 Task: Teacher's grade book (based on averages) red modern simple.
Action: Mouse moved to (183, 234)
Screenshot: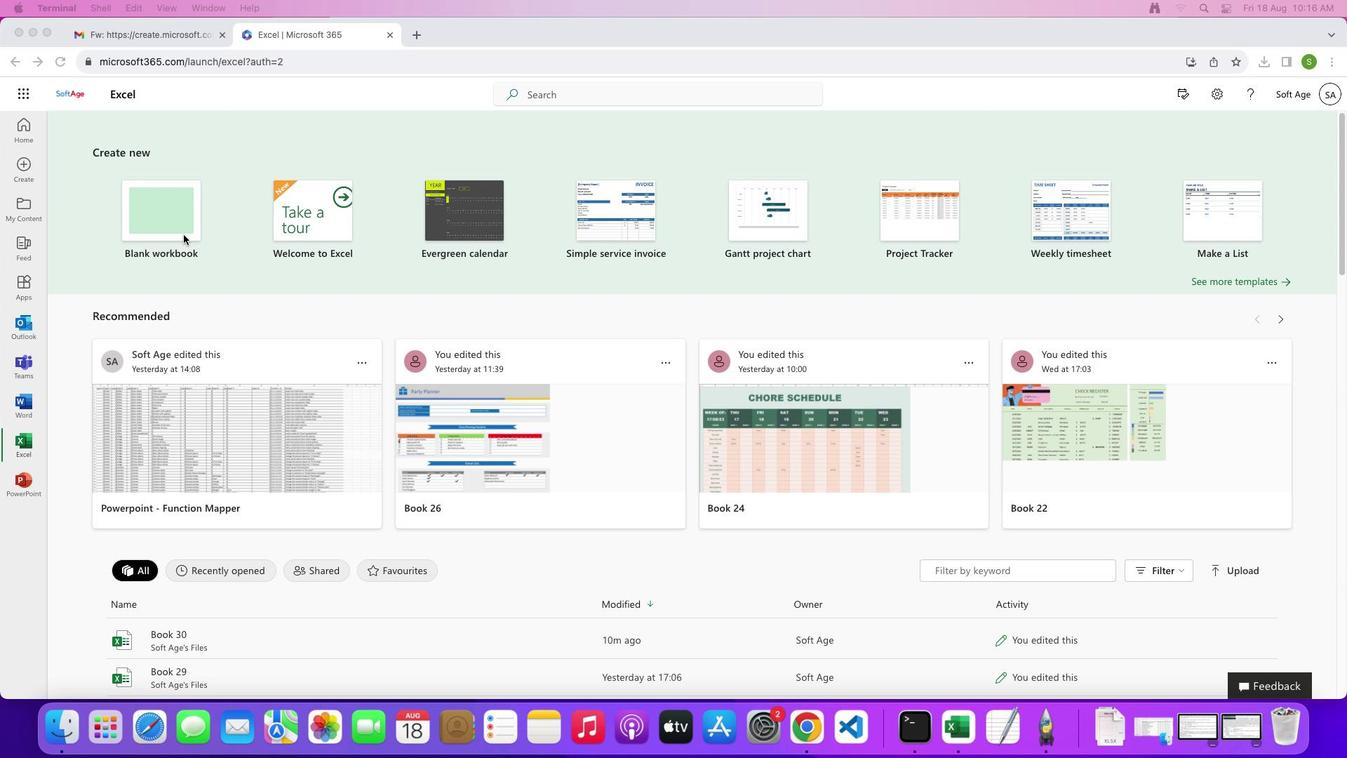 
Action: Mouse pressed left at (183, 234)
Screenshot: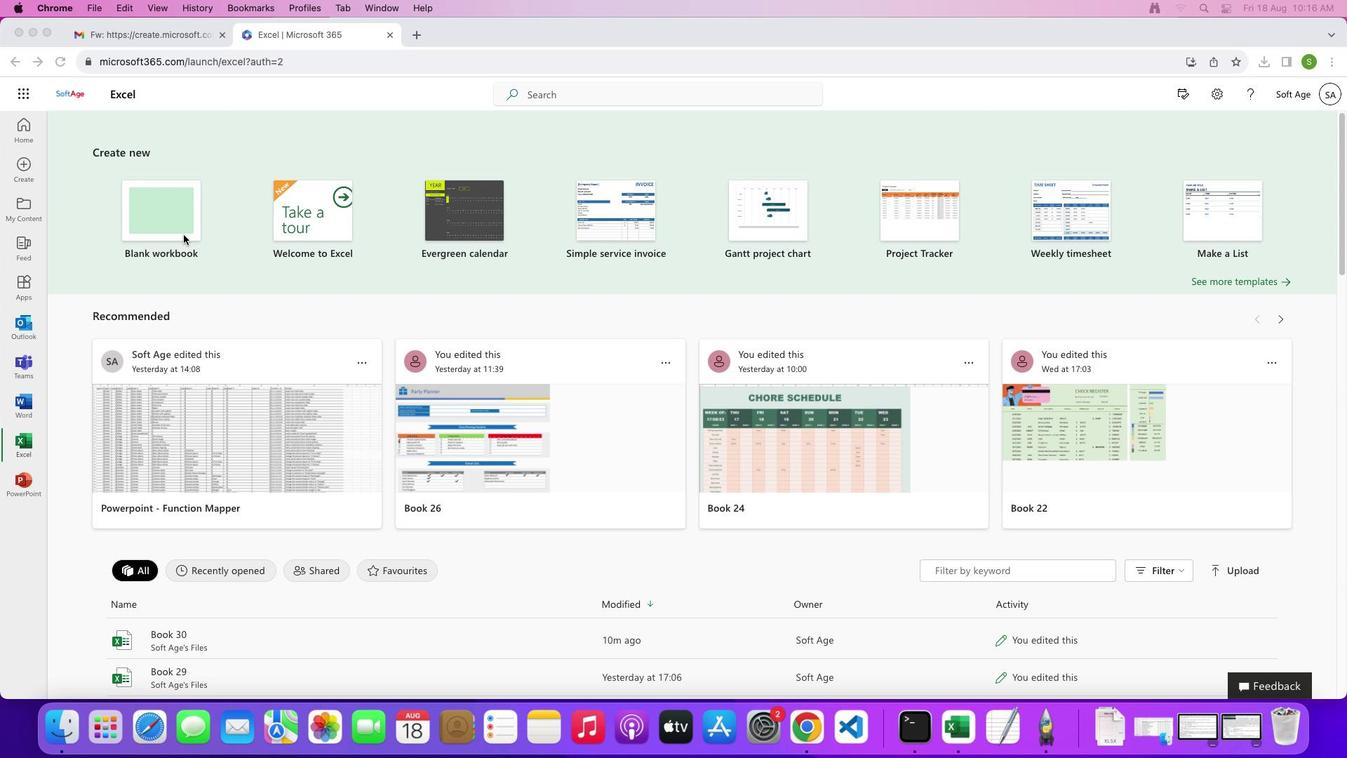 
Action: Mouse pressed left at (183, 234)
Screenshot: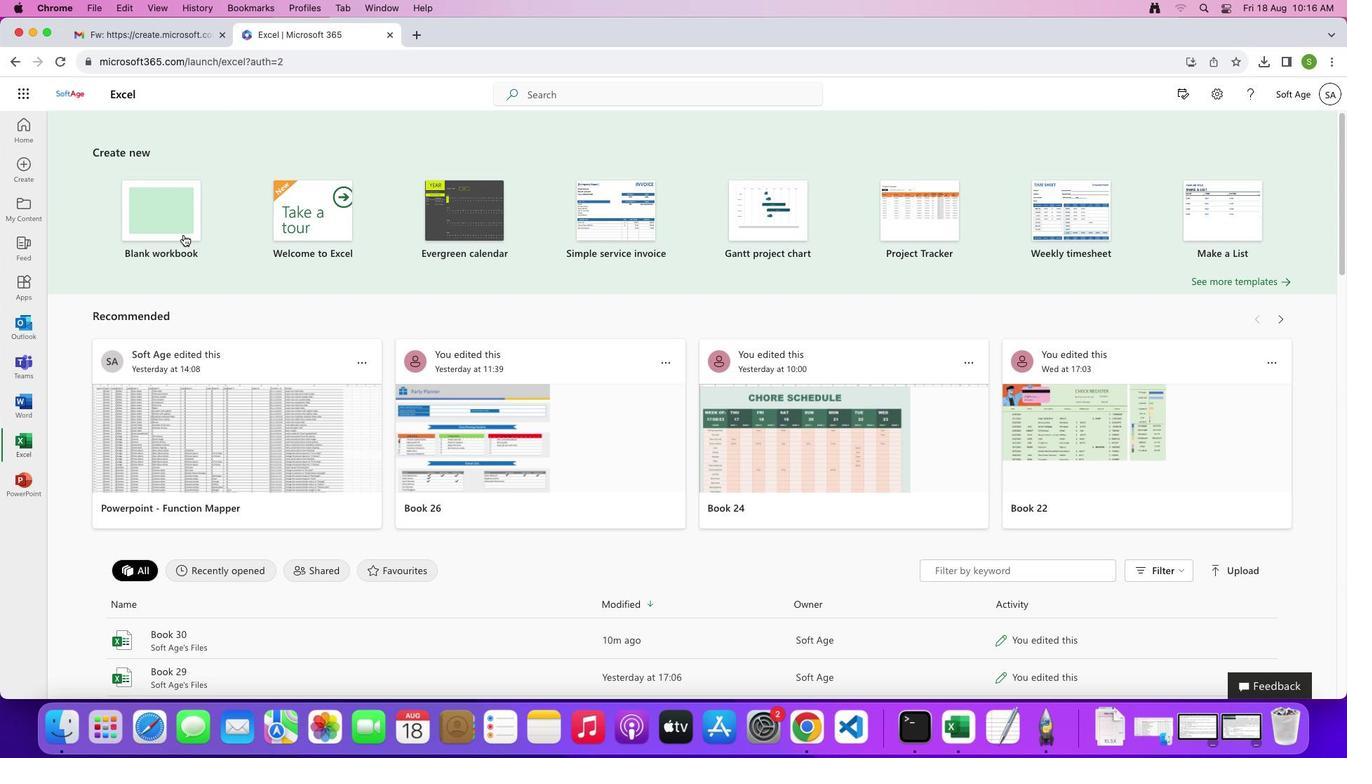 
Action: Mouse moved to (13, 229)
Screenshot: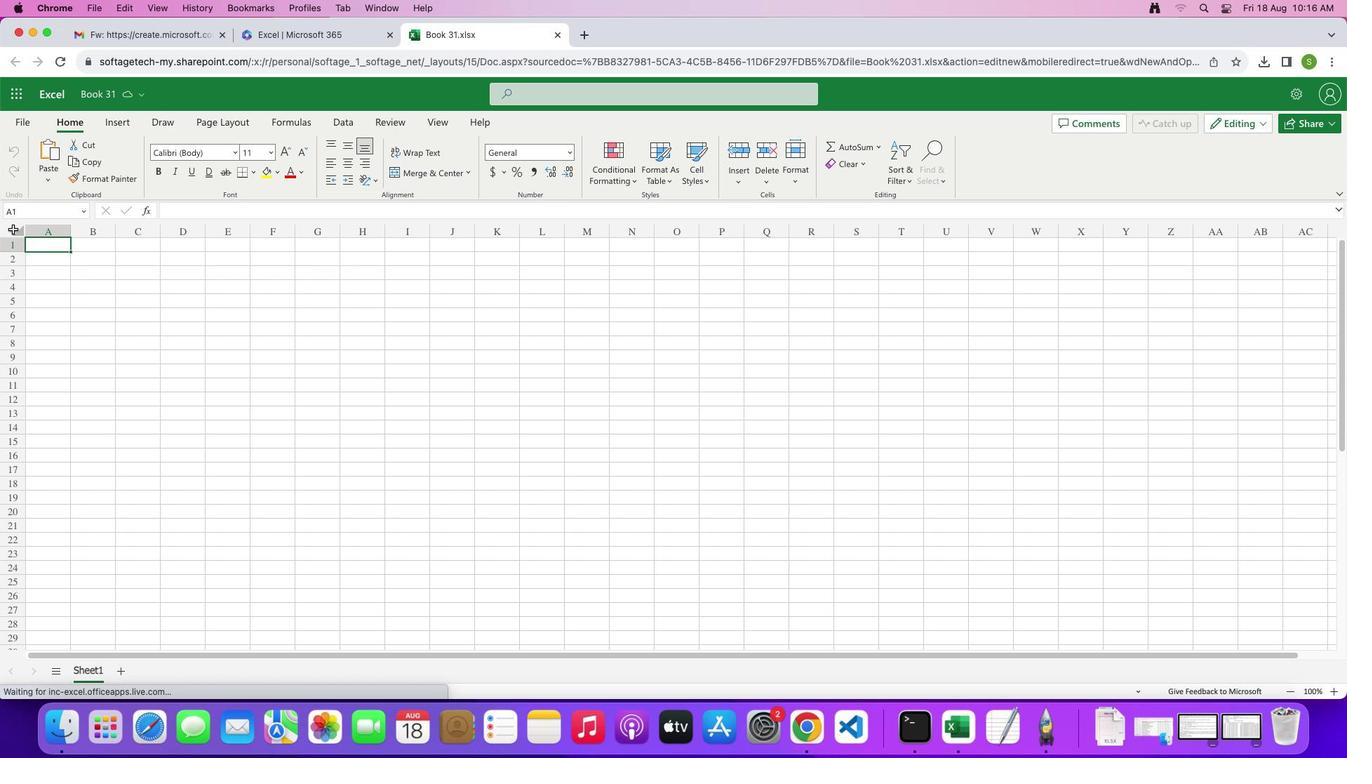 
Action: Mouse pressed left at (13, 229)
Screenshot: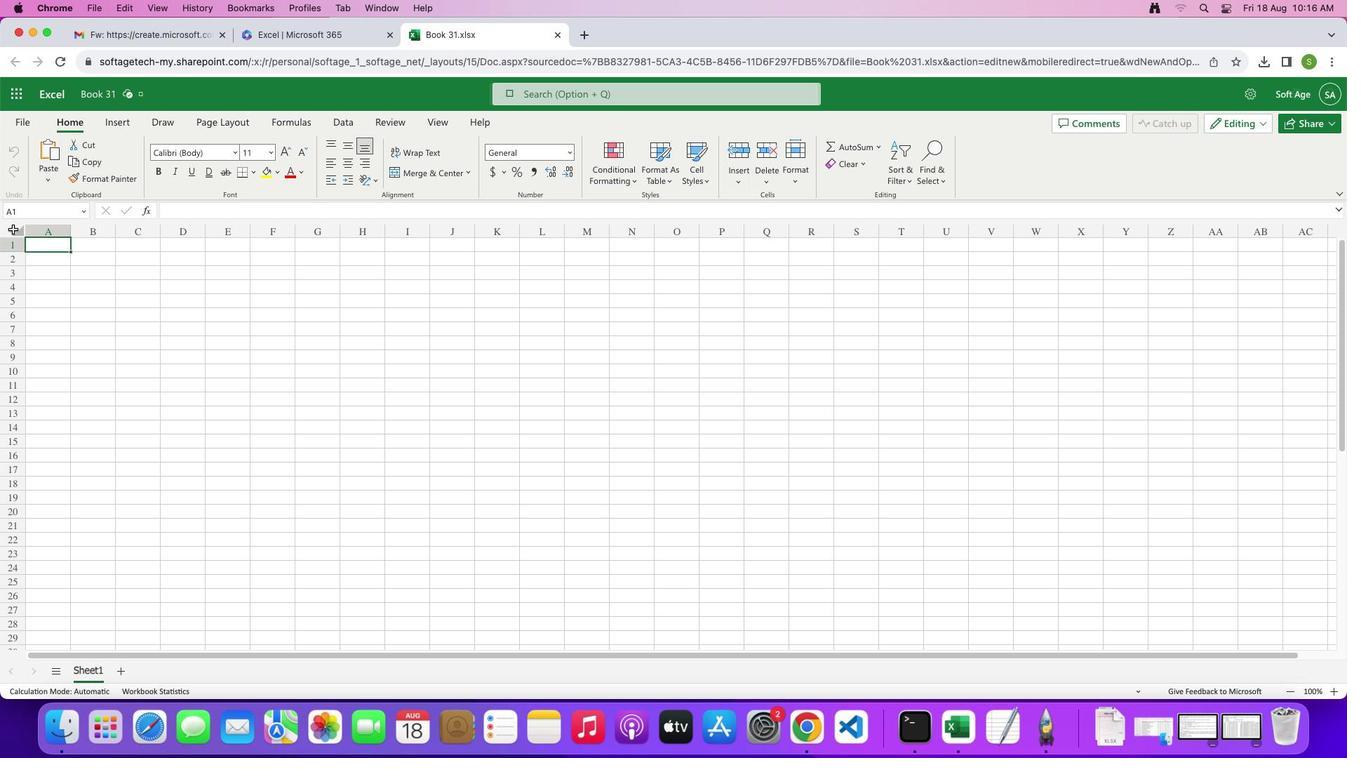 
Action: Mouse moved to (299, 170)
Screenshot: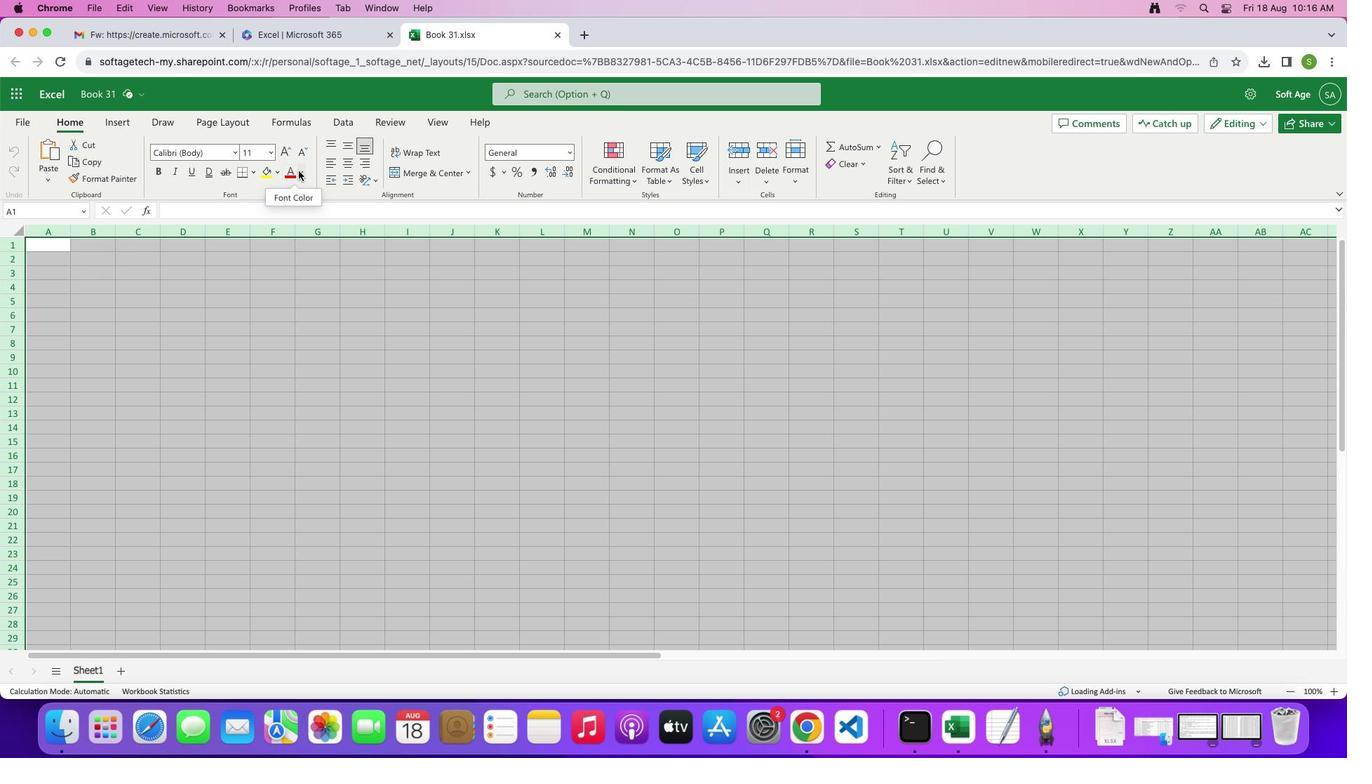 
Action: Mouse pressed left at (299, 170)
Screenshot: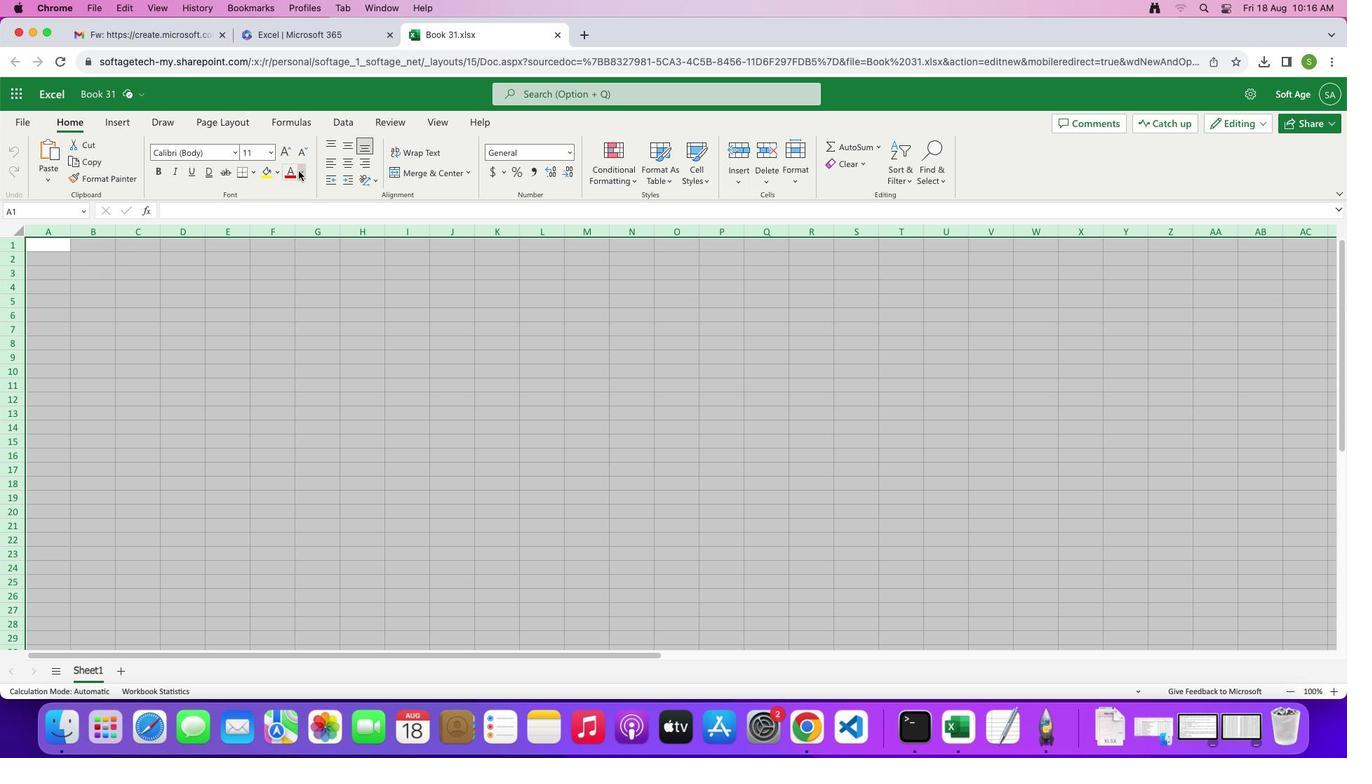 
Action: Mouse moved to (383, 260)
Screenshot: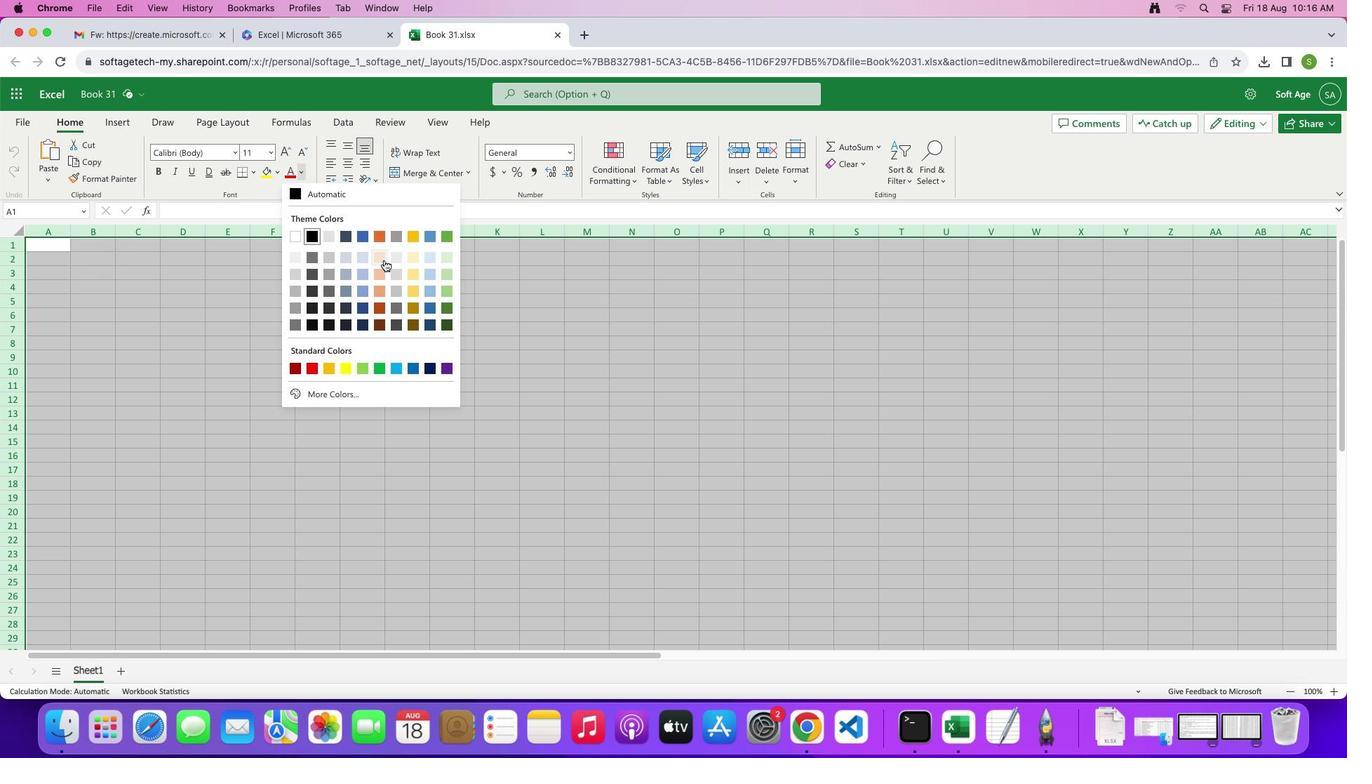 
Action: Mouse pressed left at (383, 260)
Screenshot: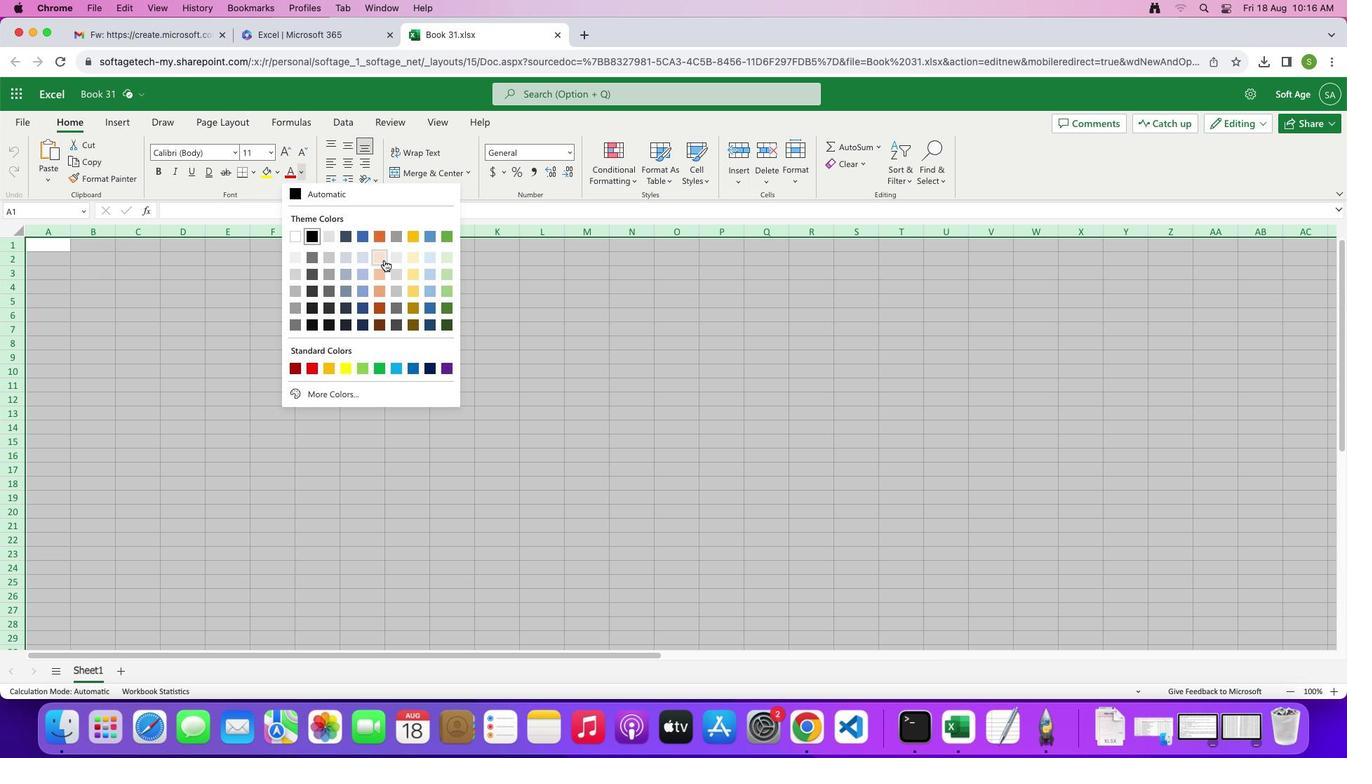 
Action: Mouse moved to (276, 168)
Screenshot: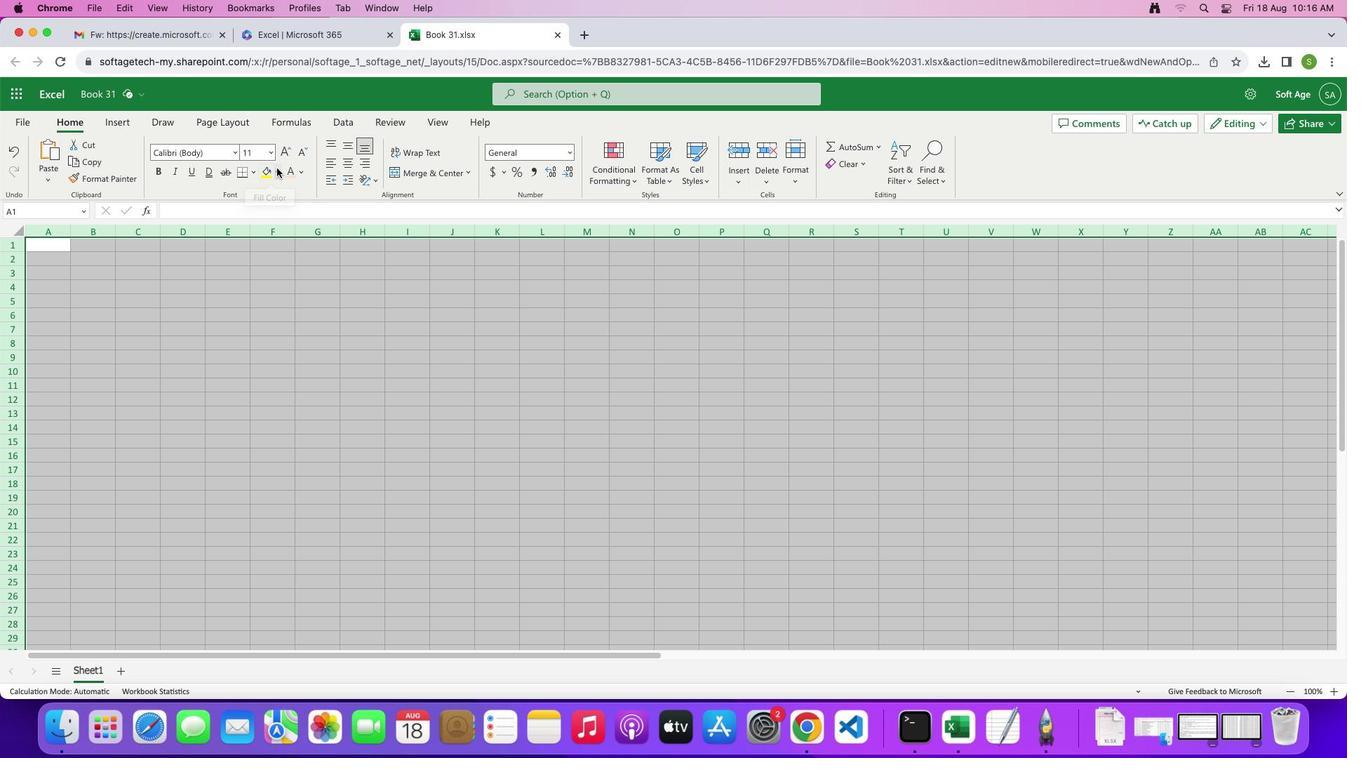 
Action: Mouse pressed left at (276, 168)
Screenshot: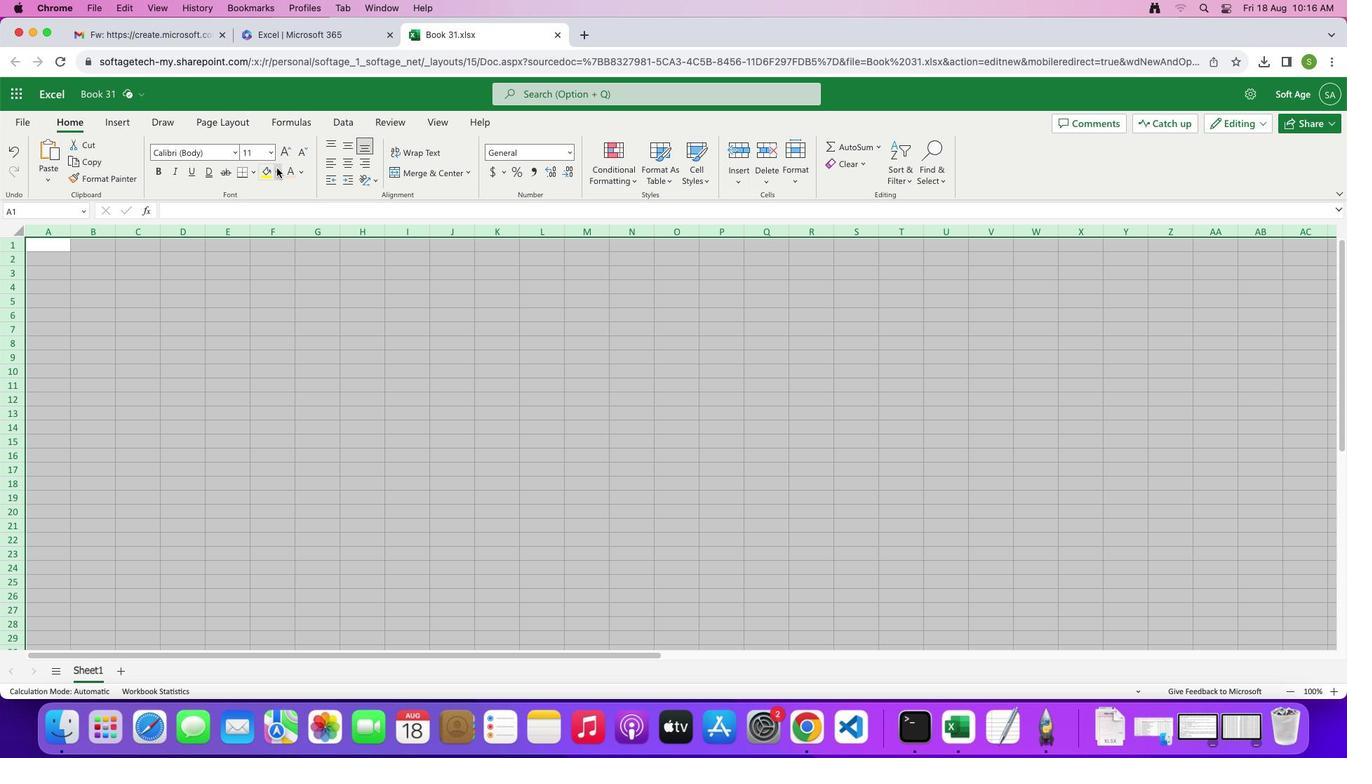 
Action: Mouse moved to (294, 393)
Screenshot: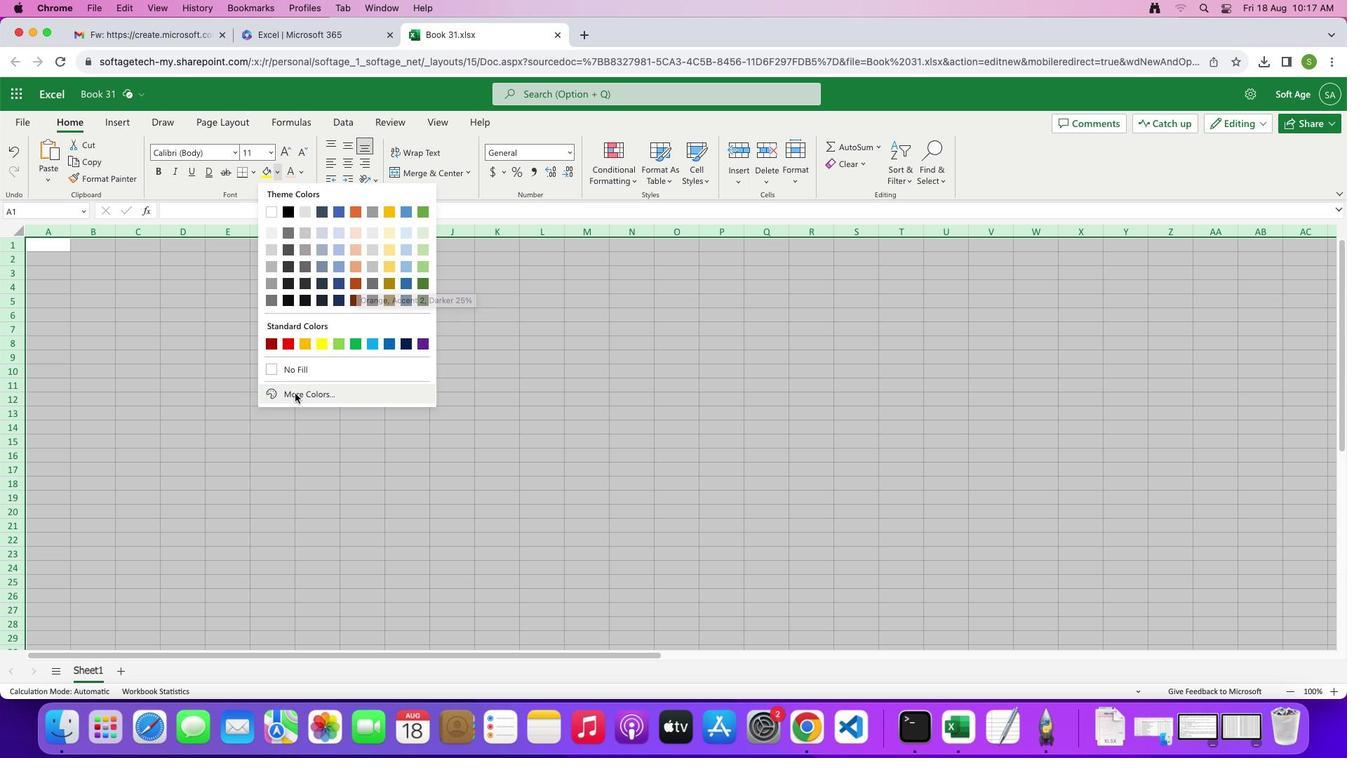 
Action: Mouse pressed left at (294, 393)
Screenshot: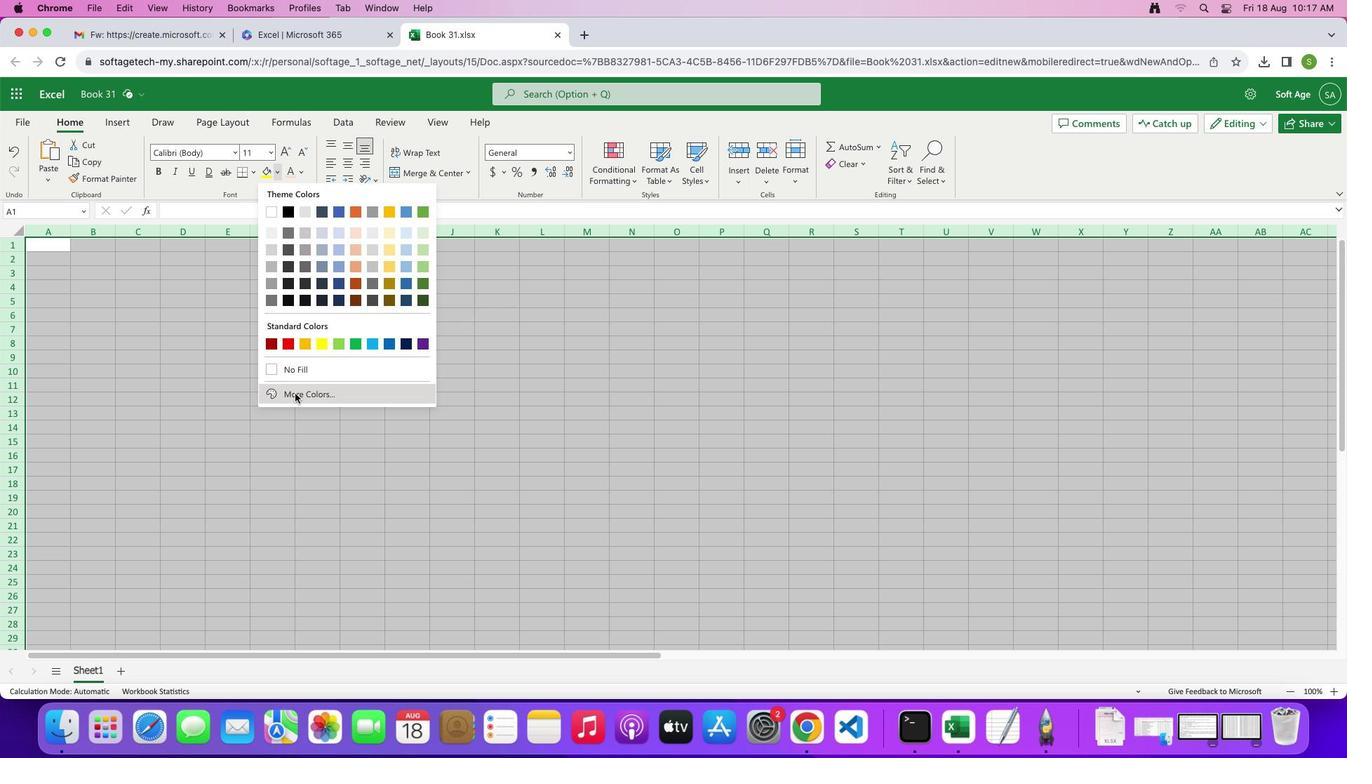 
Action: Mouse moved to (600, 252)
Screenshot: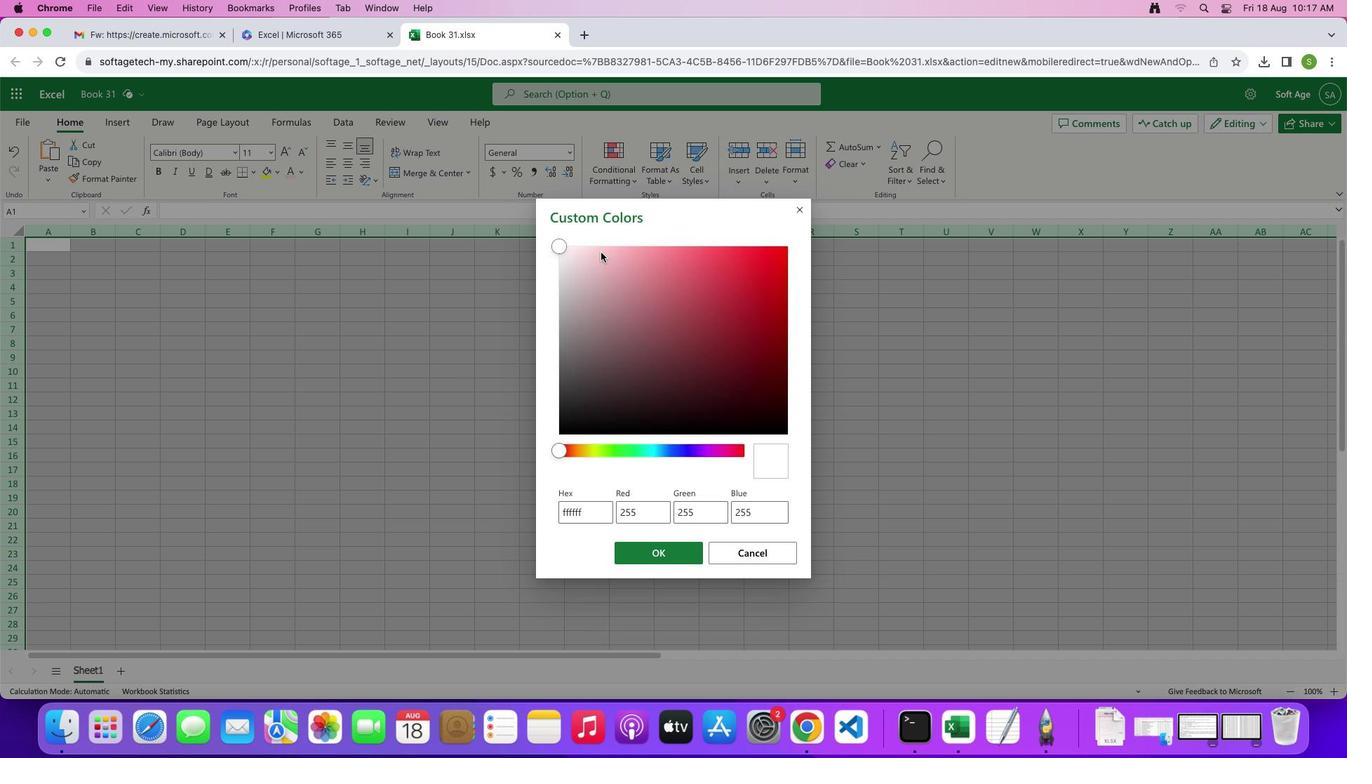 
Action: Mouse pressed left at (600, 252)
Screenshot: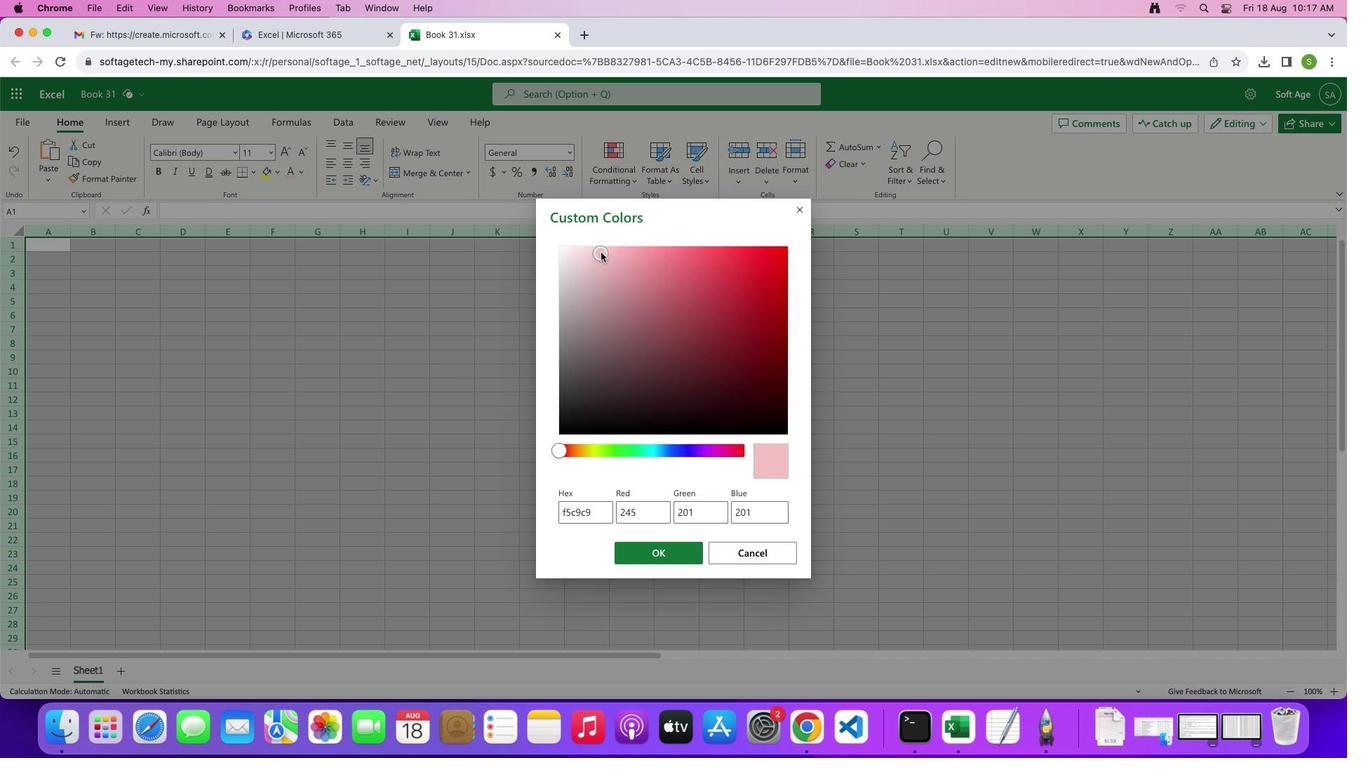 
Action: Mouse moved to (584, 250)
Screenshot: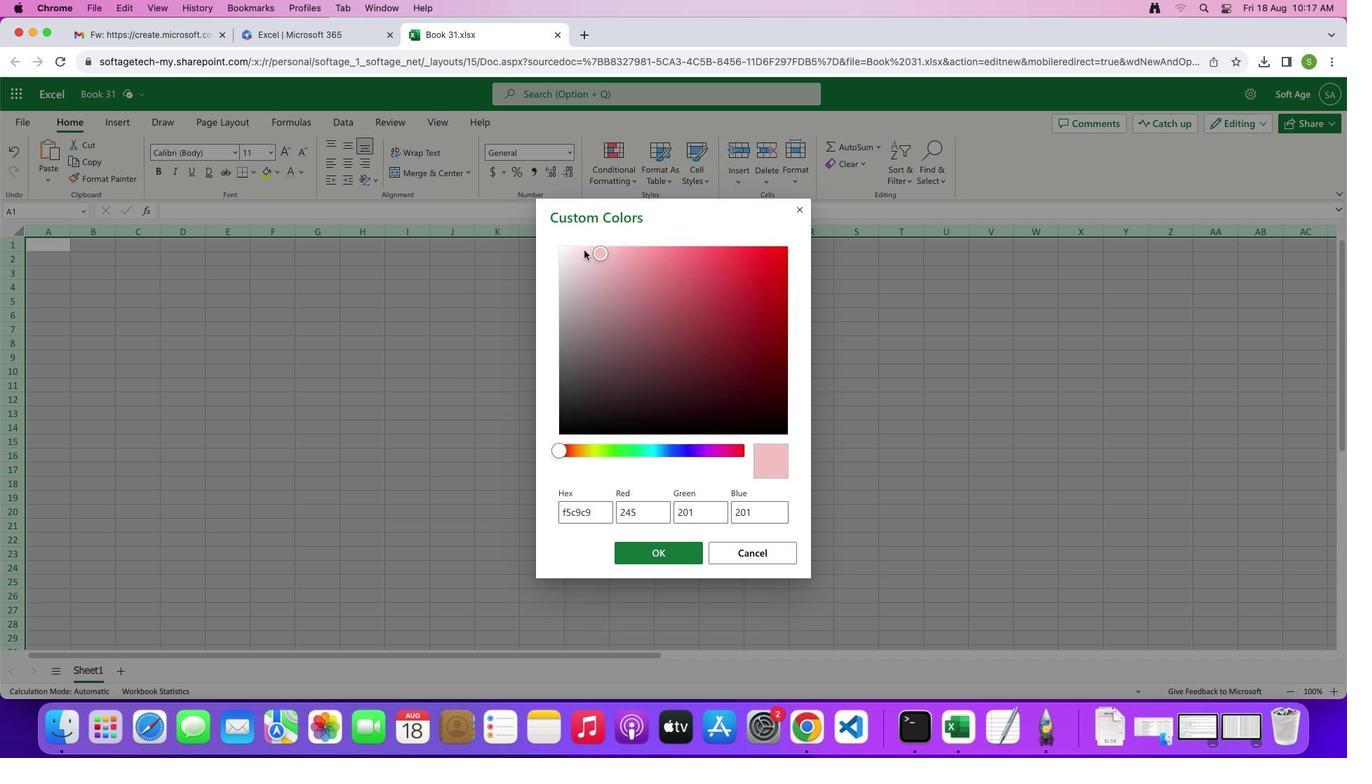 
Action: Mouse pressed left at (584, 250)
Screenshot: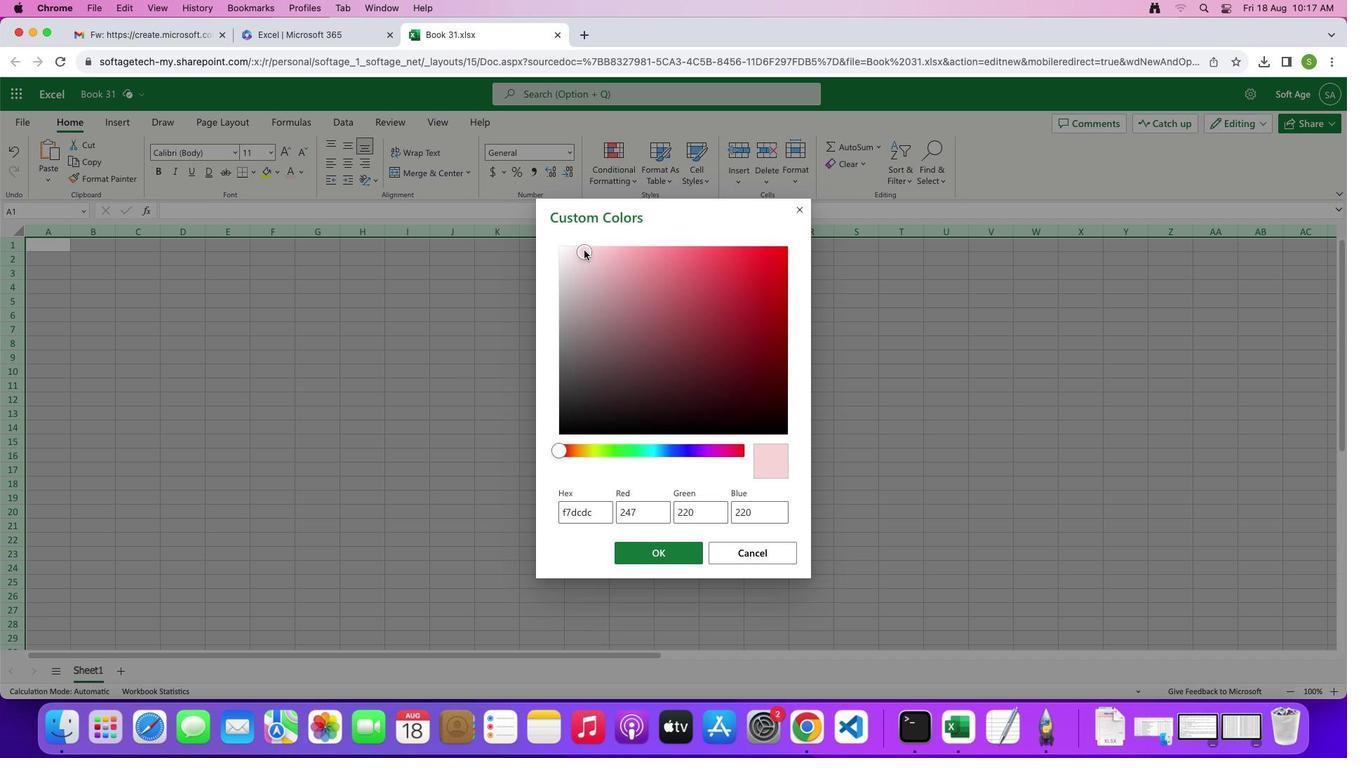 
Action: Mouse moved to (638, 254)
Screenshot: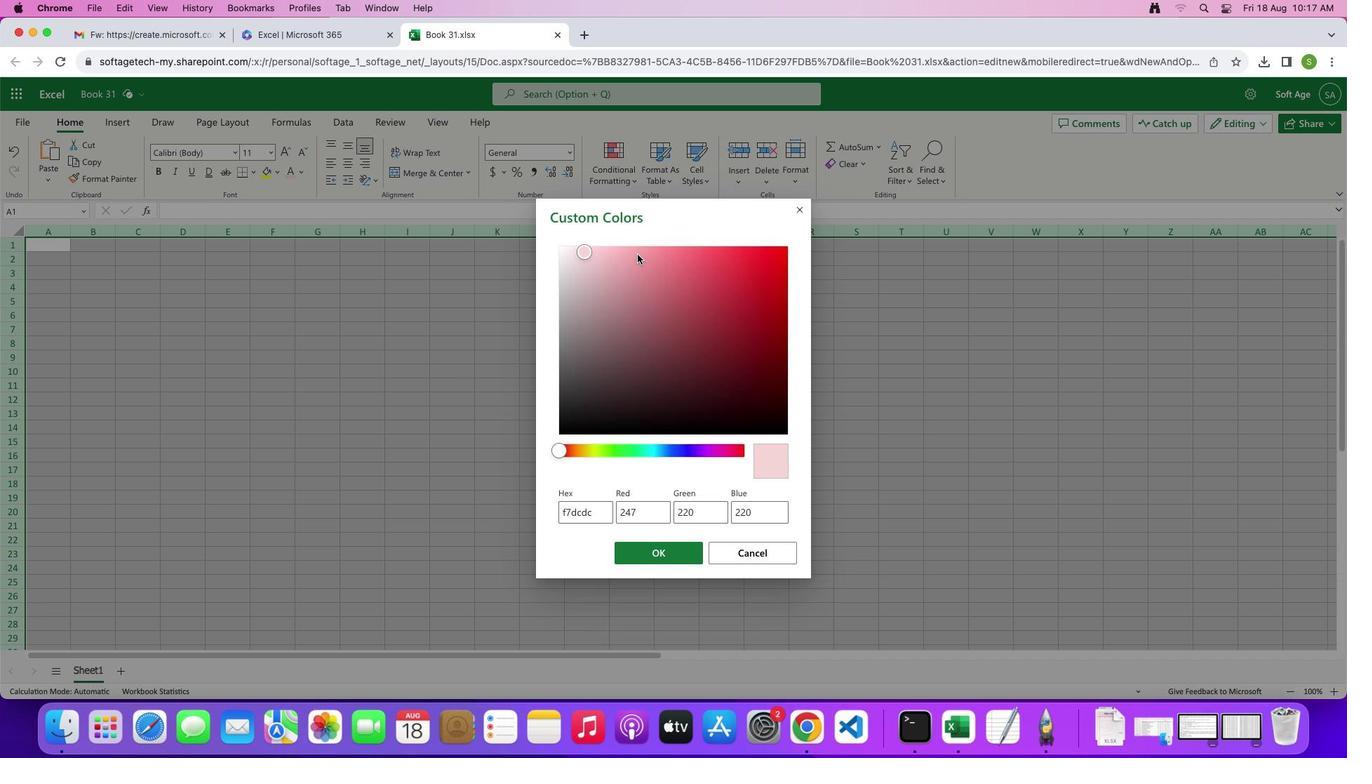 
Action: Mouse pressed left at (638, 254)
Screenshot: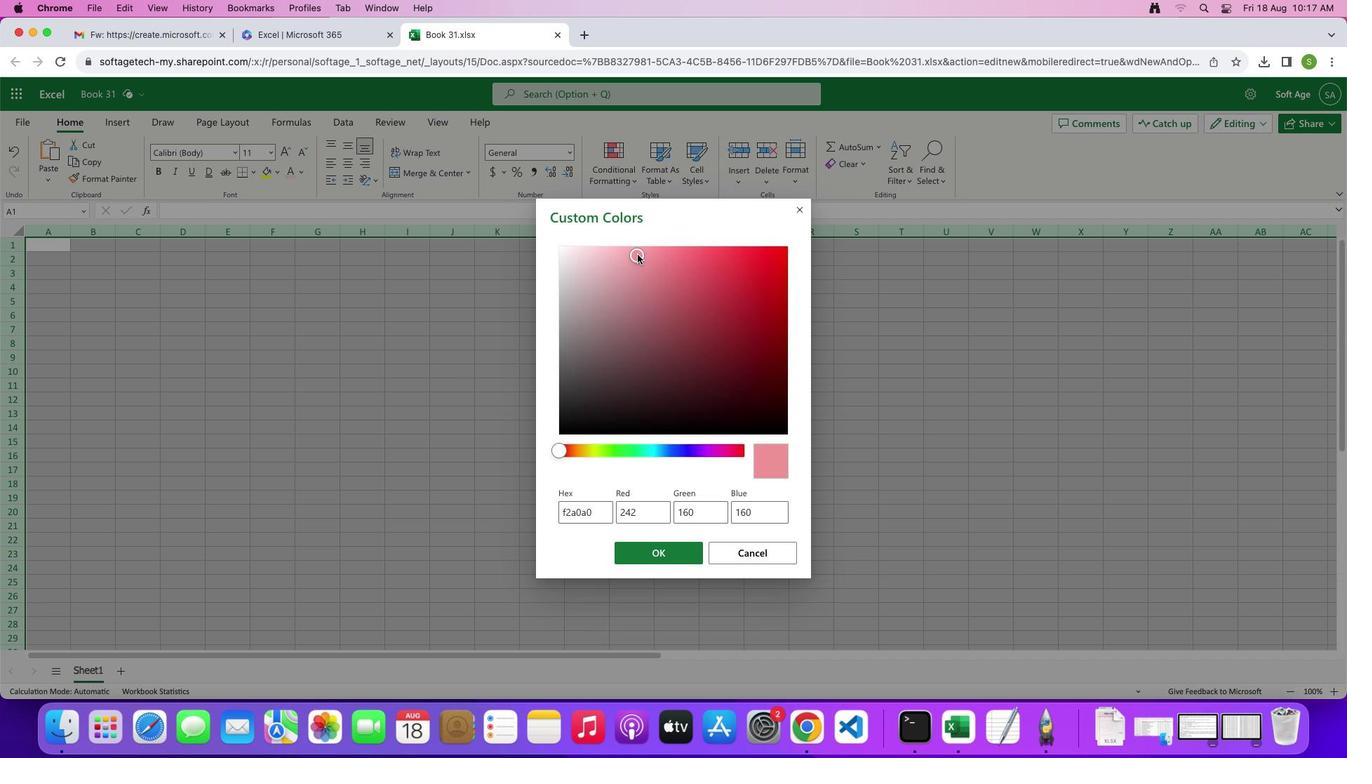 
Action: Mouse moved to (617, 251)
Screenshot: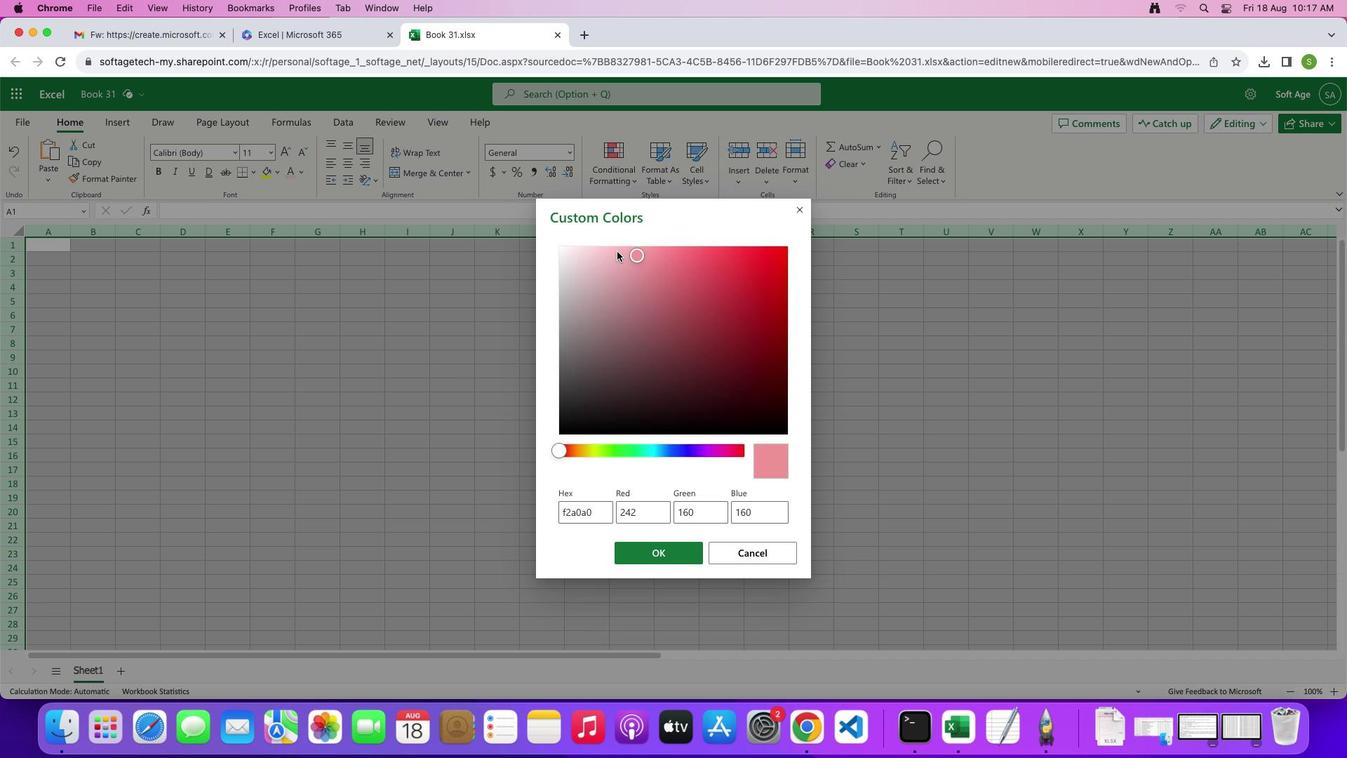 
Action: Mouse pressed left at (617, 251)
Screenshot: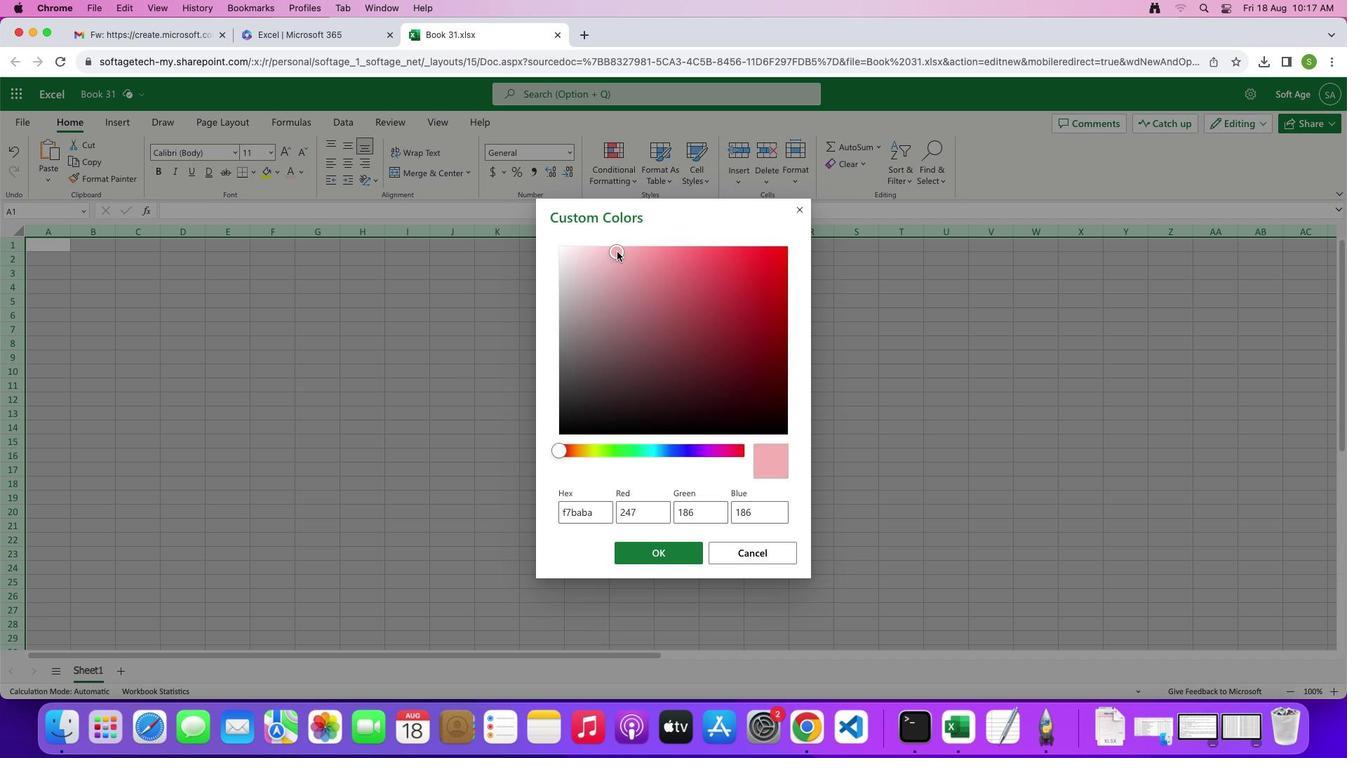 
Action: Mouse moved to (605, 249)
Screenshot: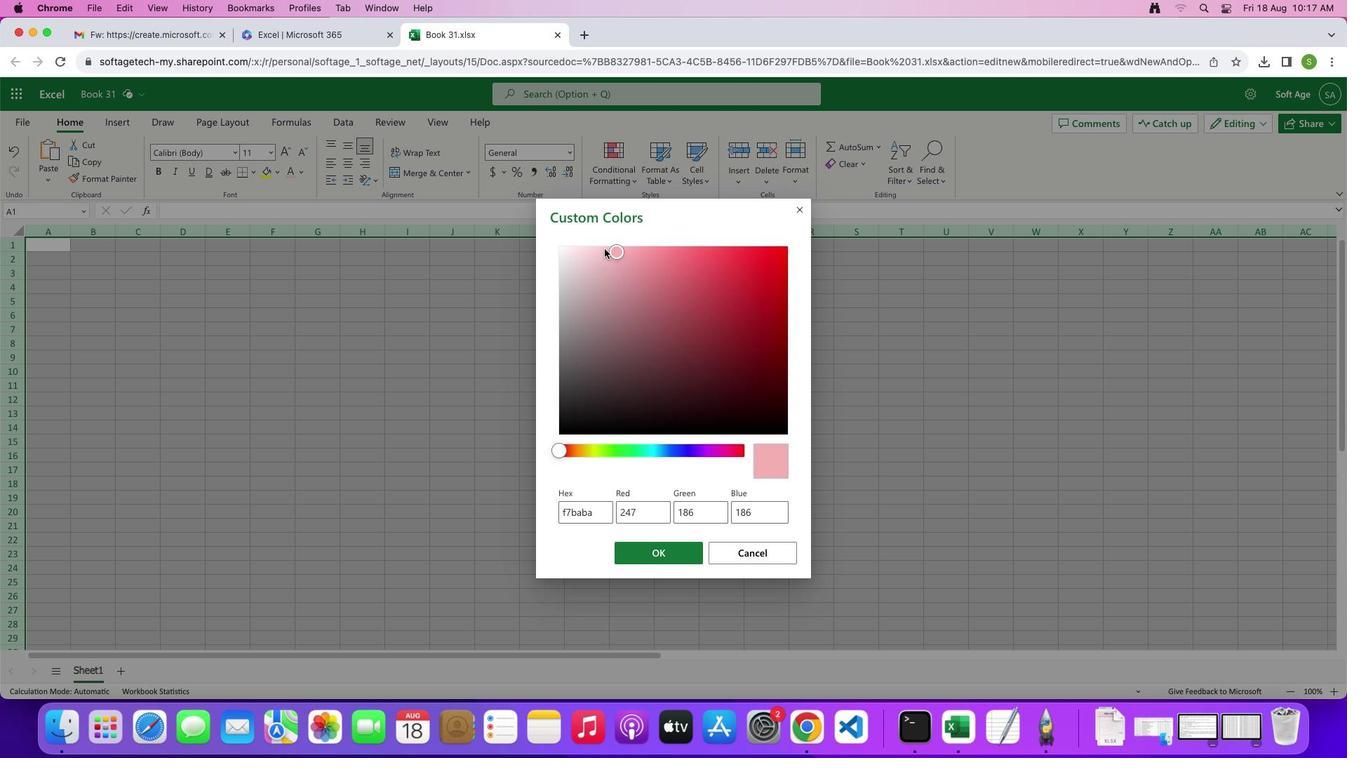 
Action: Mouse pressed left at (605, 249)
Screenshot: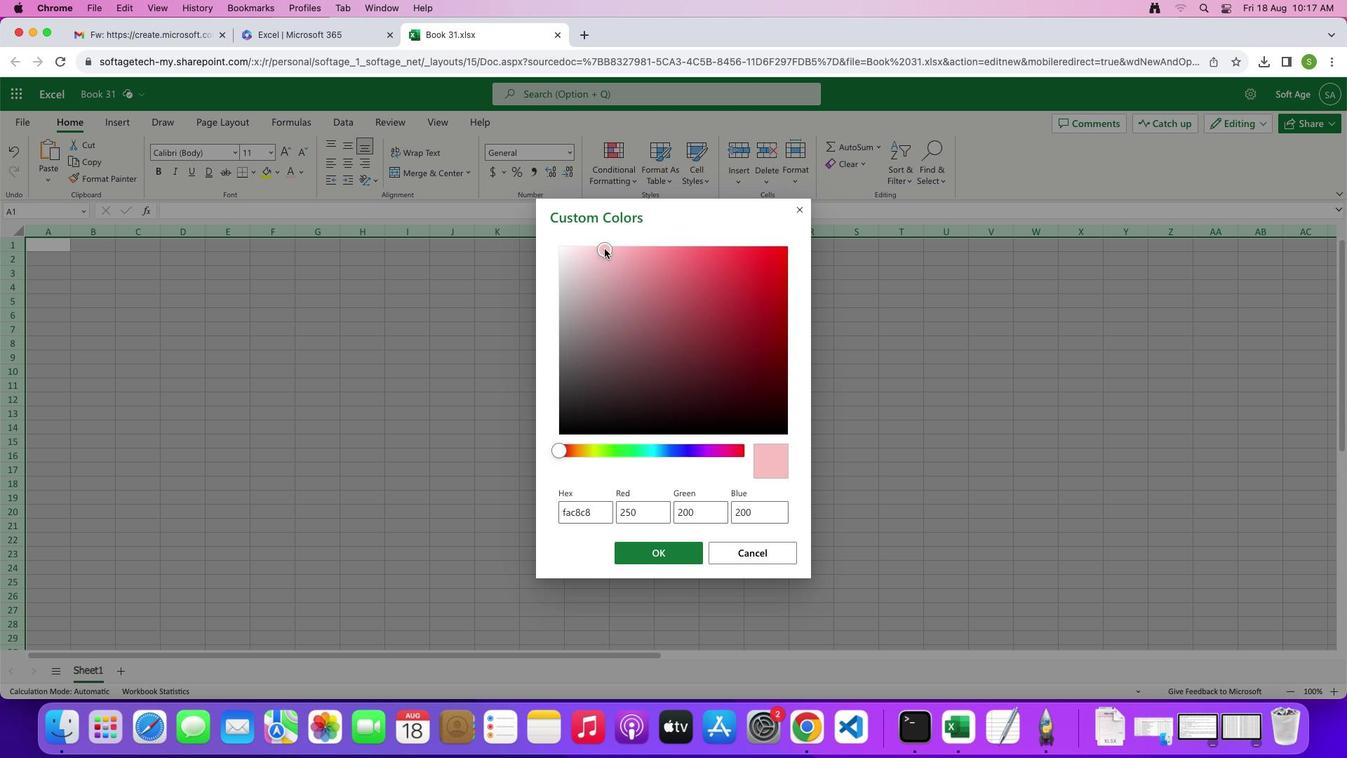 
Action: Mouse moved to (592, 249)
Screenshot: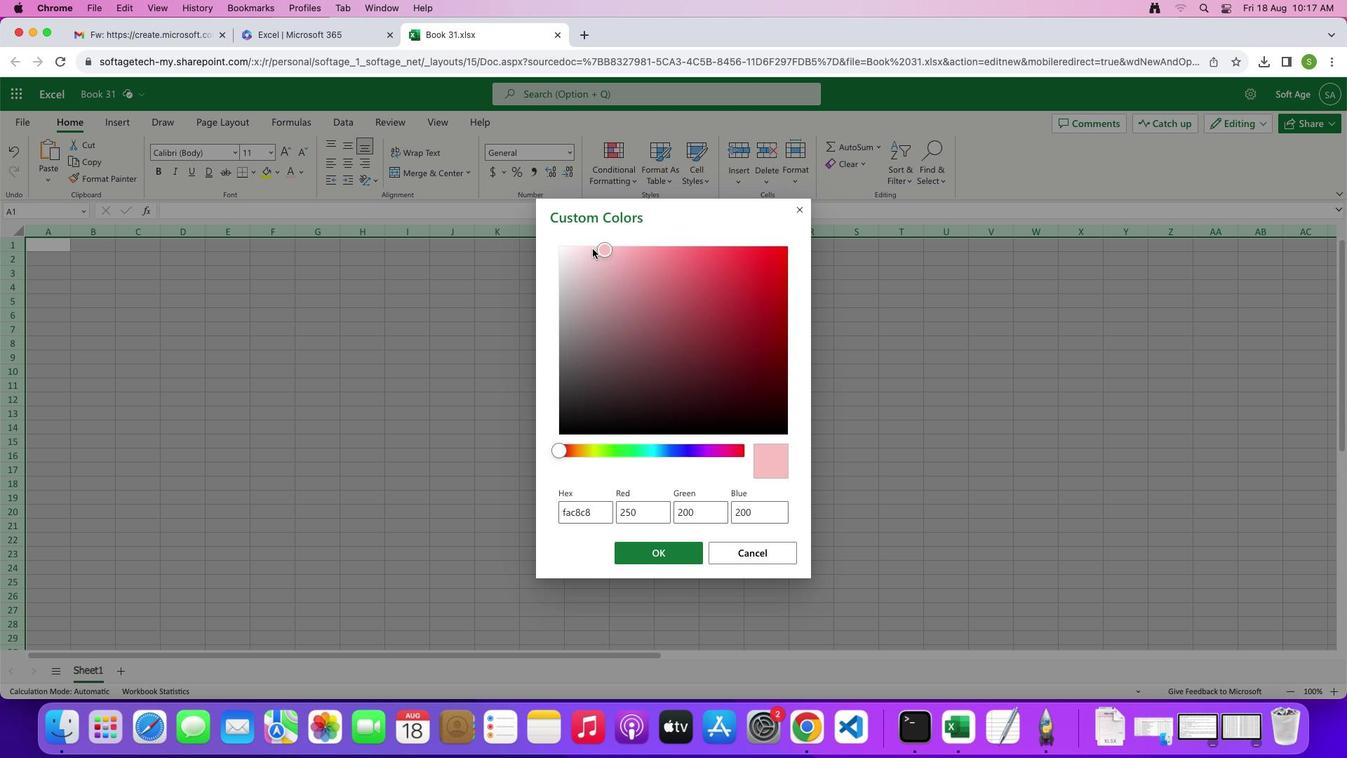 
Action: Mouse pressed left at (592, 249)
Screenshot: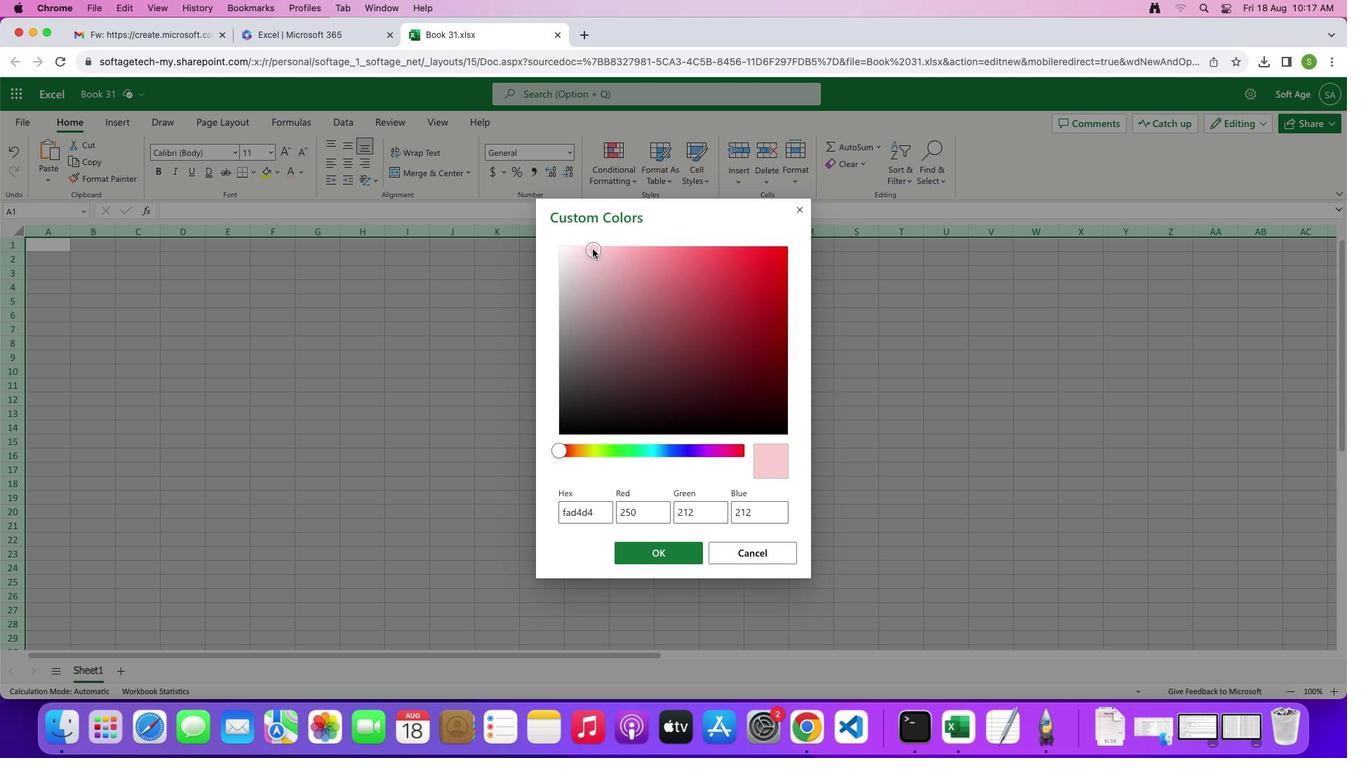 
Action: Mouse moved to (675, 555)
Screenshot: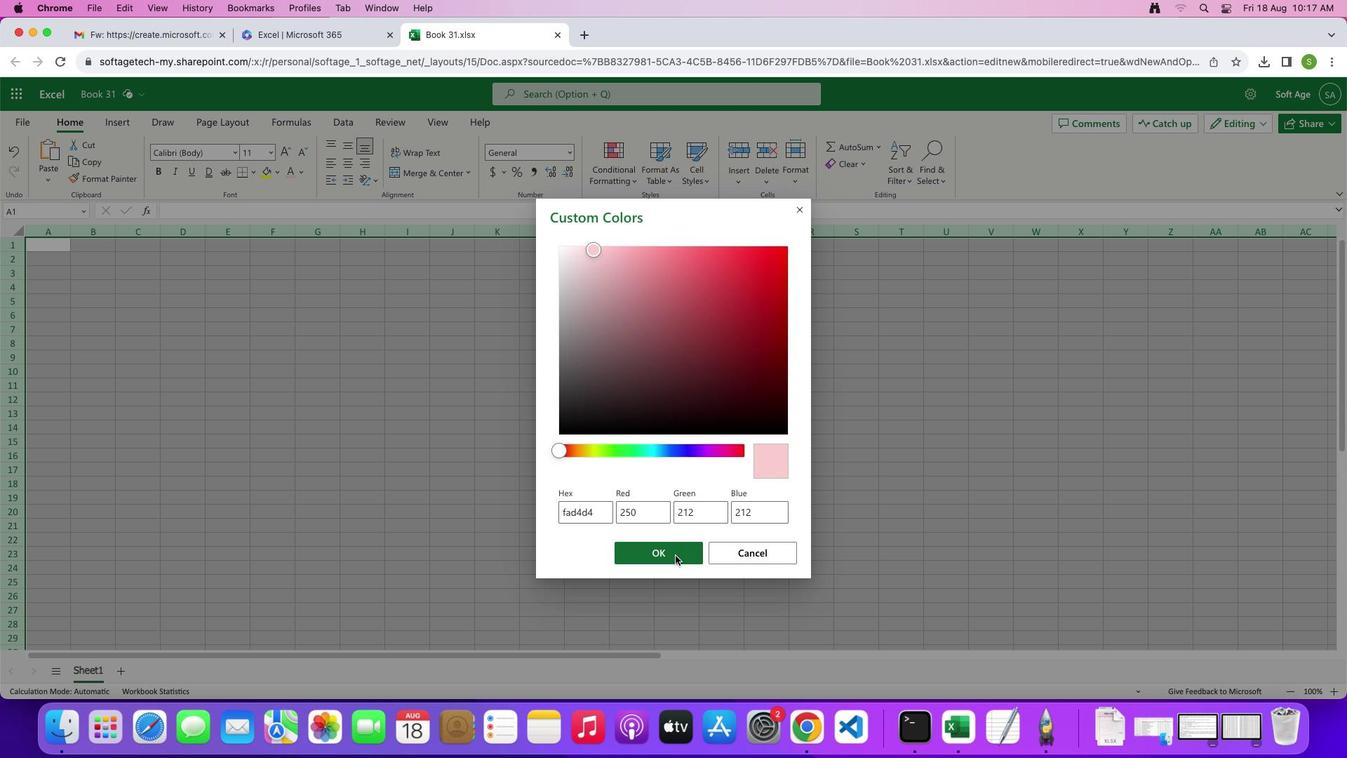 
Action: Mouse pressed left at (675, 555)
Screenshot: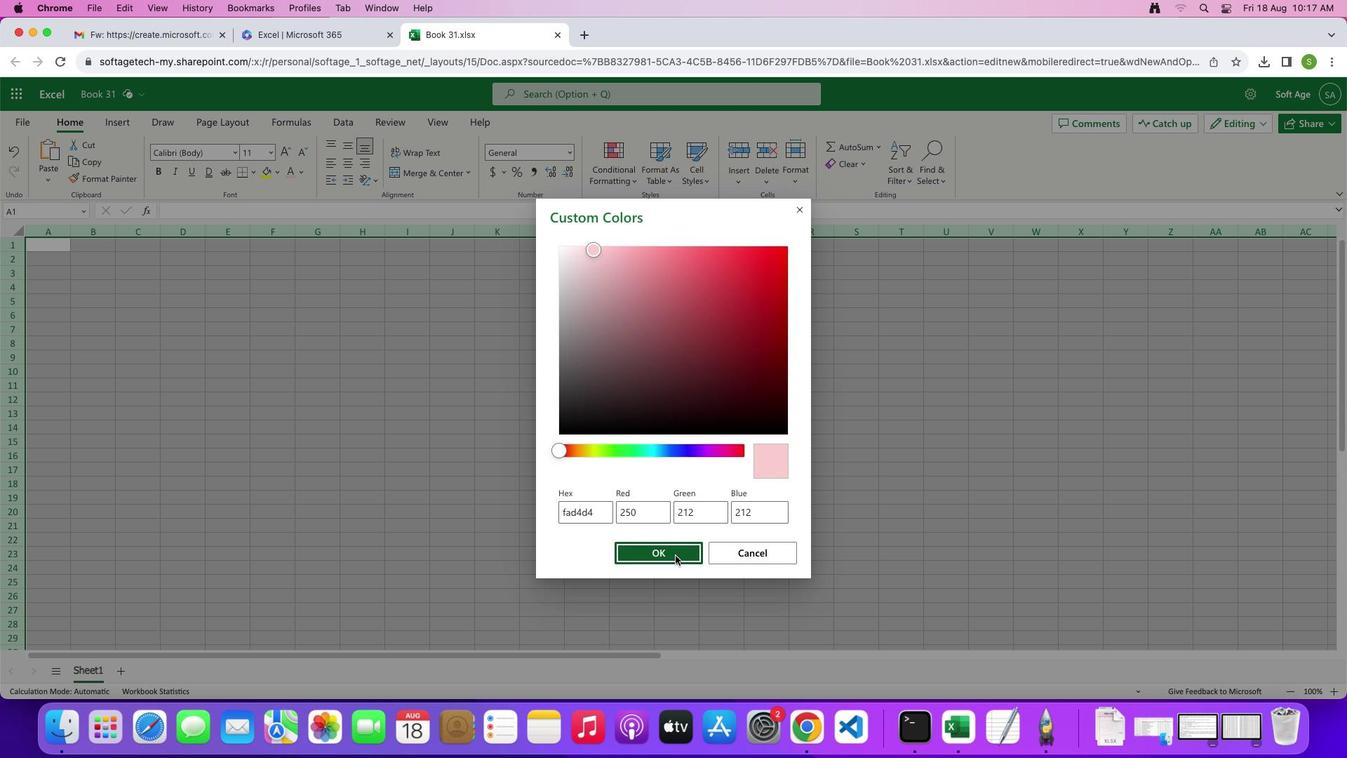 
Action: Mouse moved to (423, 454)
Screenshot: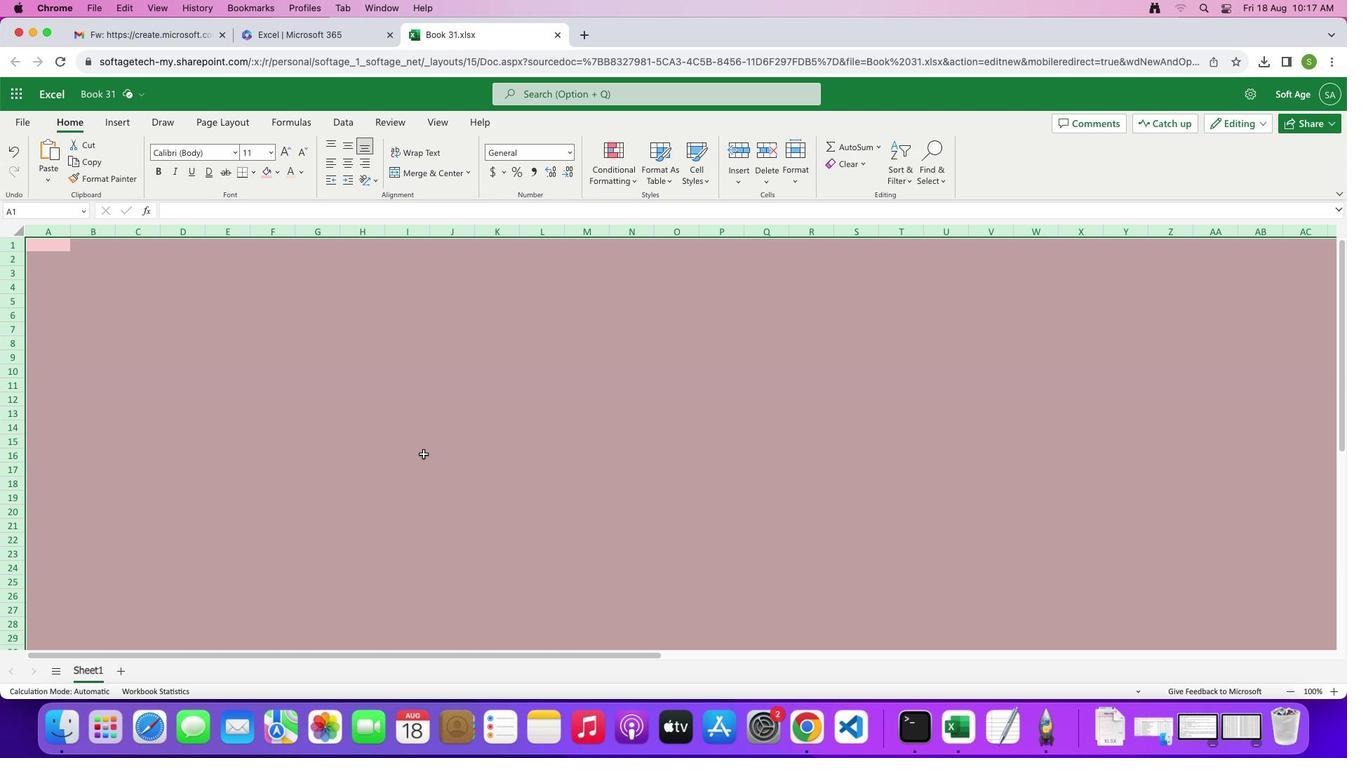 
Action: Mouse pressed left at (423, 454)
Screenshot: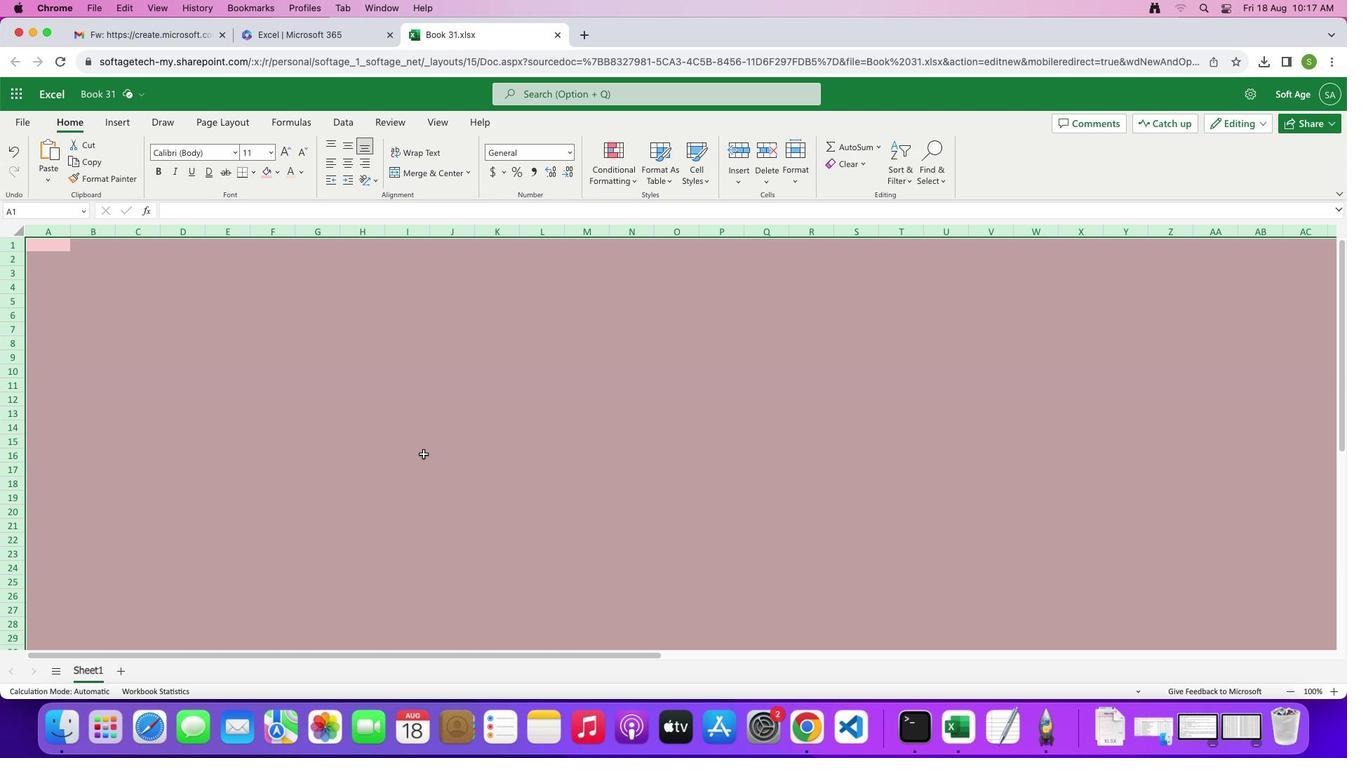 
Action: Mouse moved to (69, 233)
Screenshot: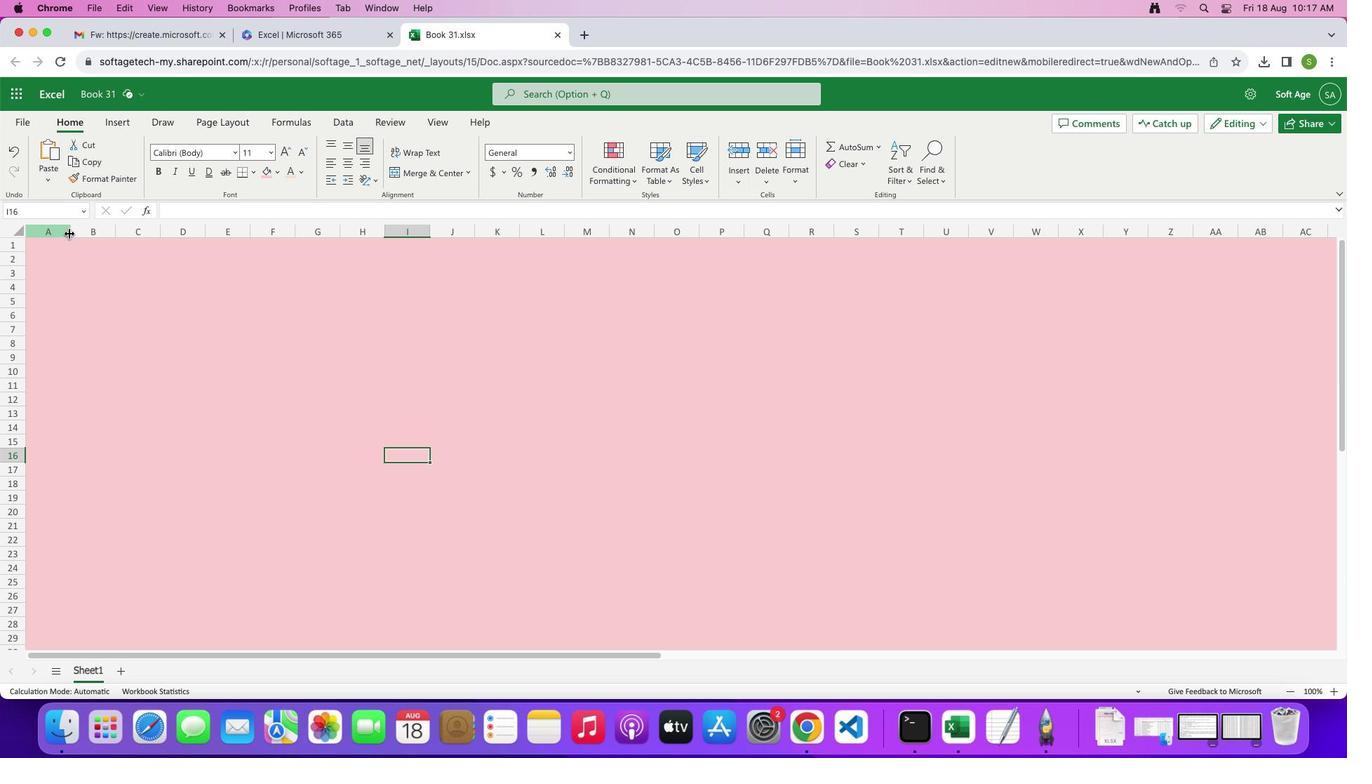 
Action: Mouse pressed left at (69, 233)
Screenshot: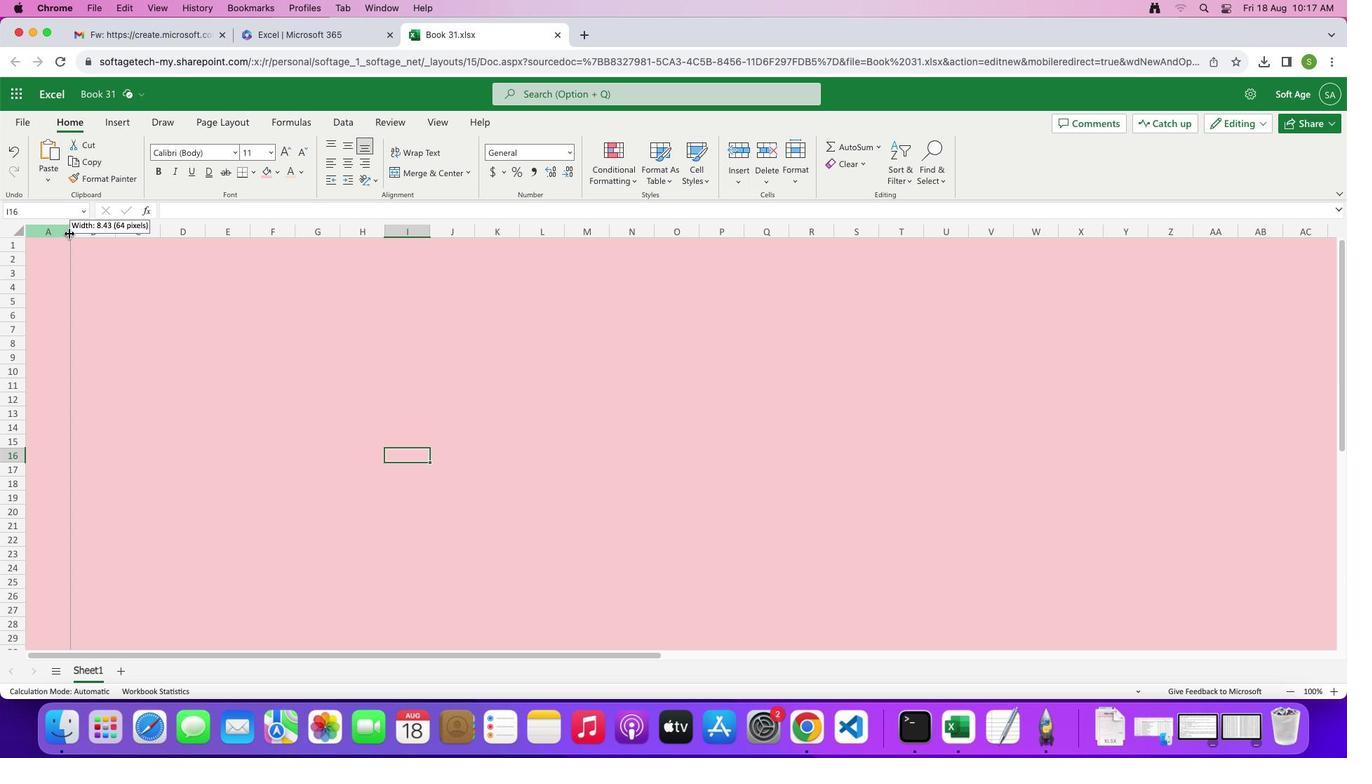 
Action: Mouse moved to (61, 258)
Screenshot: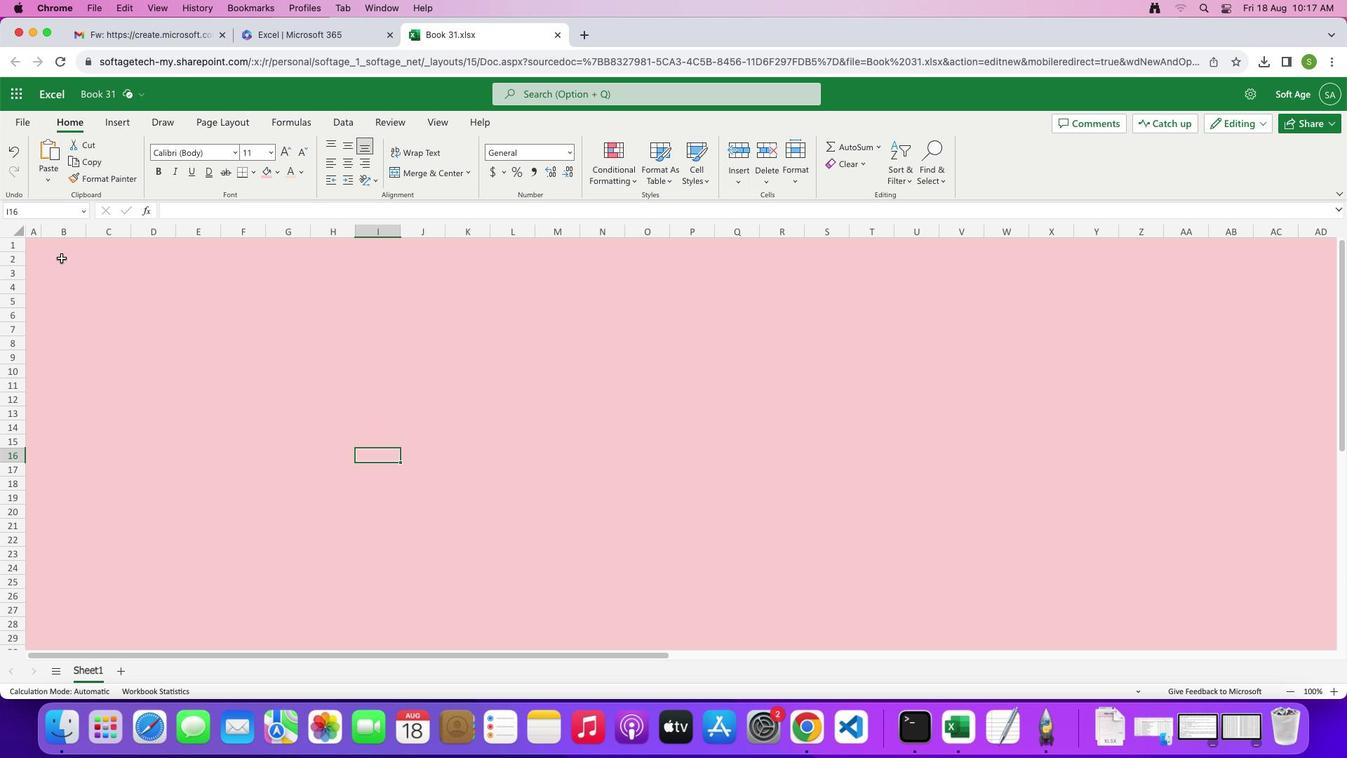 
Action: Mouse pressed left at (61, 258)
Screenshot: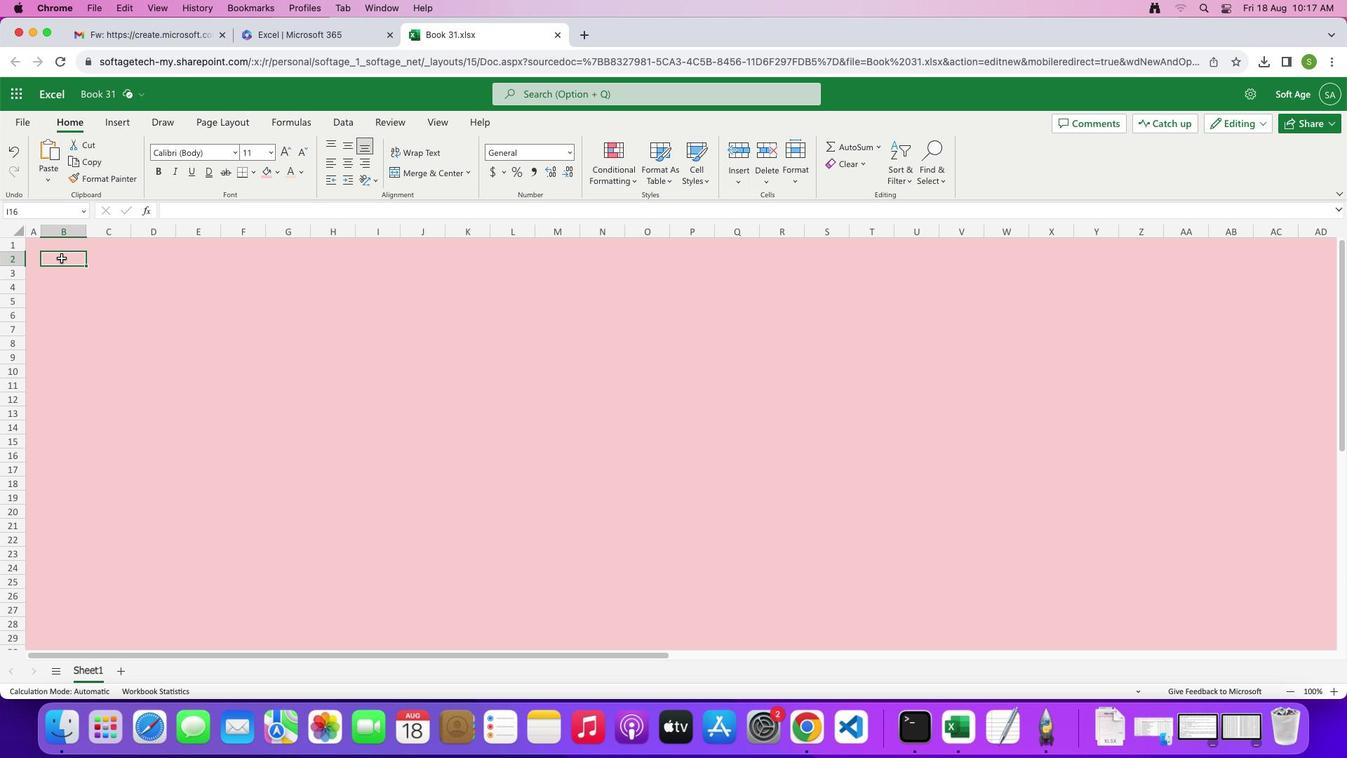 
Action: Mouse moved to (348, 402)
Screenshot: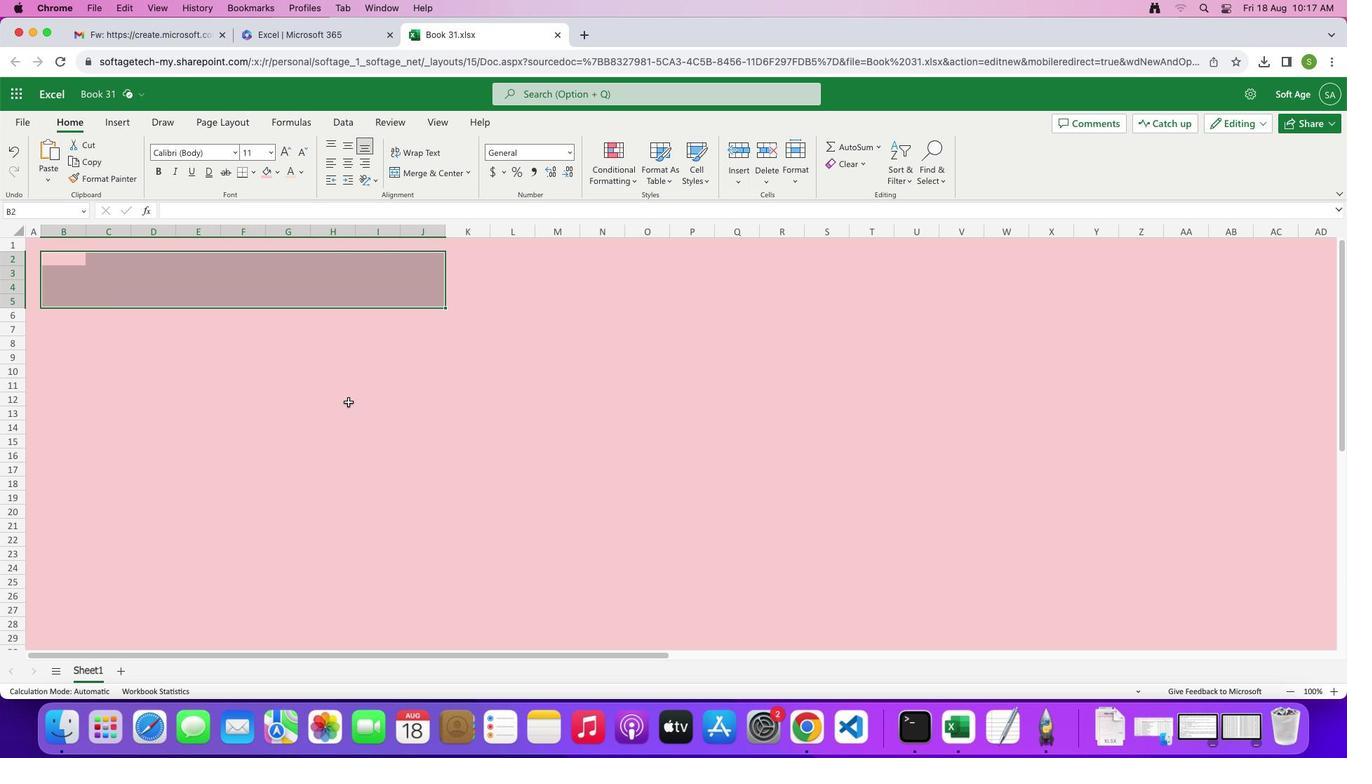 
Action: Mouse pressed left at (348, 402)
Screenshot: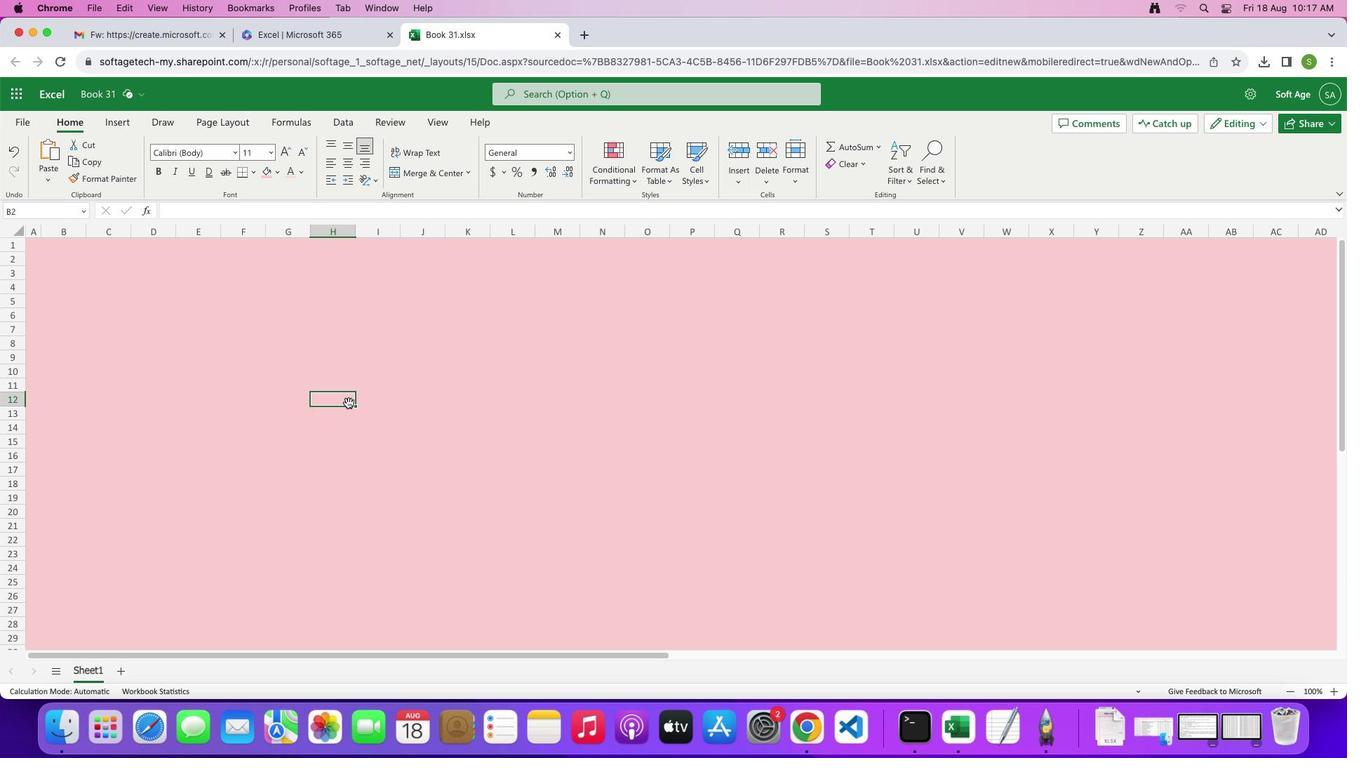 
Action: Mouse moved to (54, 230)
Screenshot: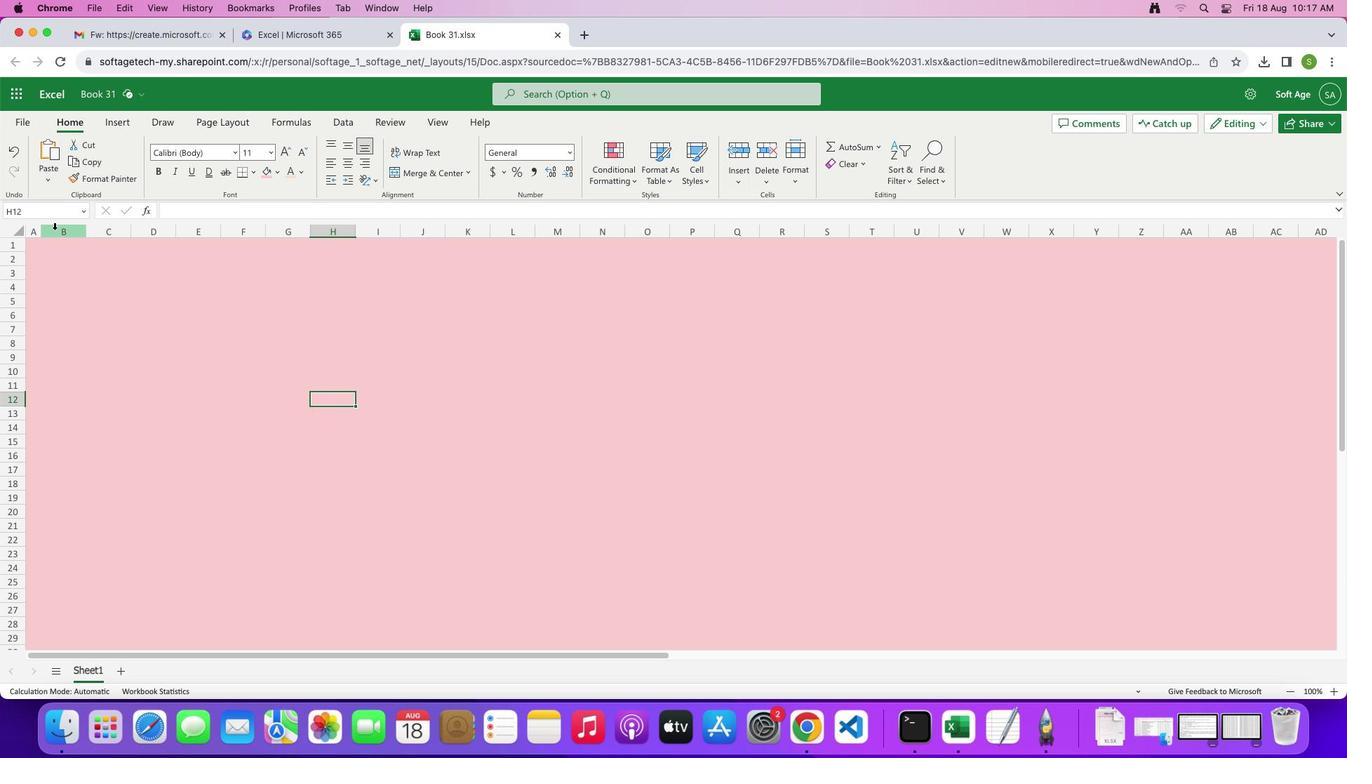
Action: Mouse pressed left at (54, 230)
Screenshot: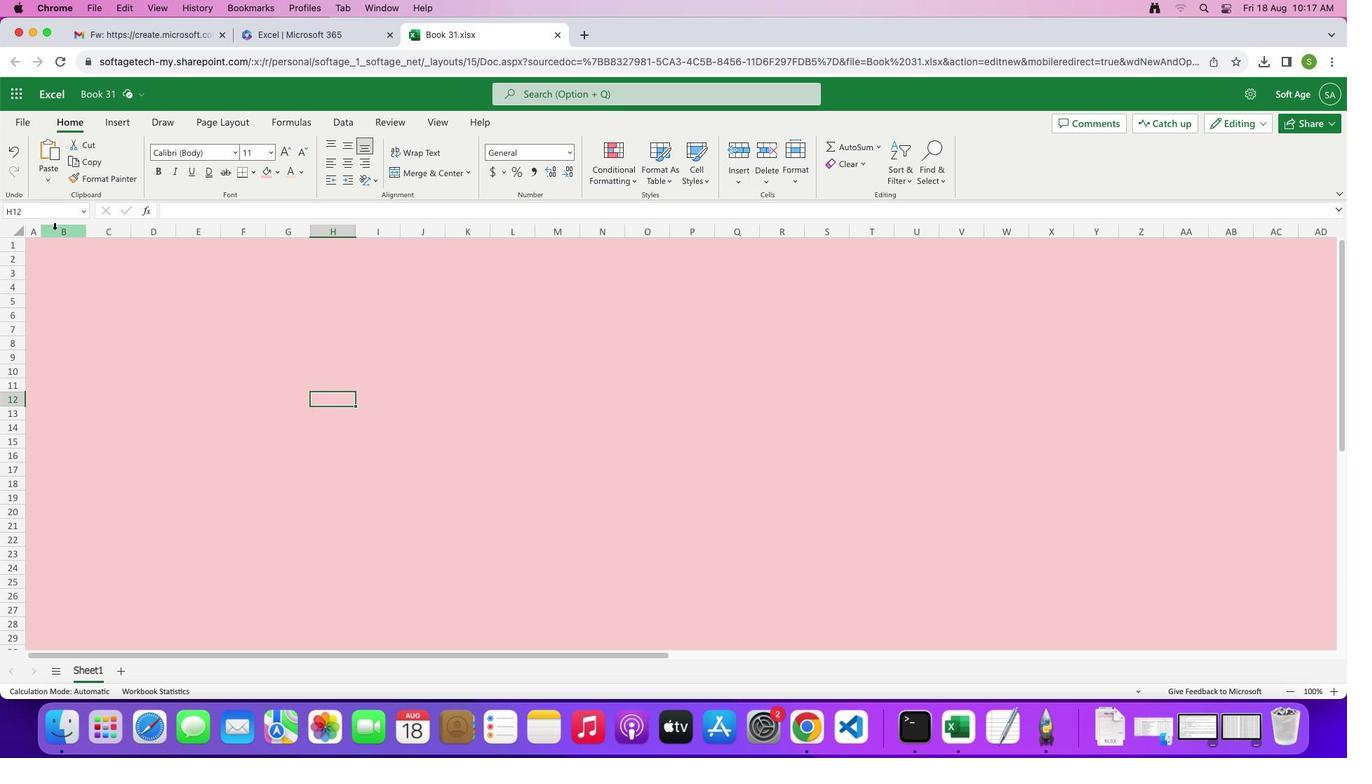 
Action: Mouse moved to (129, 227)
Screenshot: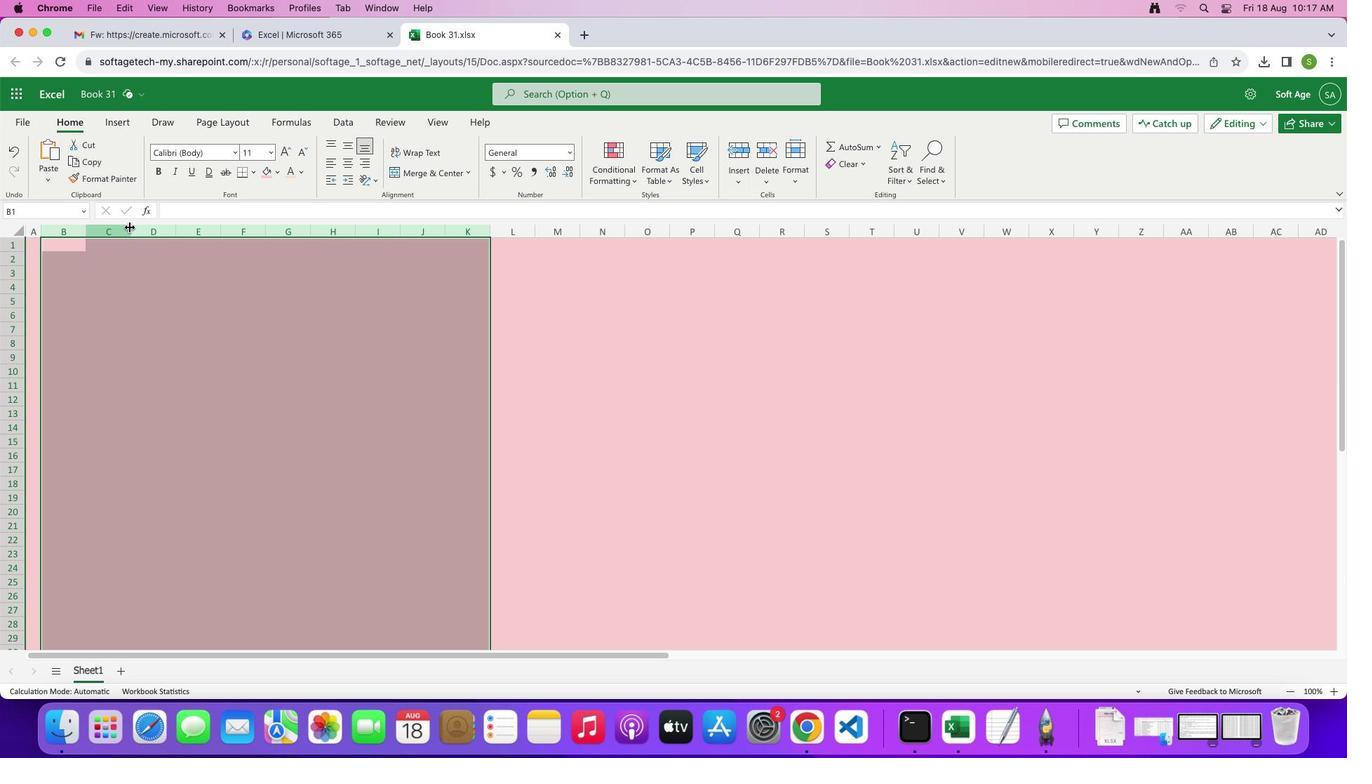 
Action: Mouse pressed left at (129, 227)
Screenshot: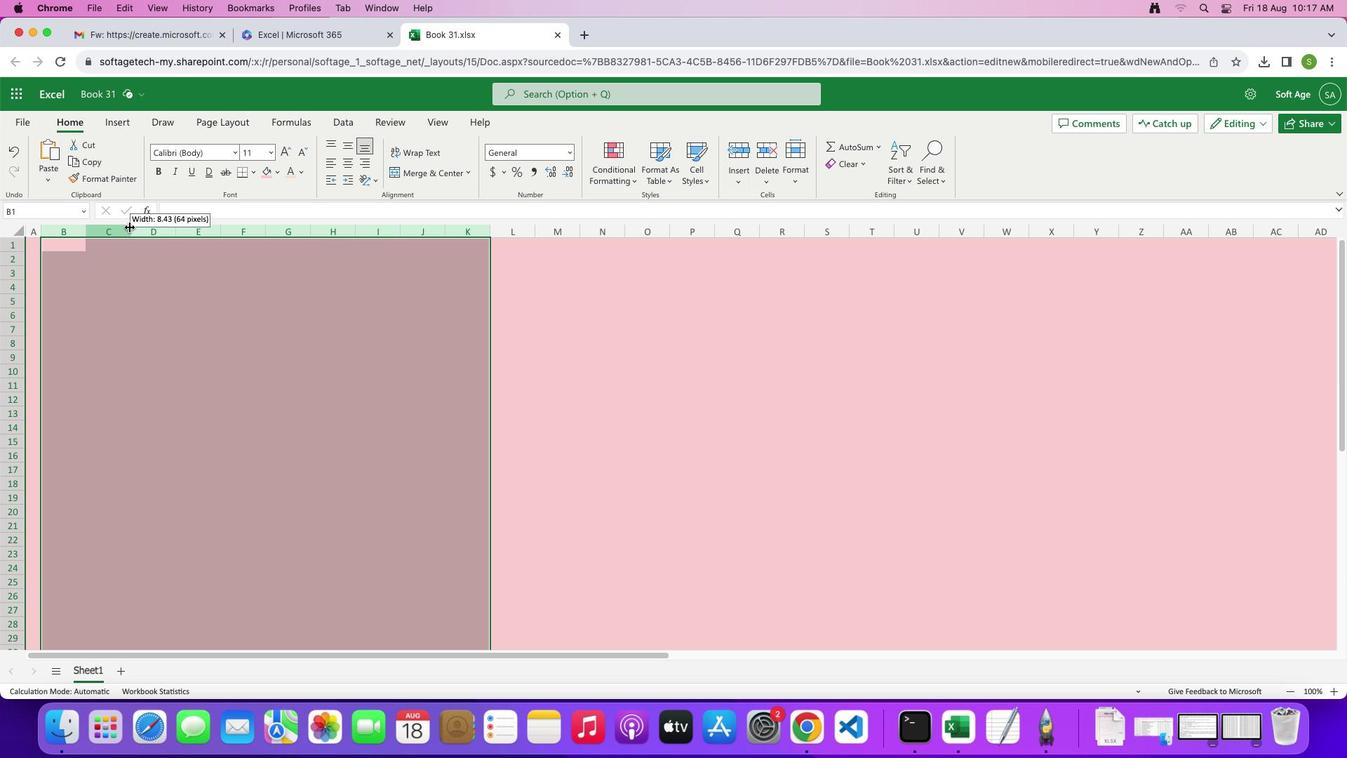 
Action: Mouse moved to (398, 335)
Screenshot: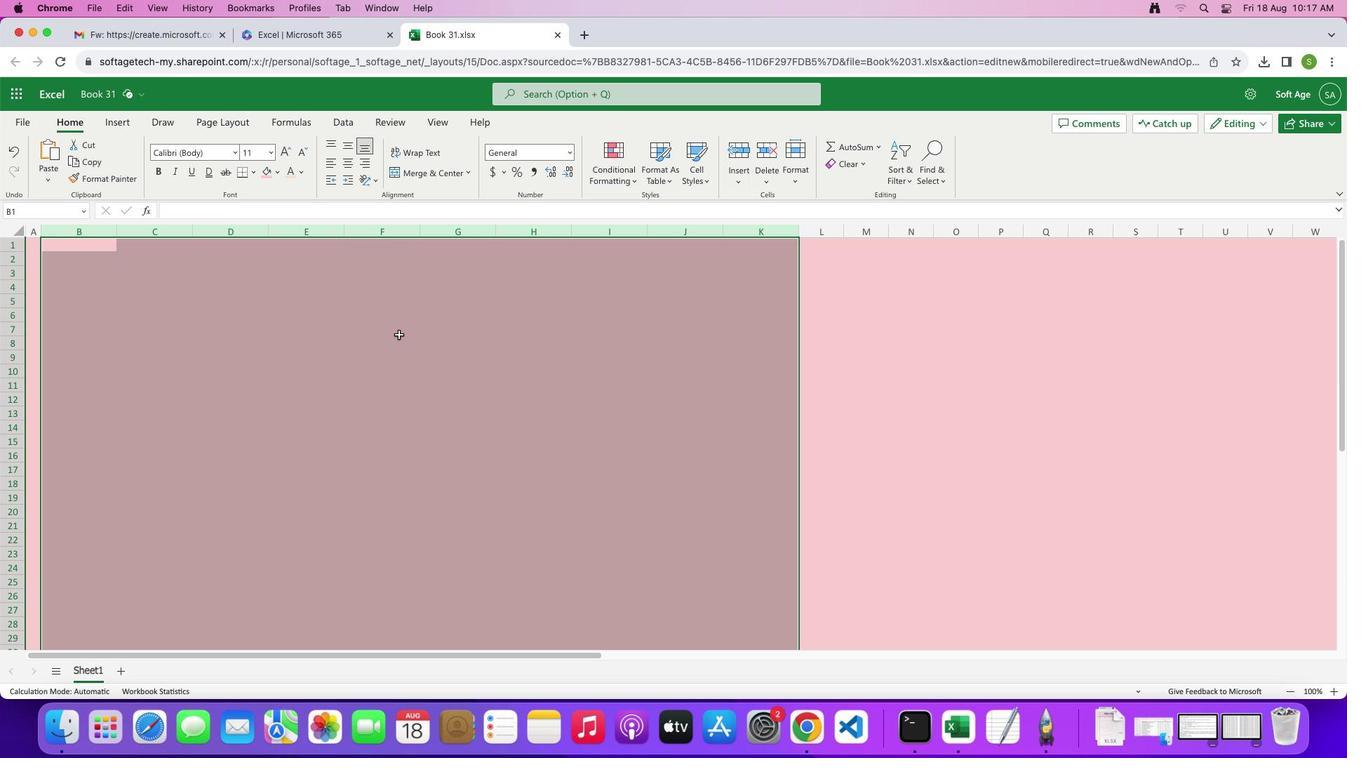 
Action: Mouse pressed left at (398, 335)
Screenshot: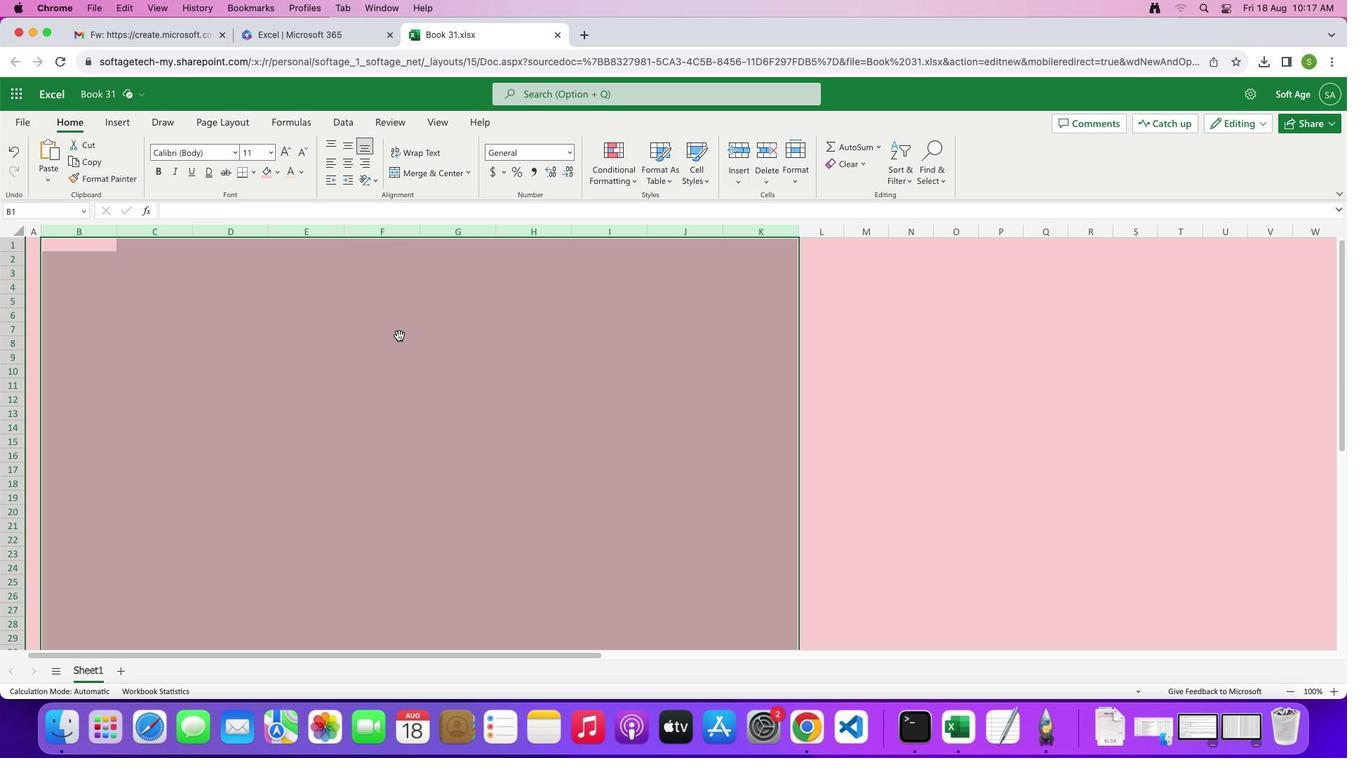 
Action: Mouse moved to (15, 265)
Screenshot: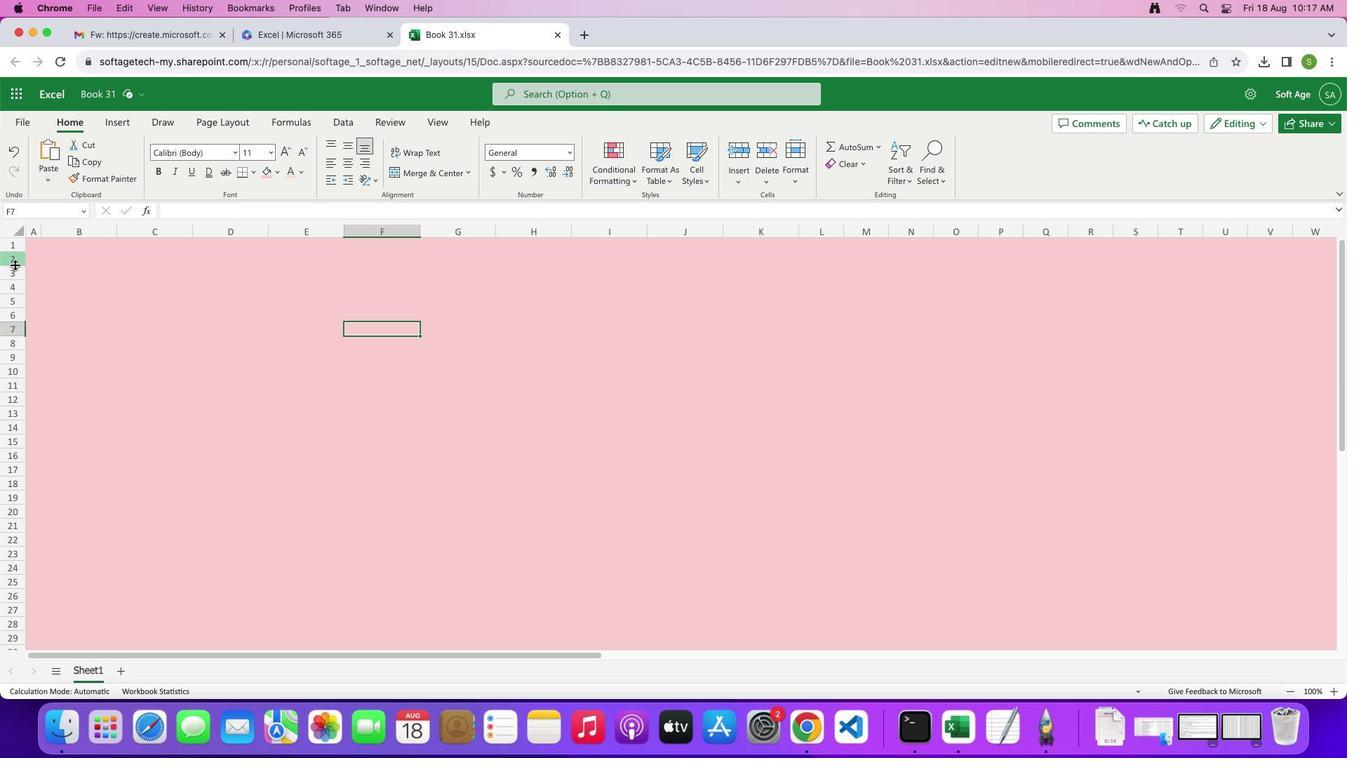 
Action: Mouse pressed left at (15, 265)
Screenshot: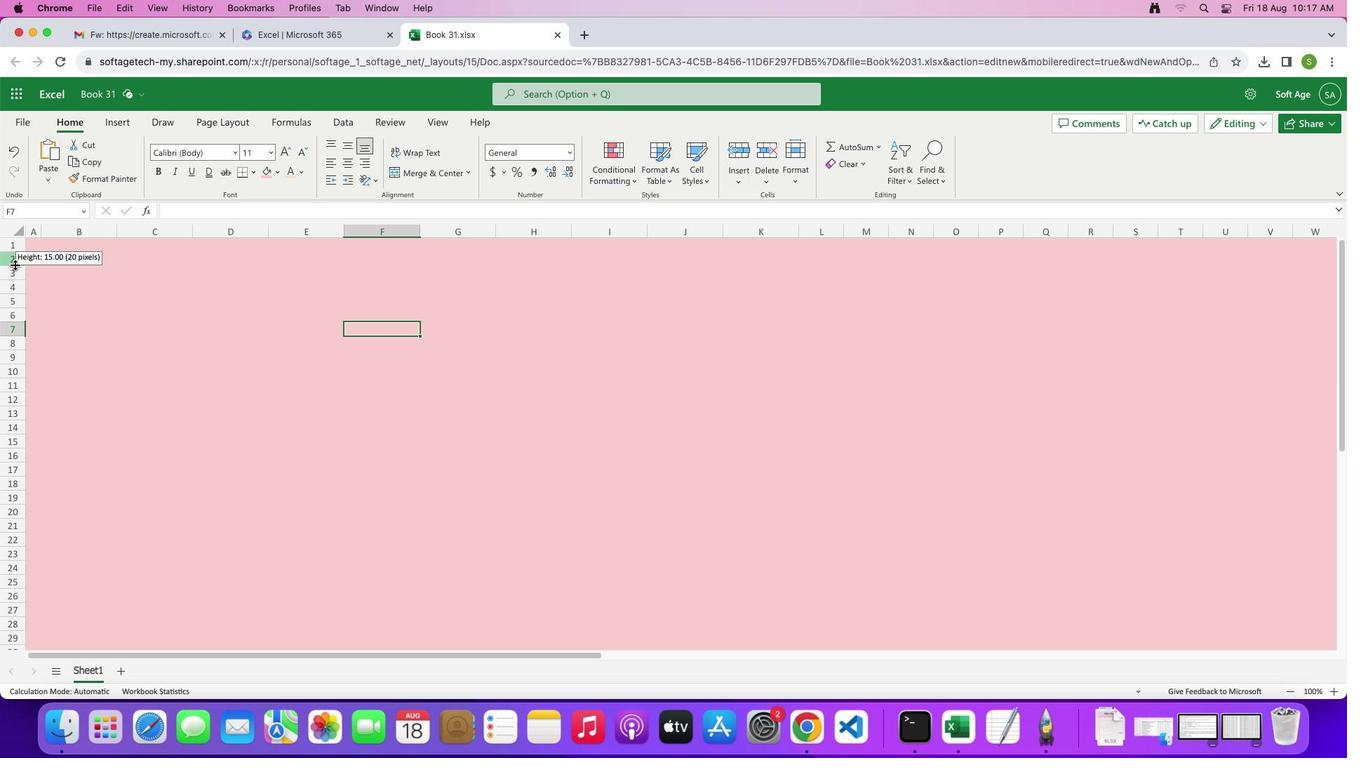 
Action: Mouse moved to (69, 278)
Screenshot: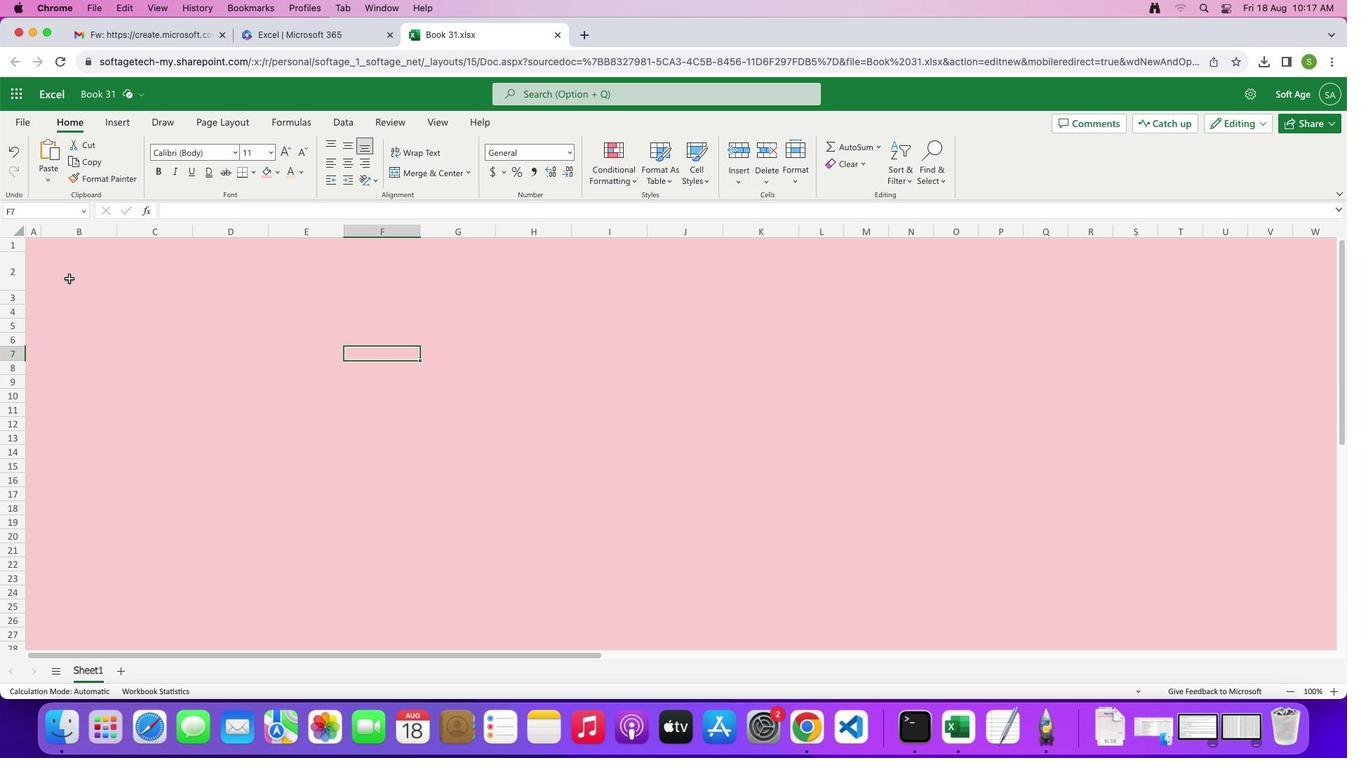 
Action: Mouse pressed left at (69, 278)
Screenshot: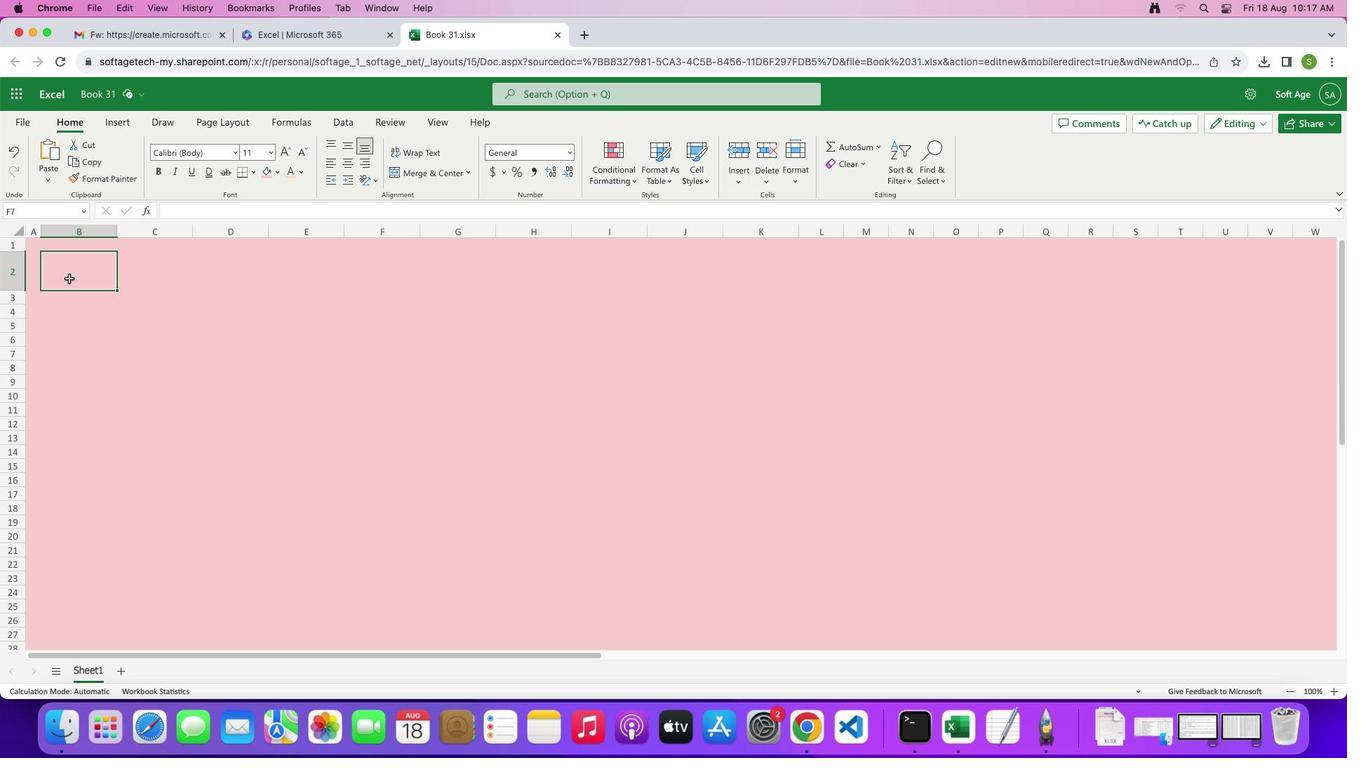
Action: Mouse moved to (255, 173)
Screenshot: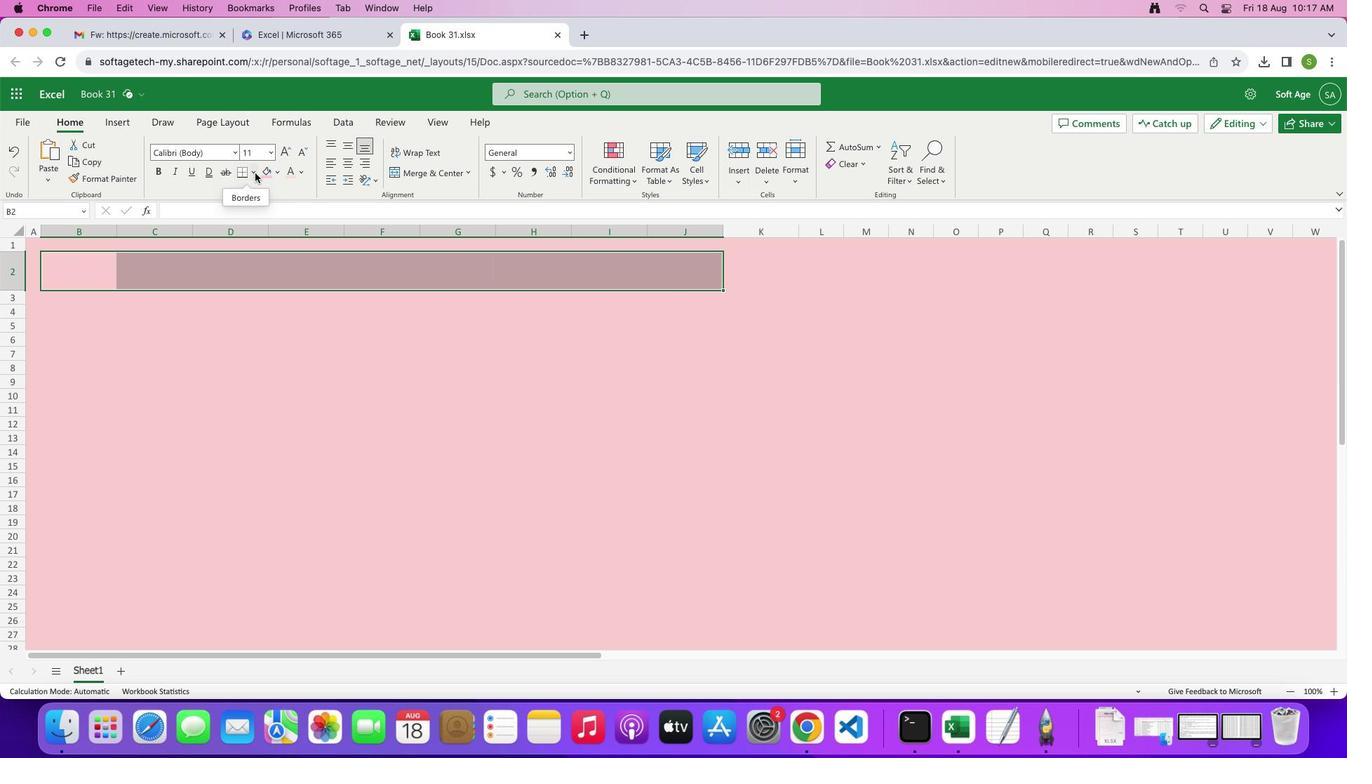 
Action: Mouse pressed left at (255, 173)
Screenshot: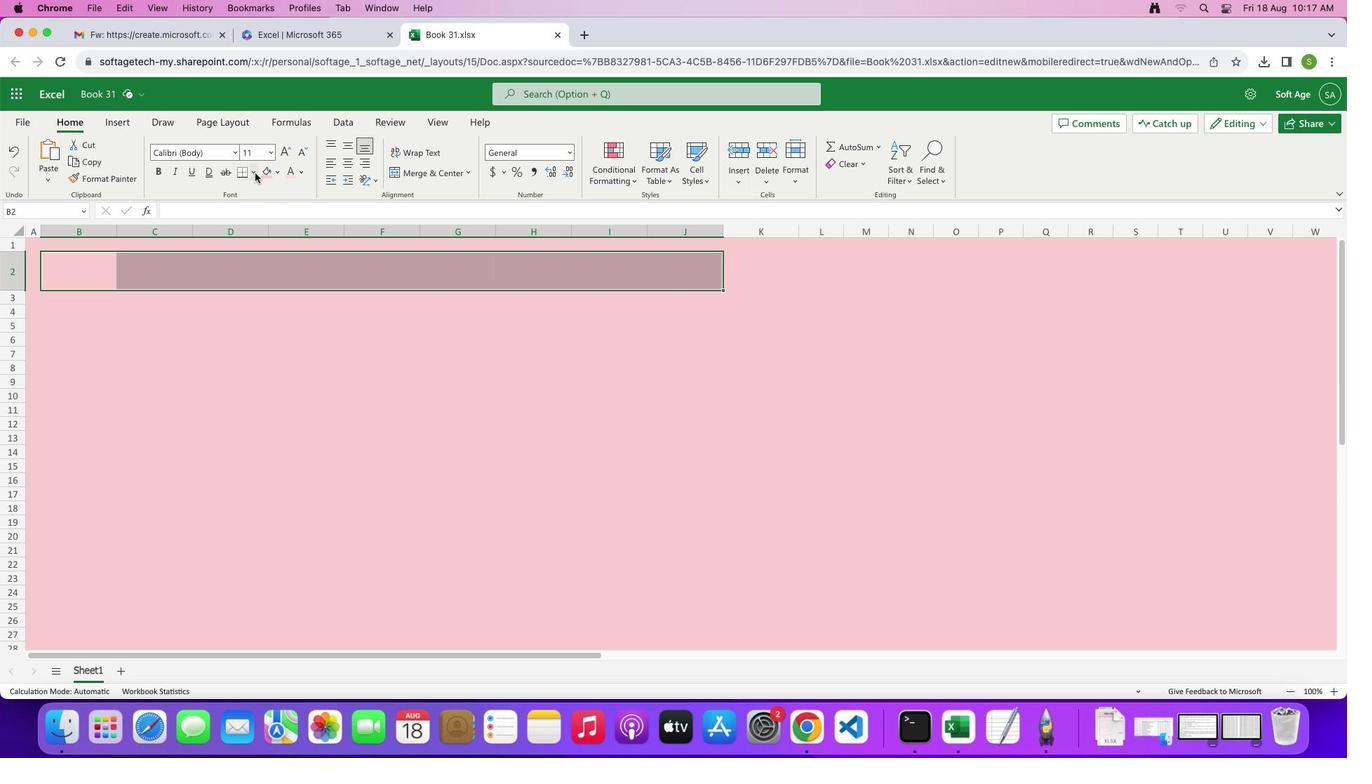 
Action: Mouse moved to (290, 385)
Screenshot: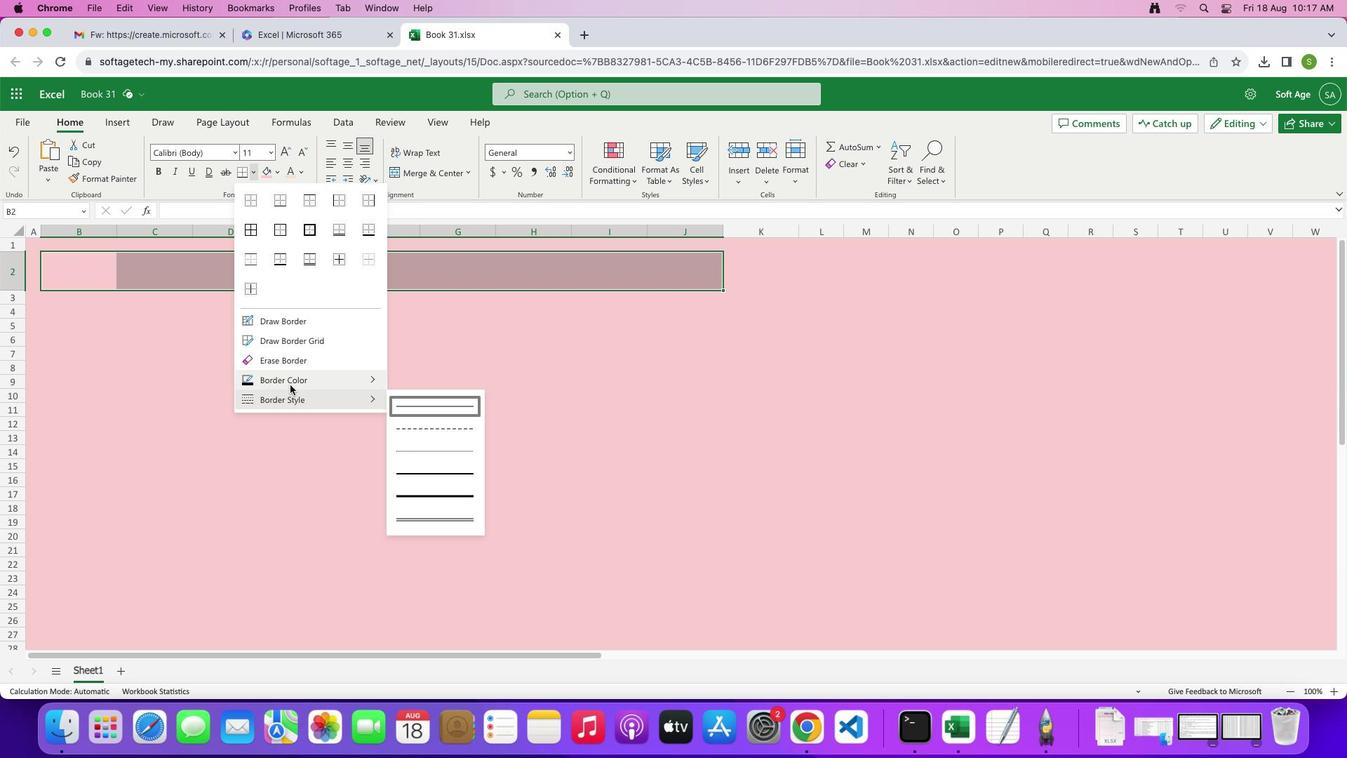 
Action: Mouse pressed left at (290, 385)
Screenshot: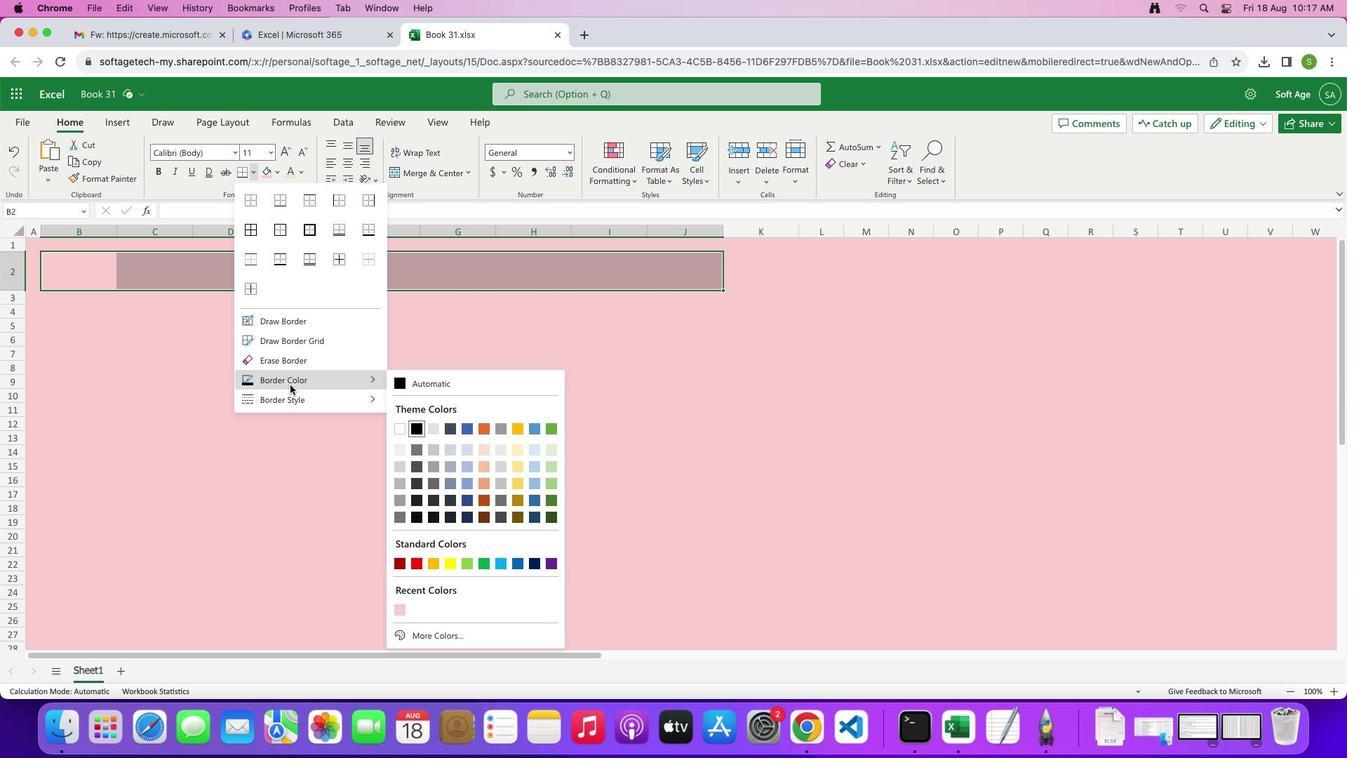 
Action: Mouse moved to (419, 558)
Screenshot: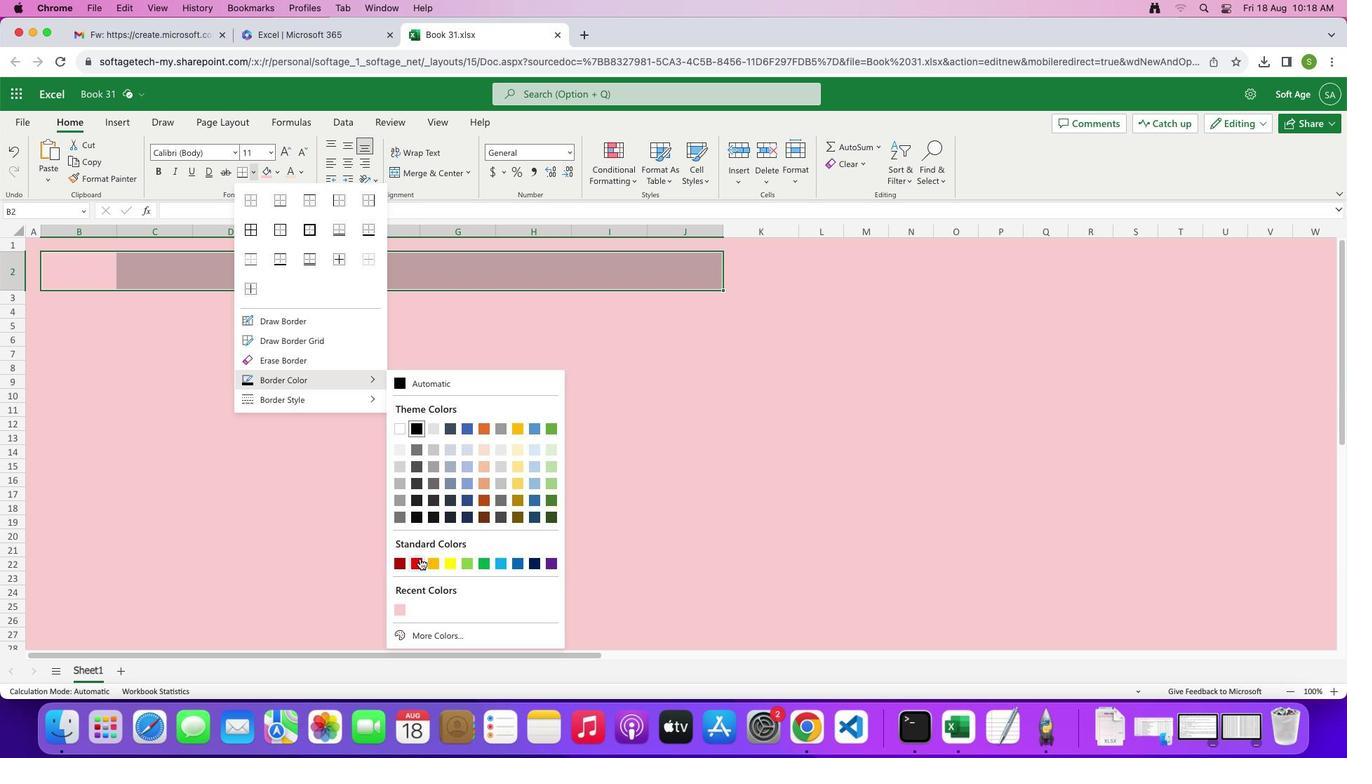 
Action: Mouse pressed left at (419, 558)
Screenshot: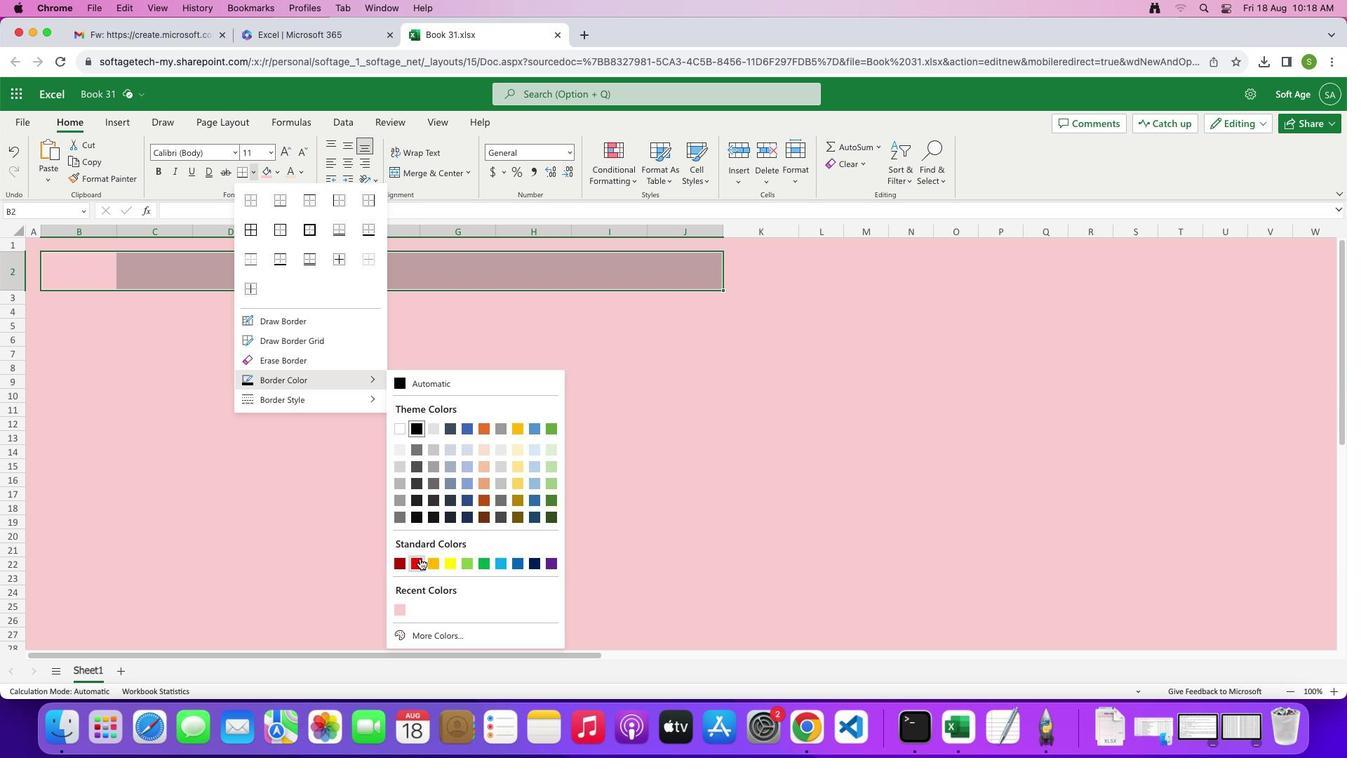 
Action: Mouse pressed left at (419, 558)
Screenshot: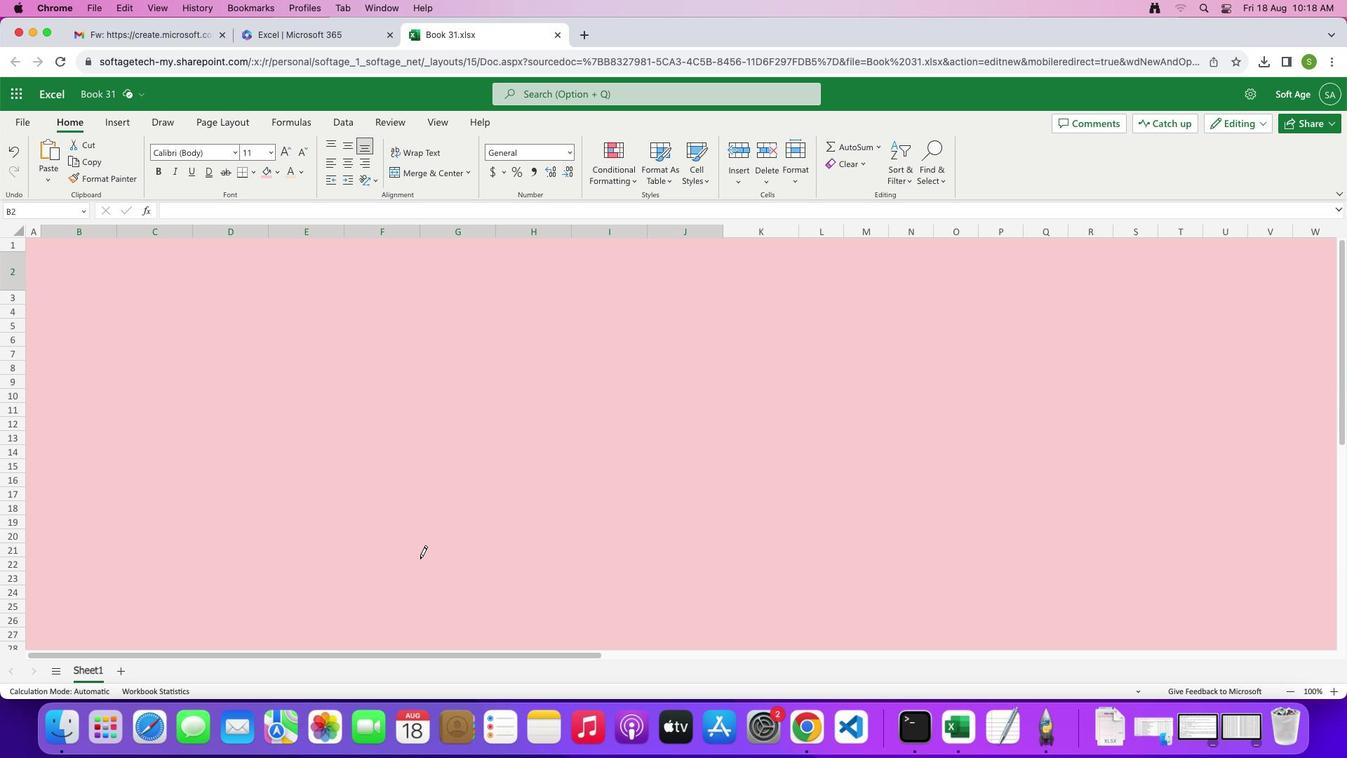 
Action: Mouse moved to (90, 279)
Screenshot: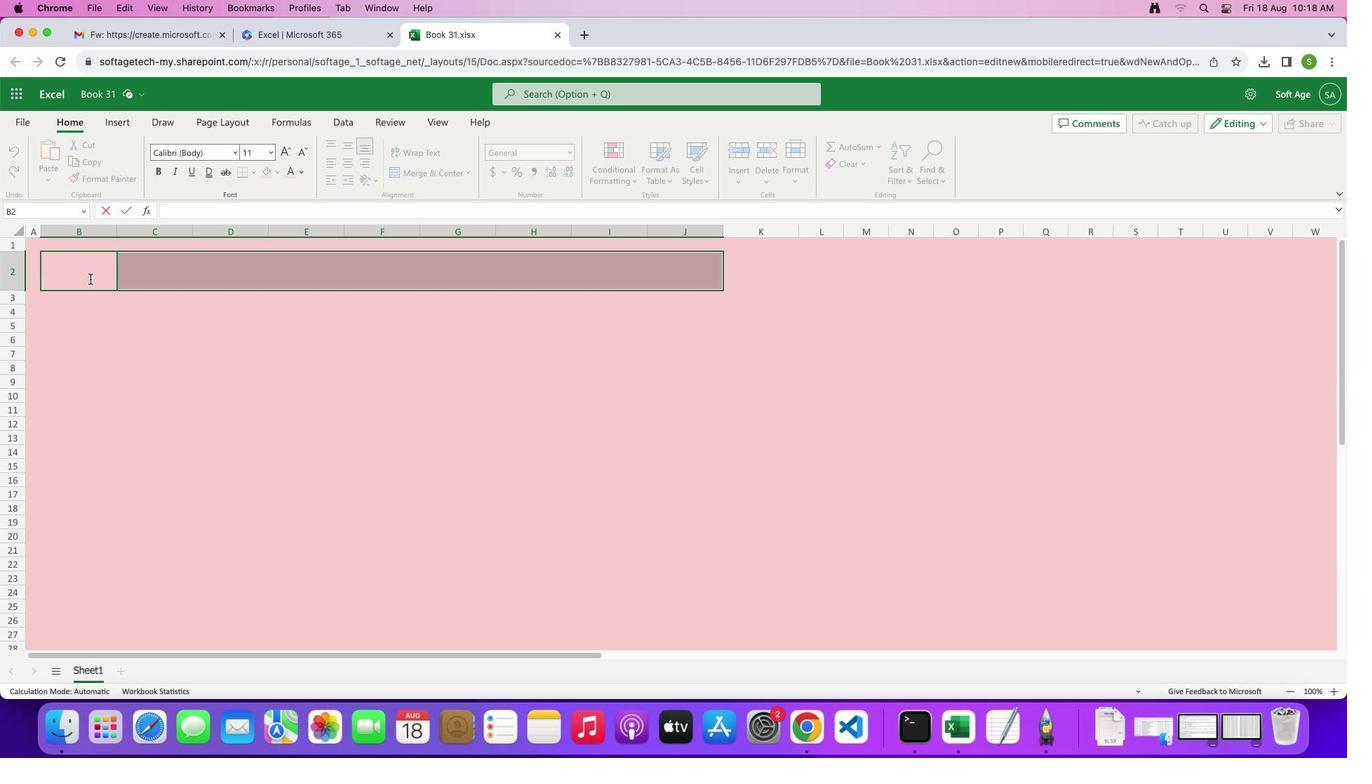 
Action: Mouse pressed left at (90, 279)
Screenshot: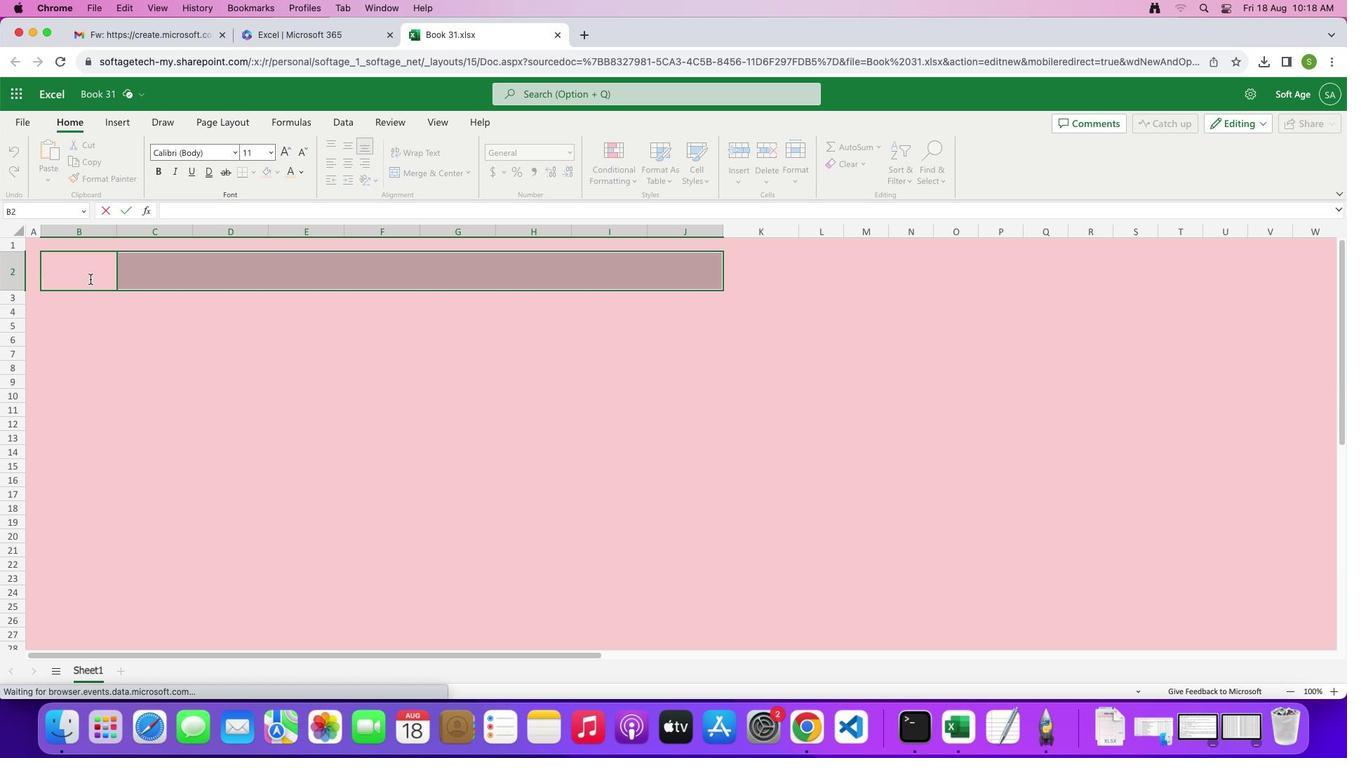 
Action: Mouse moved to (210, 351)
Screenshot: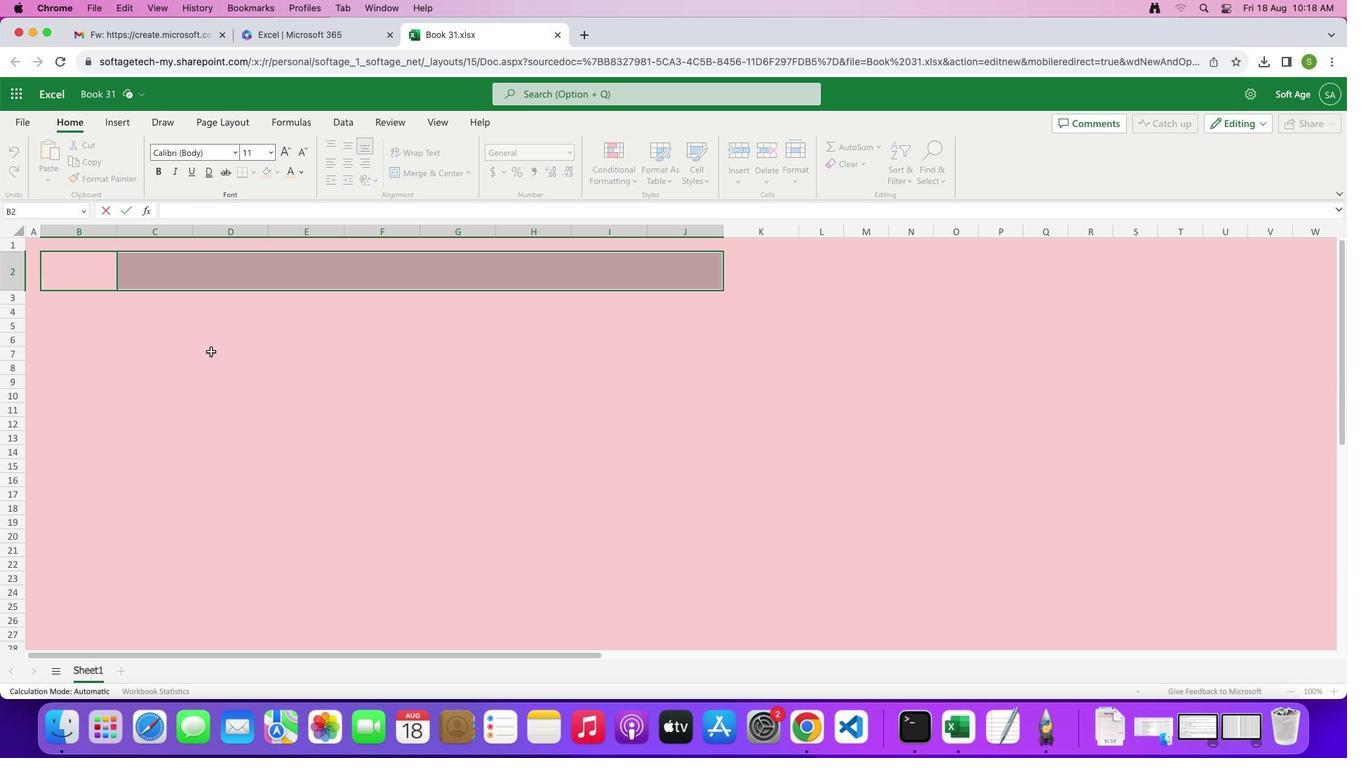 
Action: Mouse pressed left at (210, 351)
Screenshot: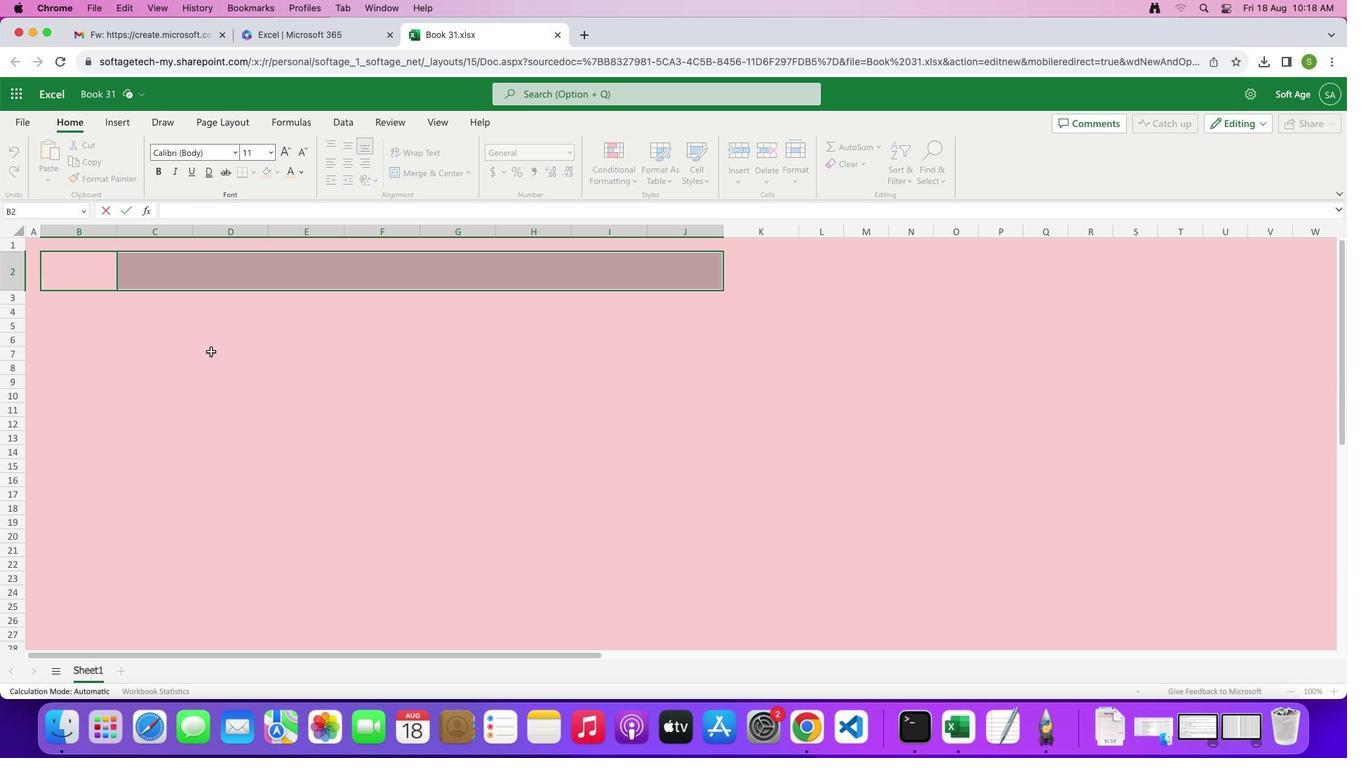 
Action: Mouse moved to (82, 275)
Screenshot: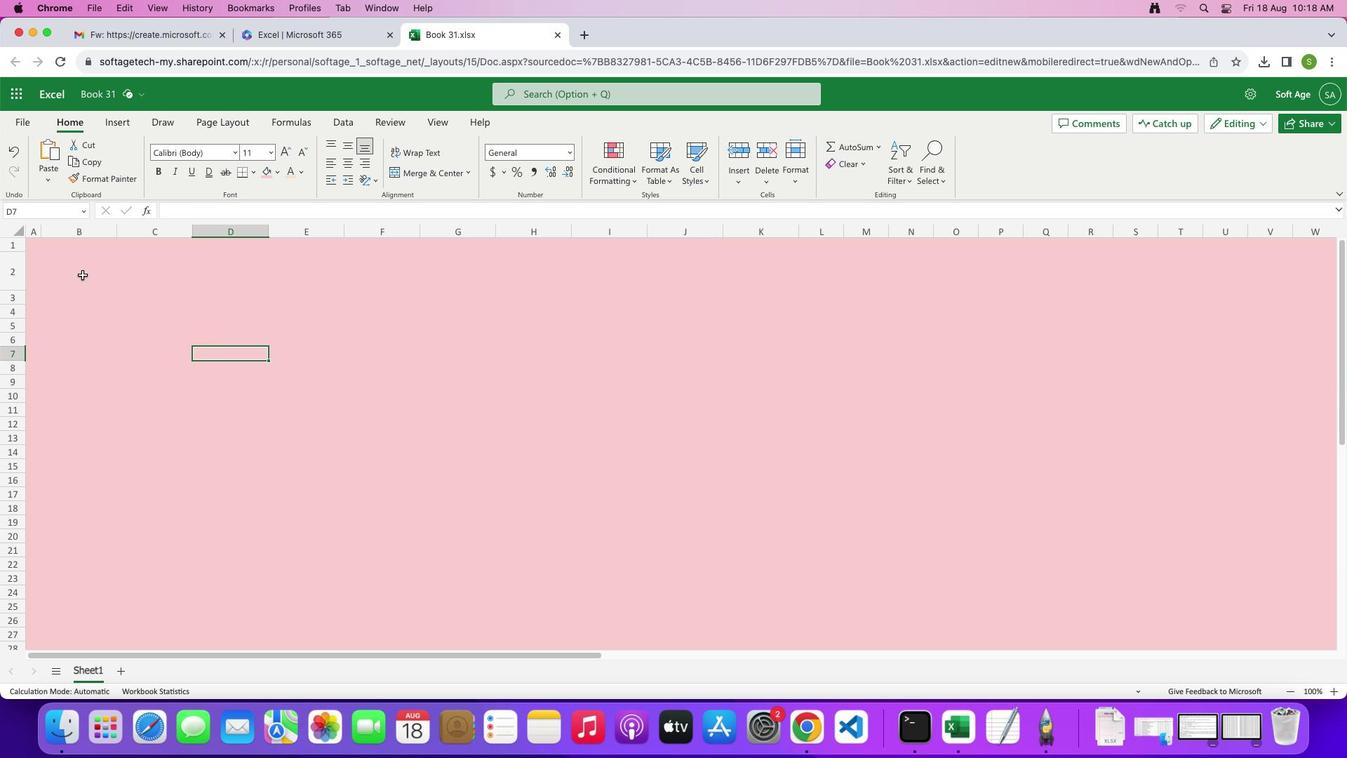 
Action: Mouse pressed left at (82, 275)
Screenshot: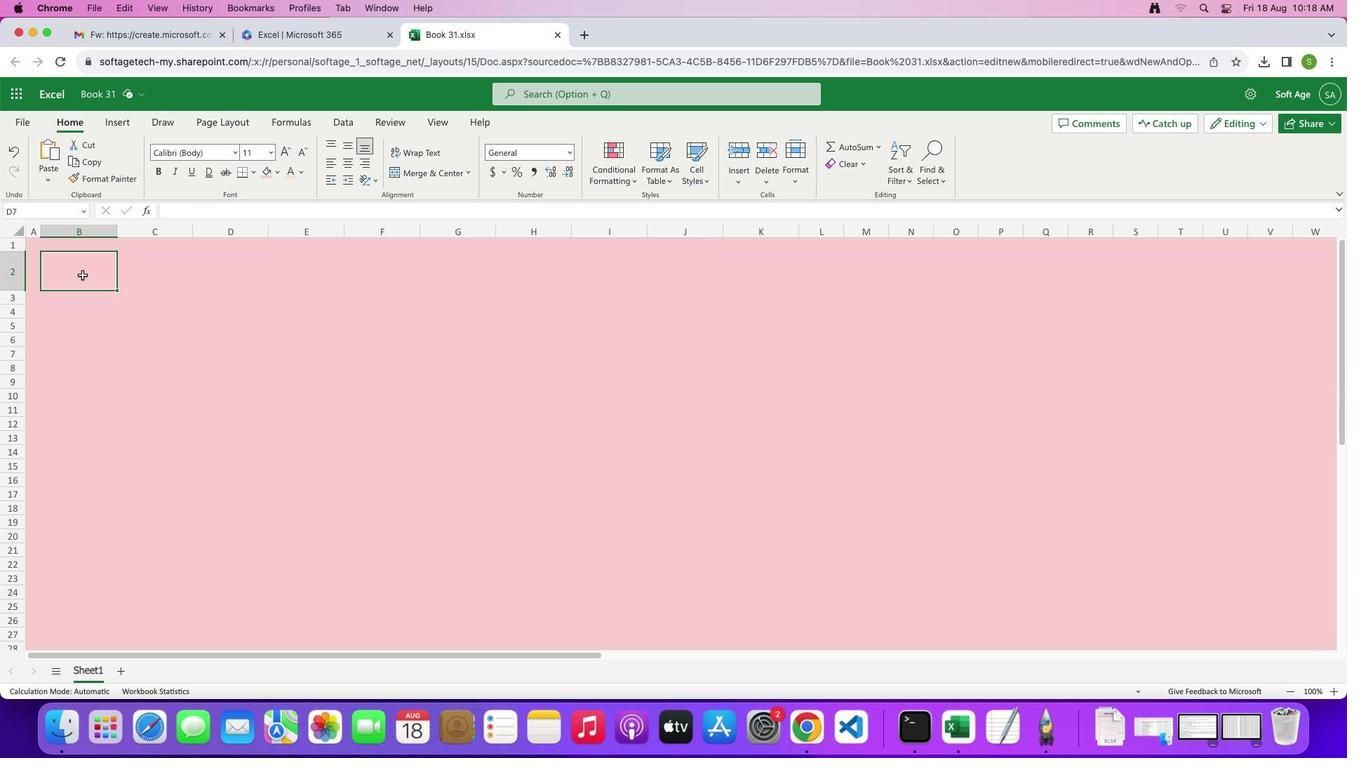 
Action: Mouse moved to (247, 171)
Screenshot: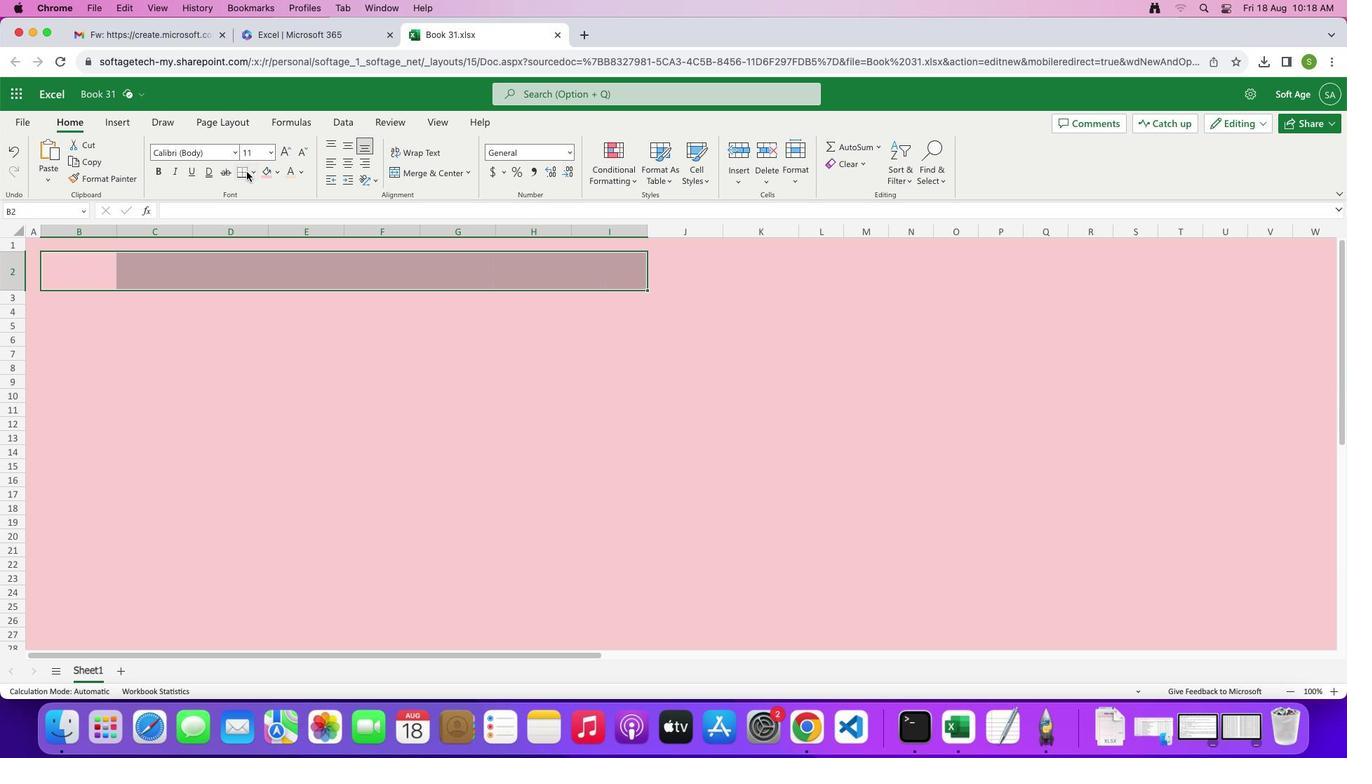 
Action: Mouse pressed left at (247, 171)
Screenshot: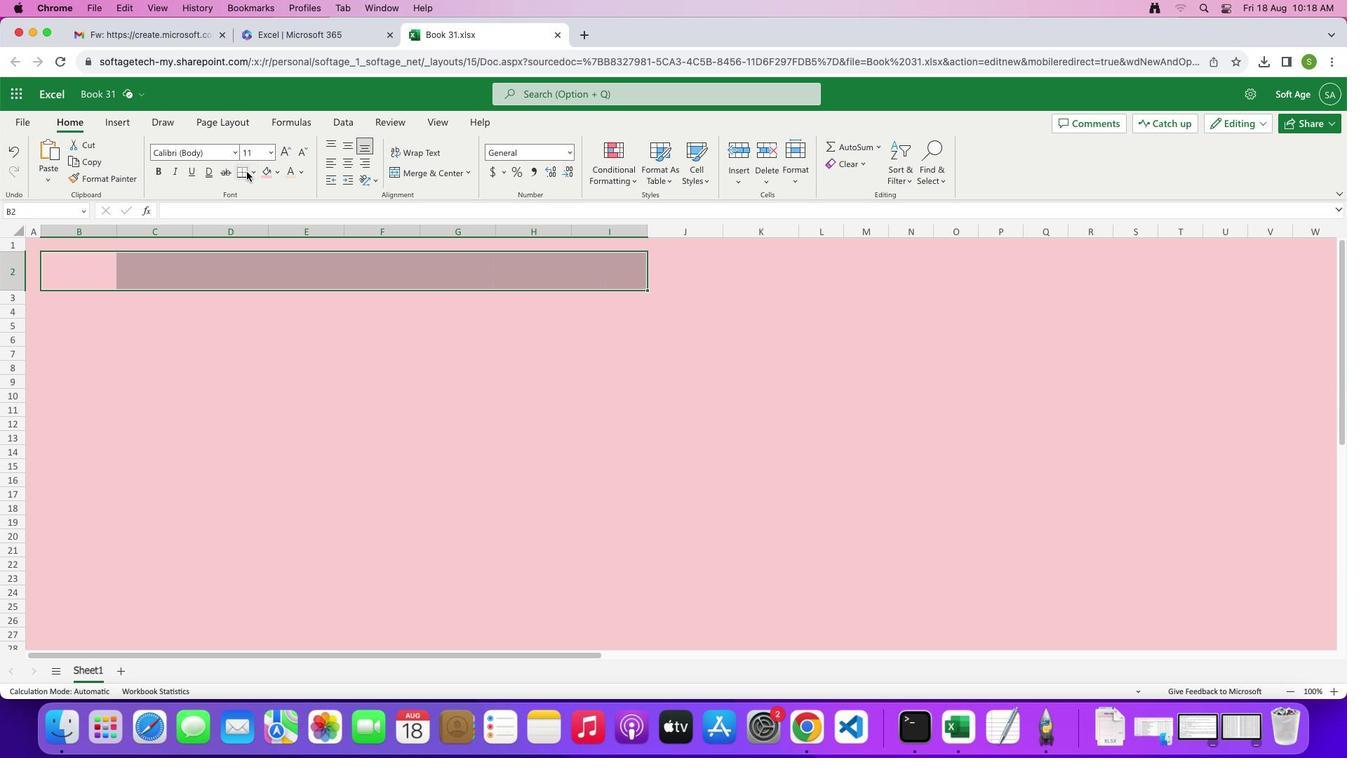
Action: Mouse moved to (188, 325)
Screenshot: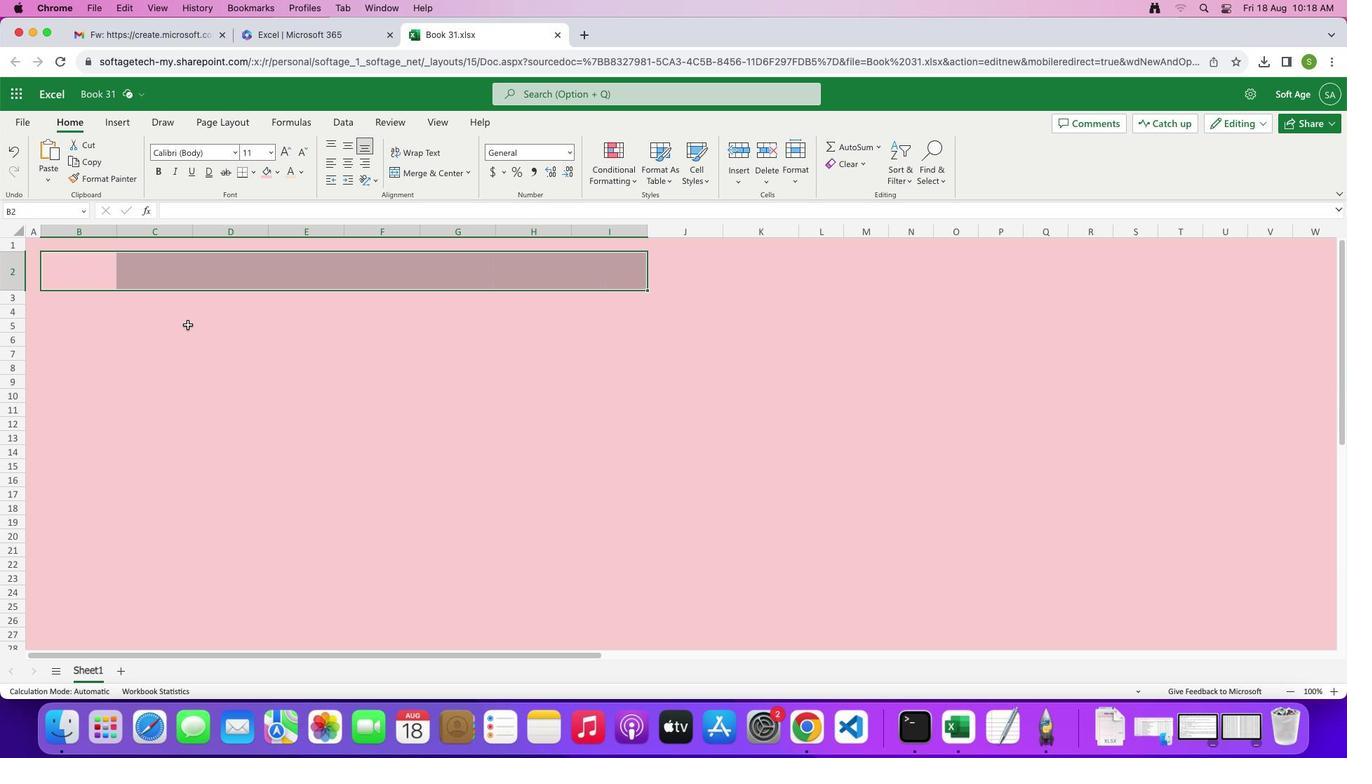 
Action: Mouse pressed left at (188, 325)
Screenshot: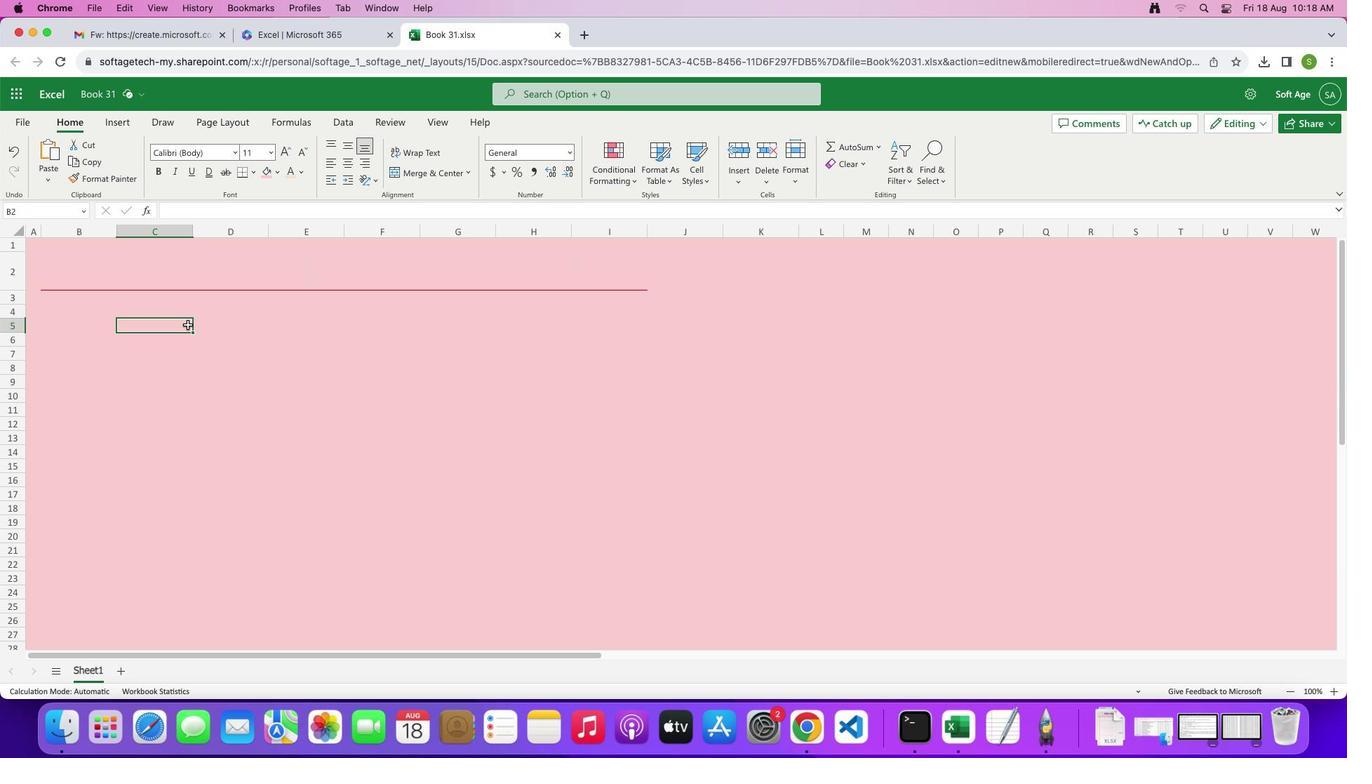 
Action: Mouse moved to (54, 268)
Screenshot: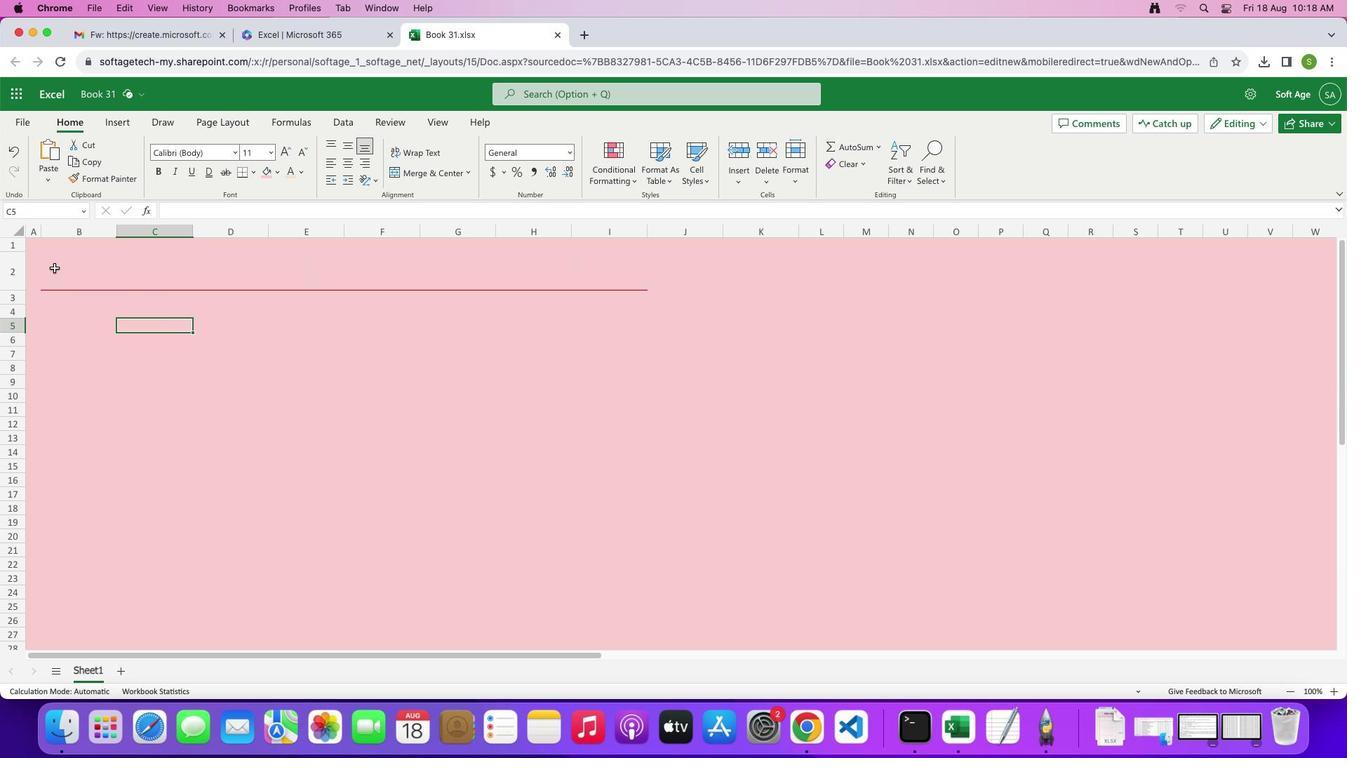
Action: Mouse pressed left at (54, 268)
Screenshot: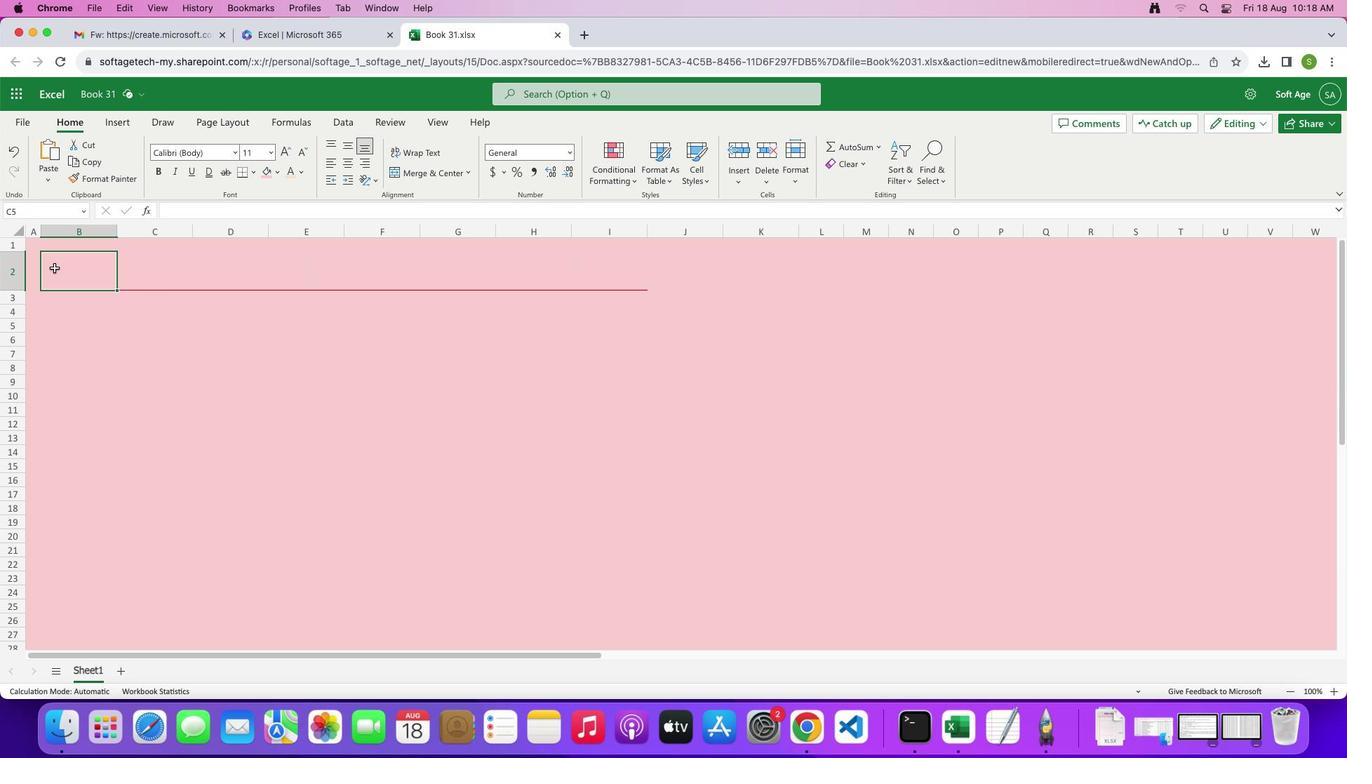 
Action: Mouse moved to (301, 170)
Screenshot: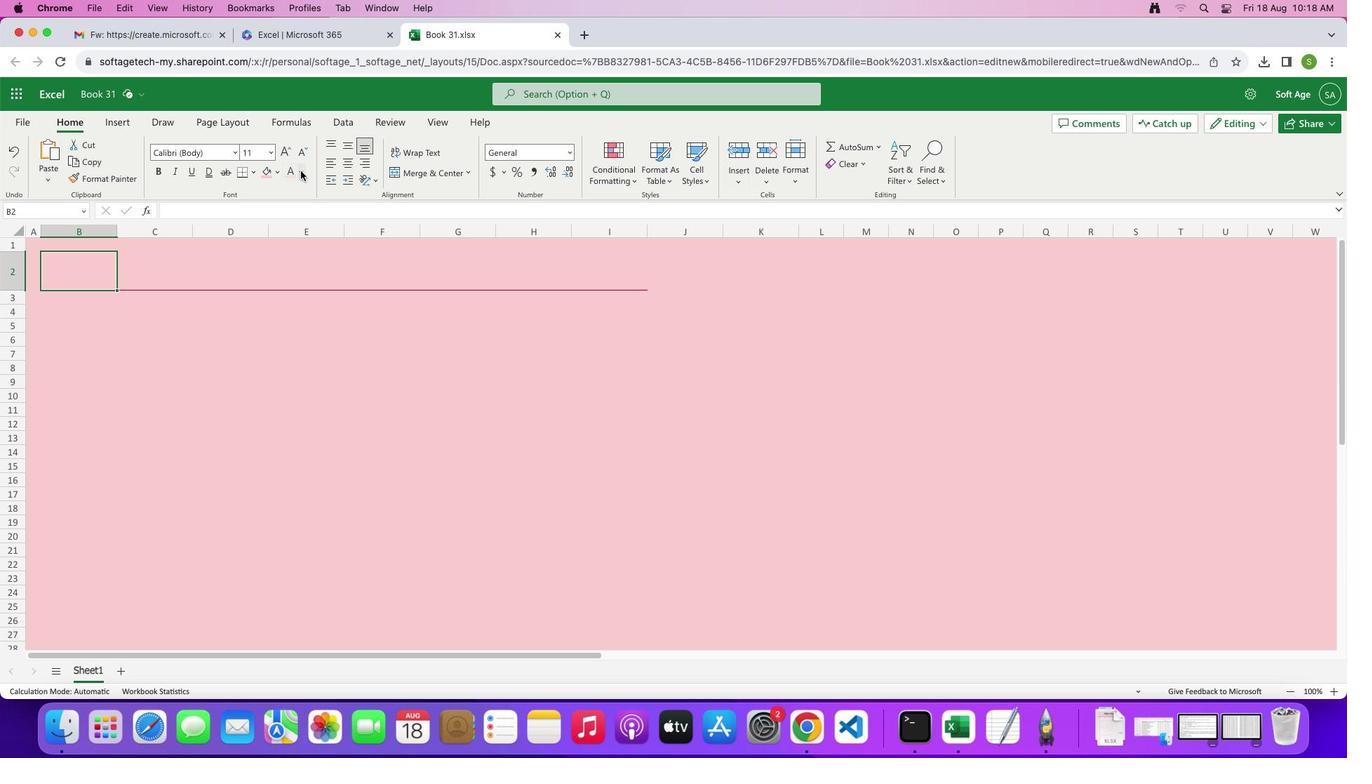 
Action: Mouse pressed left at (301, 170)
Screenshot: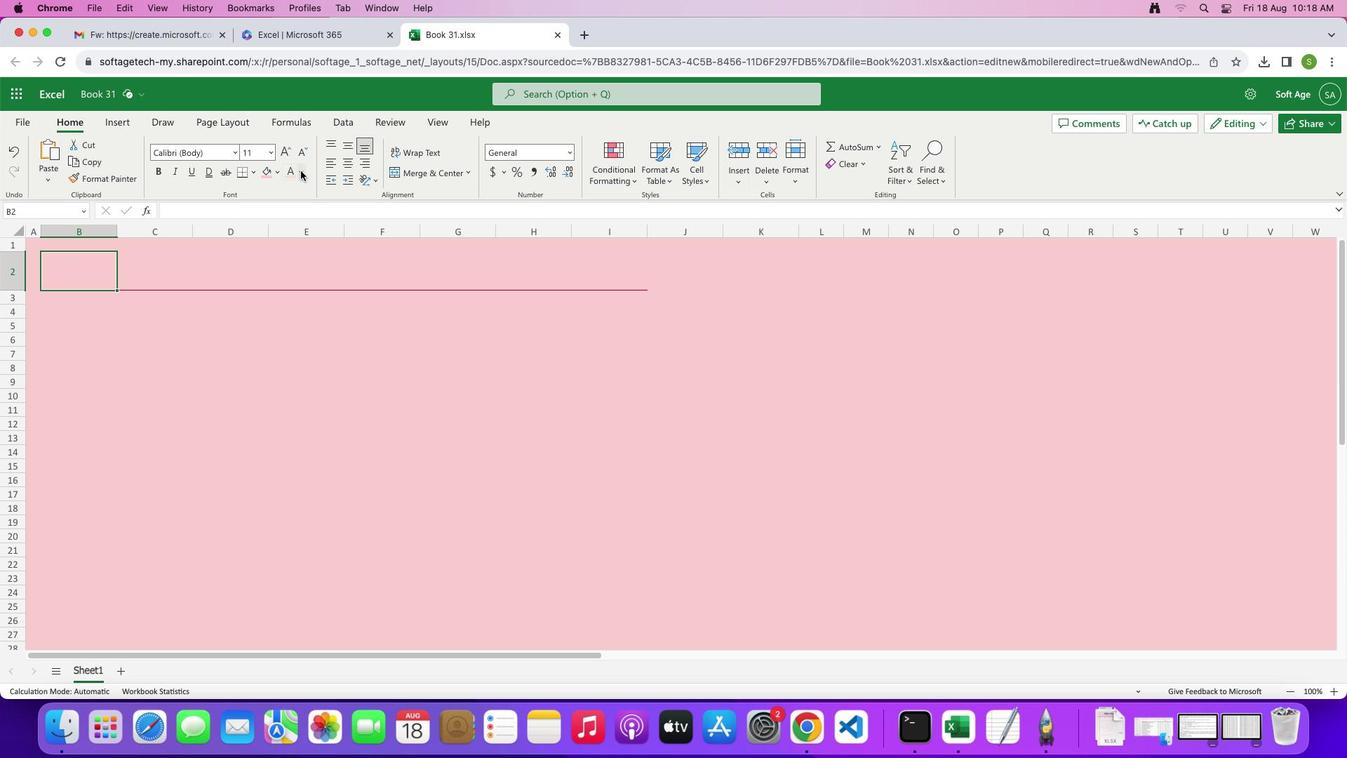 
Action: Mouse moved to (311, 369)
Screenshot: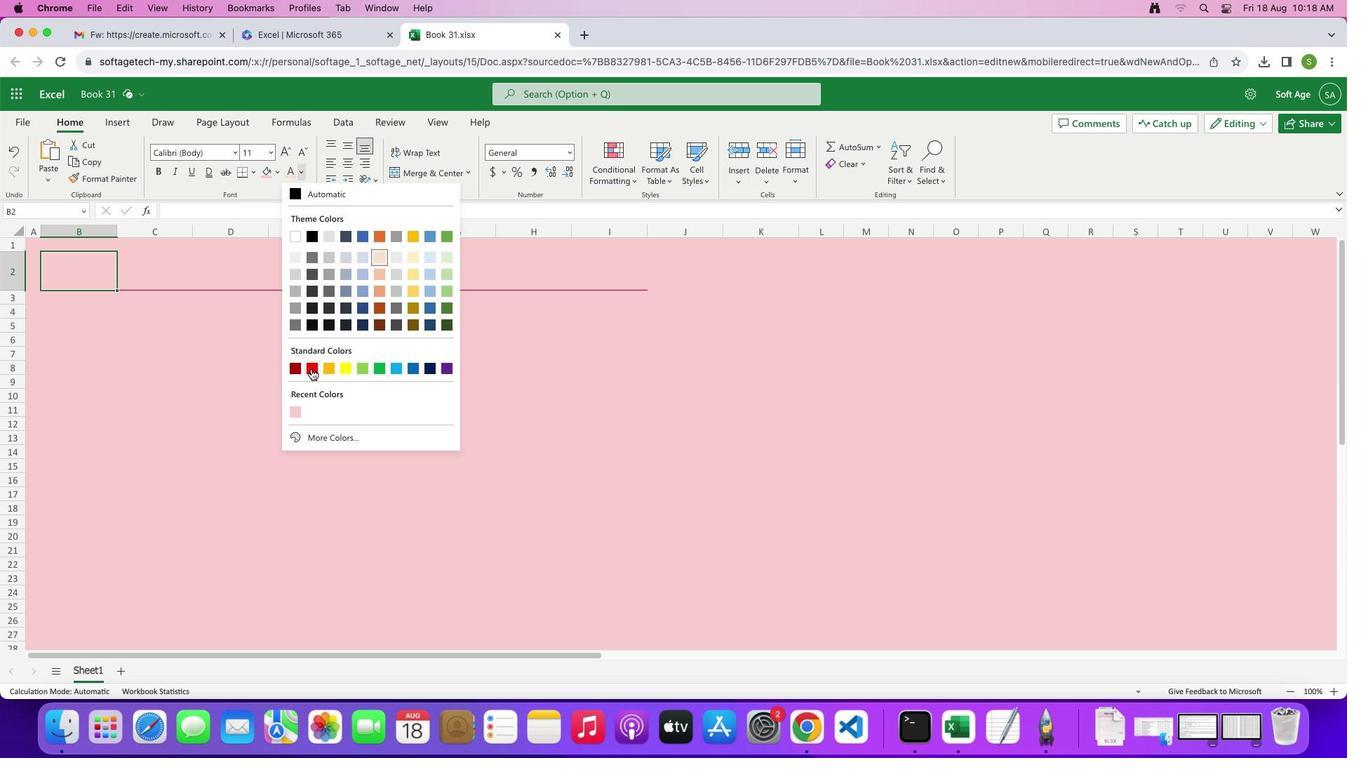 
Action: Mouse pressed left at (311, 369)
Screenshot: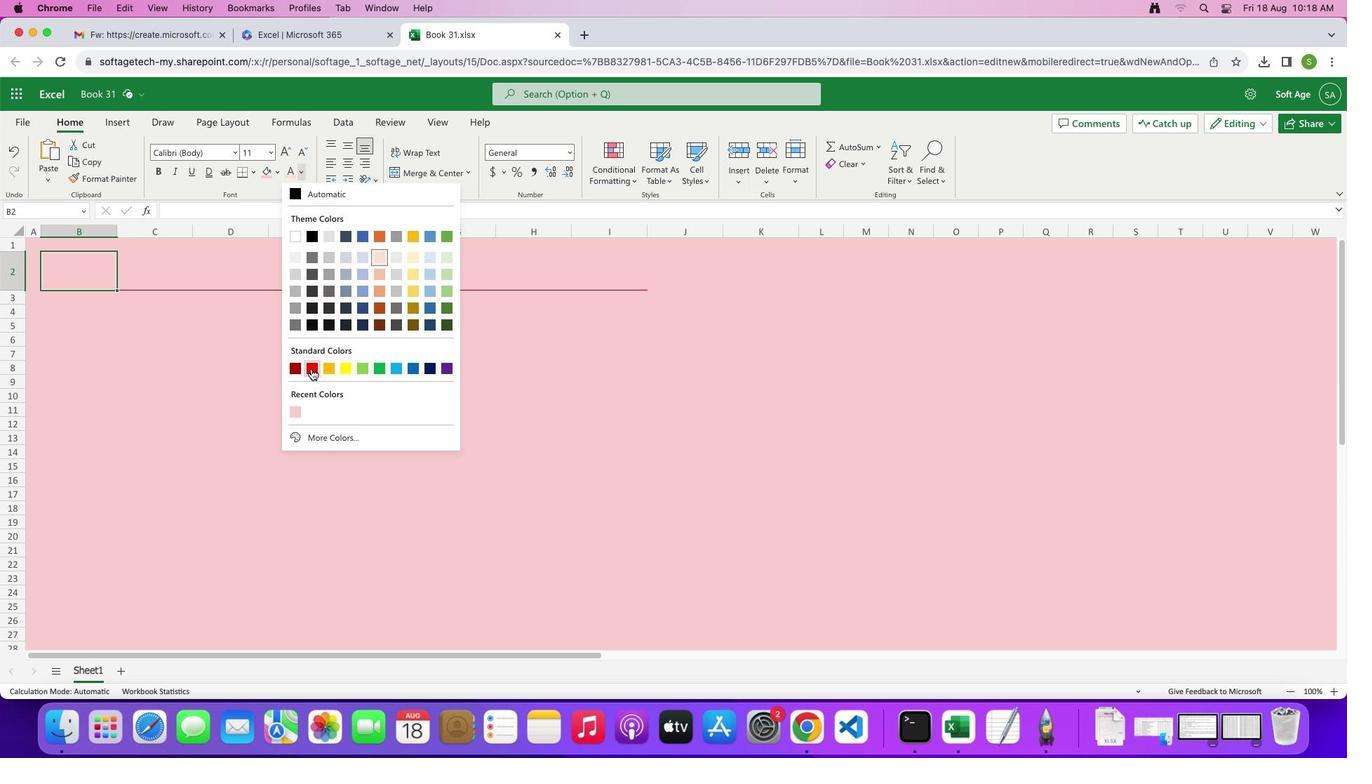 
Action: Mouse moved to (91, 270)
Screenshot: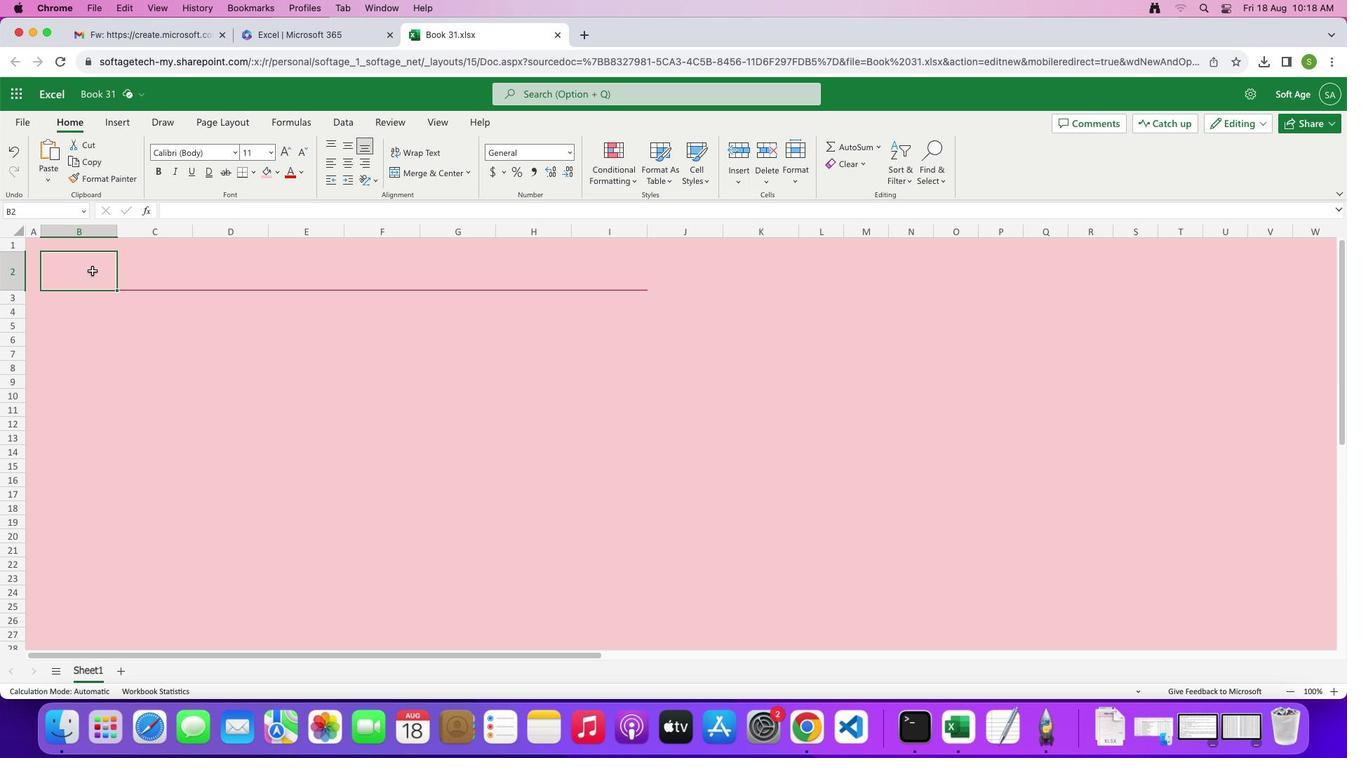 
Action: Mouse pressed left at (91, 270)
Screenshot: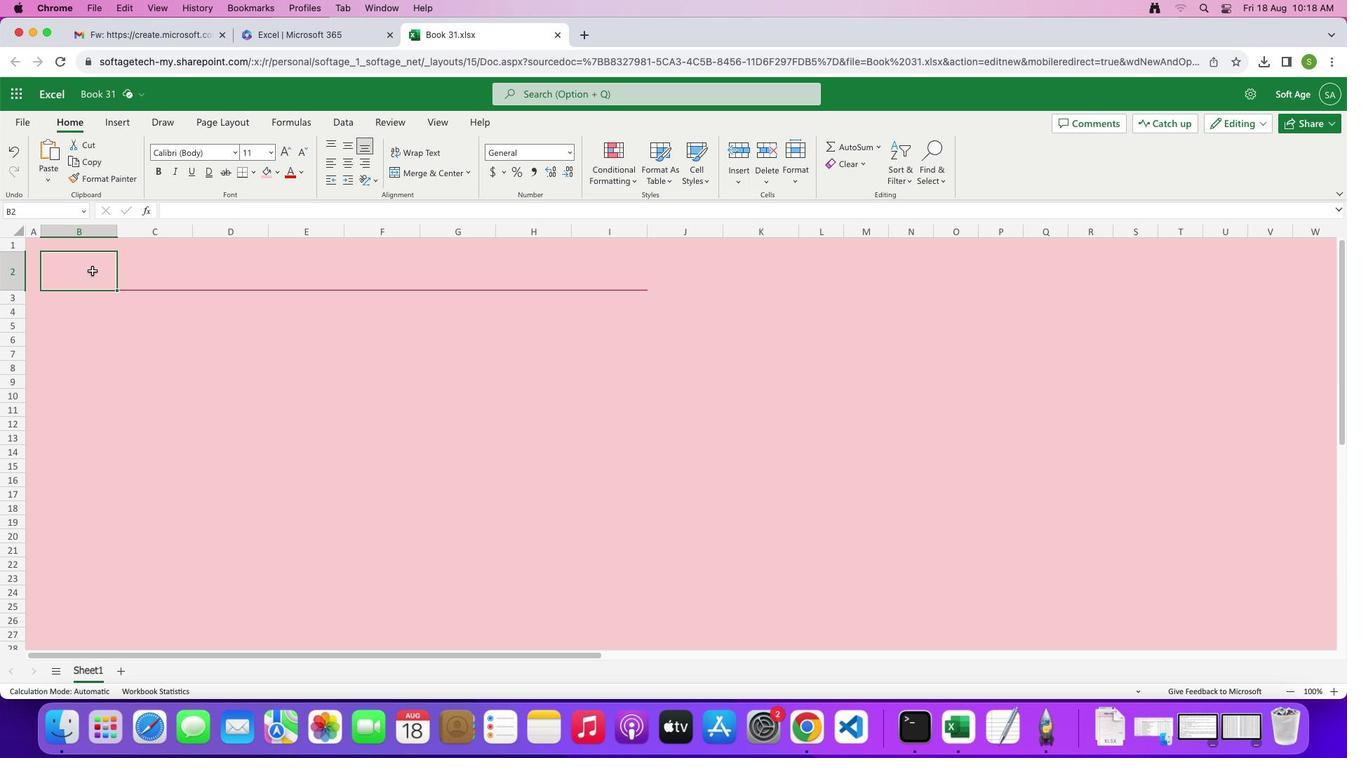 
Action: Mouse moved to (285, 287)
Screenshot: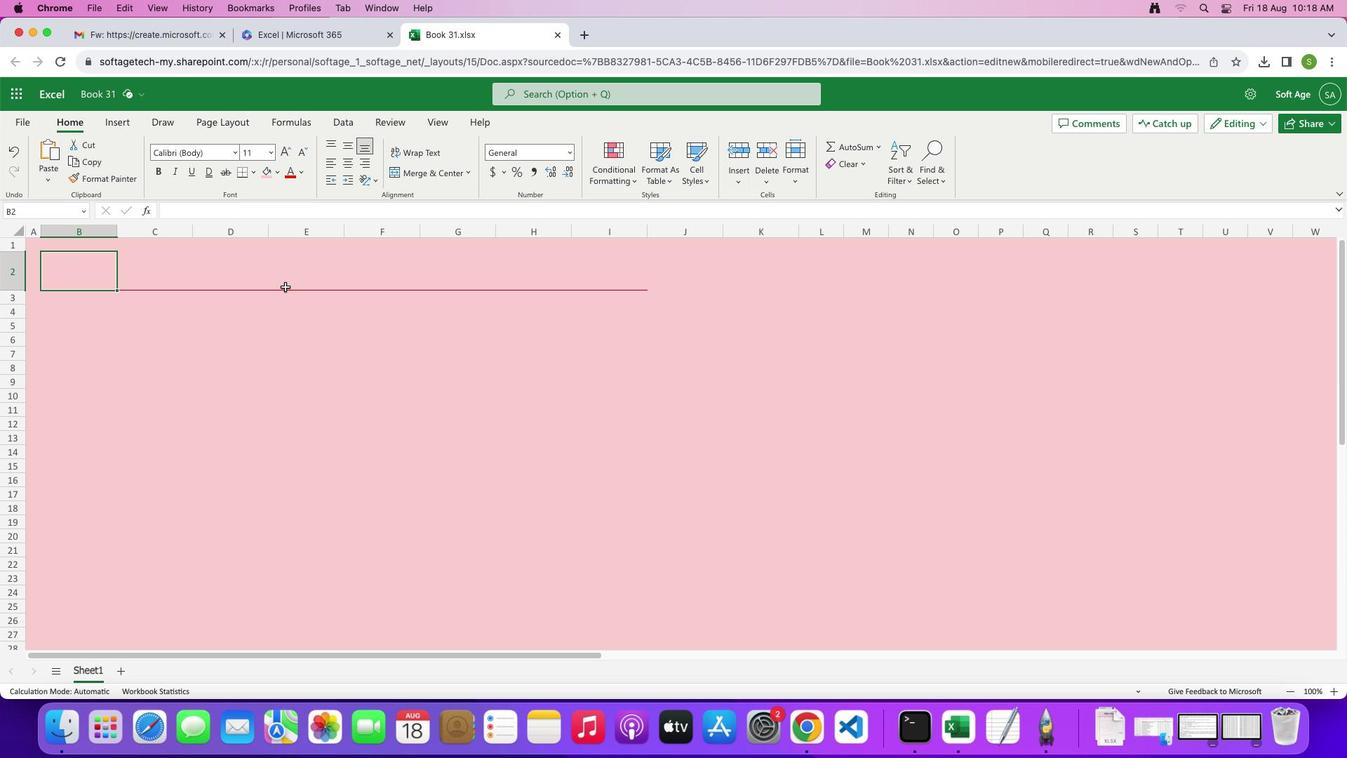 
Action: Key pressed 'Y''O''U''R'Key.space'S''C''H''O''O''L'Key.space'N''A''M''E'
Screenshot: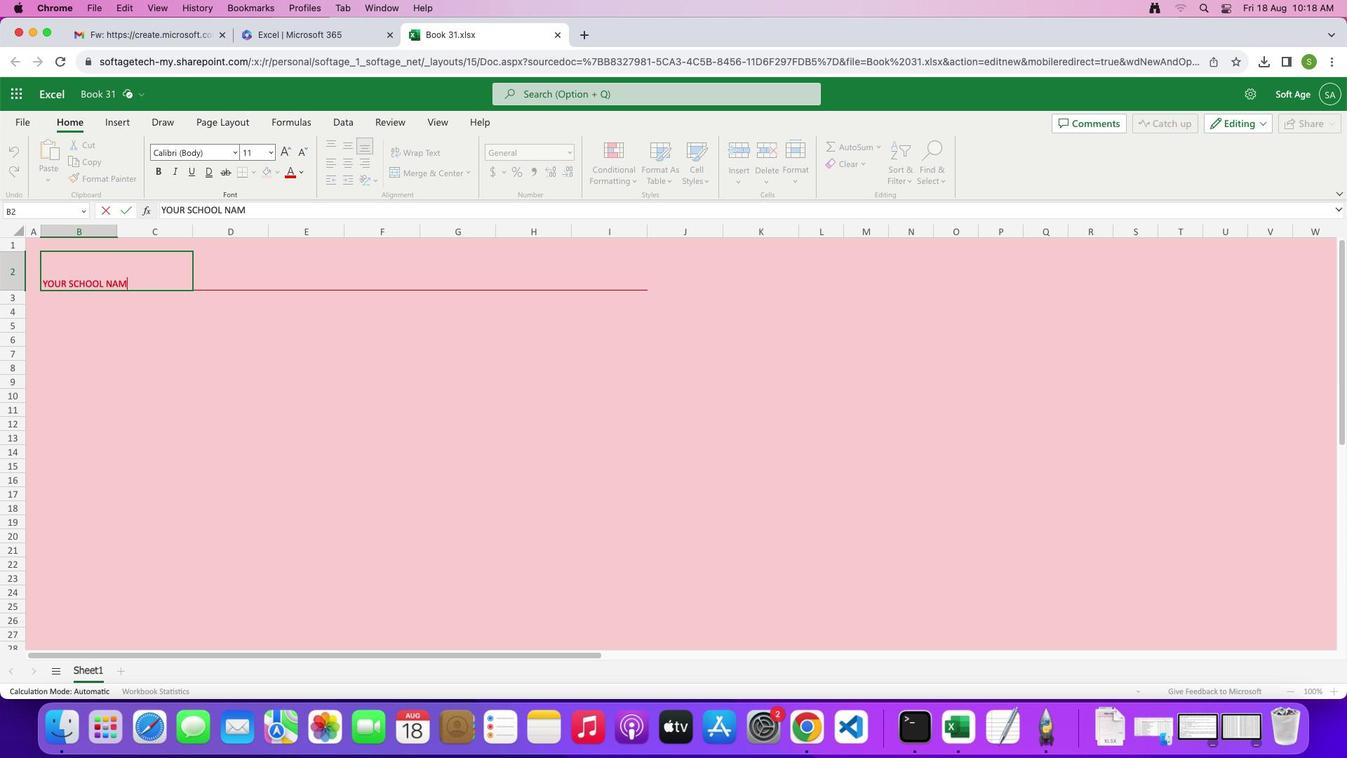 
Action: Mouse moved to (217, 333)
Screenshot: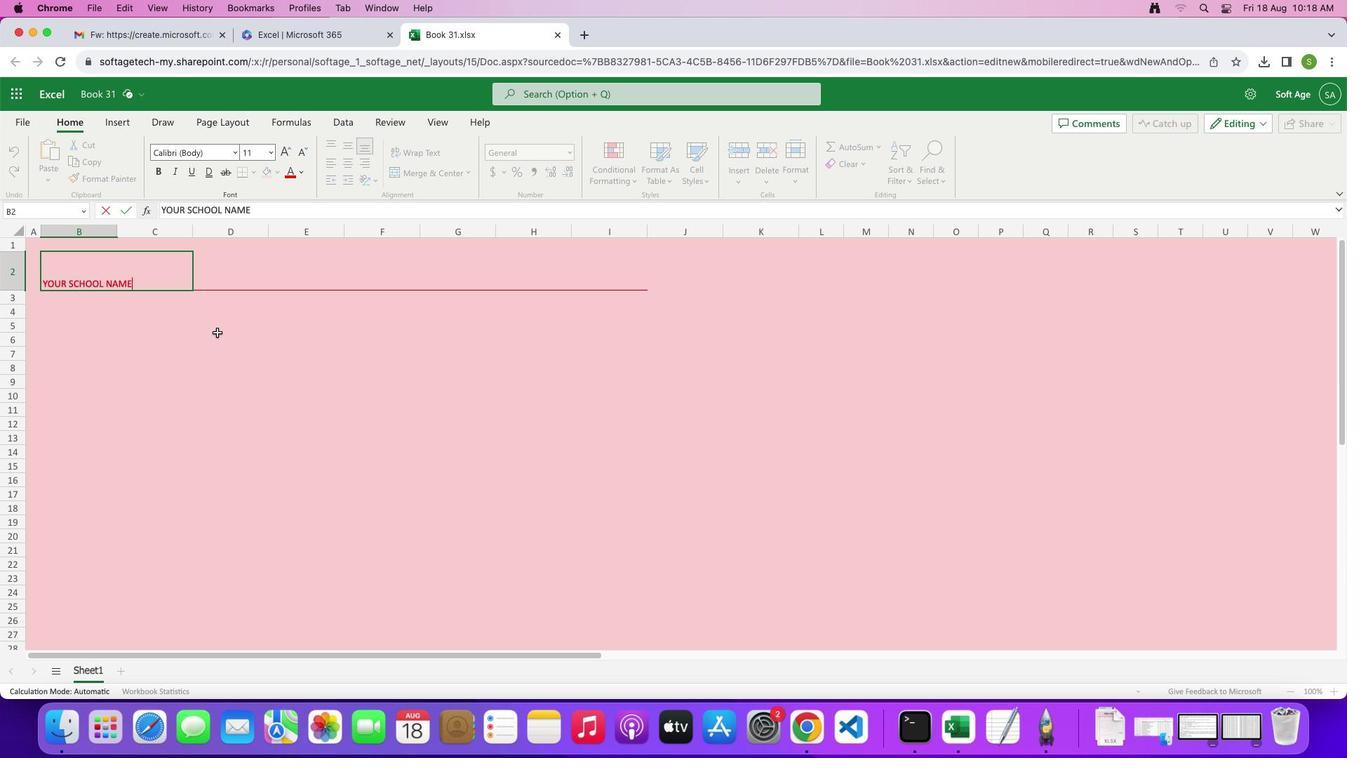 
Action: Mouse pressed left at (217, 333)
Screenshot: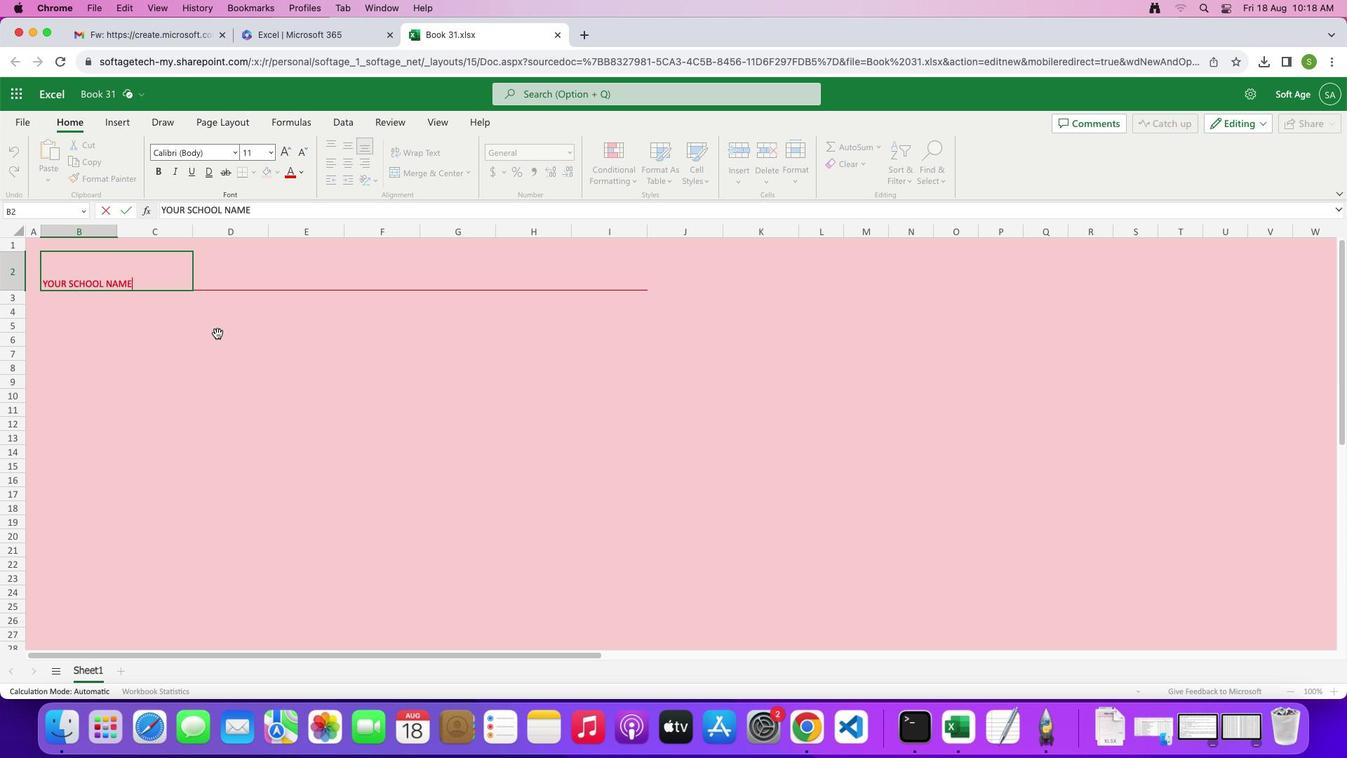 
Action: Mouse moved to (152, 280)
Screenshot: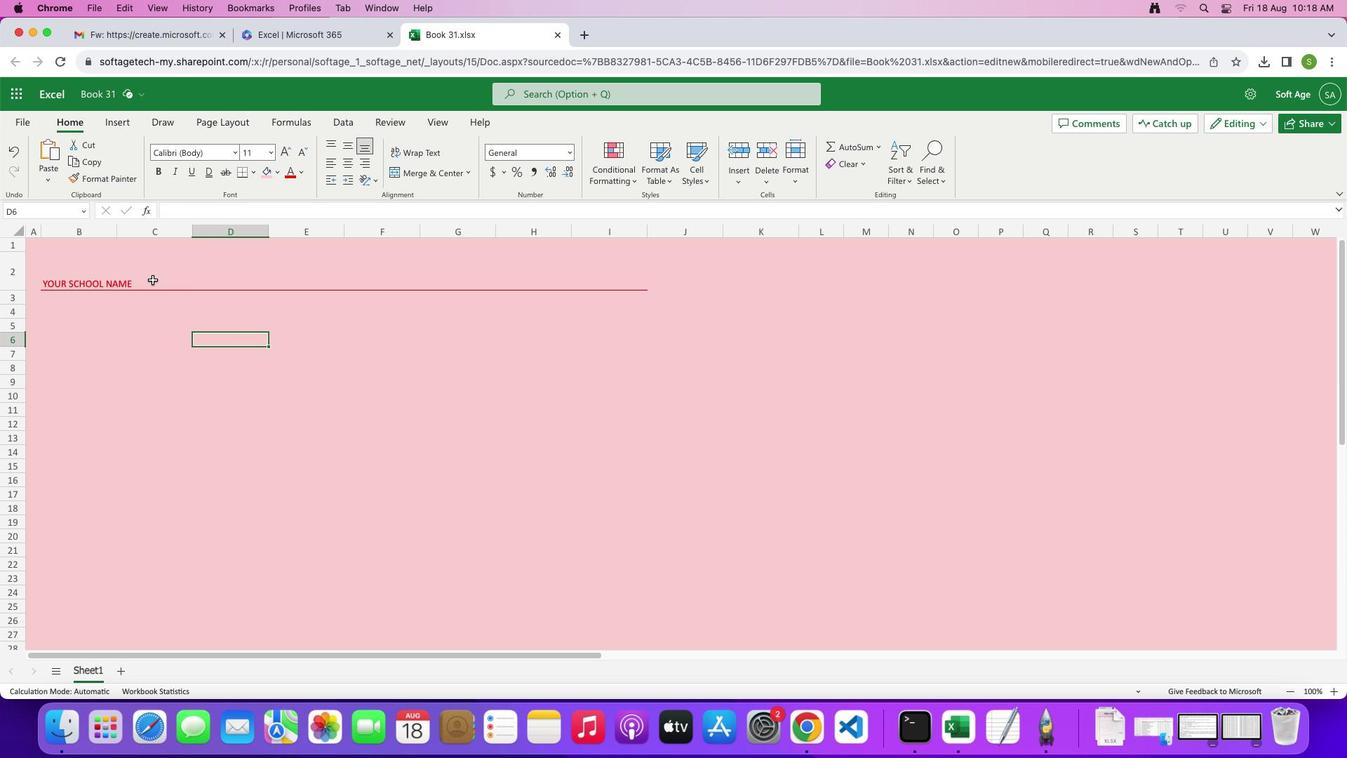 
Action: Mouse pressed left at (152, 280)
Screenshot: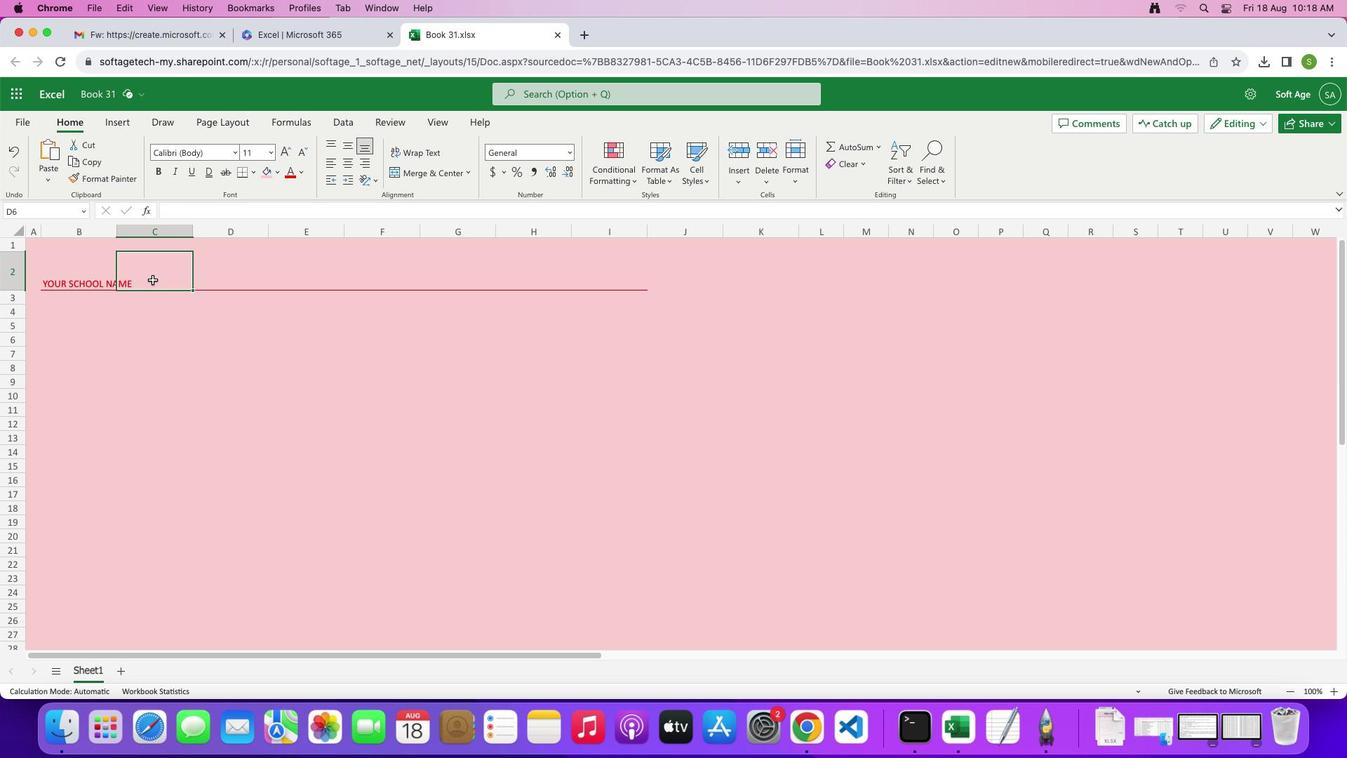 
Action: Mouse moved to (75, 270)
Screenshot: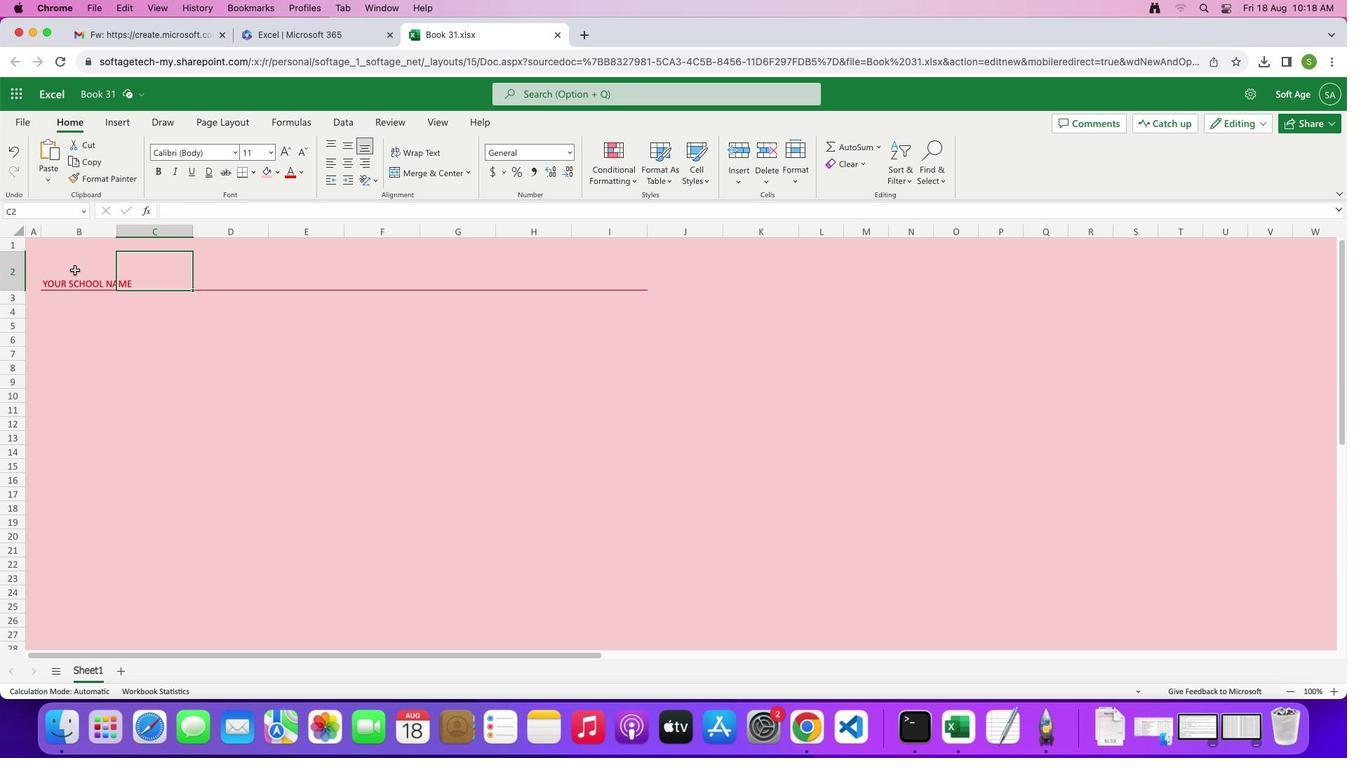 
Action: Mouse pressed left at (75, 270)
Screenshot: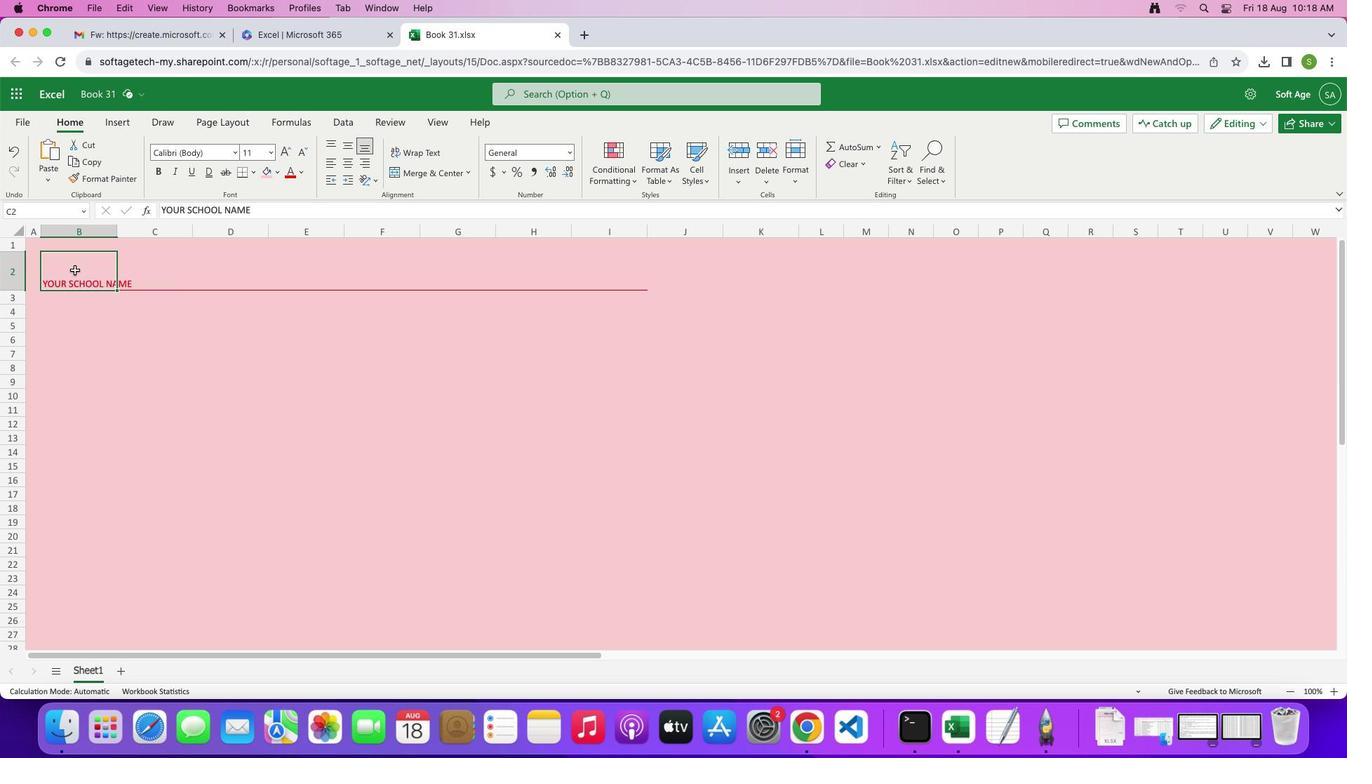 
Action: Mouse moved to (350, 165)
Screenshot: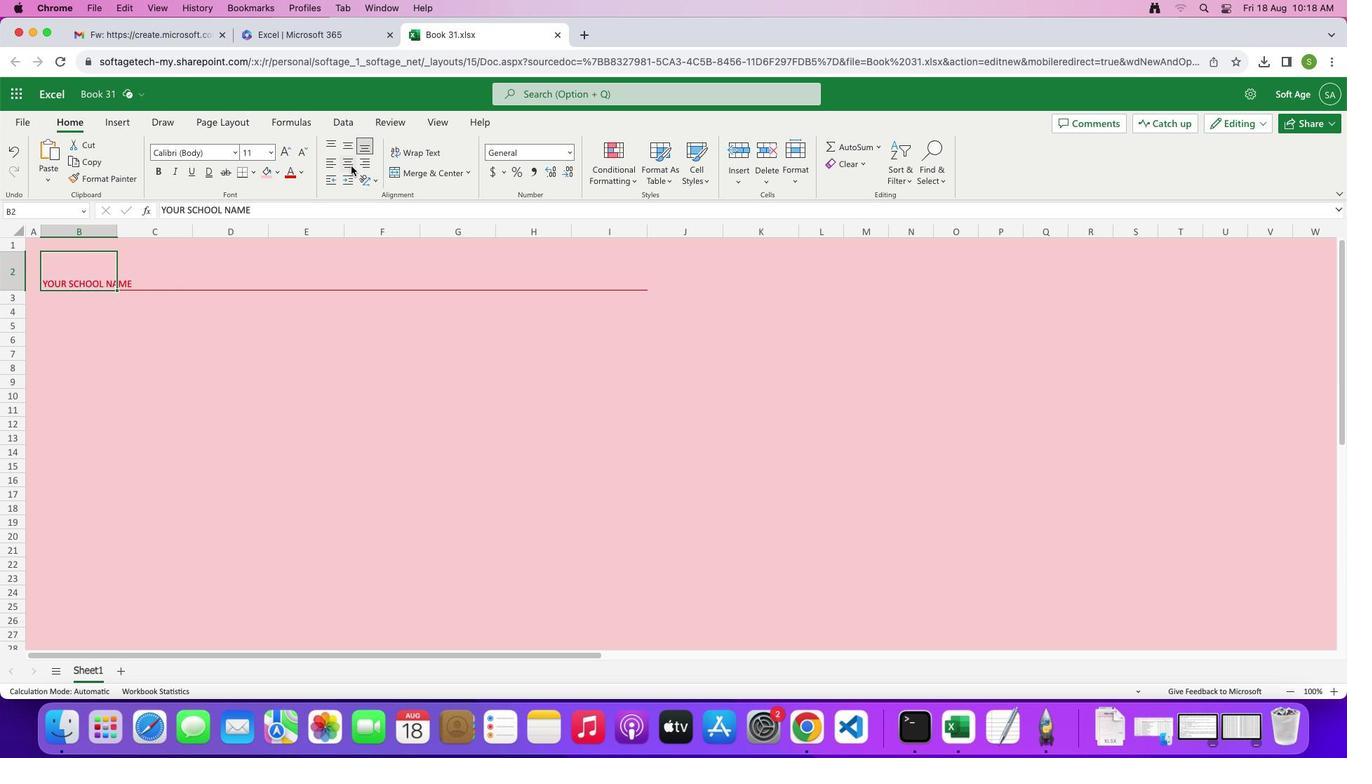 
Action: Mouse pressed left at (350, 165)
Screenshot: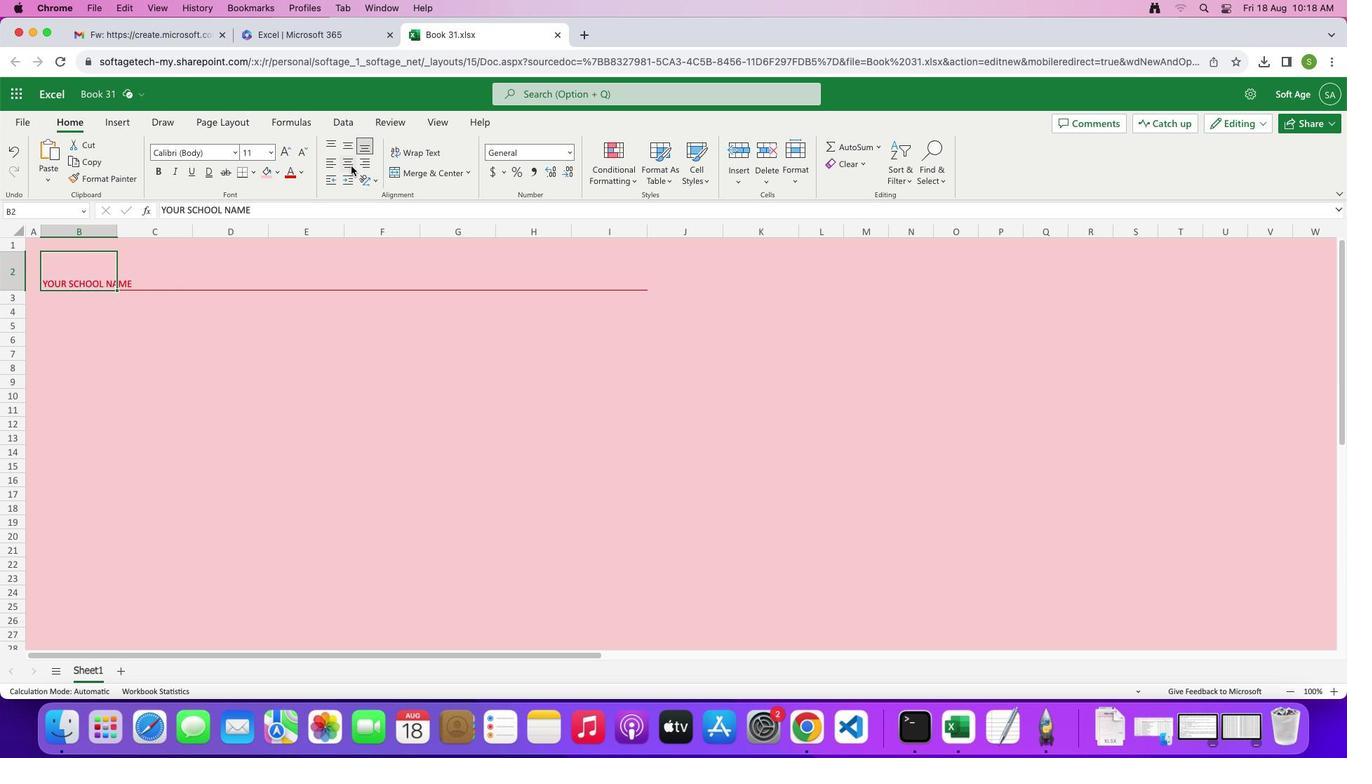 
Action: Mouse moved to (368, 164)
Screenshot: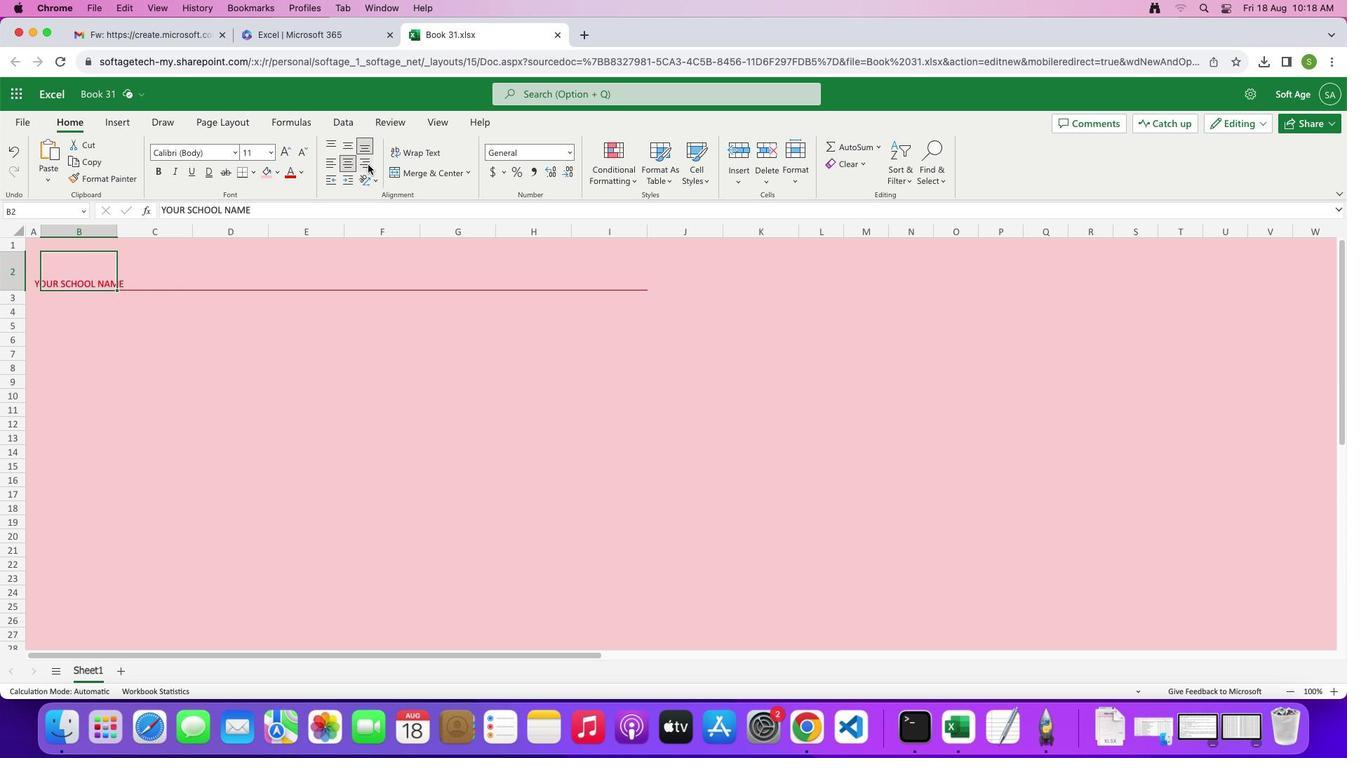
Action: Mouse pressed left at (368, 164)
Screenshot: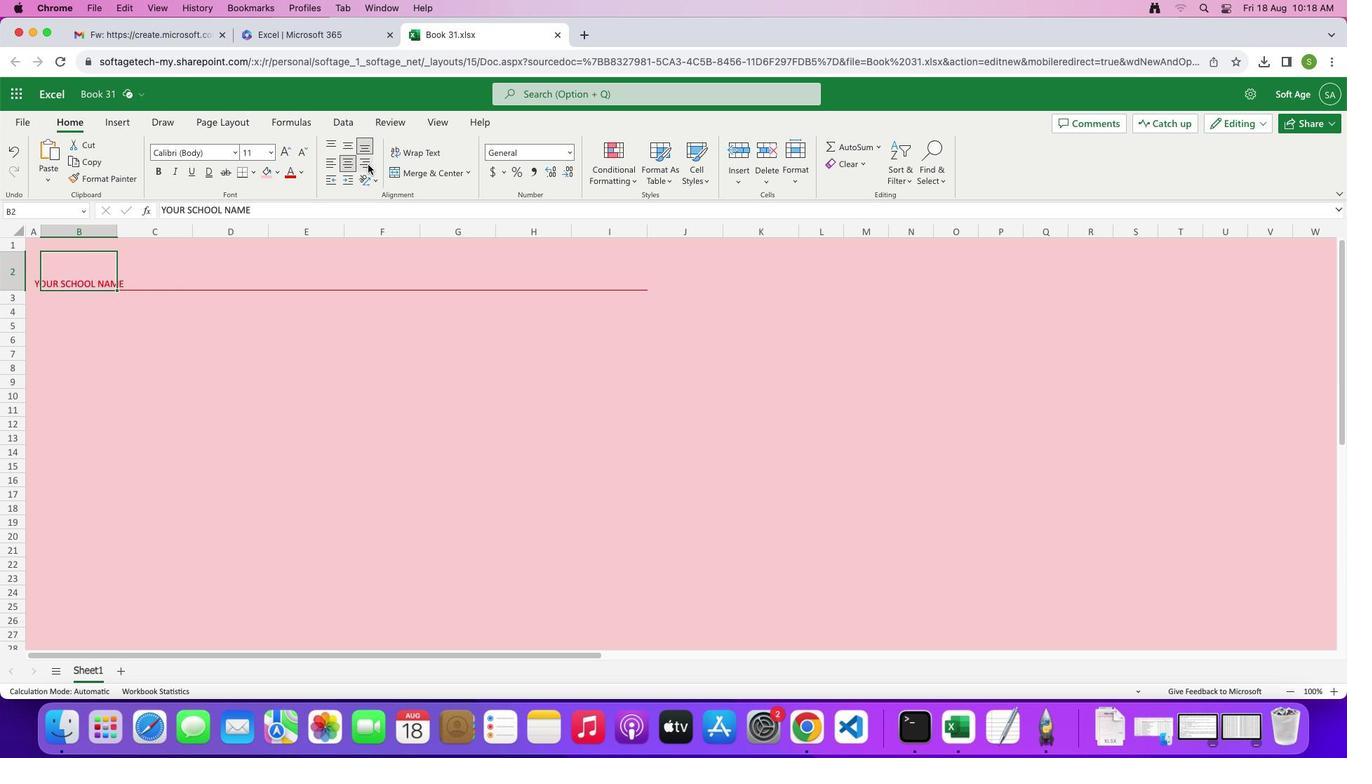 
Action: Mouse moved to (332, 159)
Screenshot: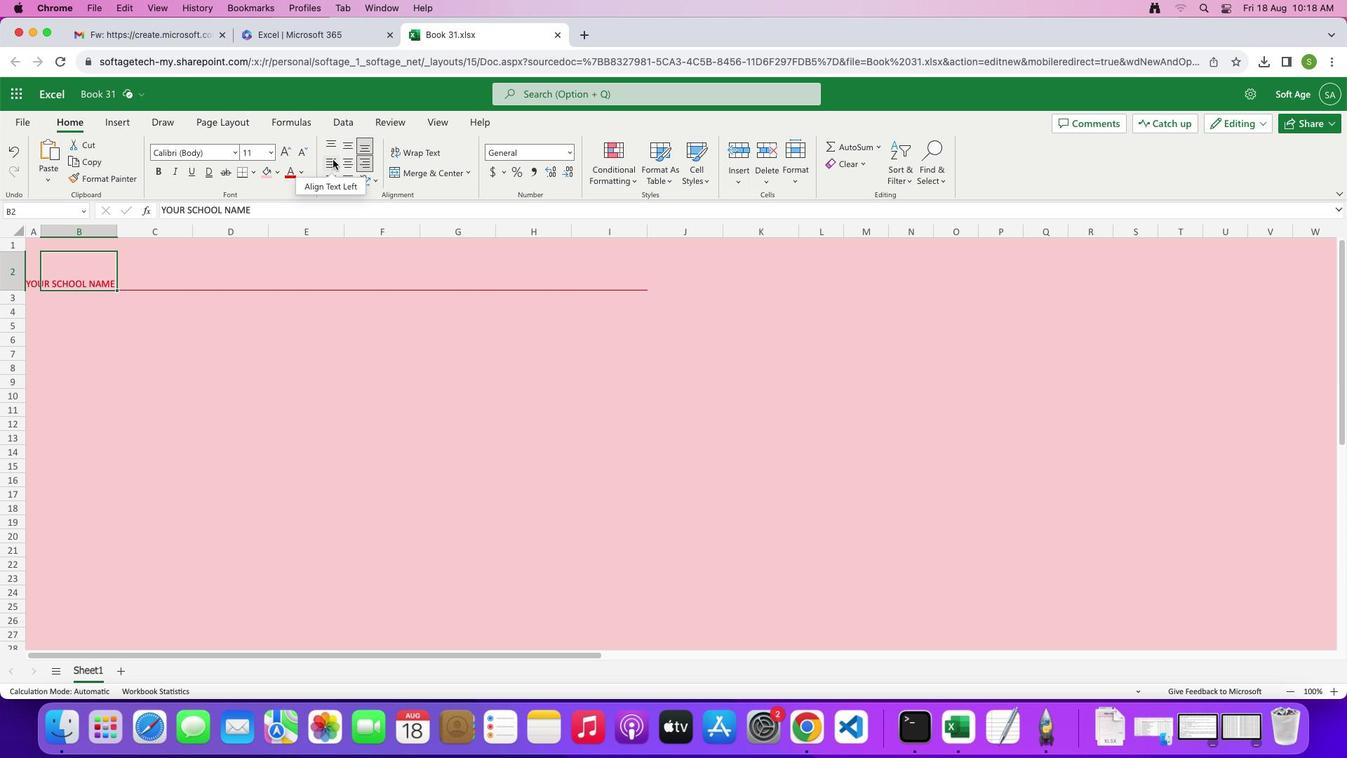 
Action: Mouse pressed left at (332, 159)
Screenshot: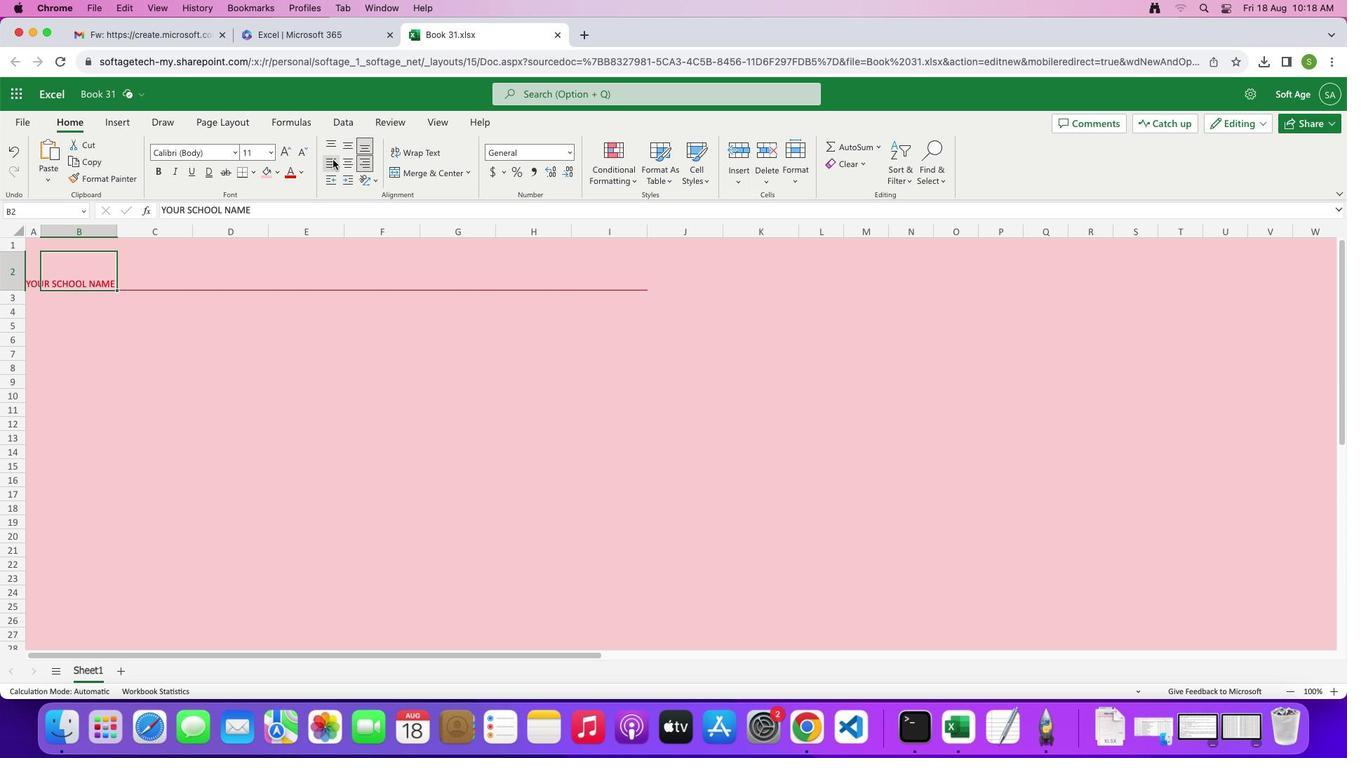 
Action: Mouse moved to (344, 146)
Screenshot: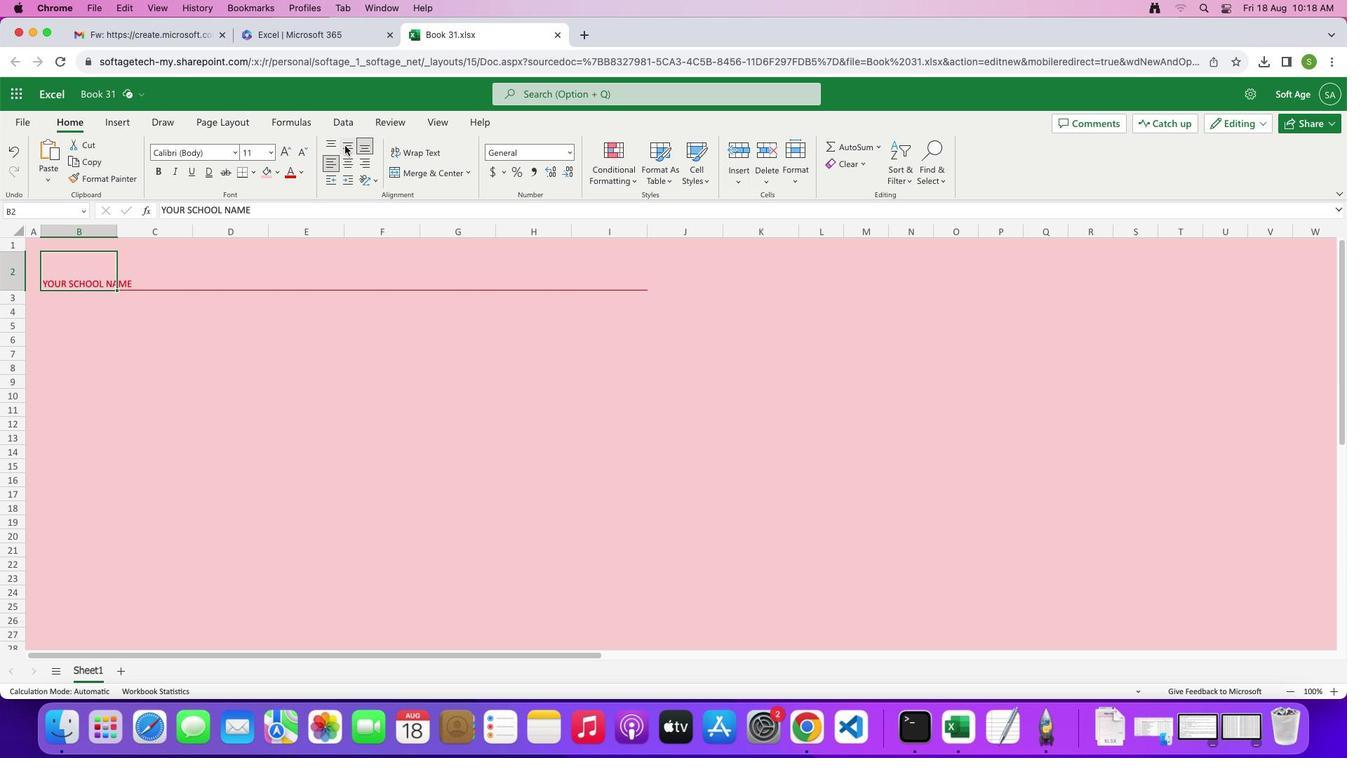 
Action: Mouse pressed left at (344, 146)
Screenshot: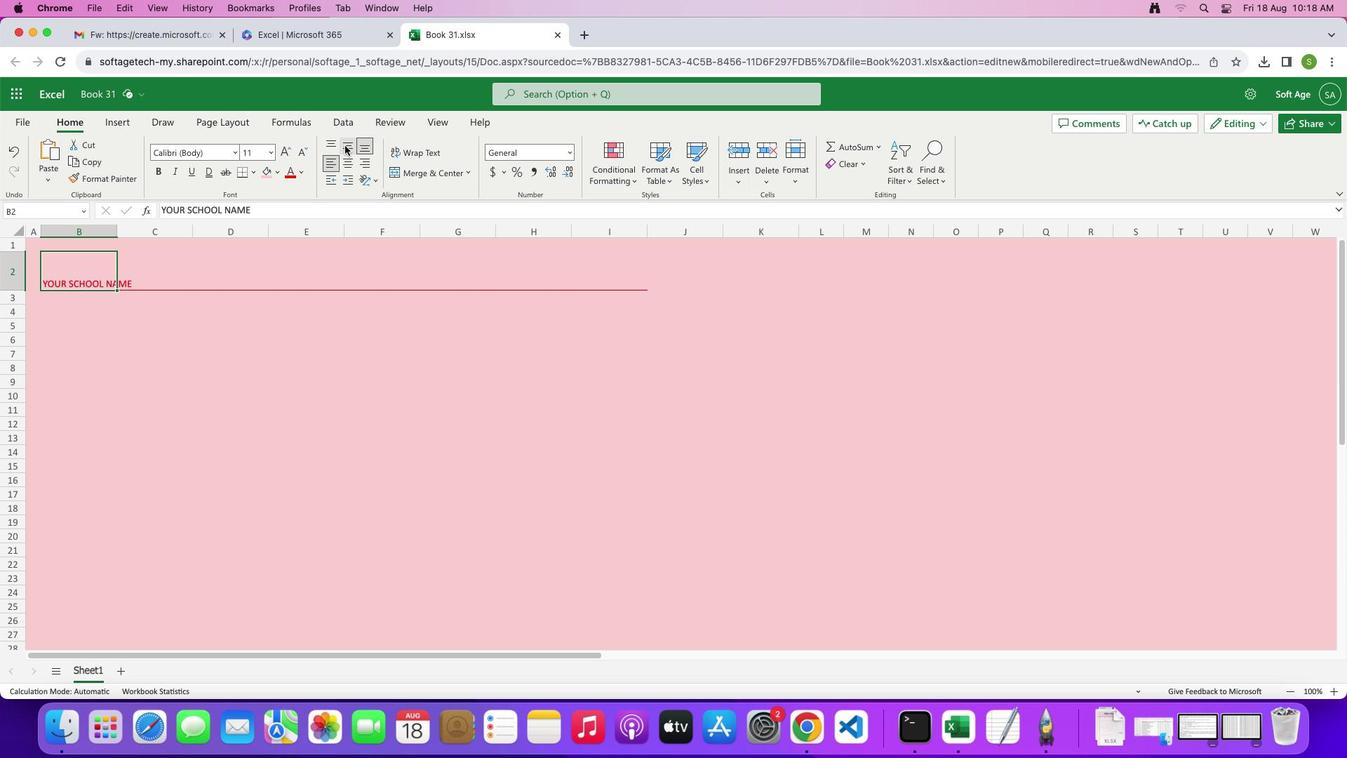 
Action: Mouse moved to (288, 151)
Screenshot: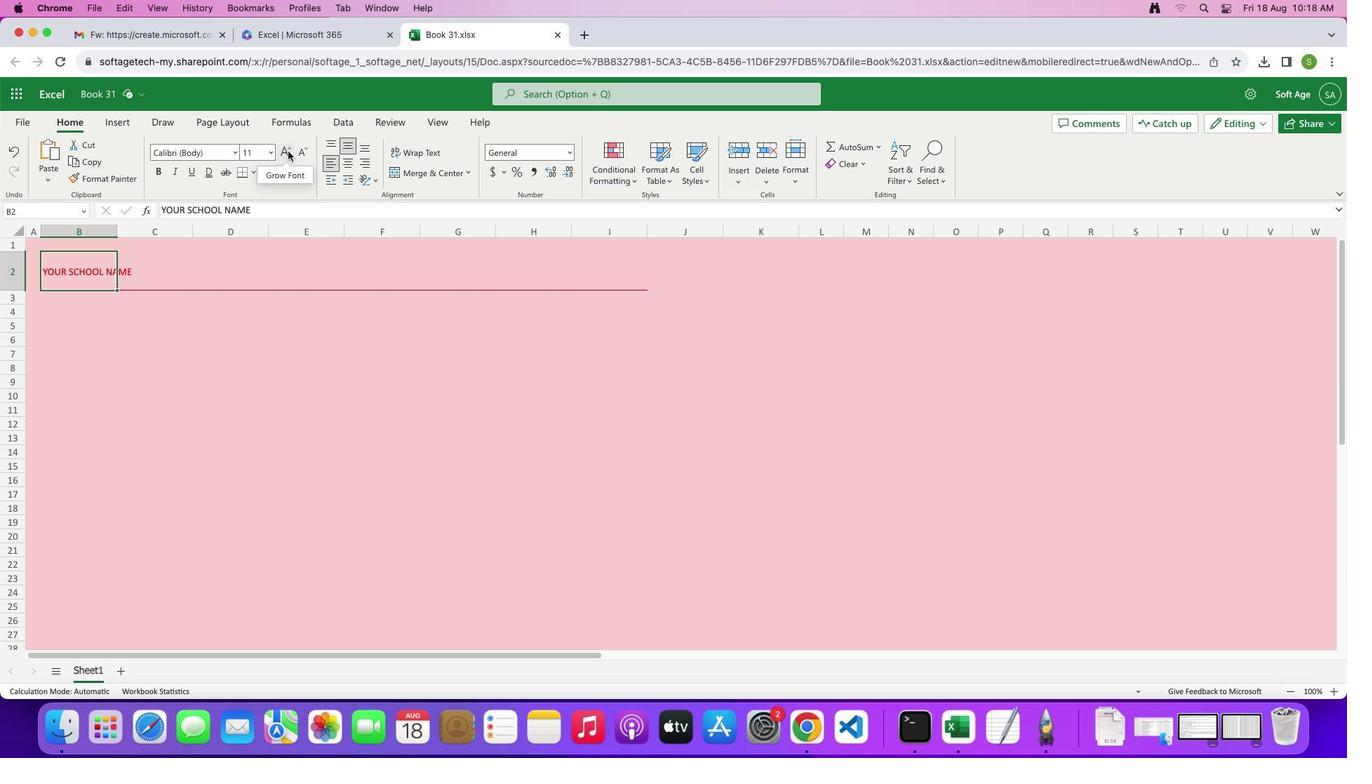 
Action: Mouse pressed left at (288, 151)
Screenshot: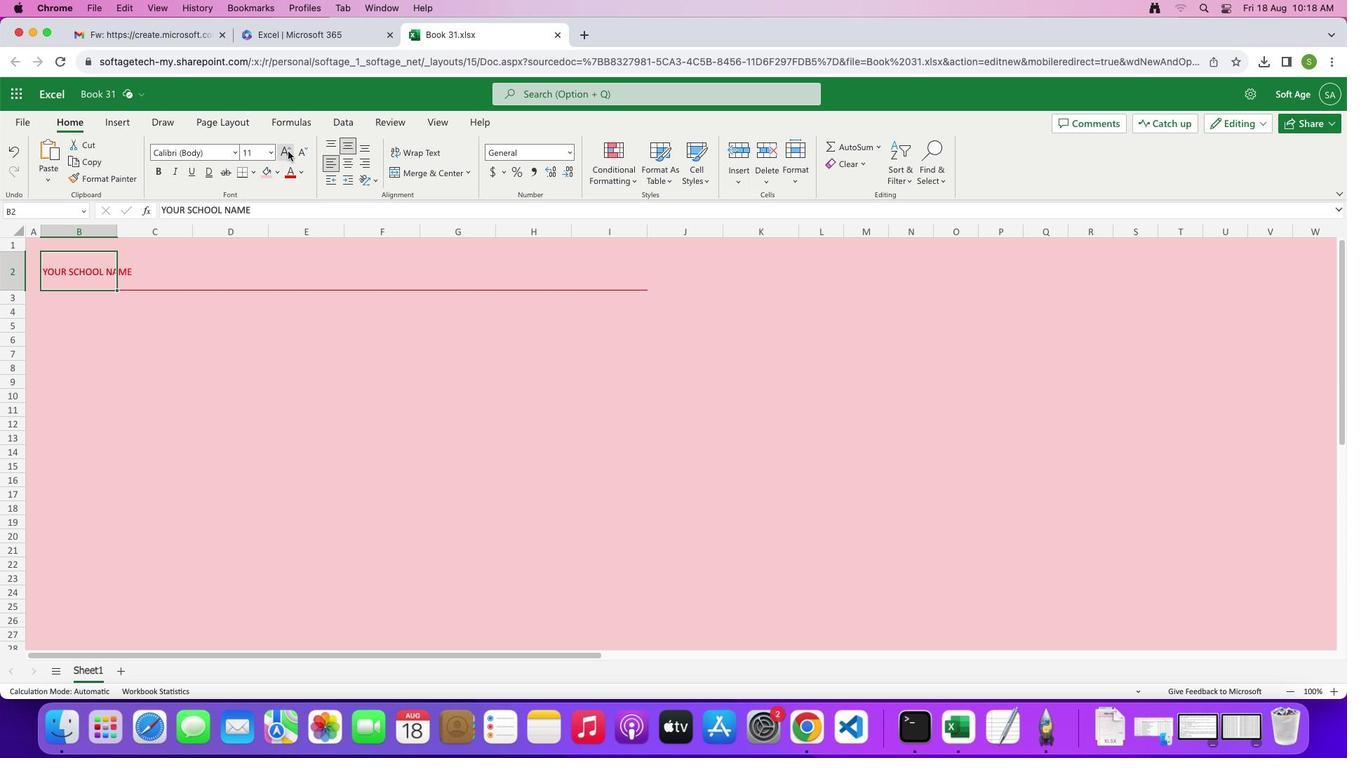 
Action: Mouse pressed left at (288, 151)
Screenshot: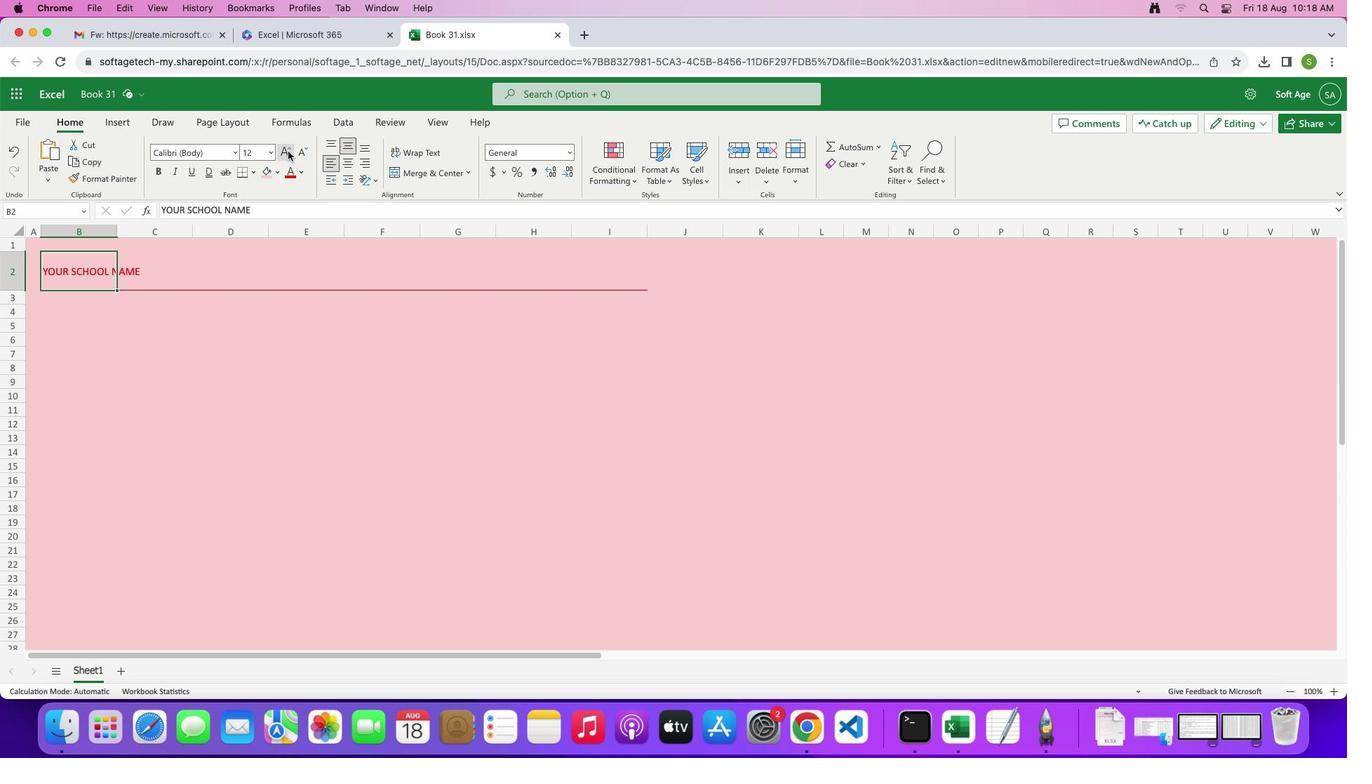 
Action: Mouse moved to (362, 148)
Screenshot: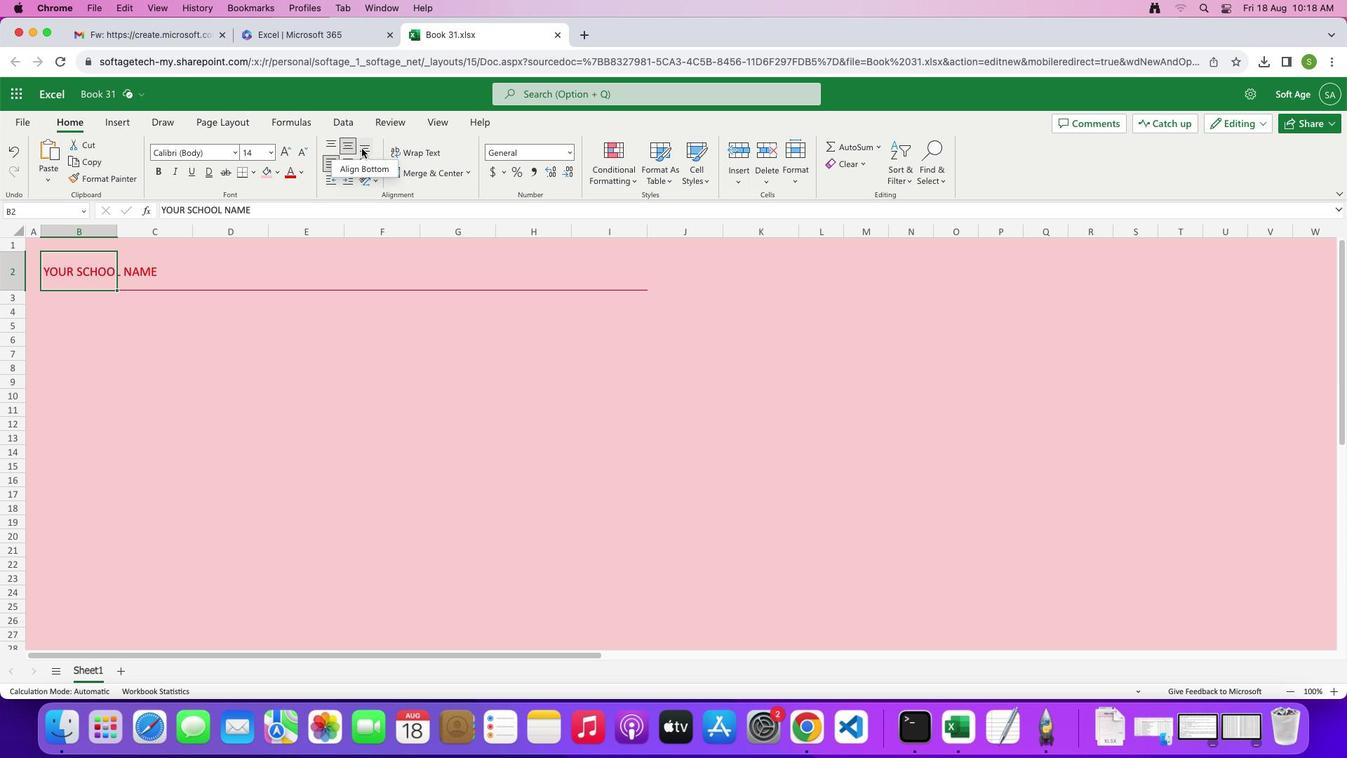 
Action: Mouse pressed left at (362, 148)
Screenshot: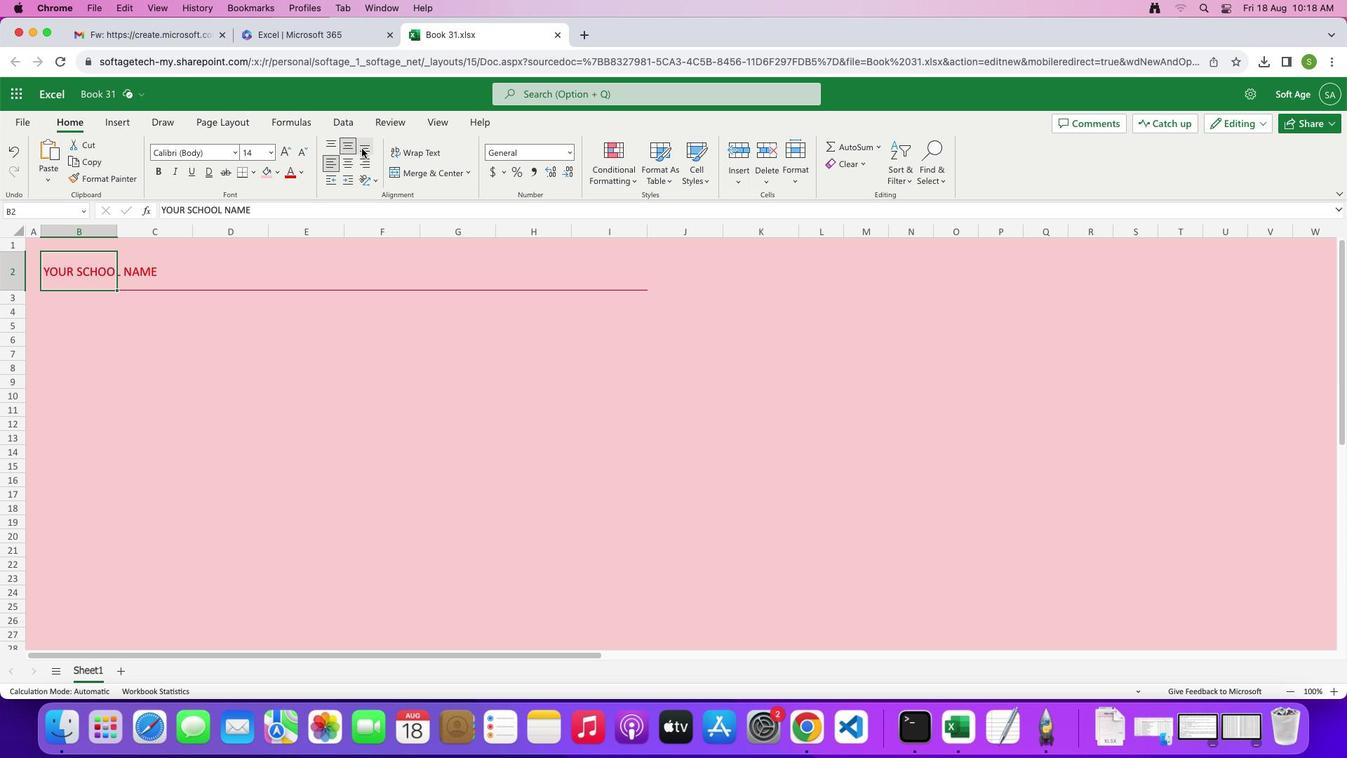 
Action: Mouse moved to (183, 366)
Screenshot: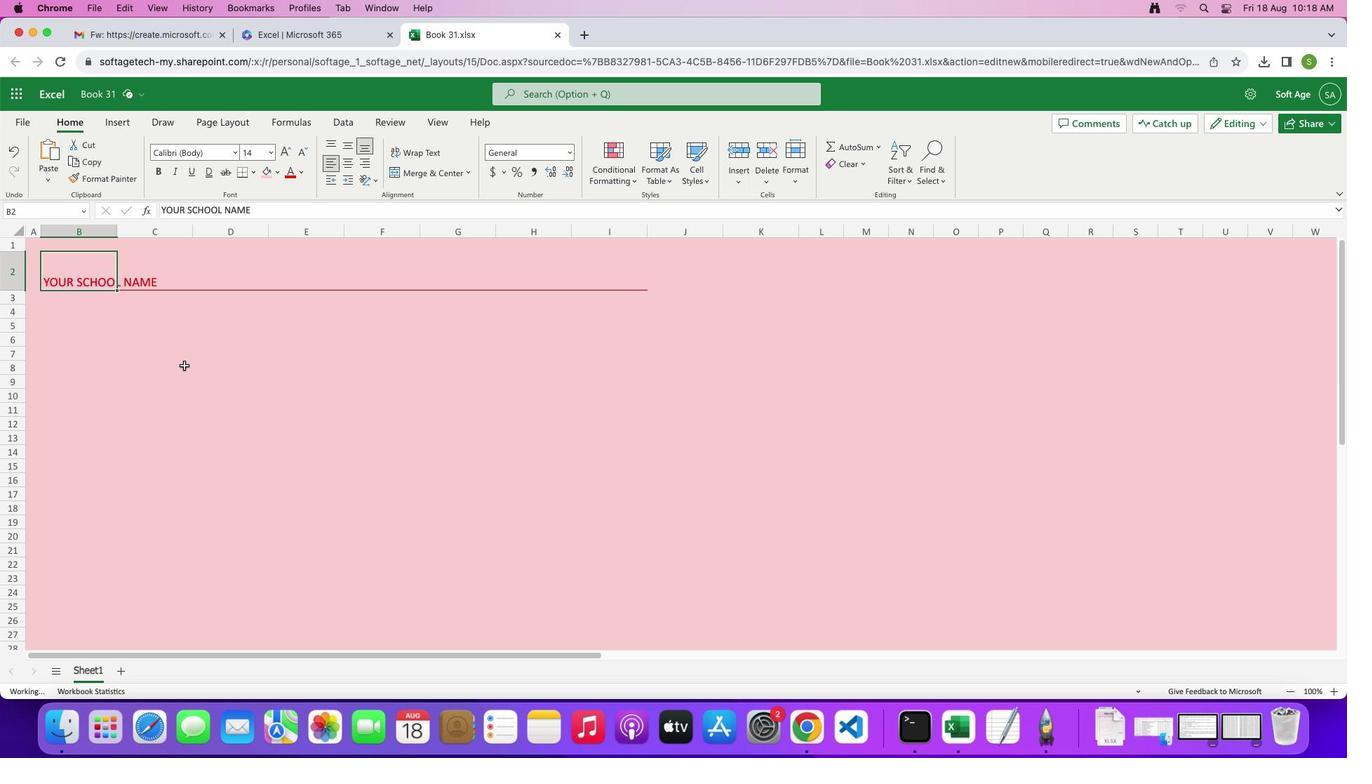 
Action: Mouse pressed left at (183, 366)
Screenshot: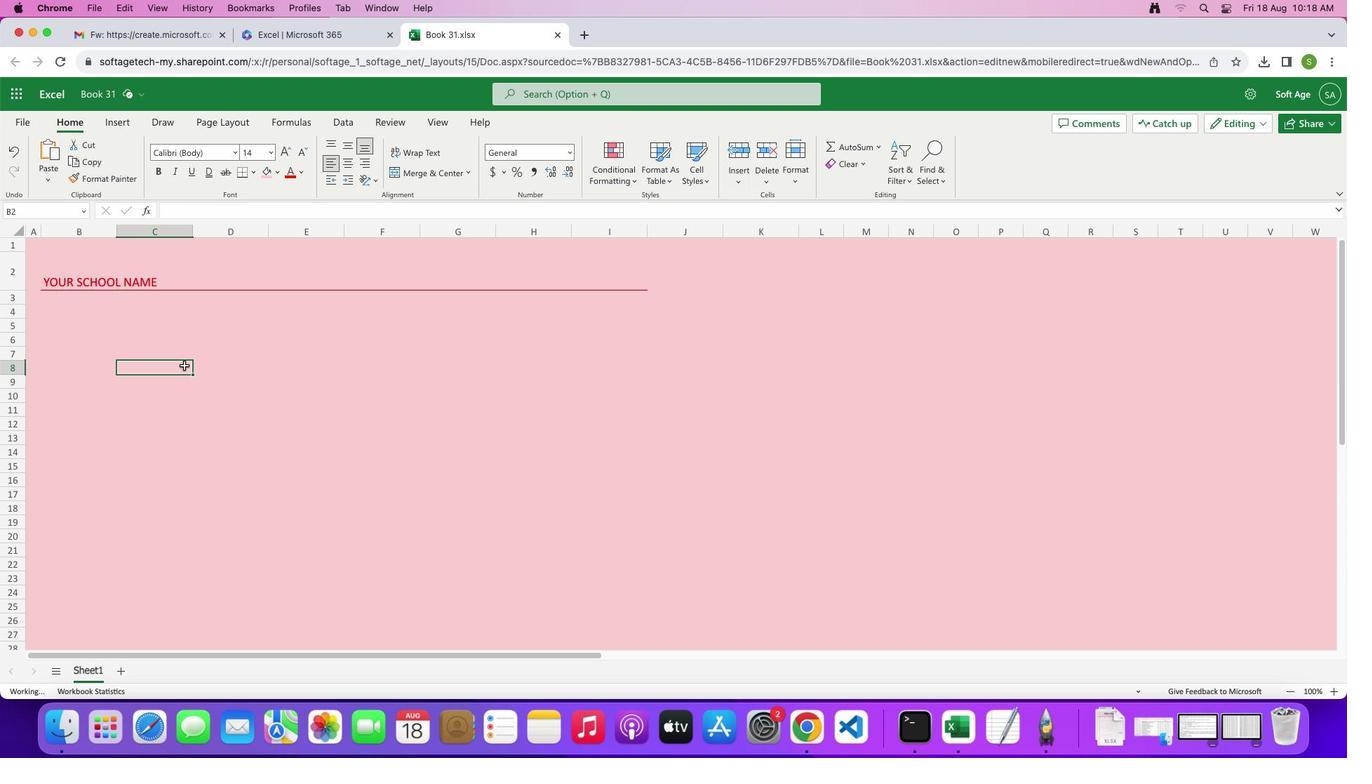 
Action: Mouse moved to (57, 296)
Screenshot: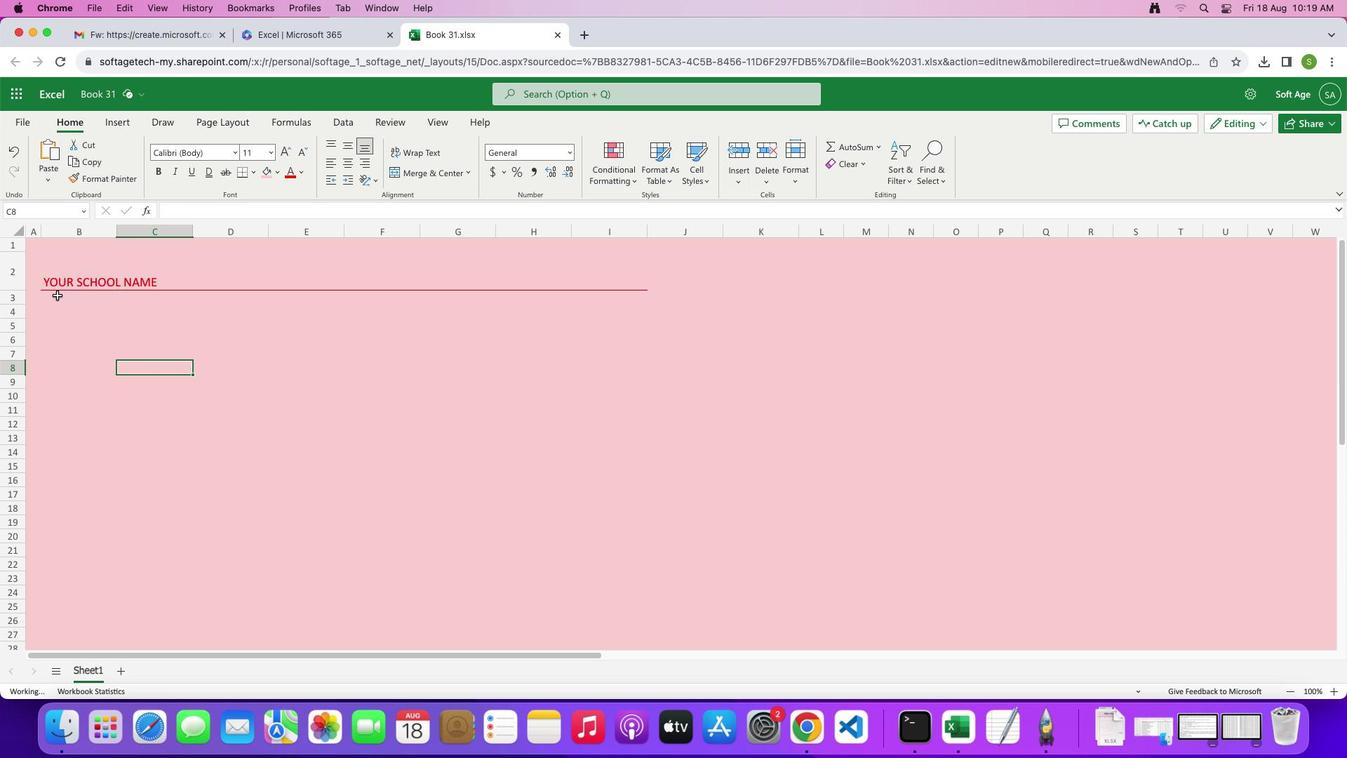 
Action: Mouse pressed left at (57, 296)
Screenshot: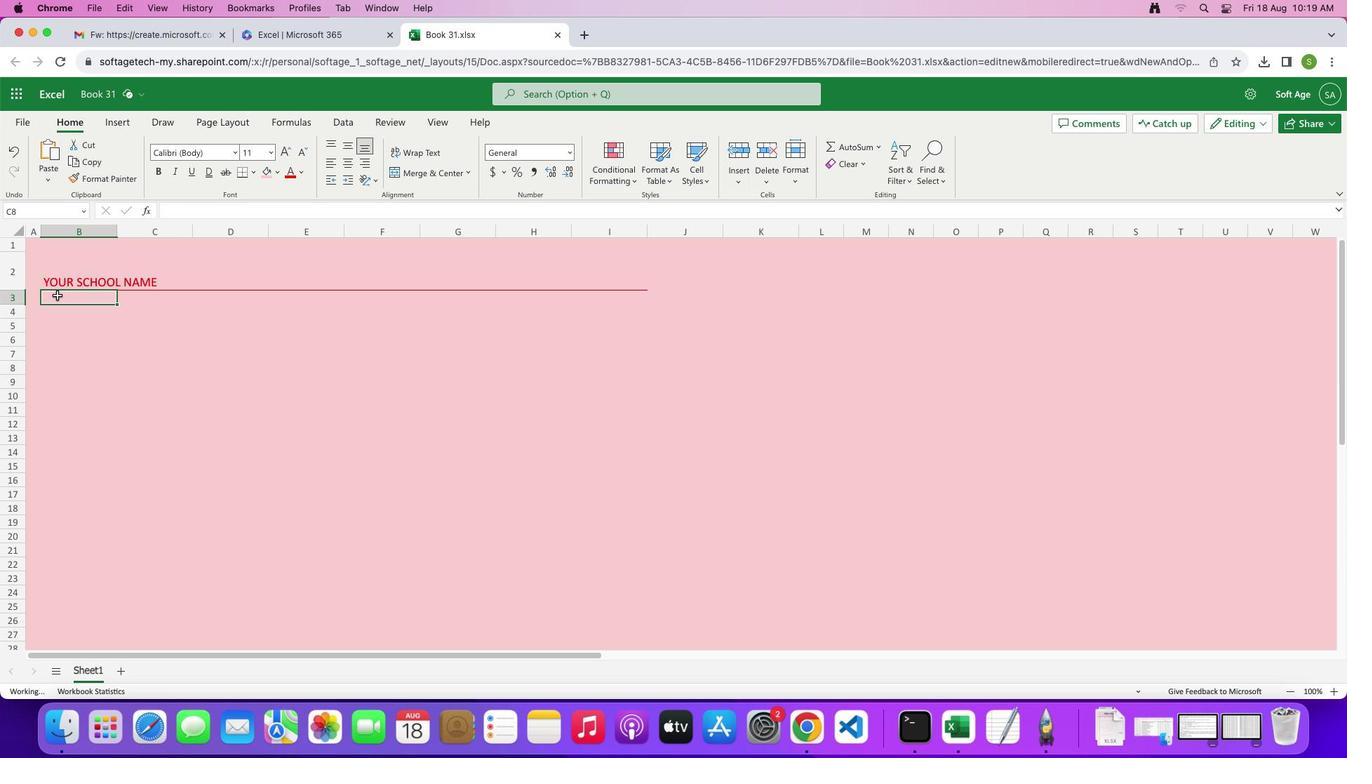 
Action: Mouse moved to (303, 173)
Screenshot: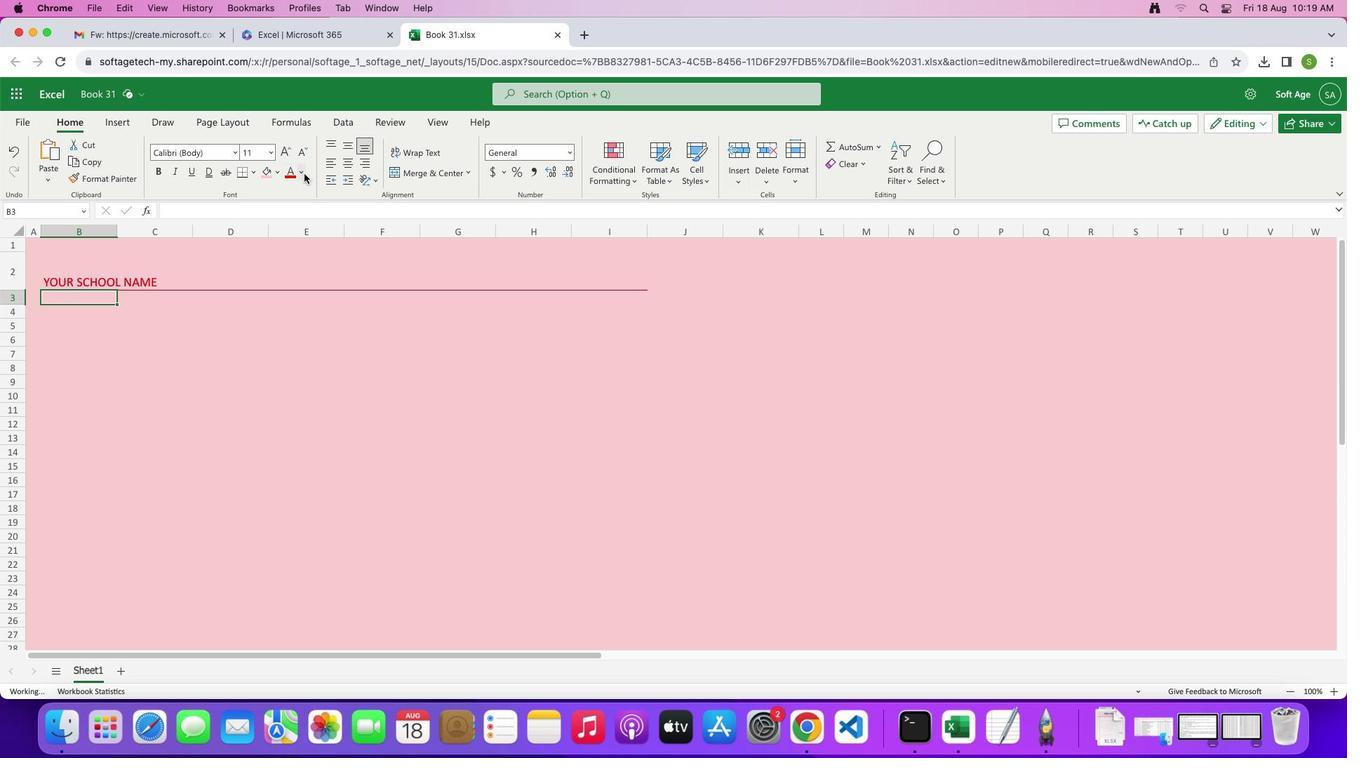 
Action: Mouse pressed left at (303, 173)
Screenshot: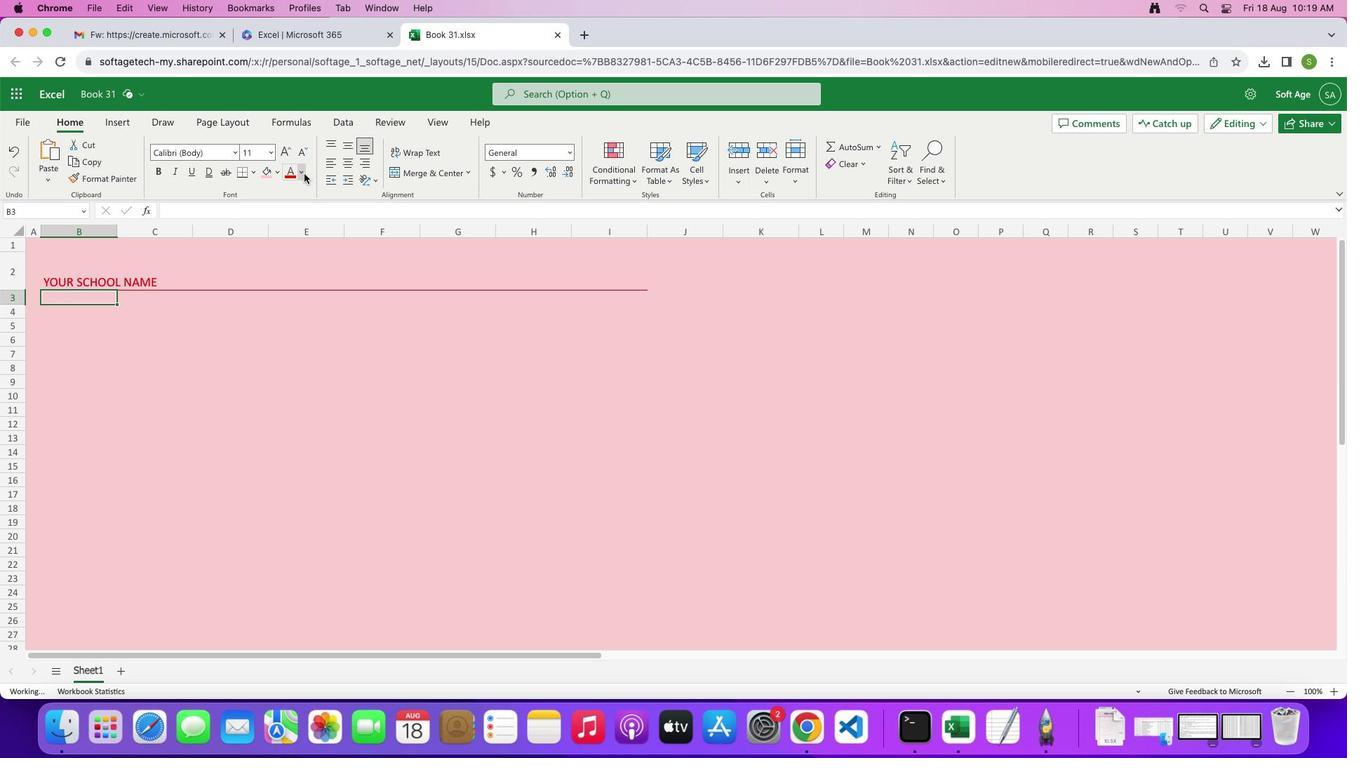 
Action: Mouse moved to (315, 236)
Screenshot: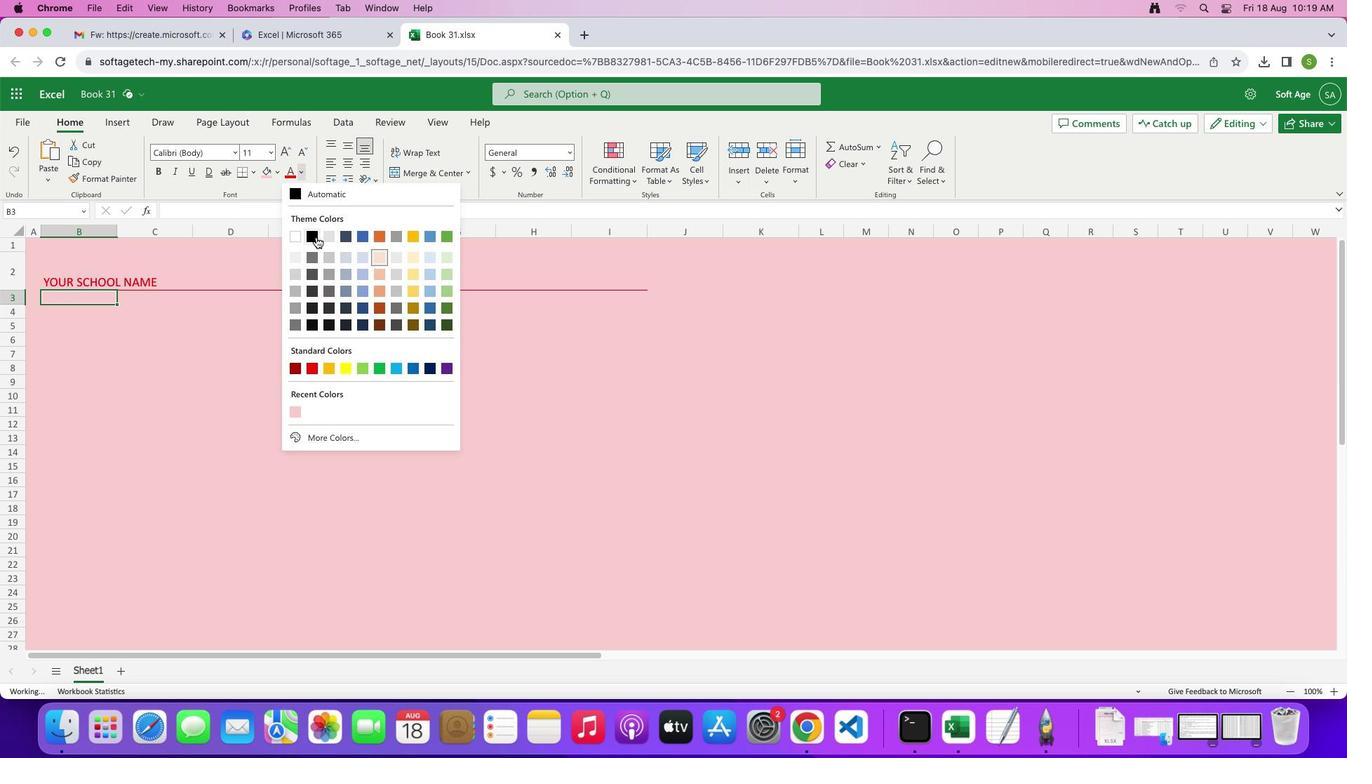 
Action: Mouse pressed left at (315, 236)
Screenshot: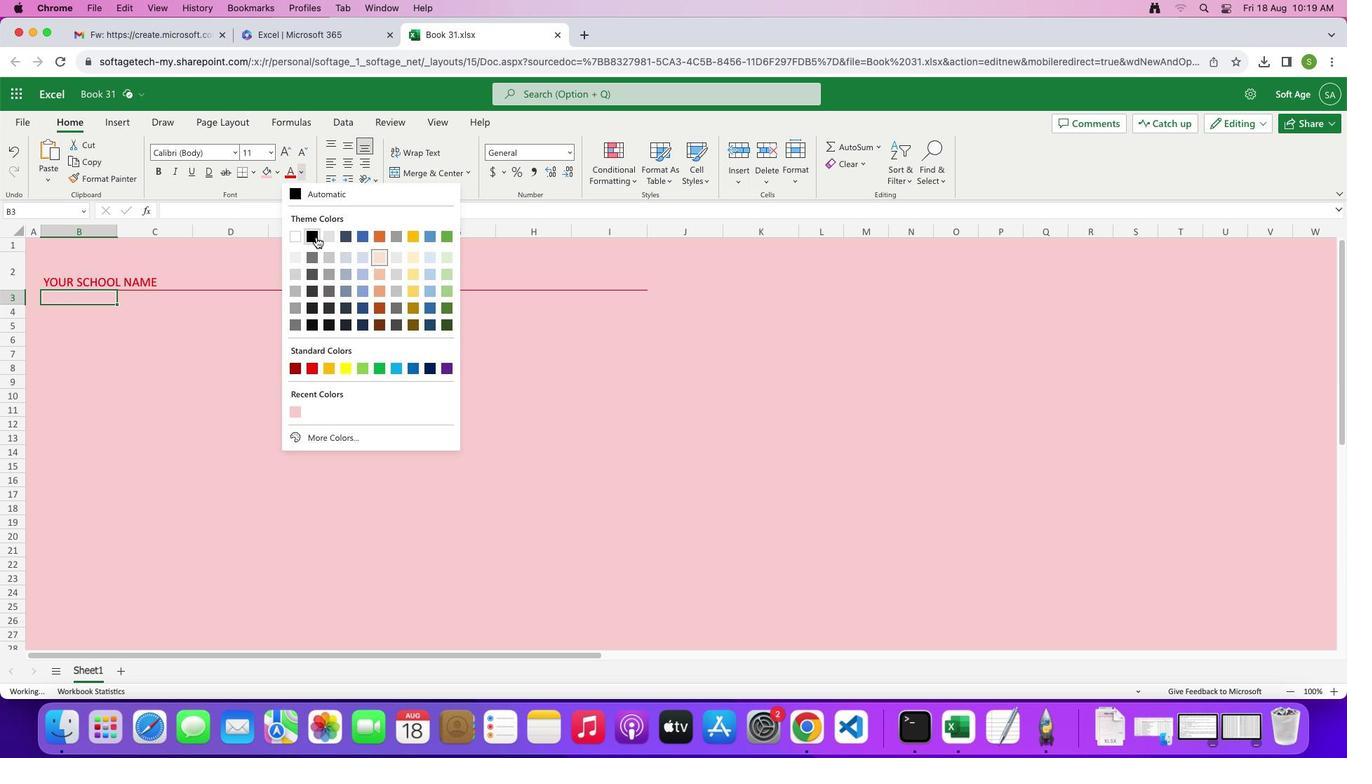 
Action: Mouse moved to (186, 329)
Screenshot: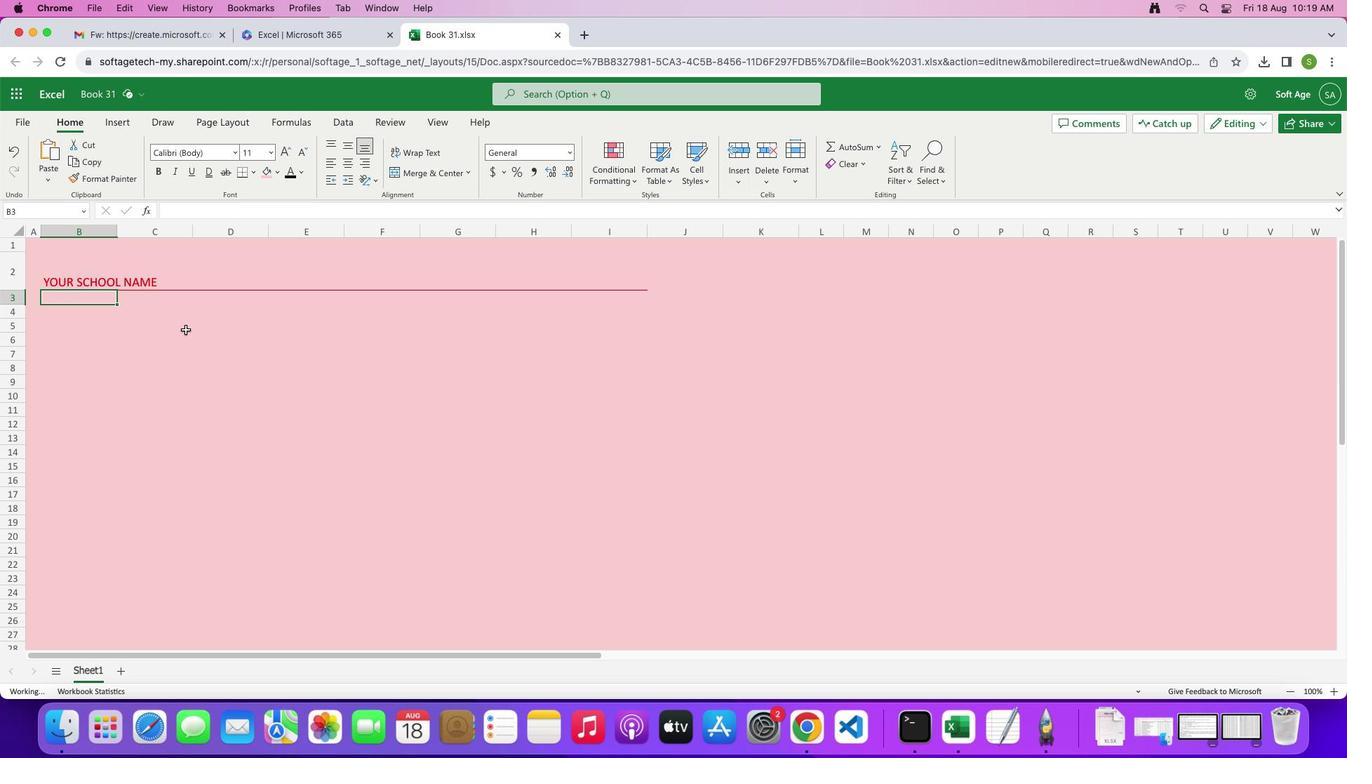 
Action: Key pressed Key.shift'T'Key.caps_lock'e''a''c''h''e''r'Key.spaceKey.caps_lock'N'Key.caps_lock'a''m''e'
Screenshot: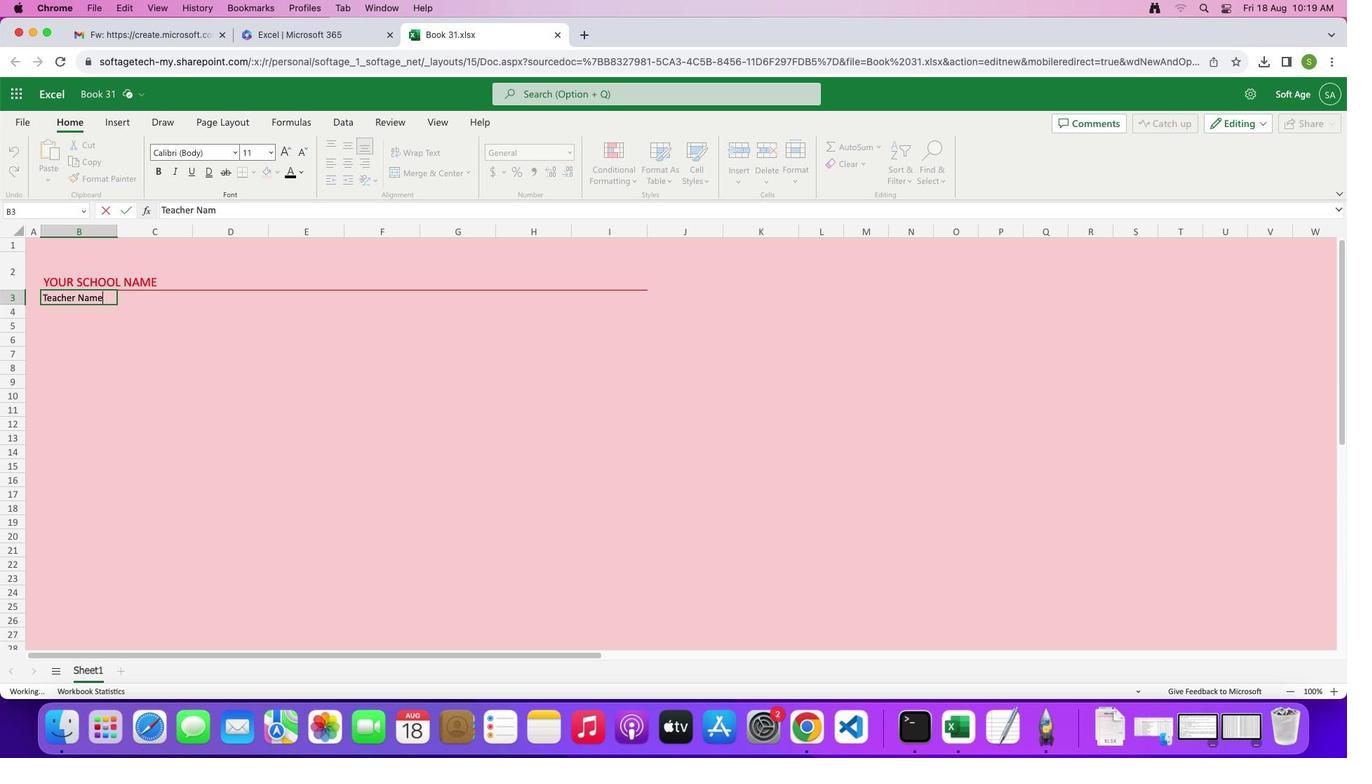 
Action: Mouse moved to (66, 314)
Screenshot: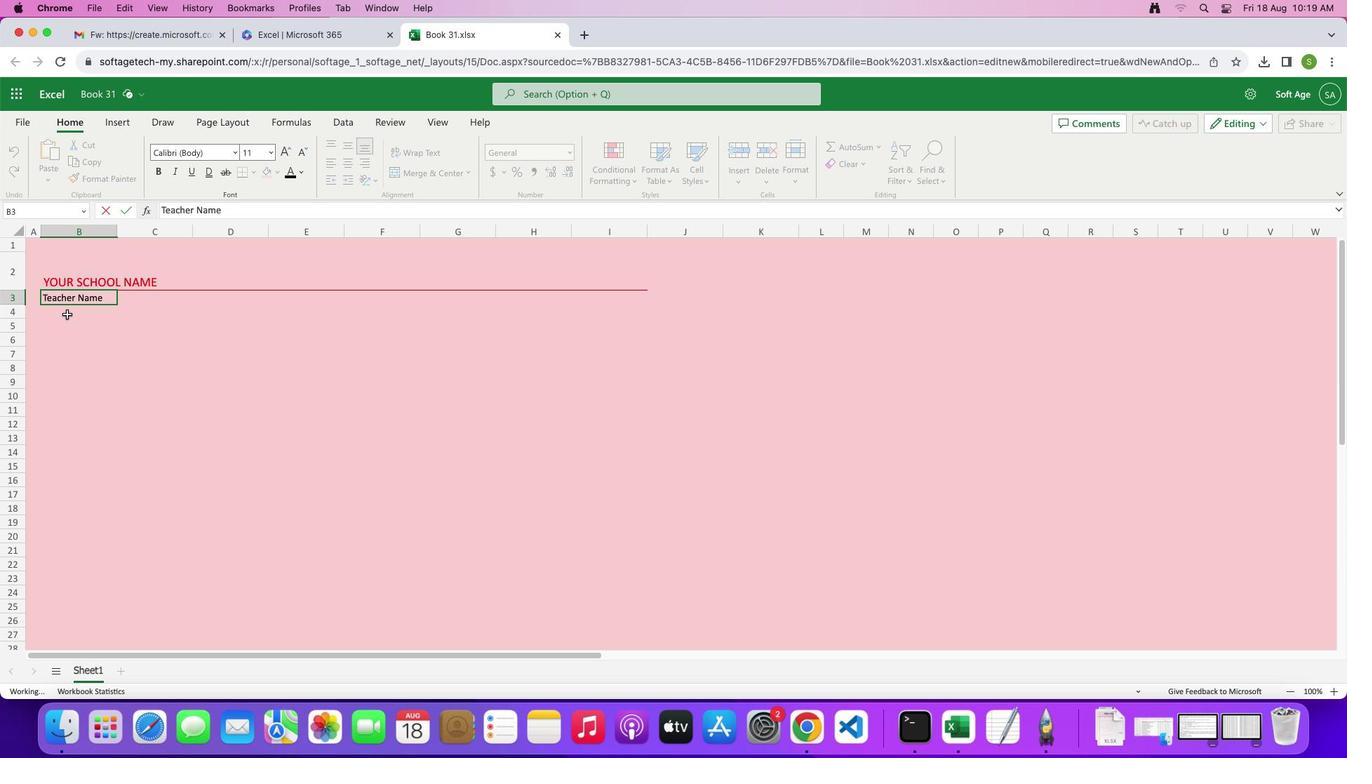 
Action: Mouse pressed left at (66, 314)
Screenshot: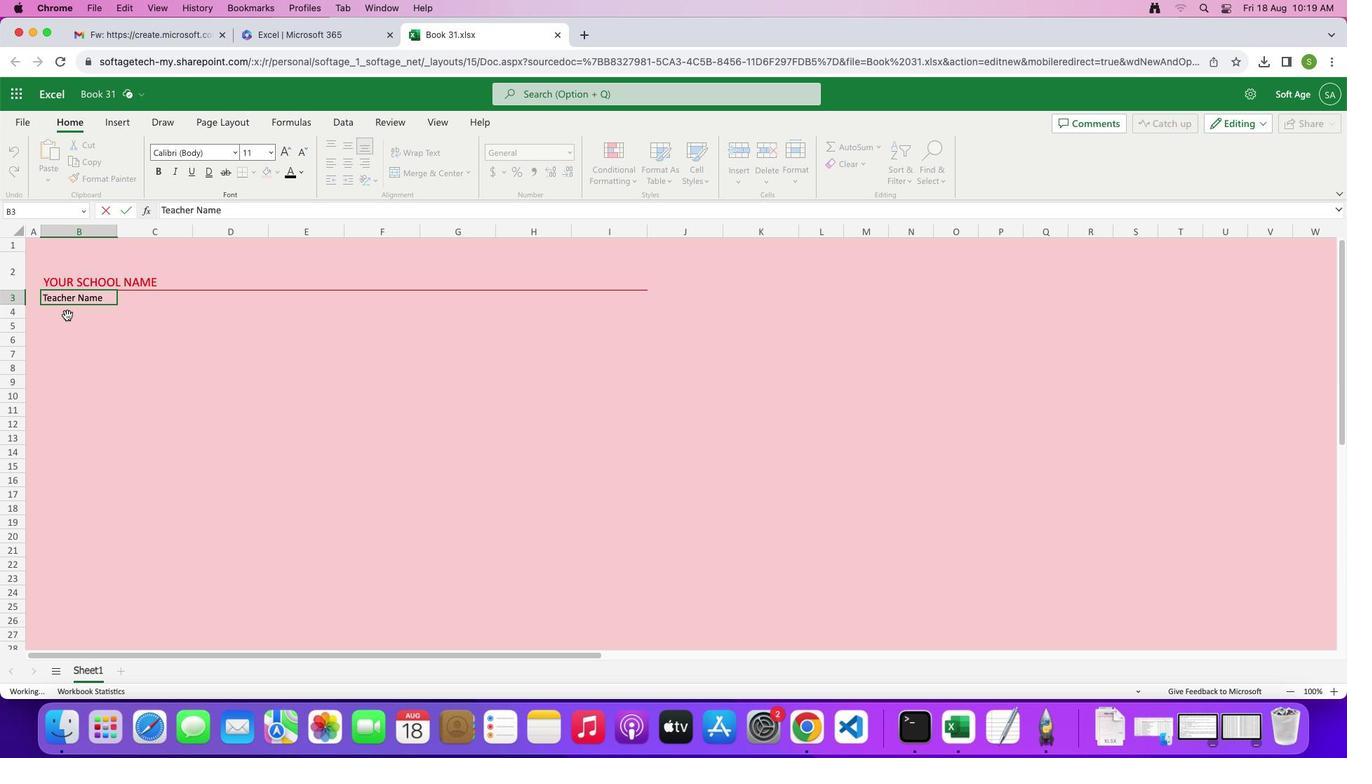 
Action: Mouse moved to (128, 322)
Screenshot: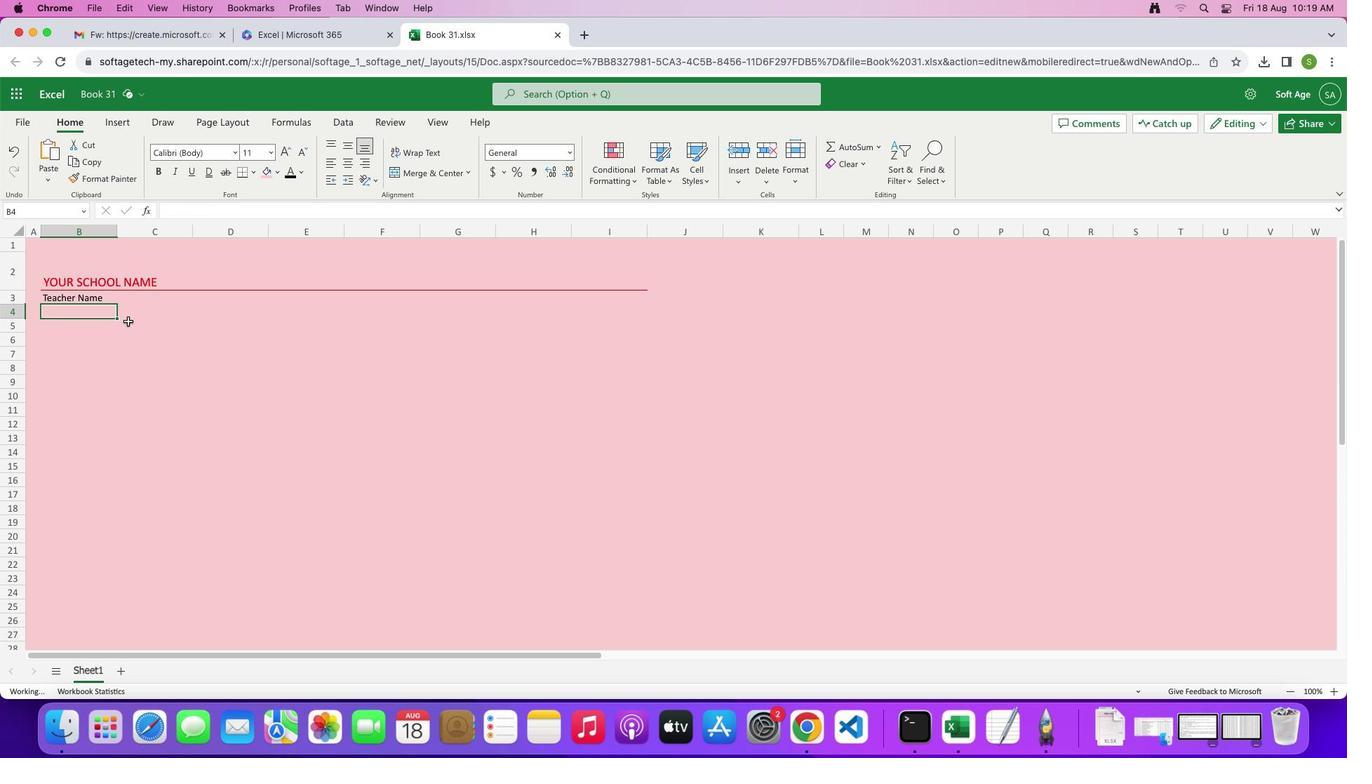 
Action: Key pressed Key.shiftKey.shift'C''l''a''s''s''/'Key.shift'P''r''o''j''e''c''t'
Screenshot: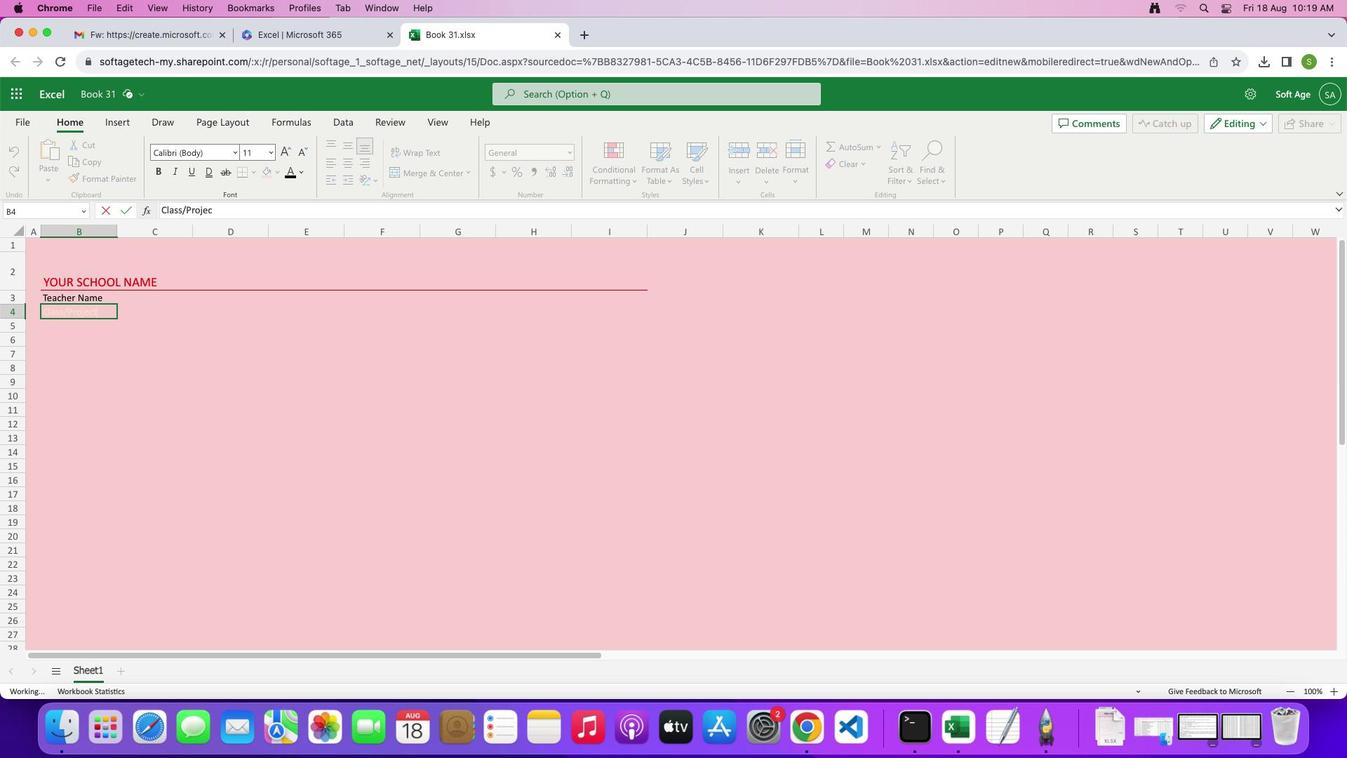 
Action: Mouse moved to (109, 312)
Screenshot: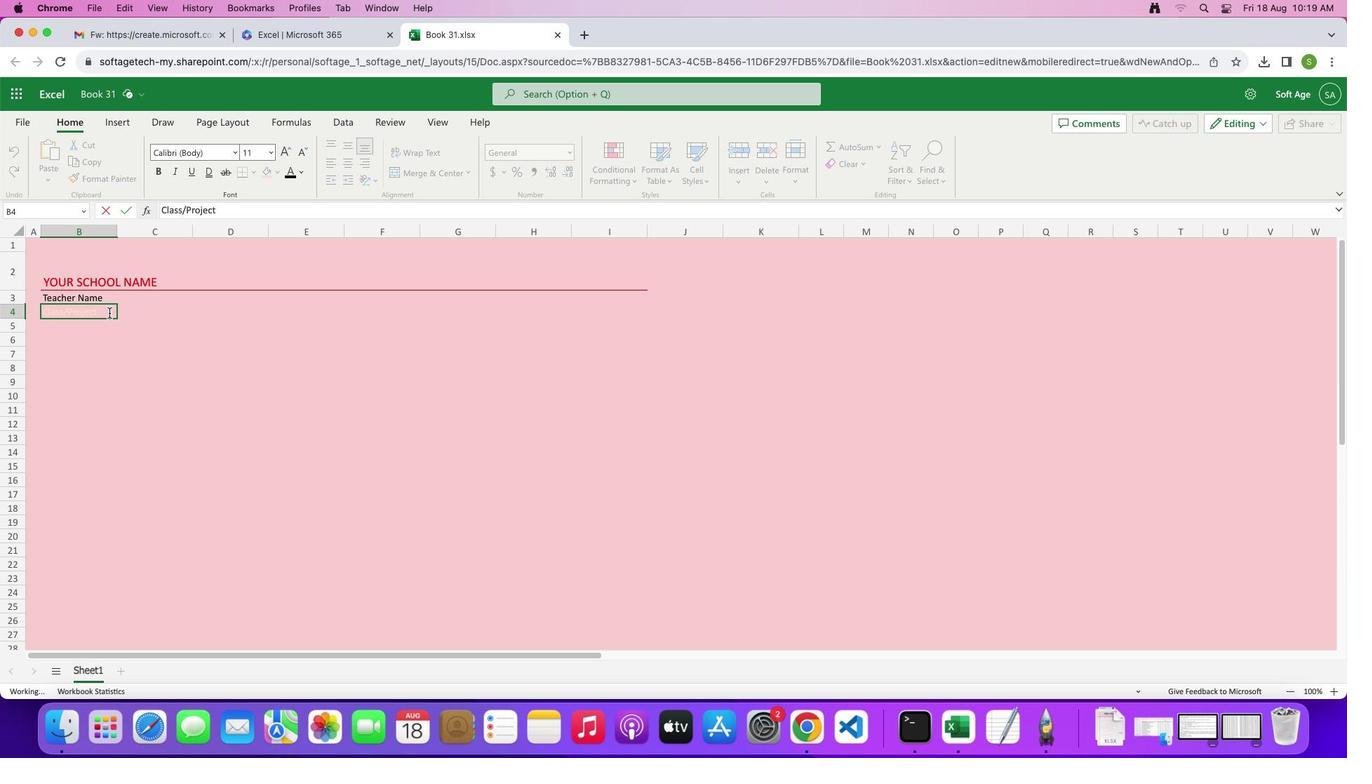 
Action: Mouse pressed left at (109, 312)
Screenshot: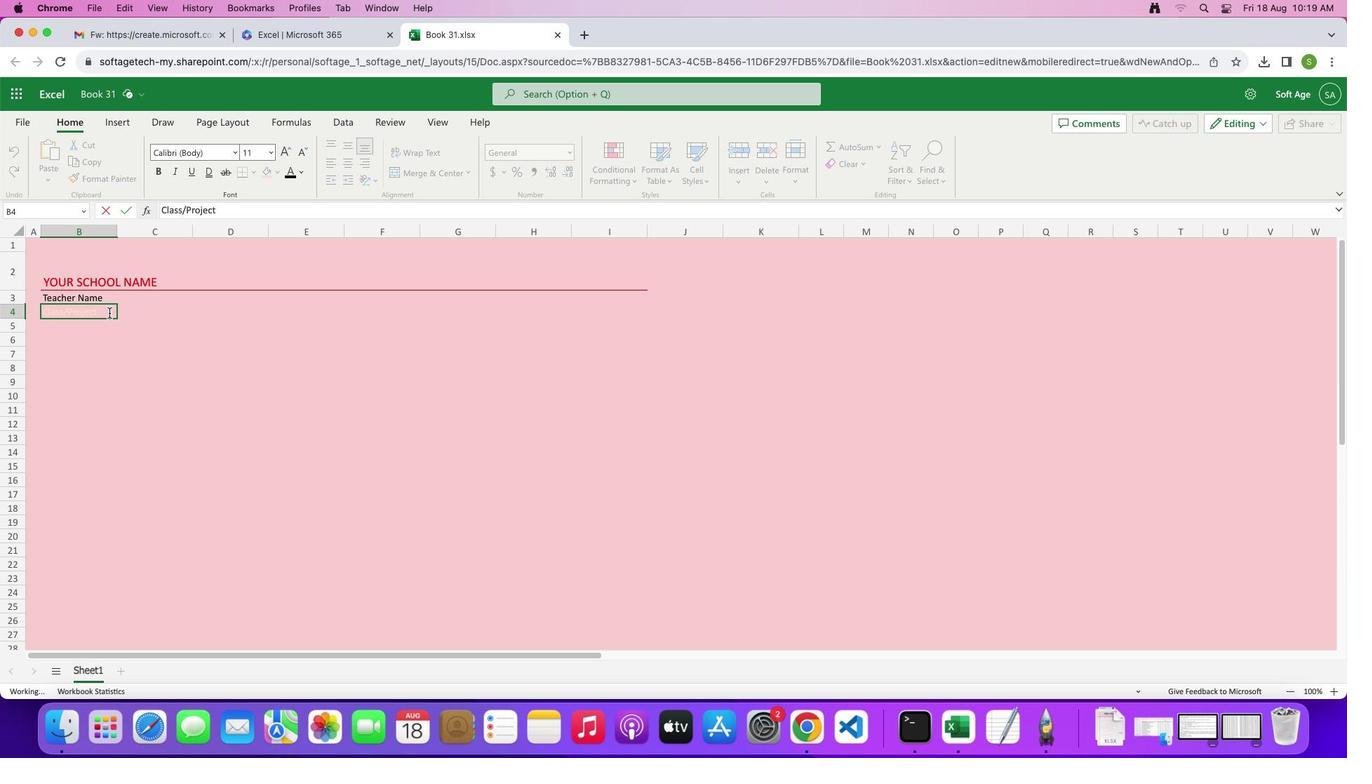 
Action: Mouse moved to (289, 177)
Screenshot: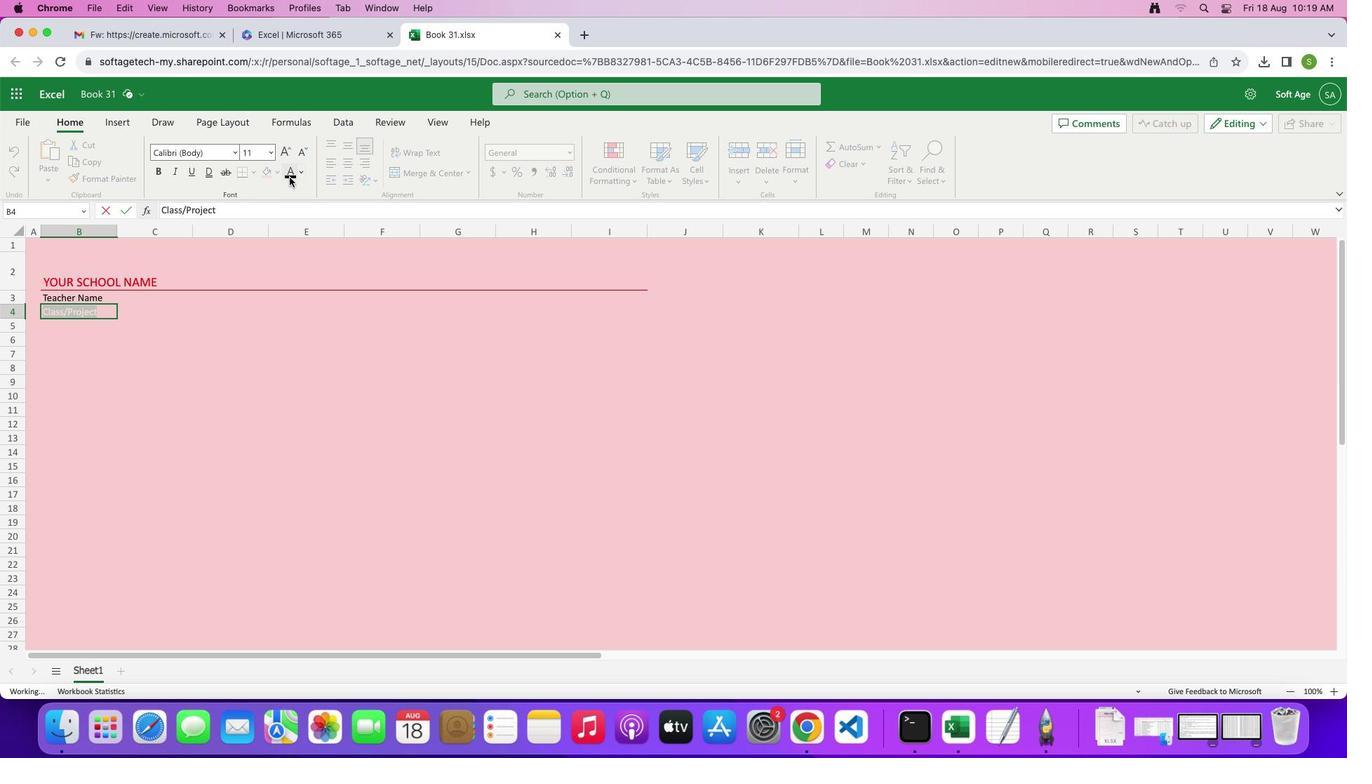 
Action: Mouse pressed left at (289, 177)
Screenshot: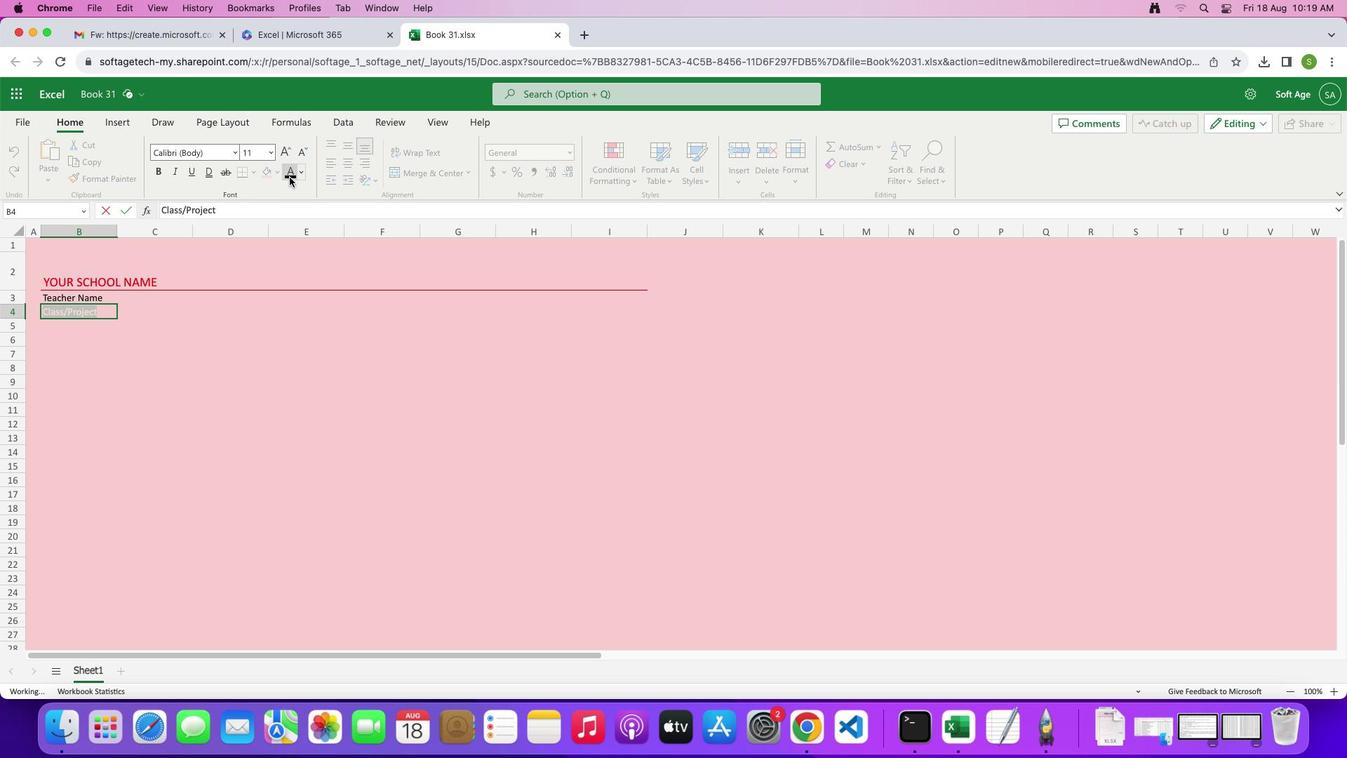 
Action: Mouse moved to (191, 353)
Screenshot: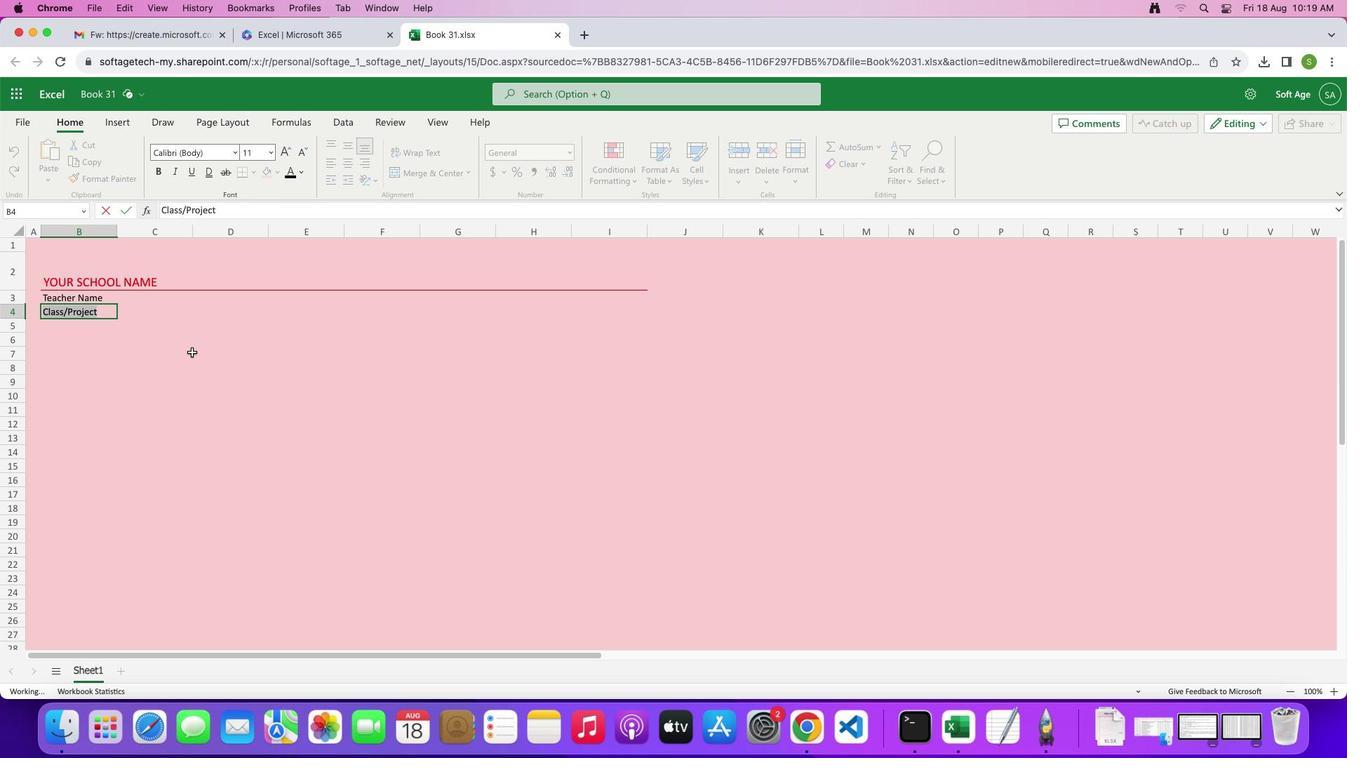 
Action: Mouse pressed left at (191, 353)
Screenshot: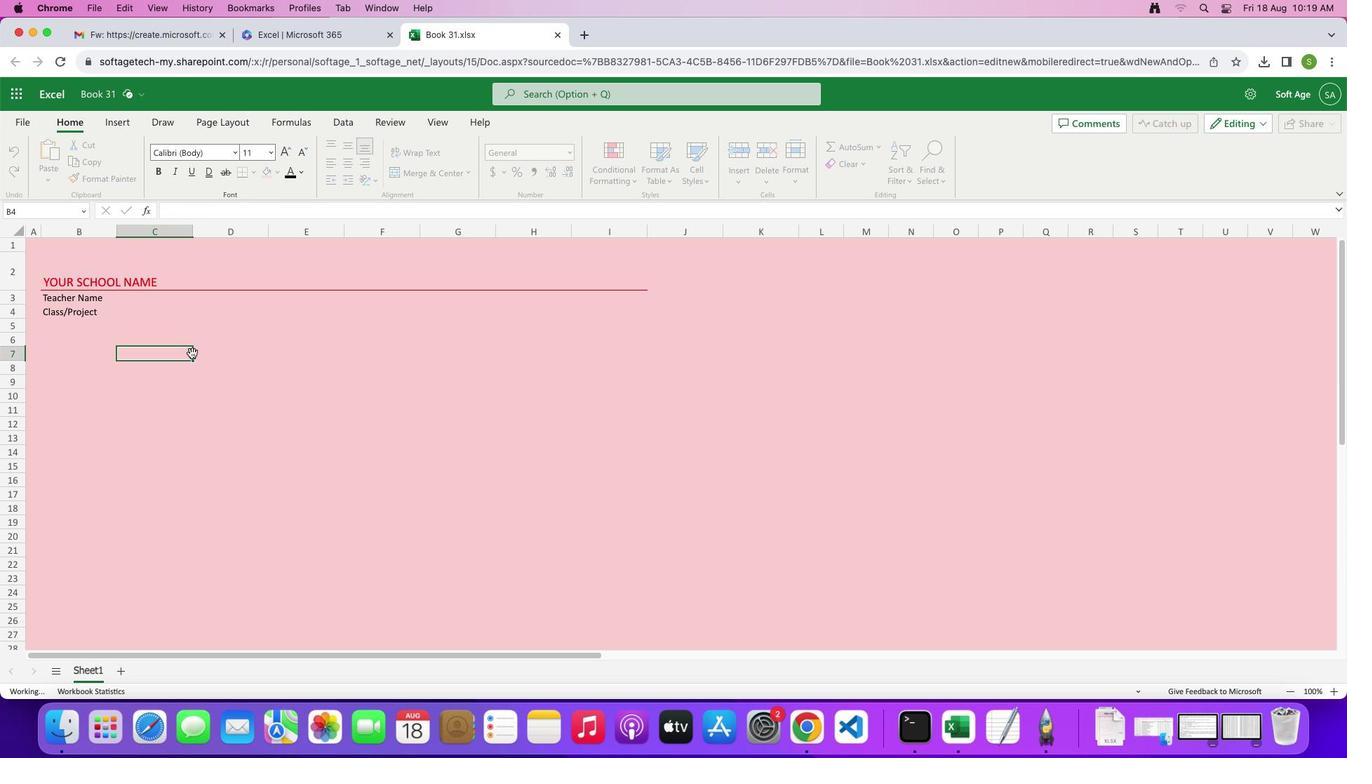
Action: Mouse moved to (56, 321)
Screenshot: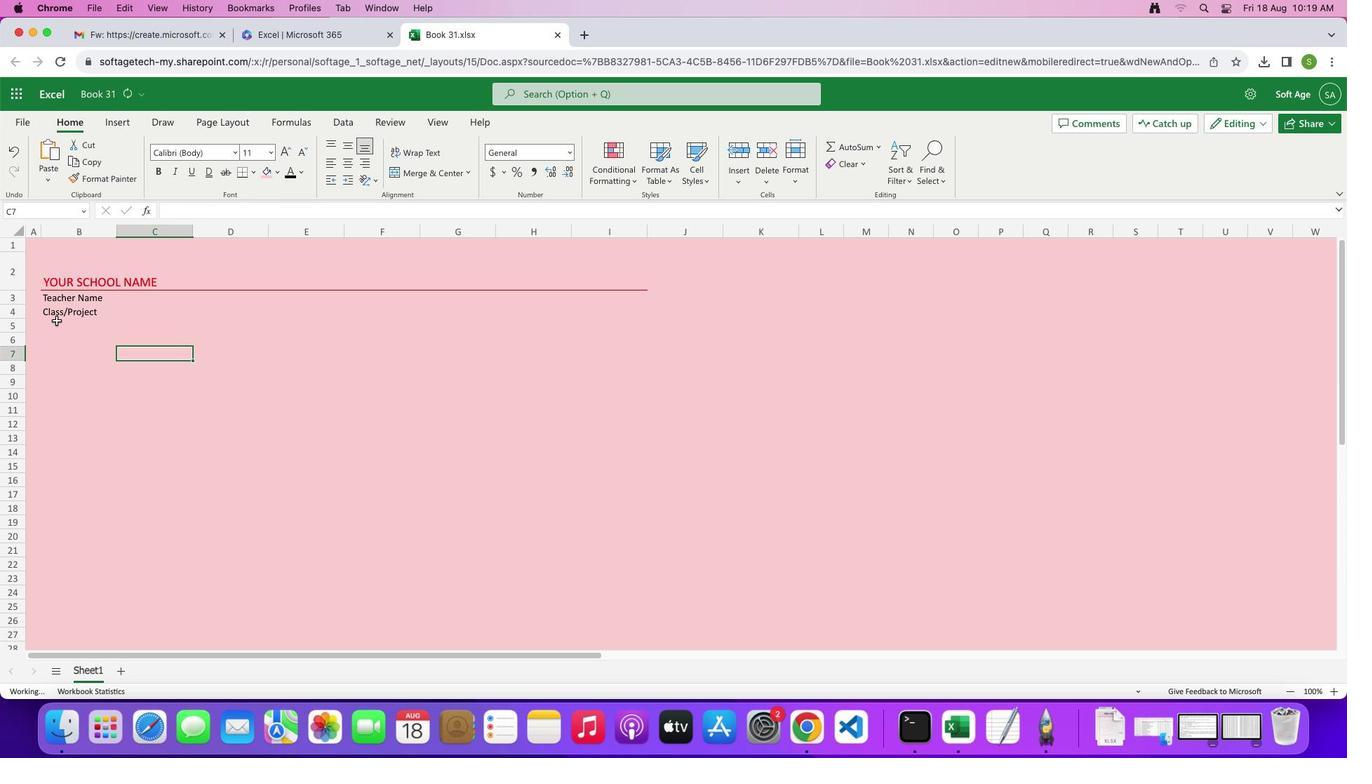 
Action: Mouse pressed left at (56, 321)
Screenshot: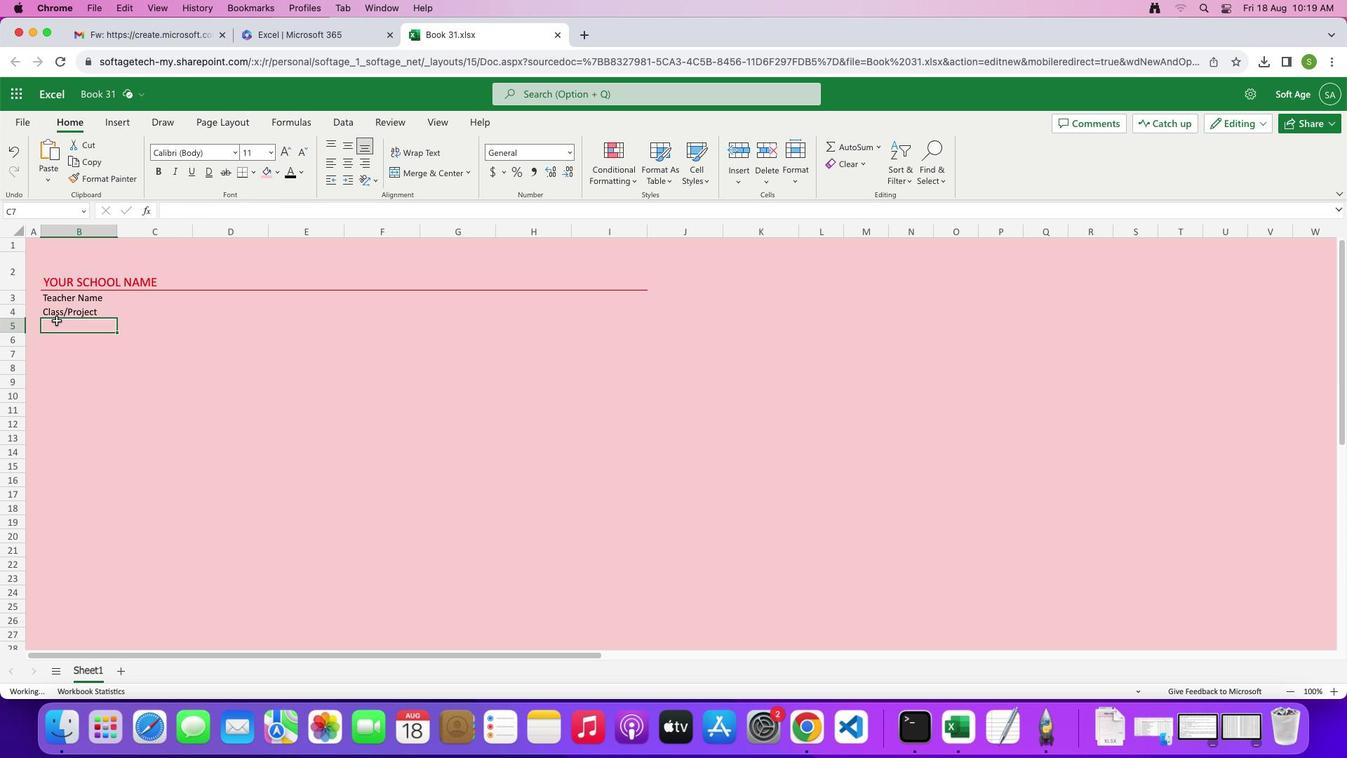 
Action: Mouse moved to (57, 341)
Screenshot: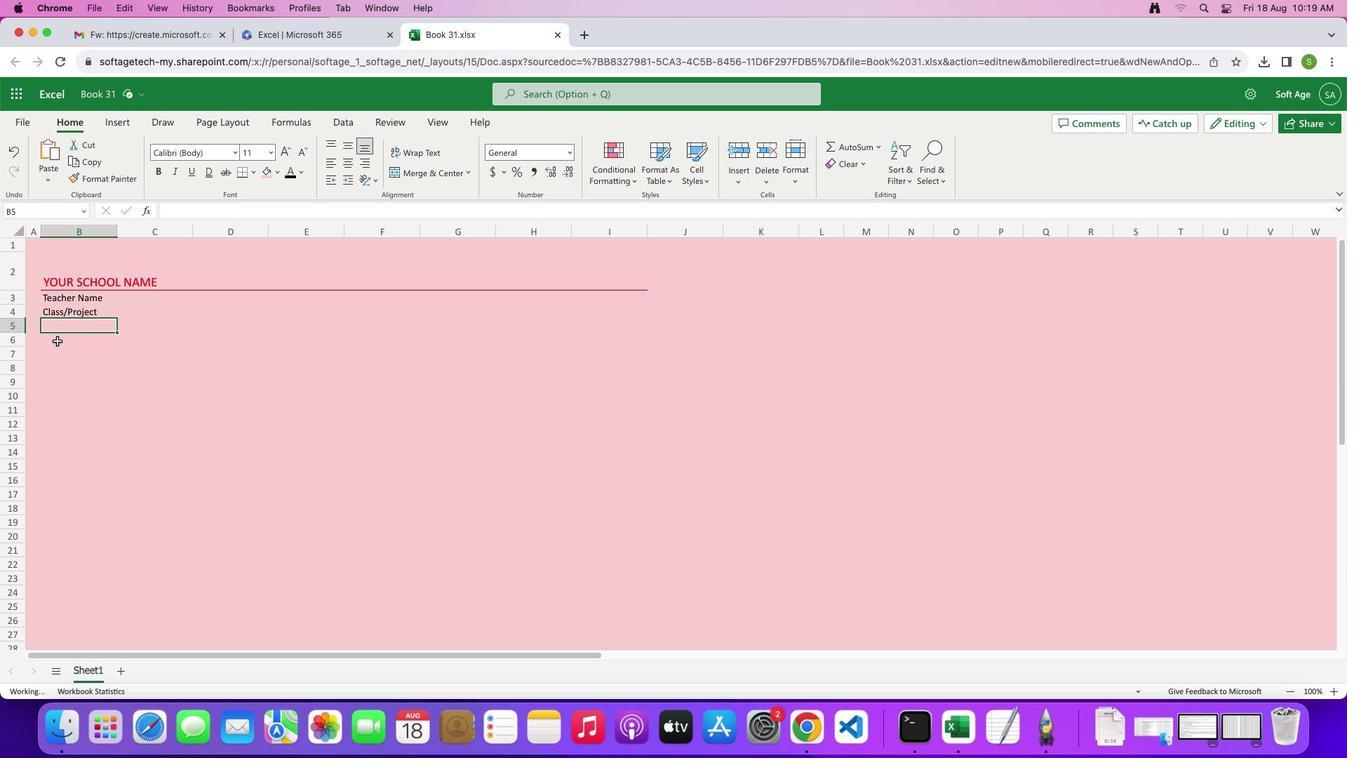 
Action: Mouse pressed left at (57, 341)
Screenshot: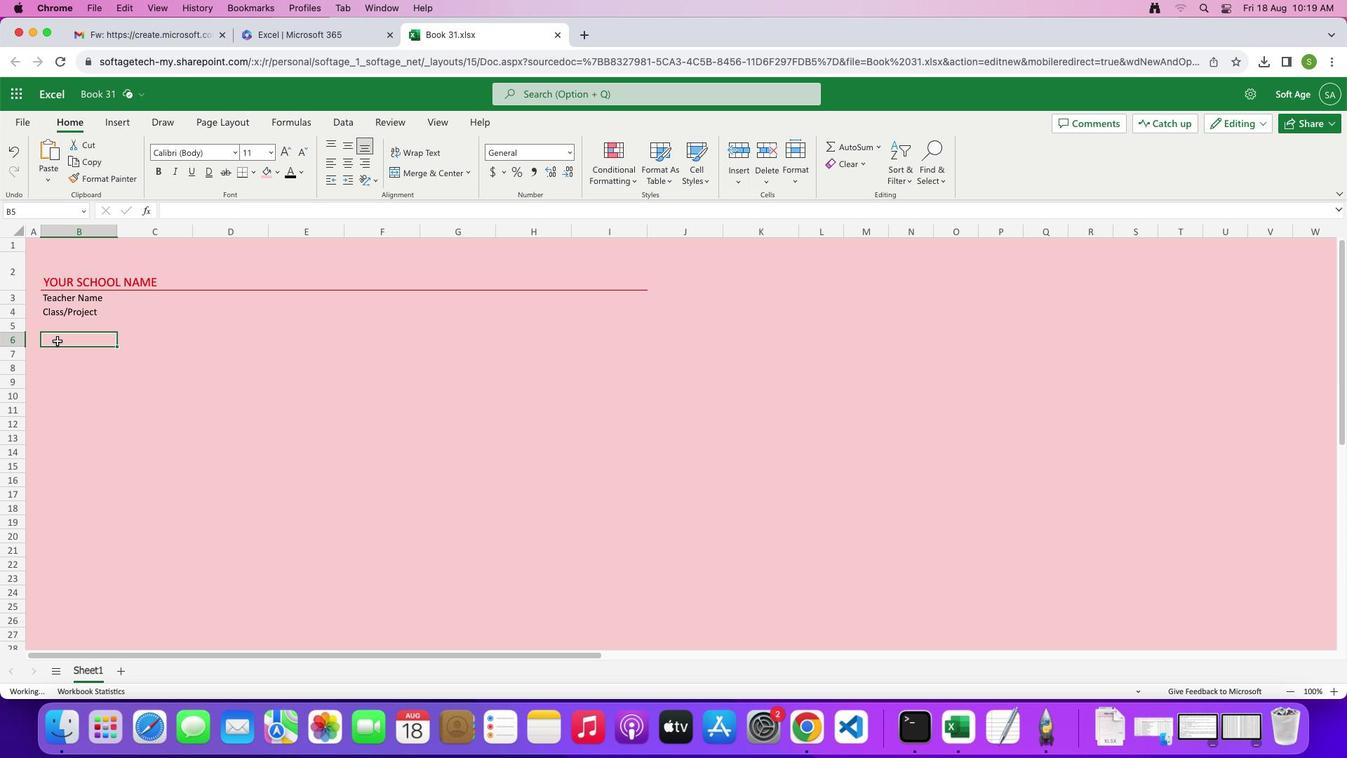 
Action: Mouse moved to (143, 356)
Screenshot: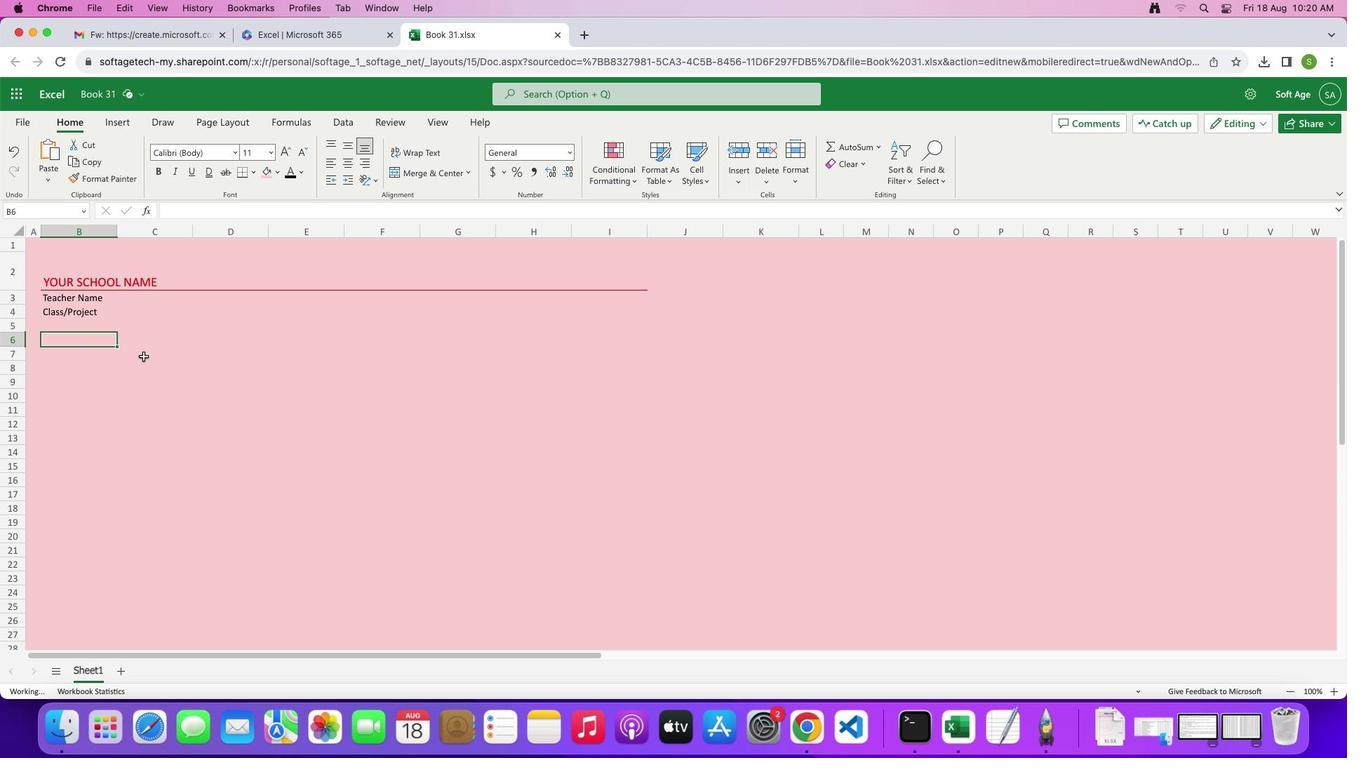 
Action: Key pressed Key.shift'Y'
Screenshot: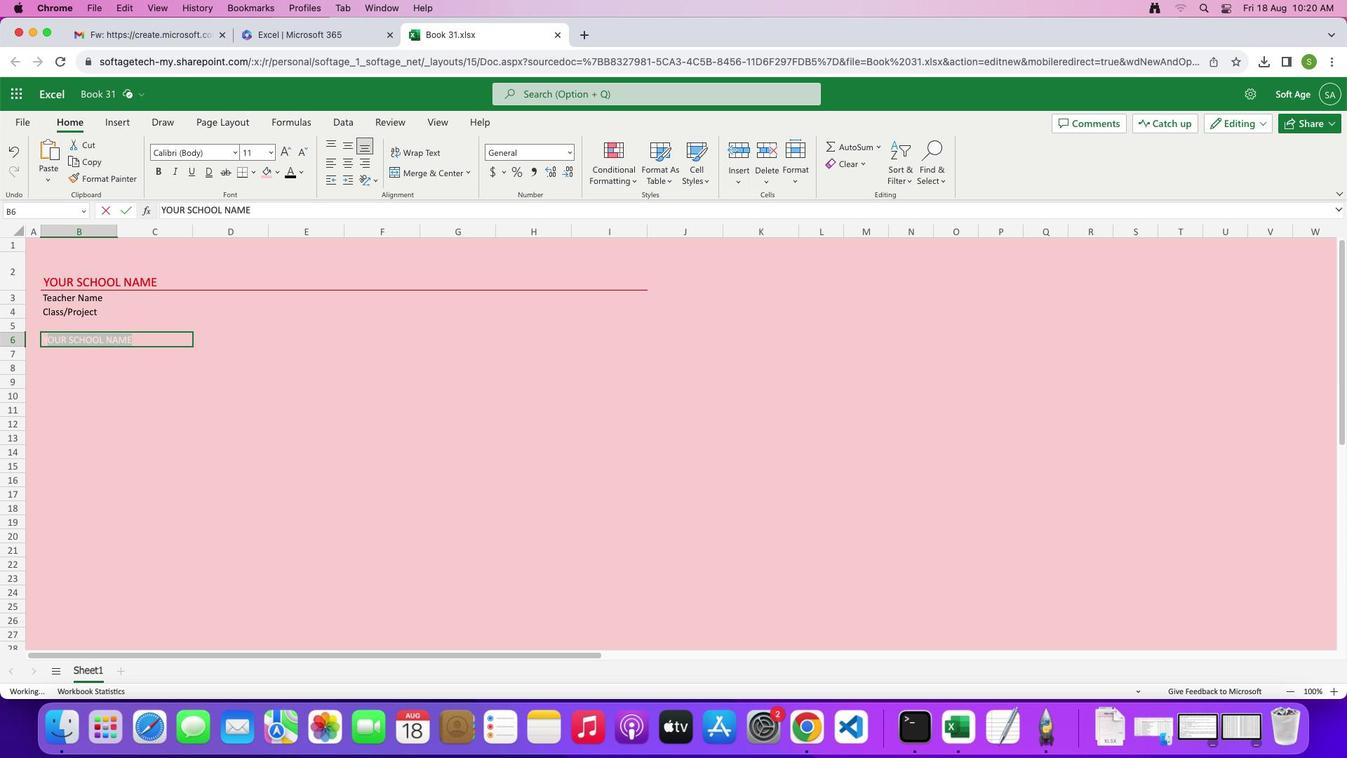 
Action: Mouse moved to (178, 371)
Screenshot: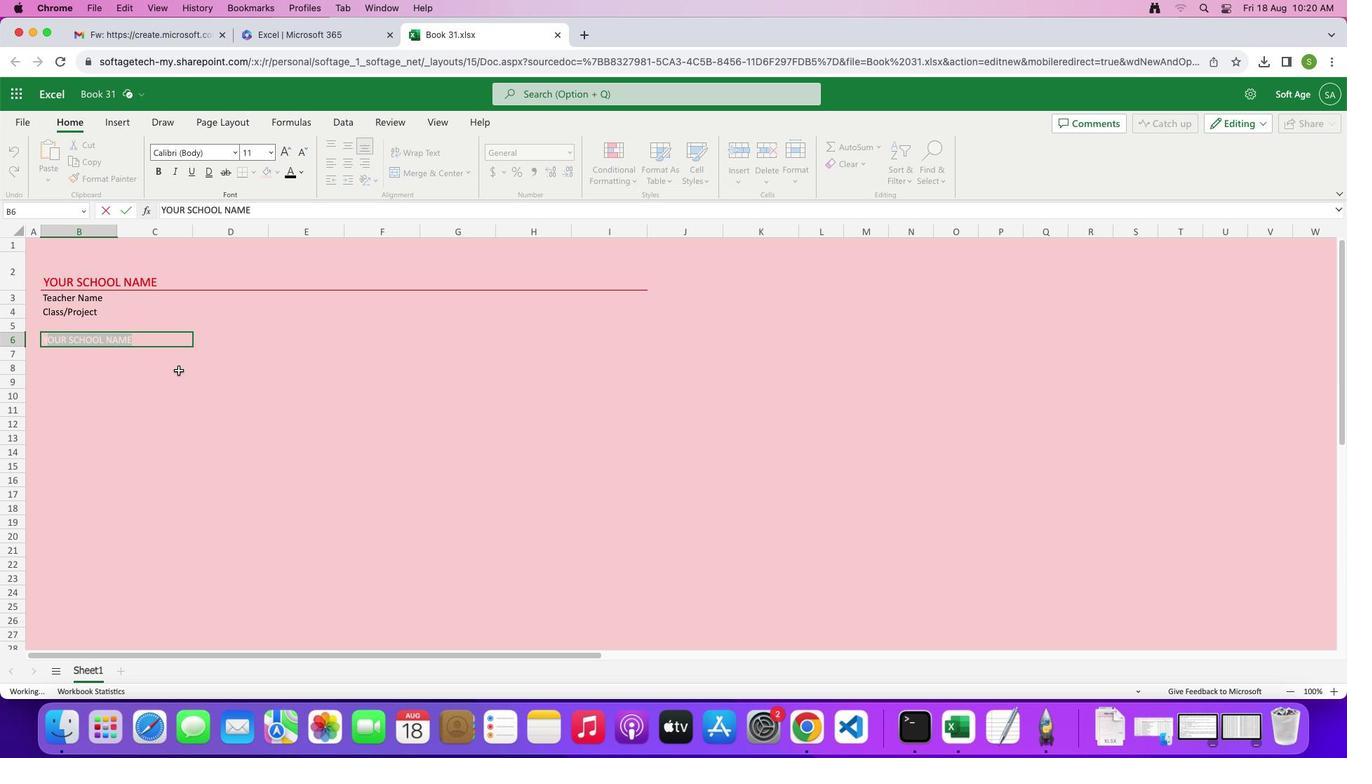 
Action: Key pressed Key.backspace
Screenshot: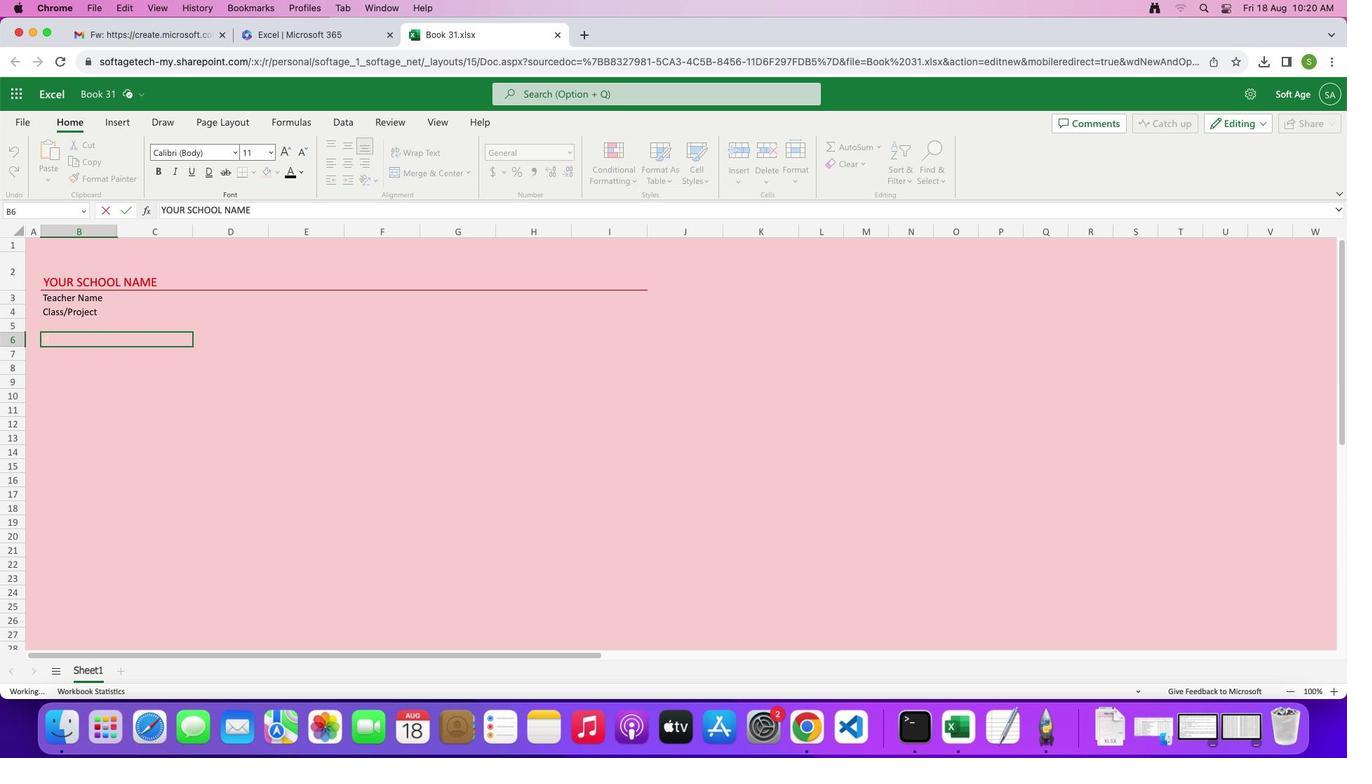 
Action: Mouse moved to (296, 174)
Screenshot: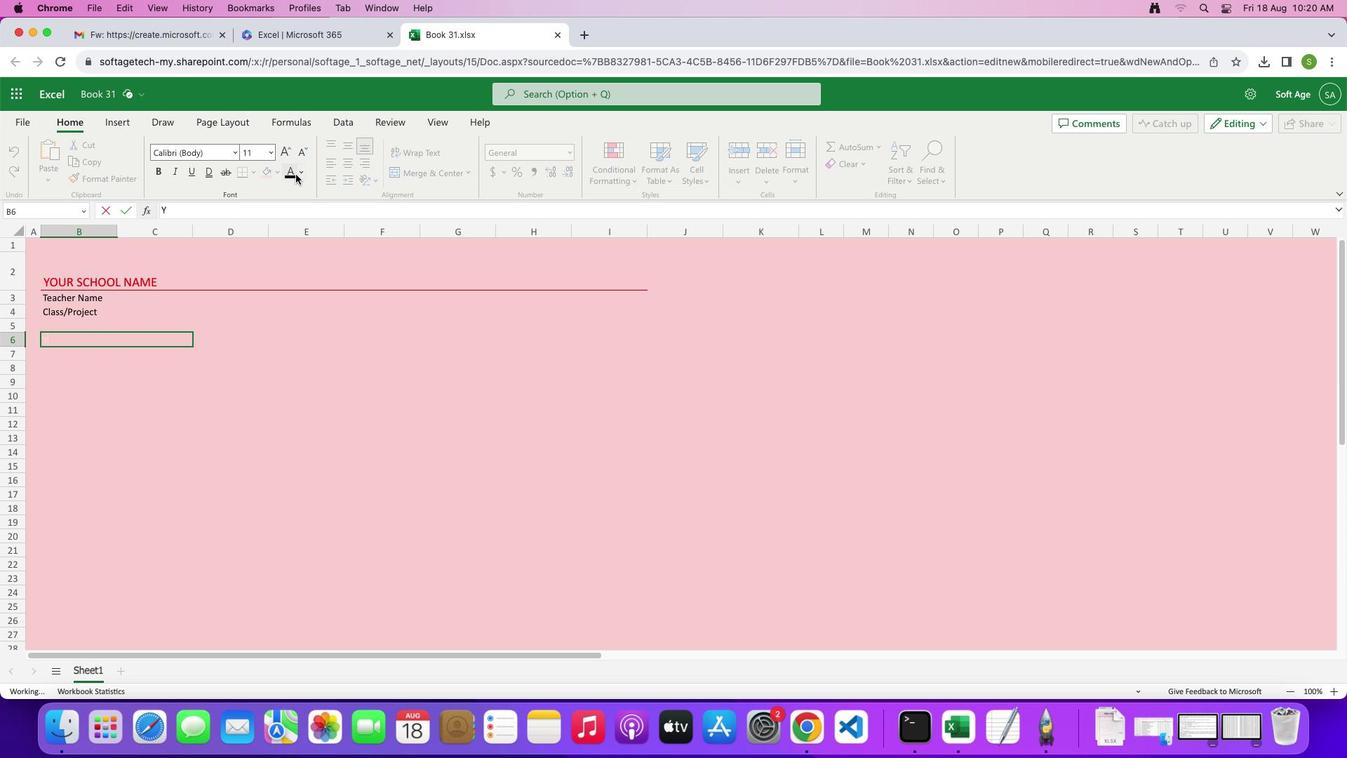 
Action: Mouse pressed left at (296, 174)
Screenshot: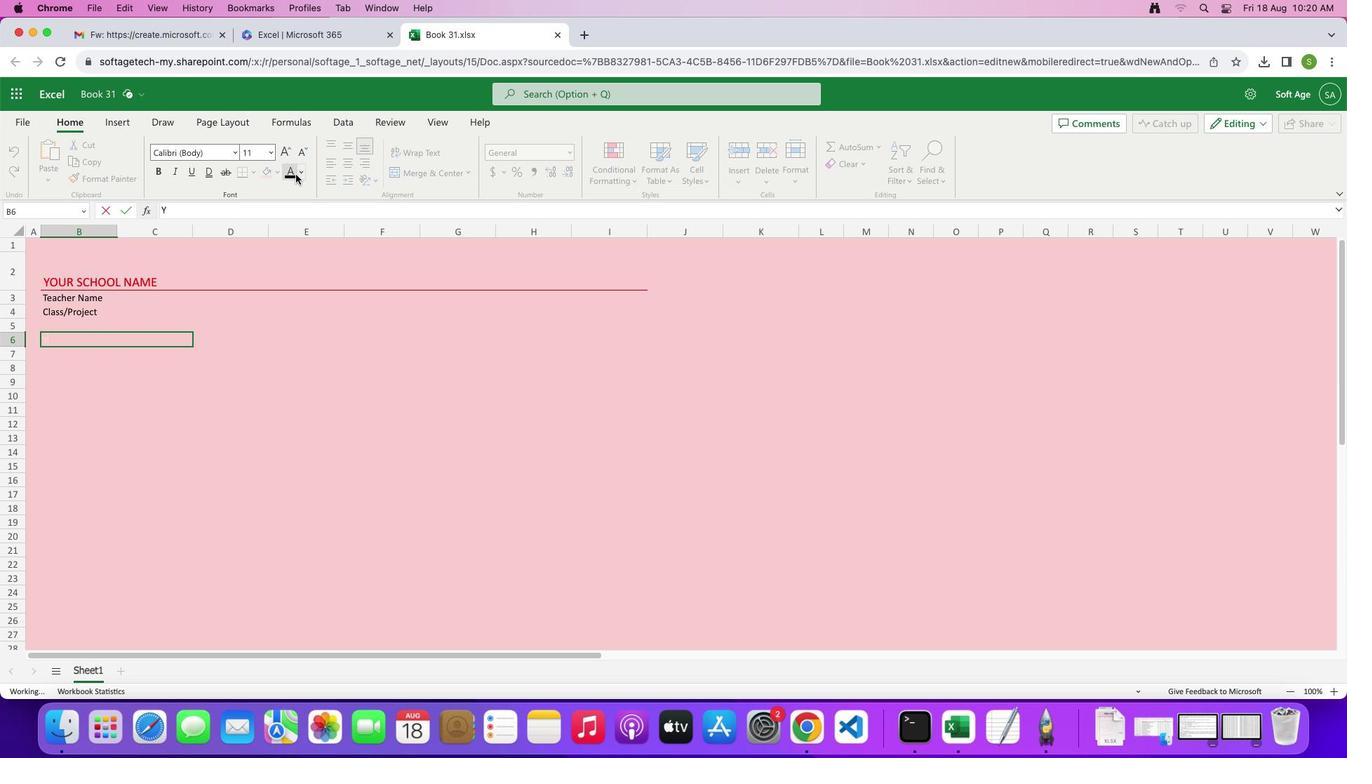 
Action: Mouse moved to (257, 351)
Screenshot: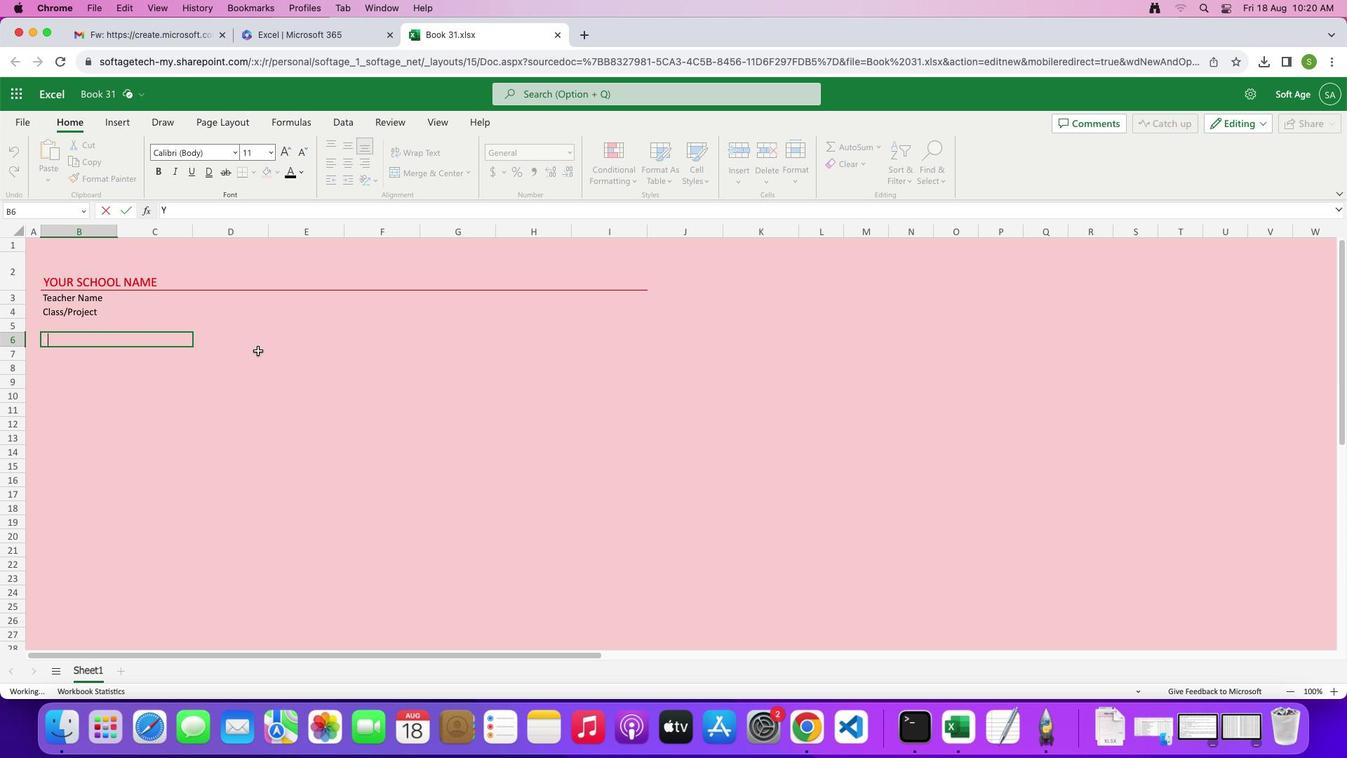 
Action: Key pressed Key.backspace
Screenshot: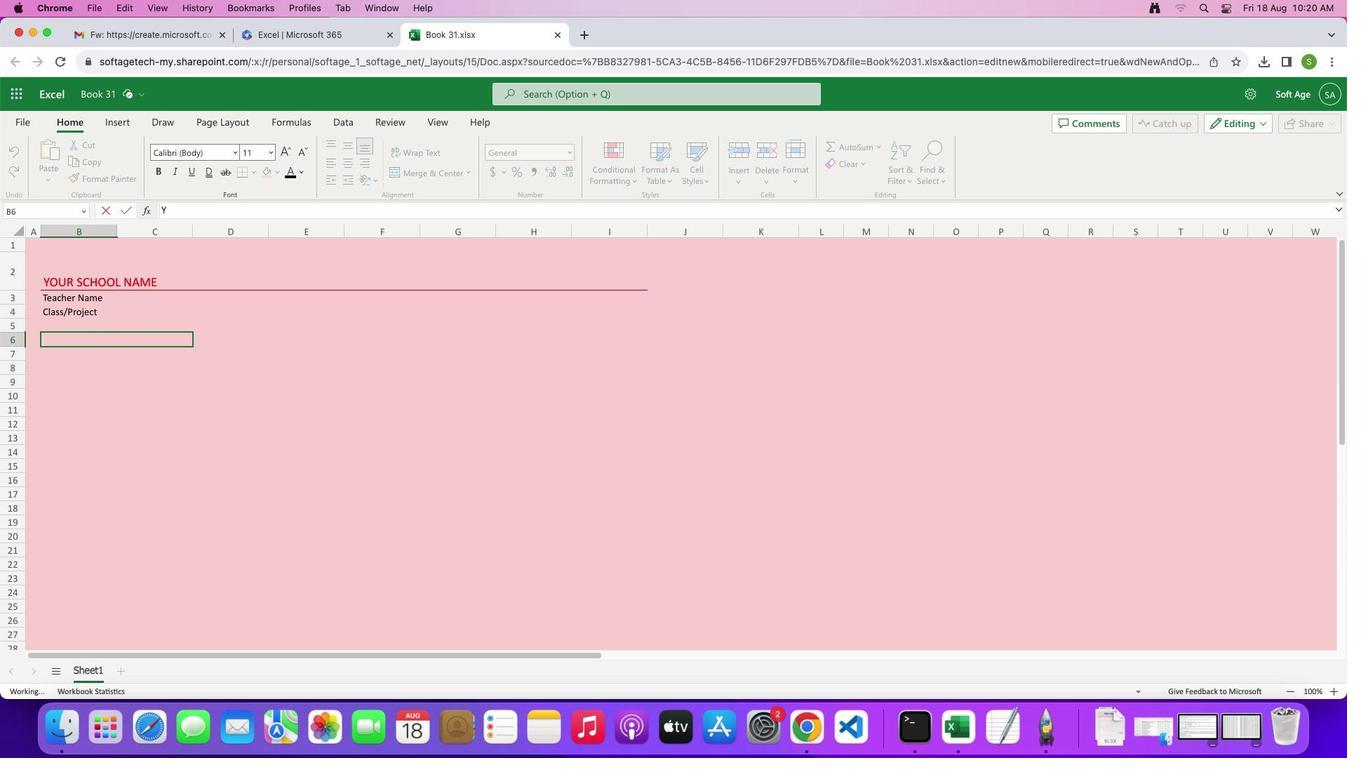 
Action: Mouse moved to (286, 176)
Screenshot: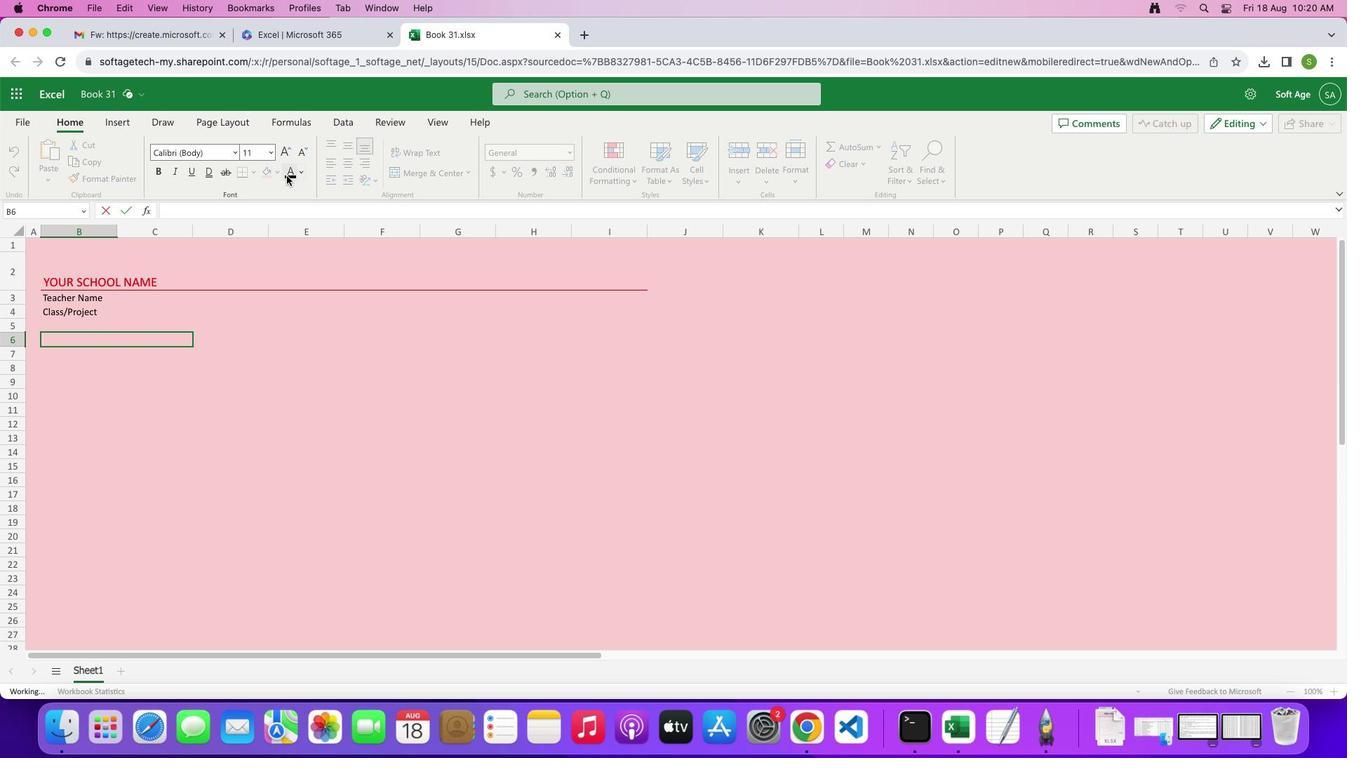 
Action: Mouse pressed left at (286, 176)
Screenshot: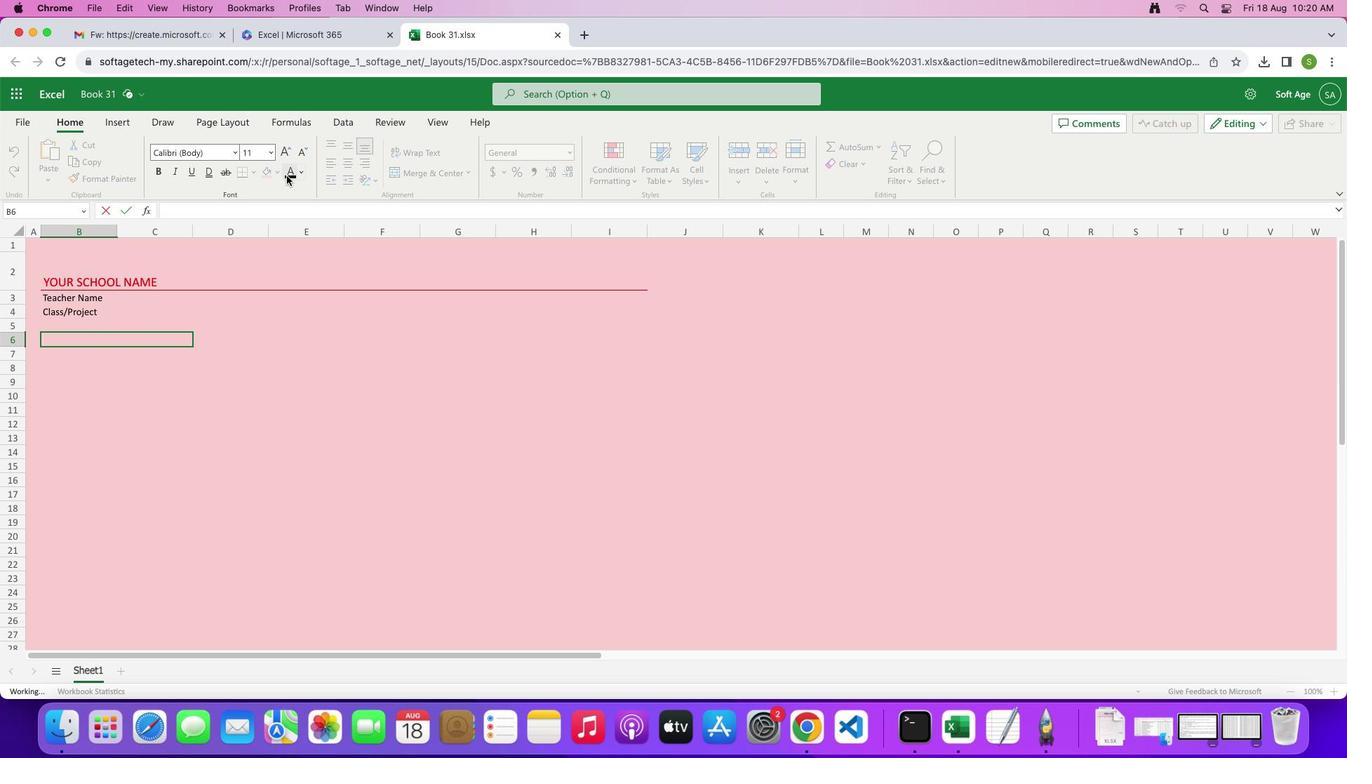 
Action: Mouse moved to (323, 306)
Screenshot: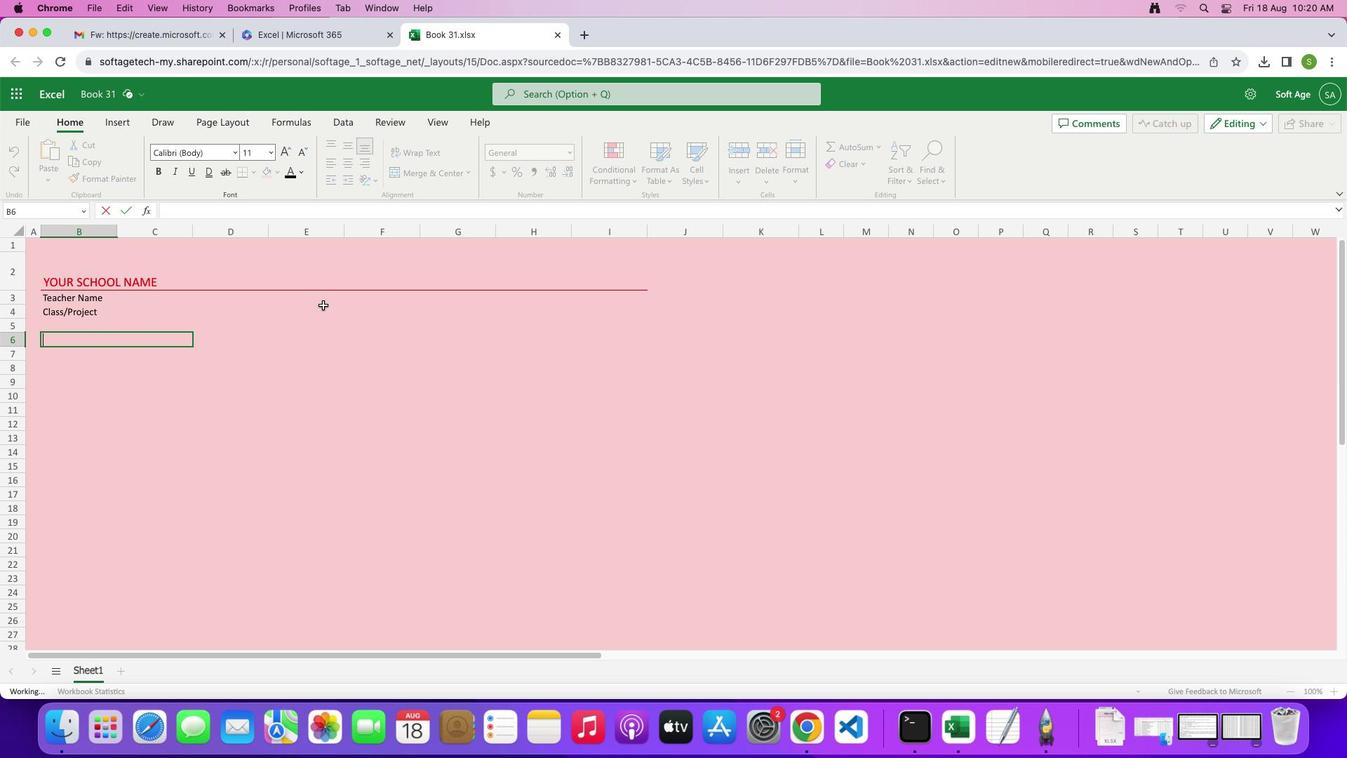 
Action: Key pressed Key.shift'Y''i'Key.backspace'o''u''r'Key.spaceKey.shift'S''e''m''e''s''t''e''r''/'Key.shift'Q''u''a''t''e''r'
Screenshot: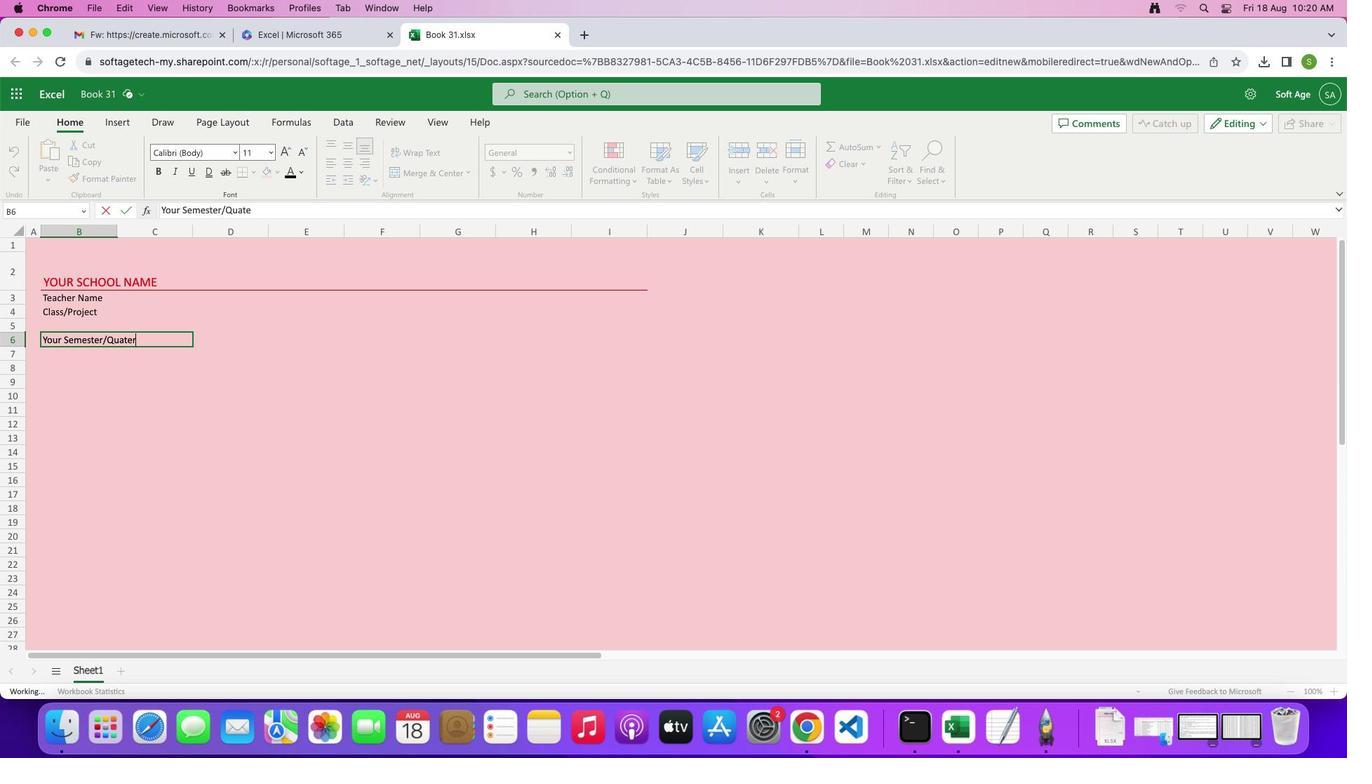 
Action: Mouse moved to (261, 348)
Screenshot: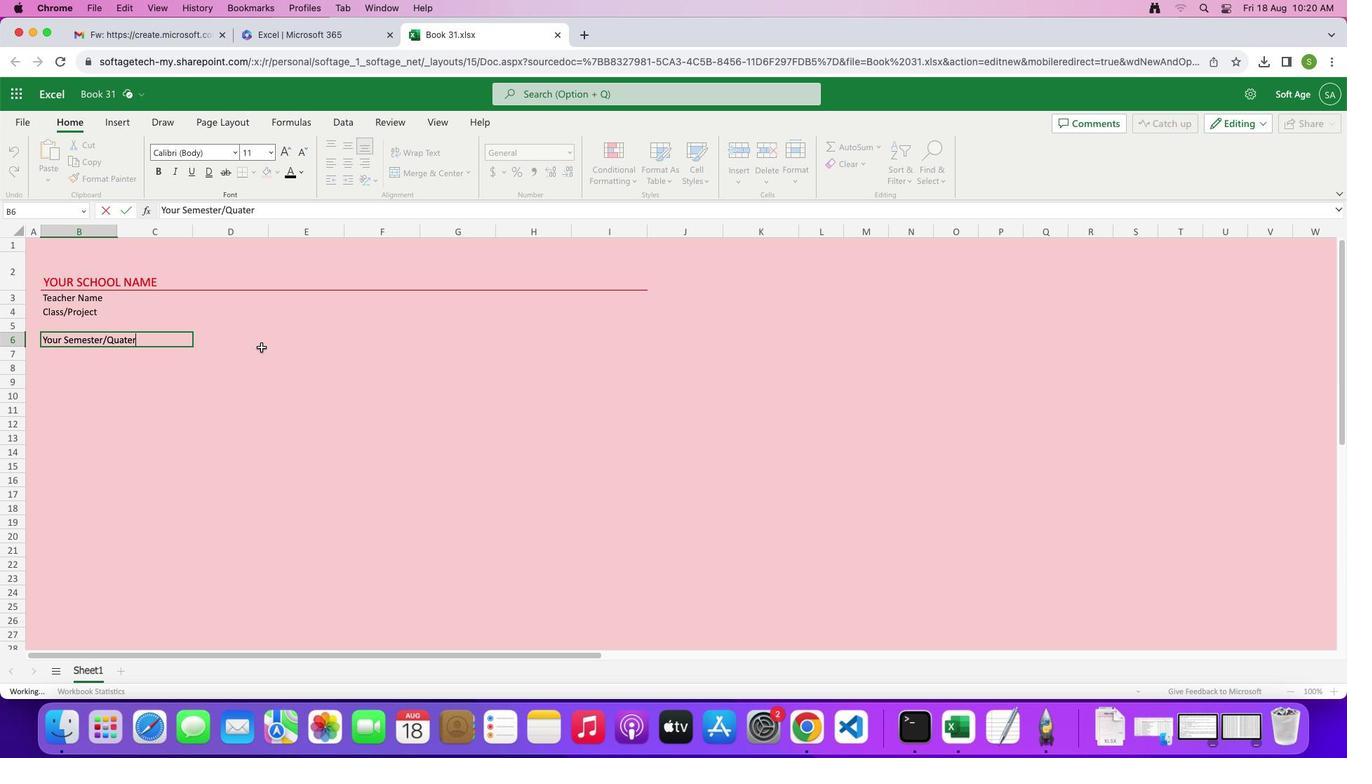 
Action: Mouse pressed left at (261, 348)
Screenshot: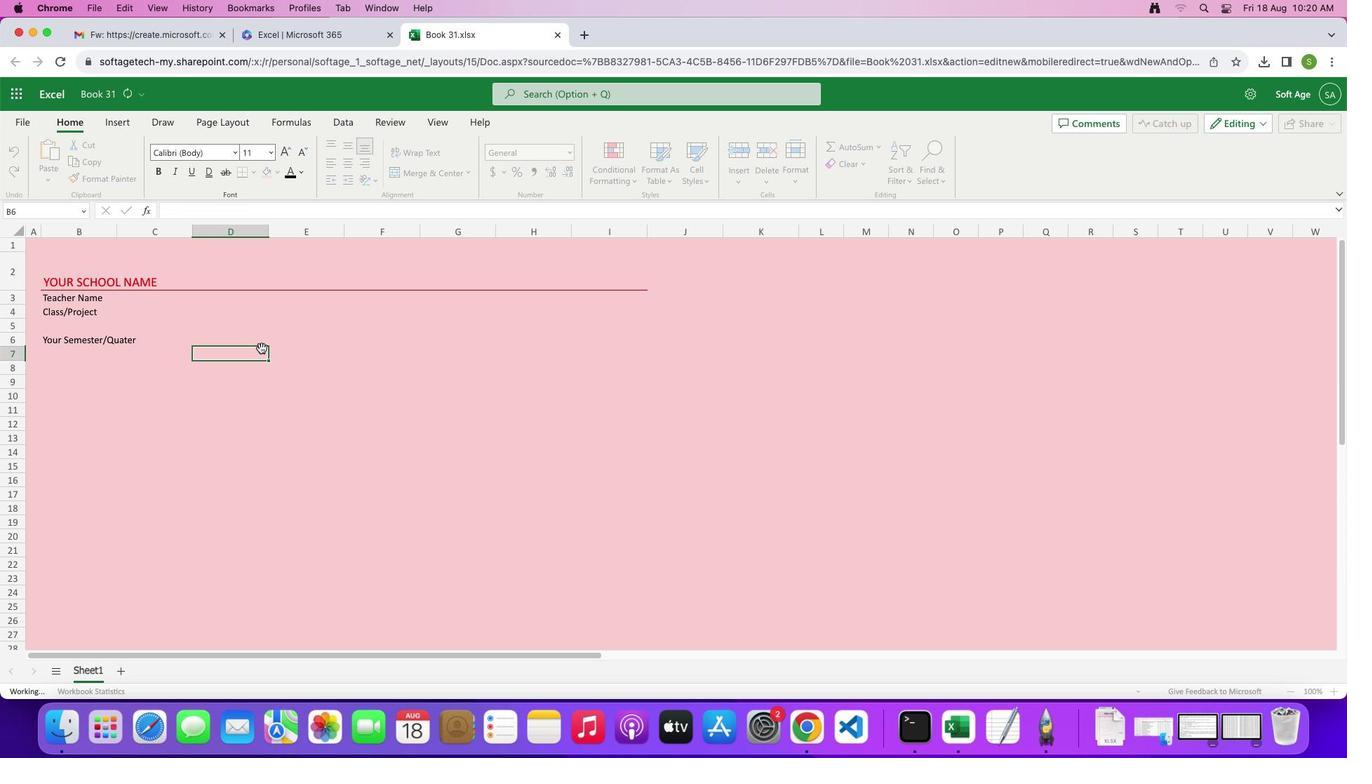 
Action: Mouse moved to (334, 320)
Screenshot: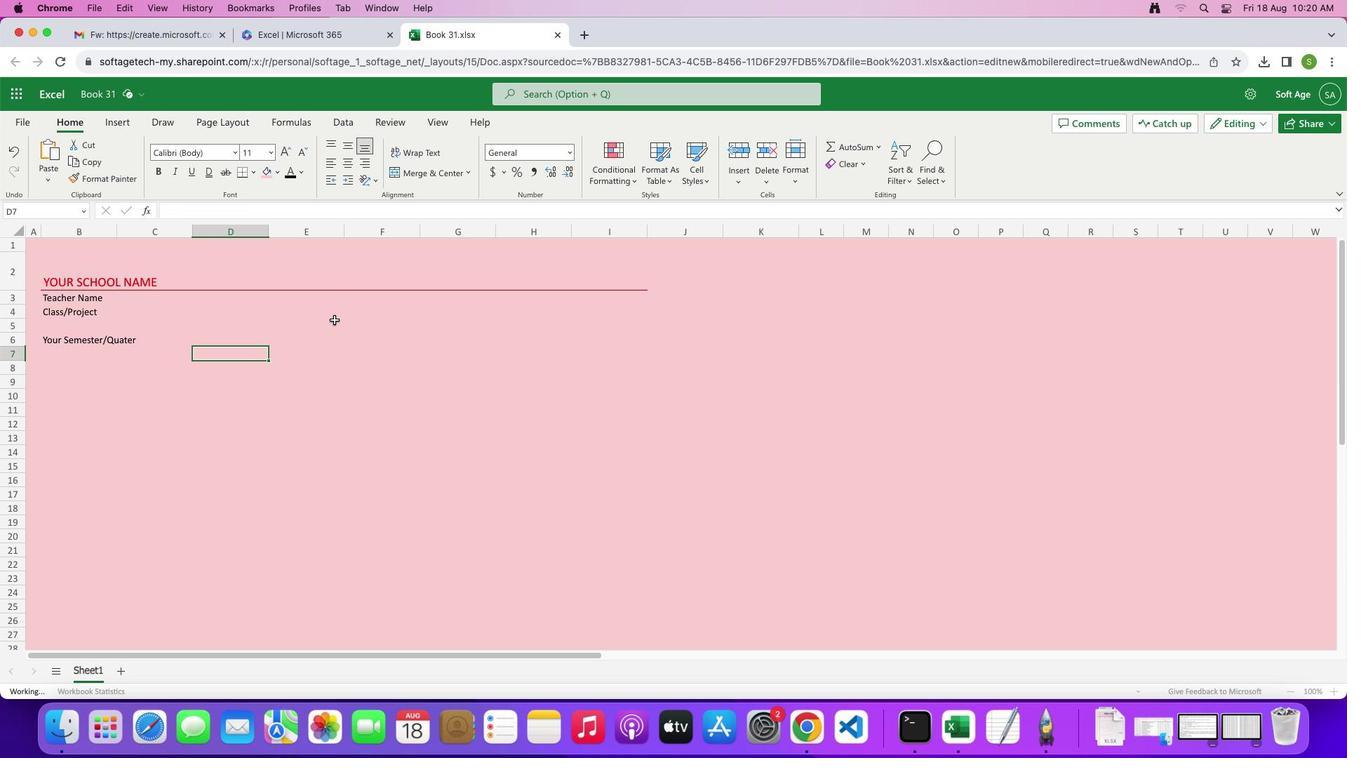 
Action: Mouse pressed left at (334, 320)
Screenshot: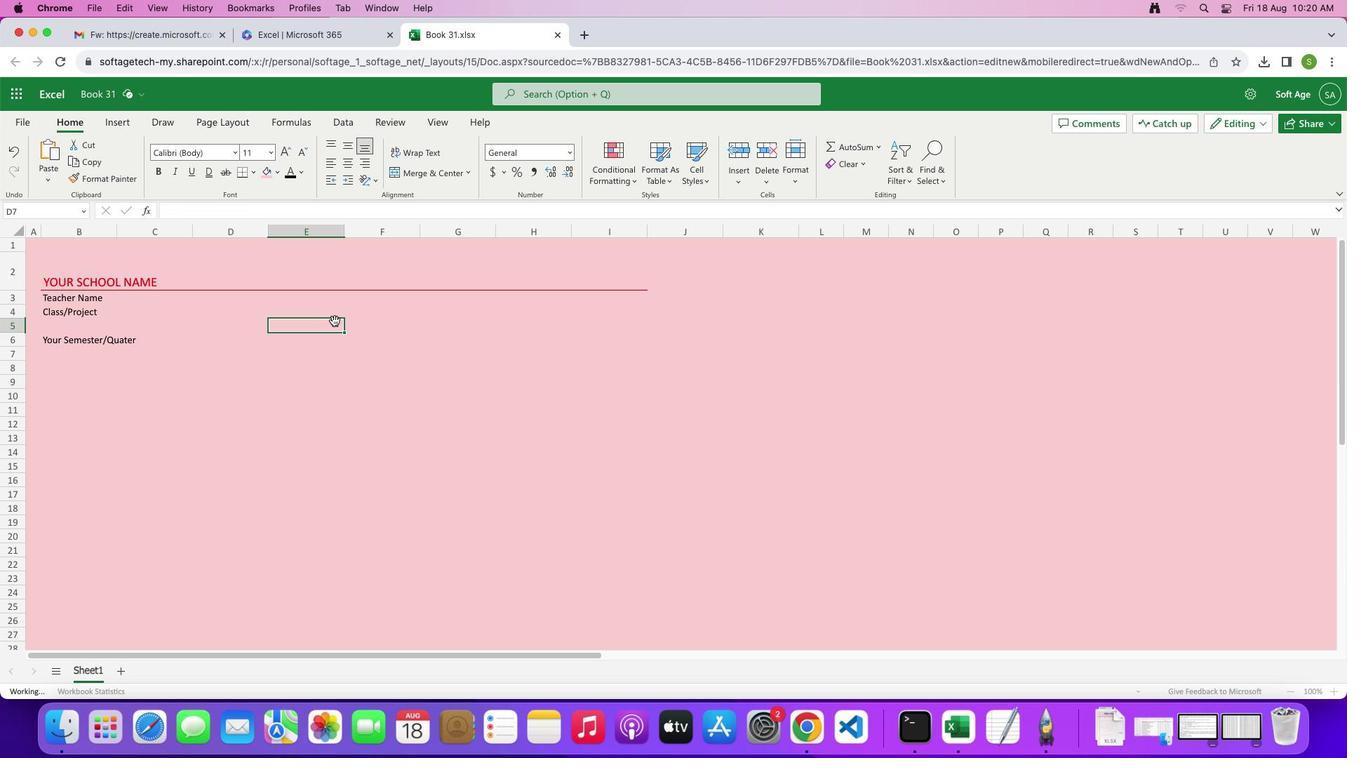 
Action: Mouse moved to (565, 322)
Screenshot: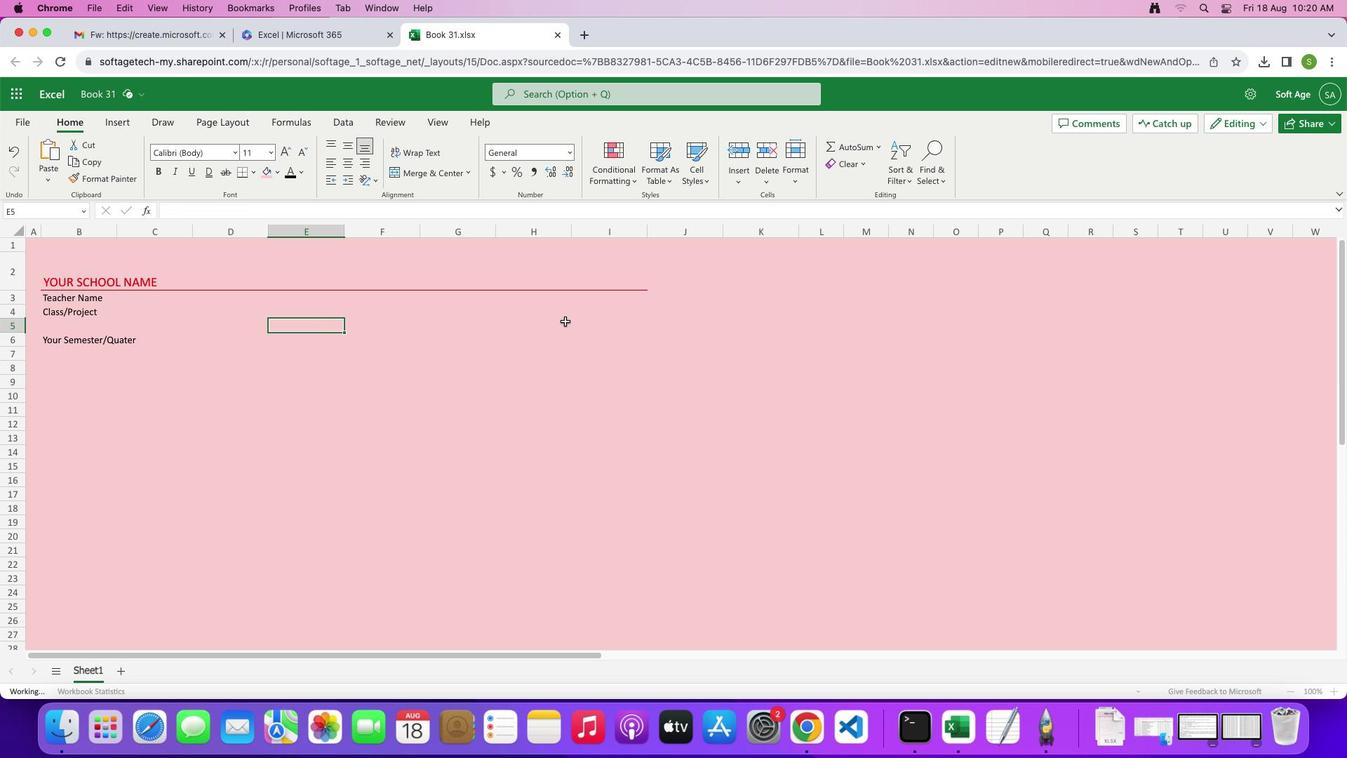 
Action: Mouse pressed left at (565, 322)
Screenshot: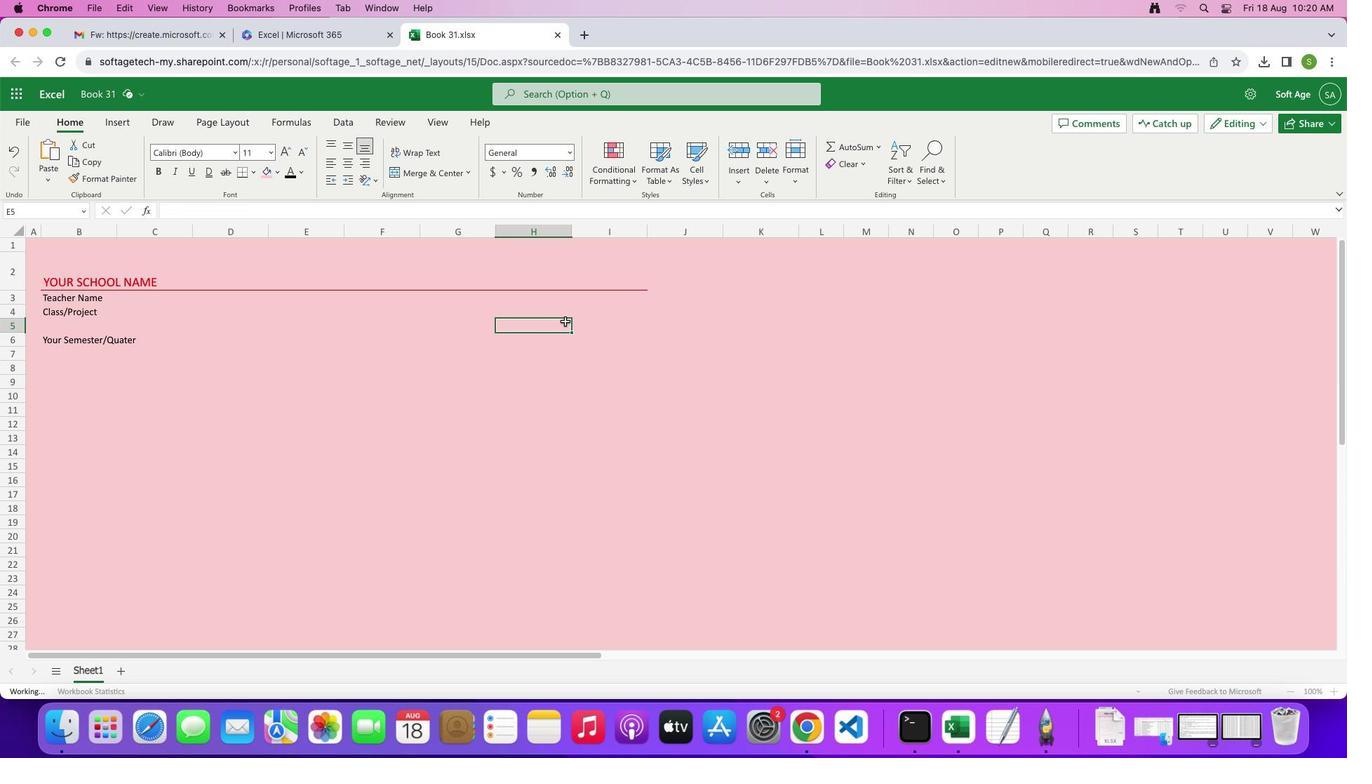 
Action: Mouse moved to (593, 318)
Screenshot: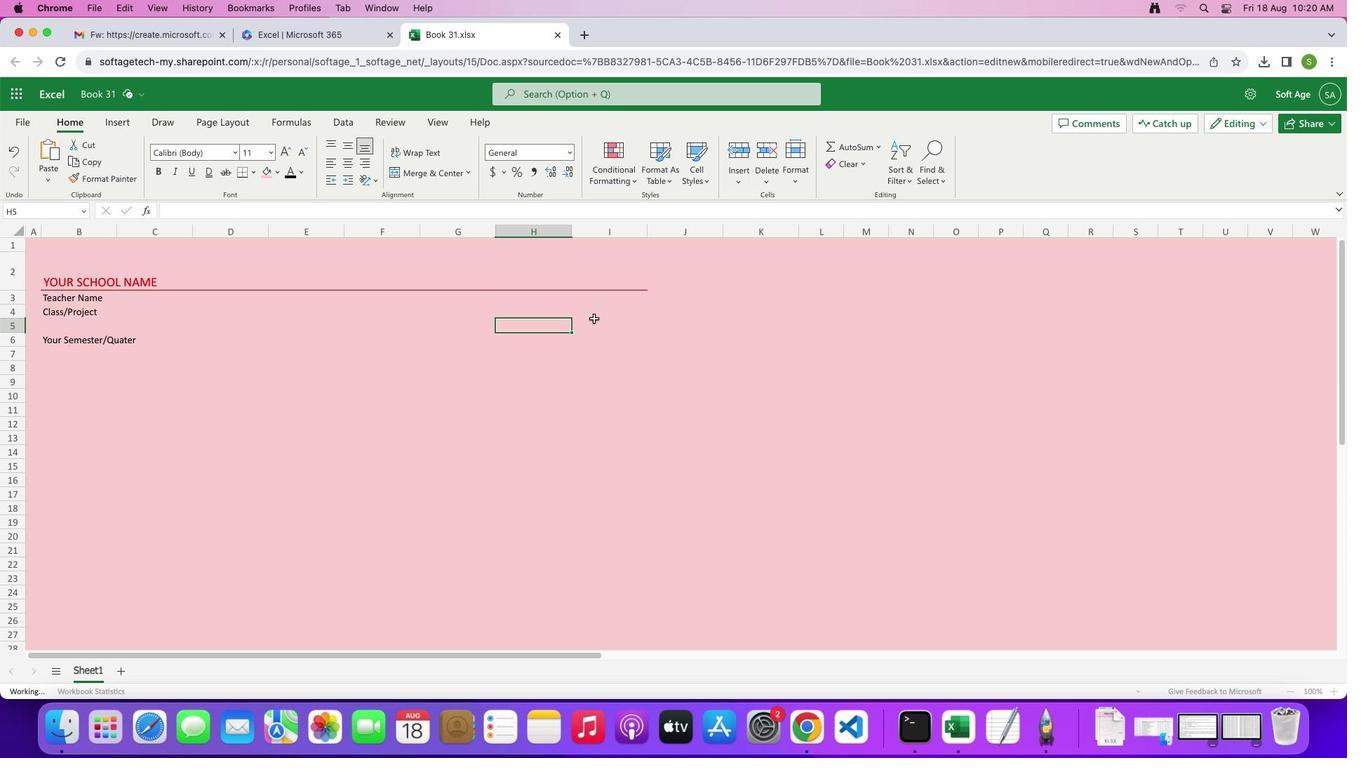 
Action: Mouse pressed left at (593, 318)
Screenshot: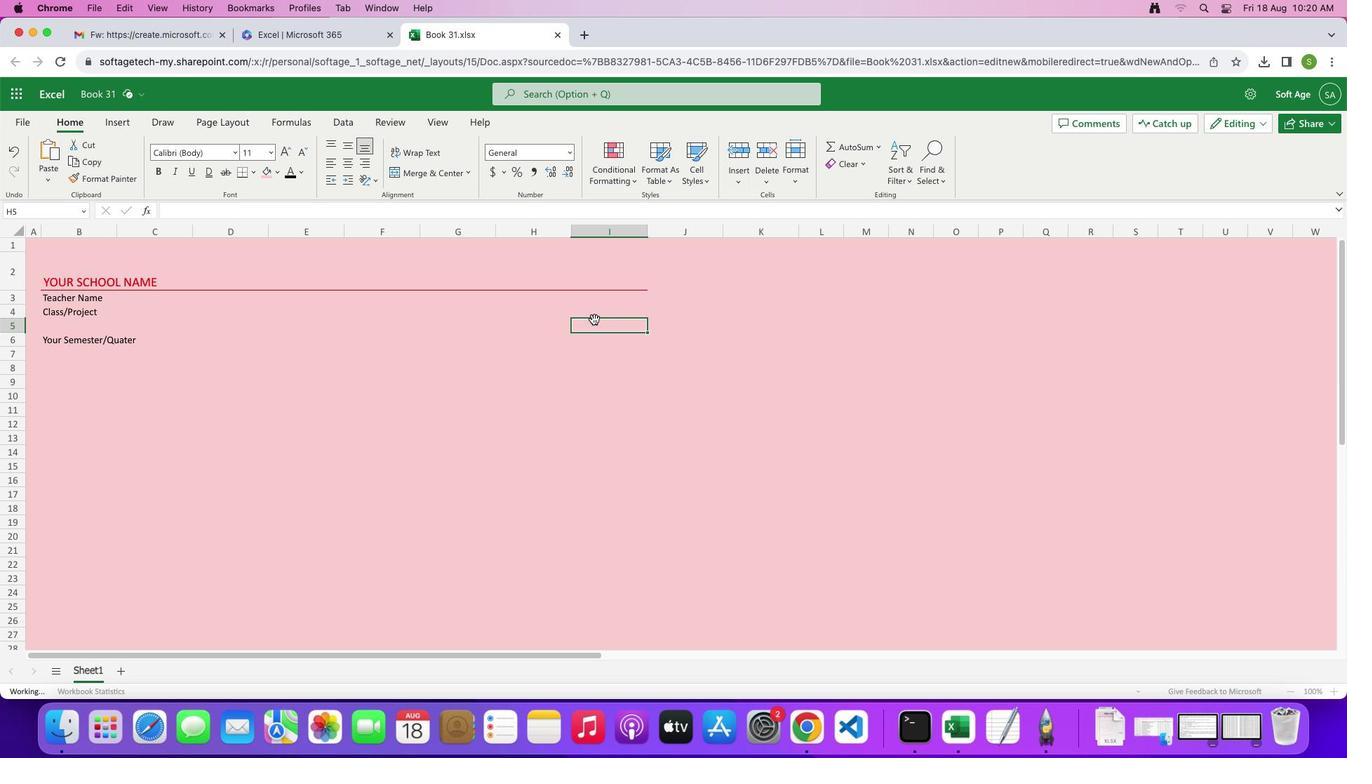 
Action: Mouse moved to (570, 228)
Screenshot: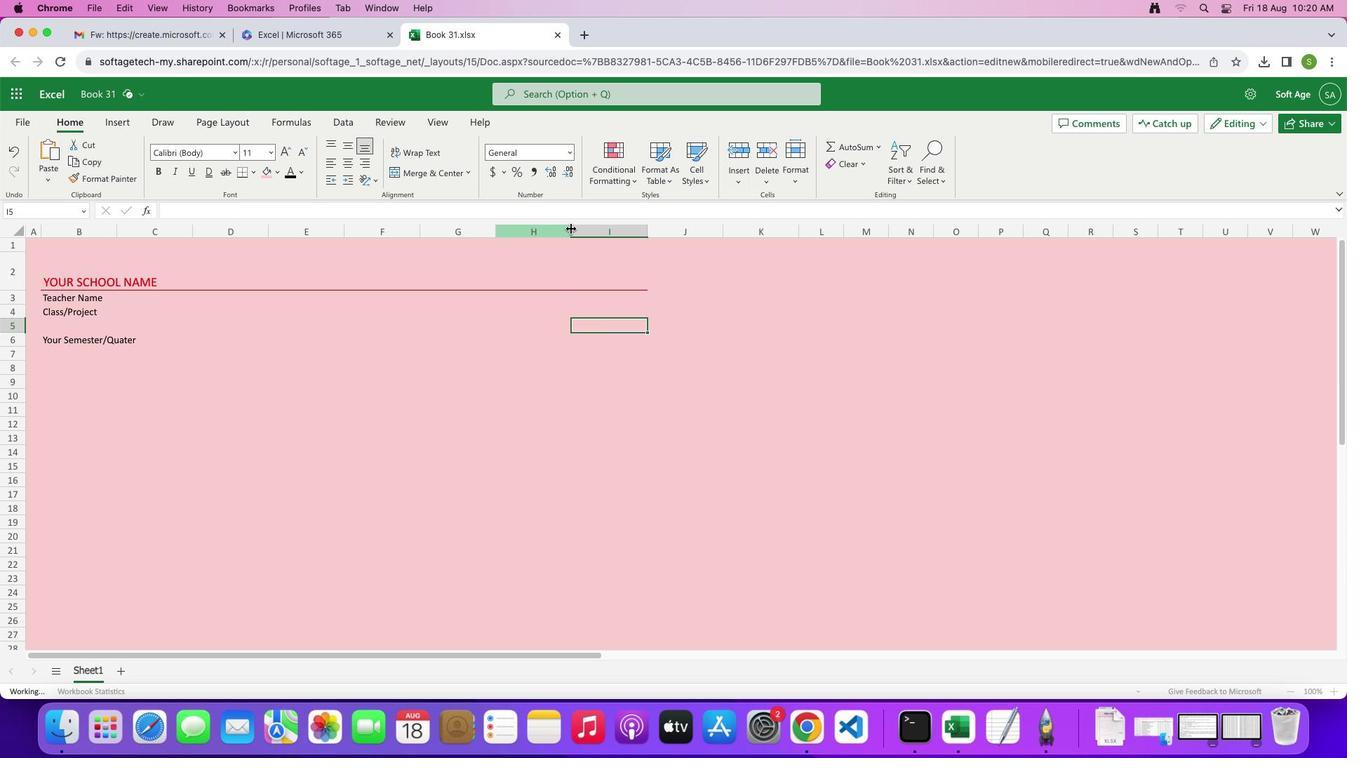 
Action: Mouse pressed left at (570, 228)
Screenshot: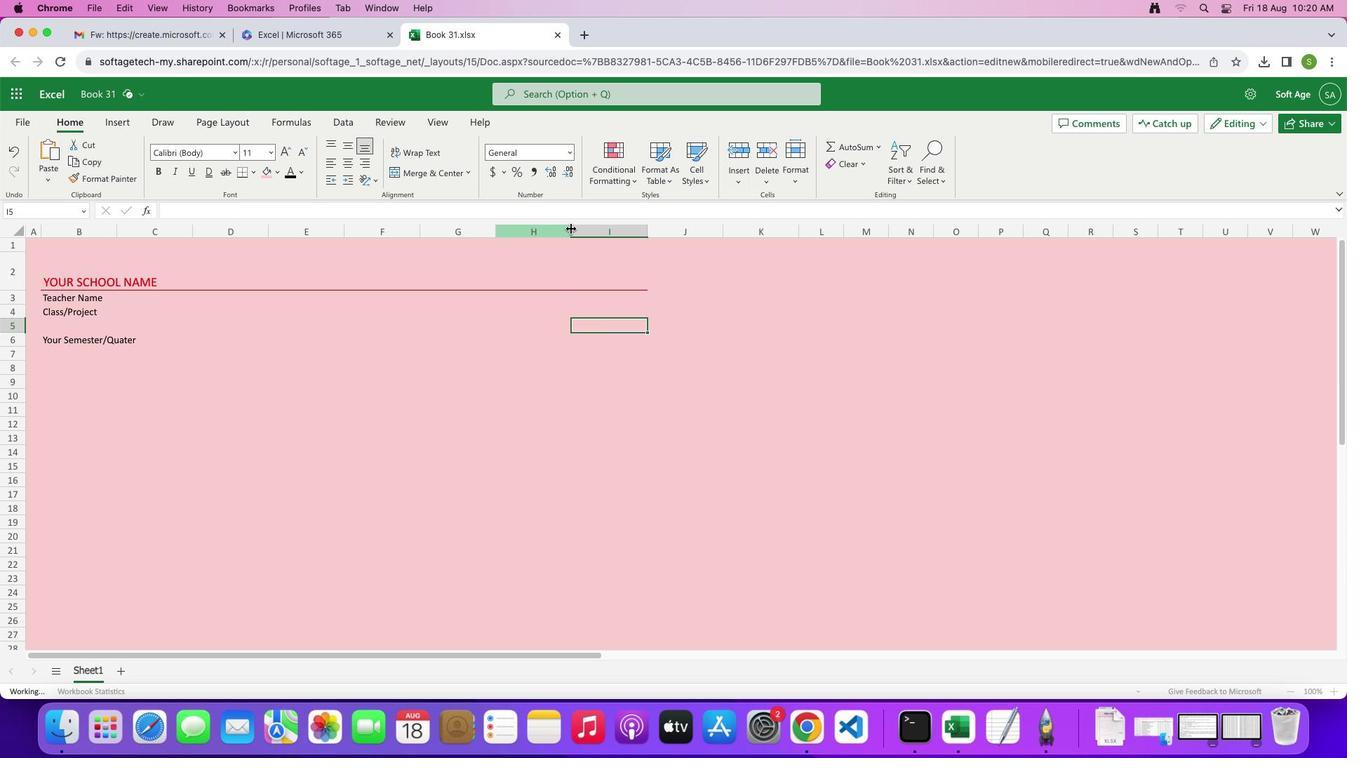 
Action: Mouse moved to (539, 228)
Screenshot: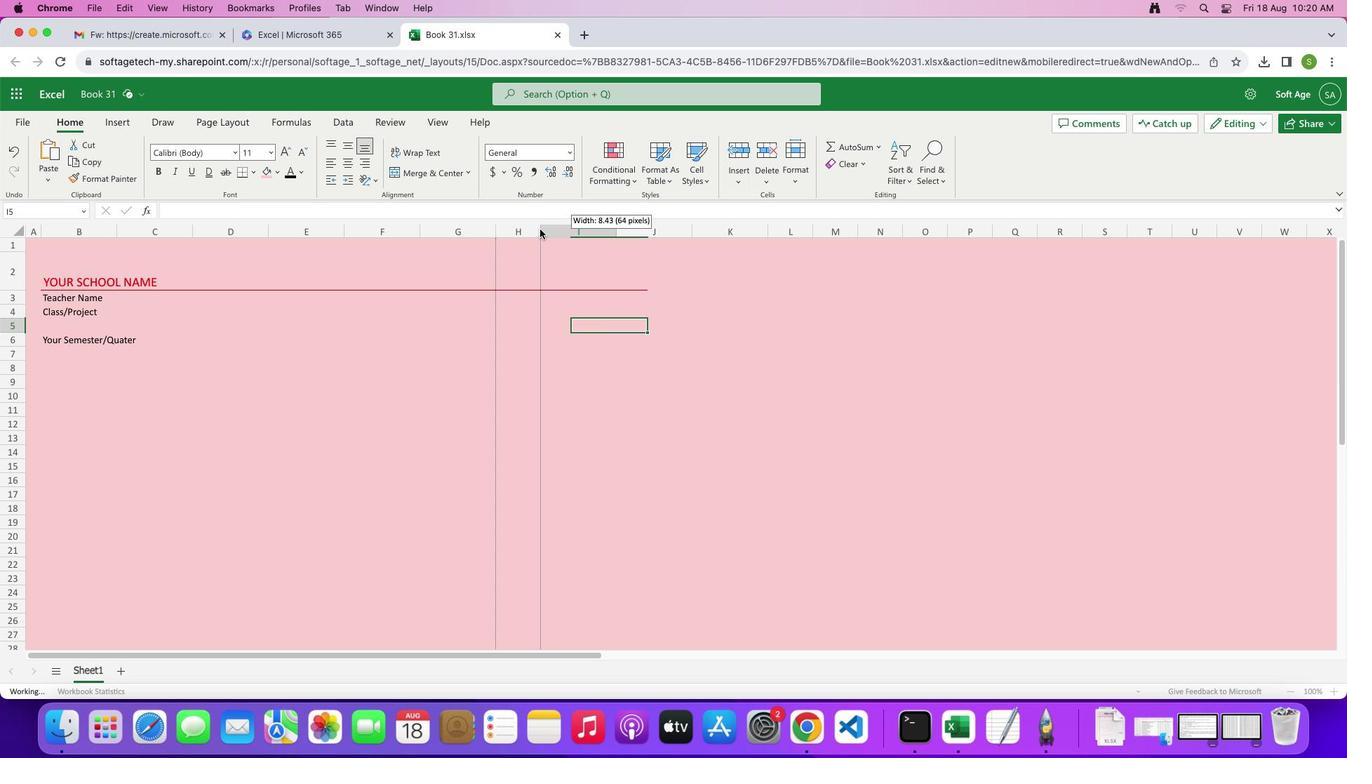 
Action: Mouse pressed left at (539, 228)
Screenshot: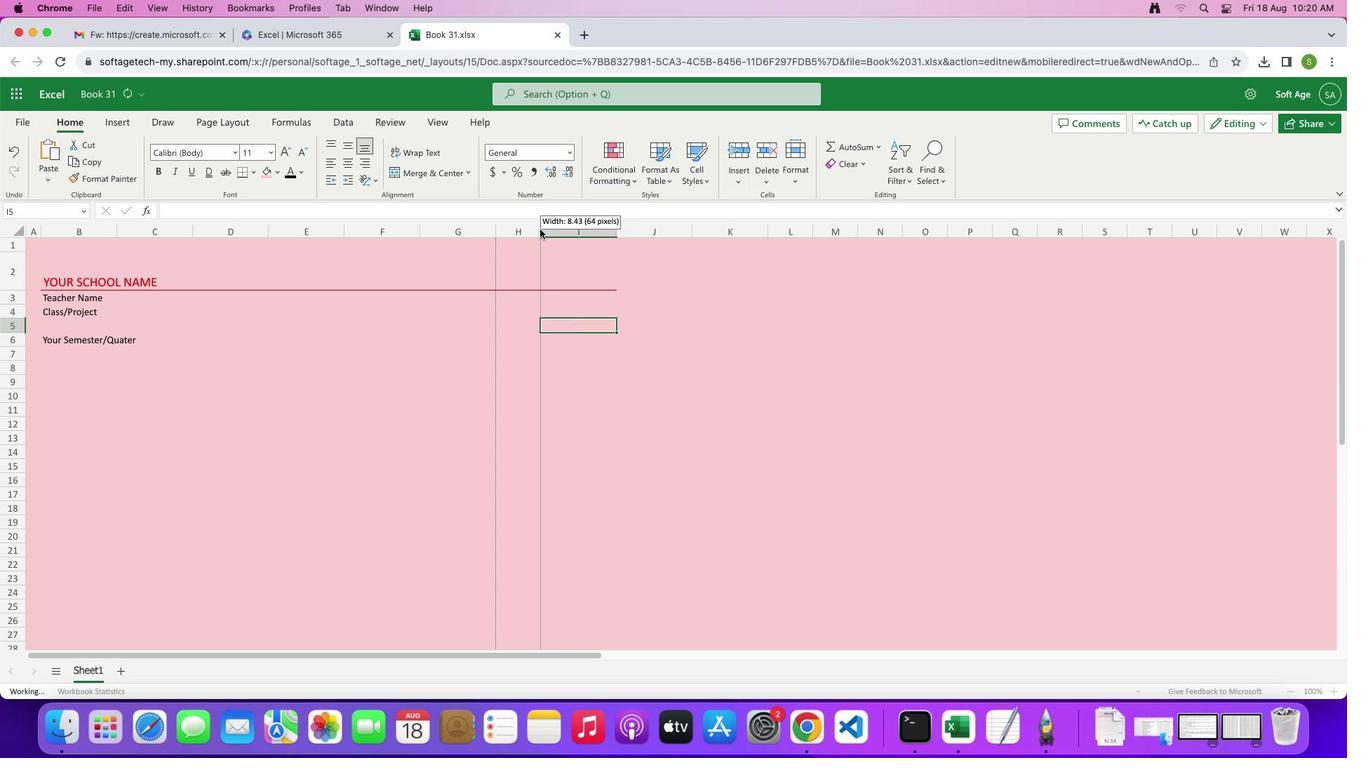 
Action: Mouse moved to (614, 331)
Screenshot: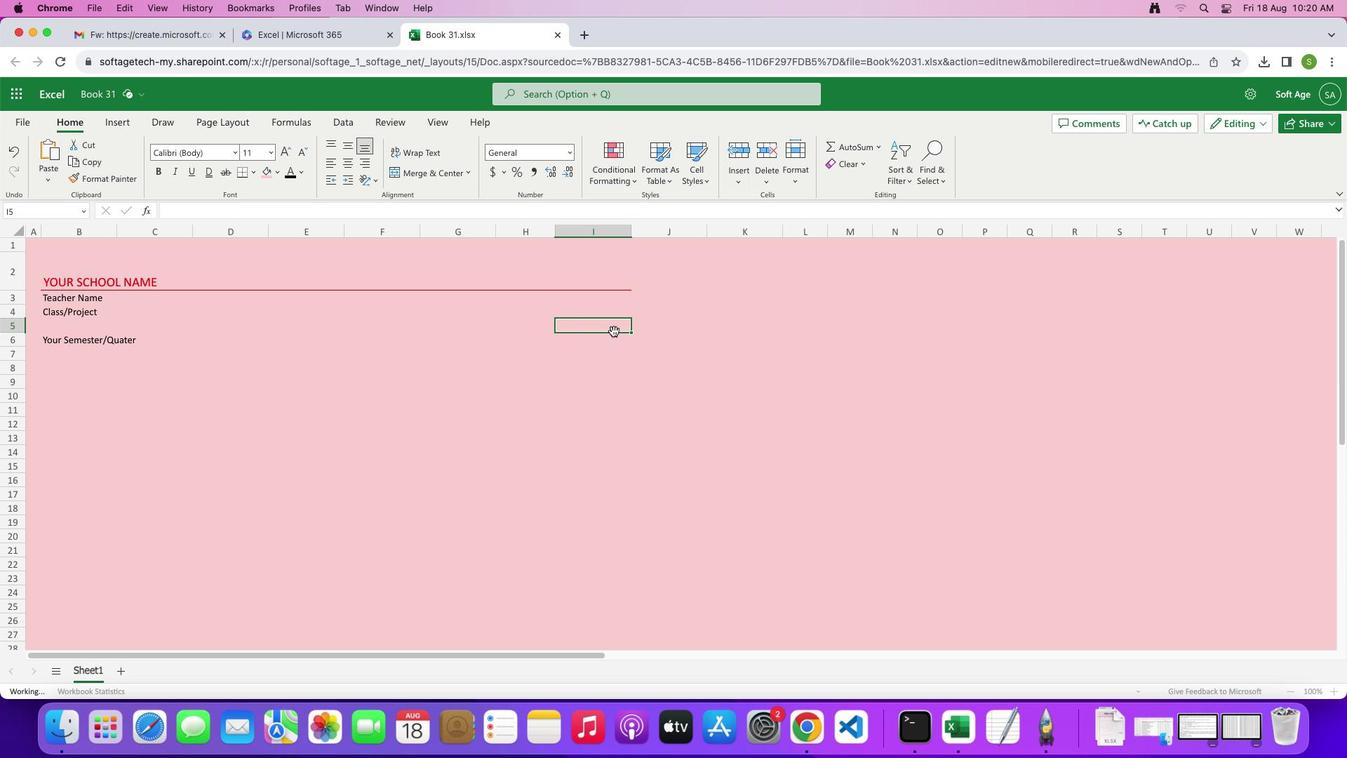 
Action: Mouse pressed left at (614, 331)
Screenshot: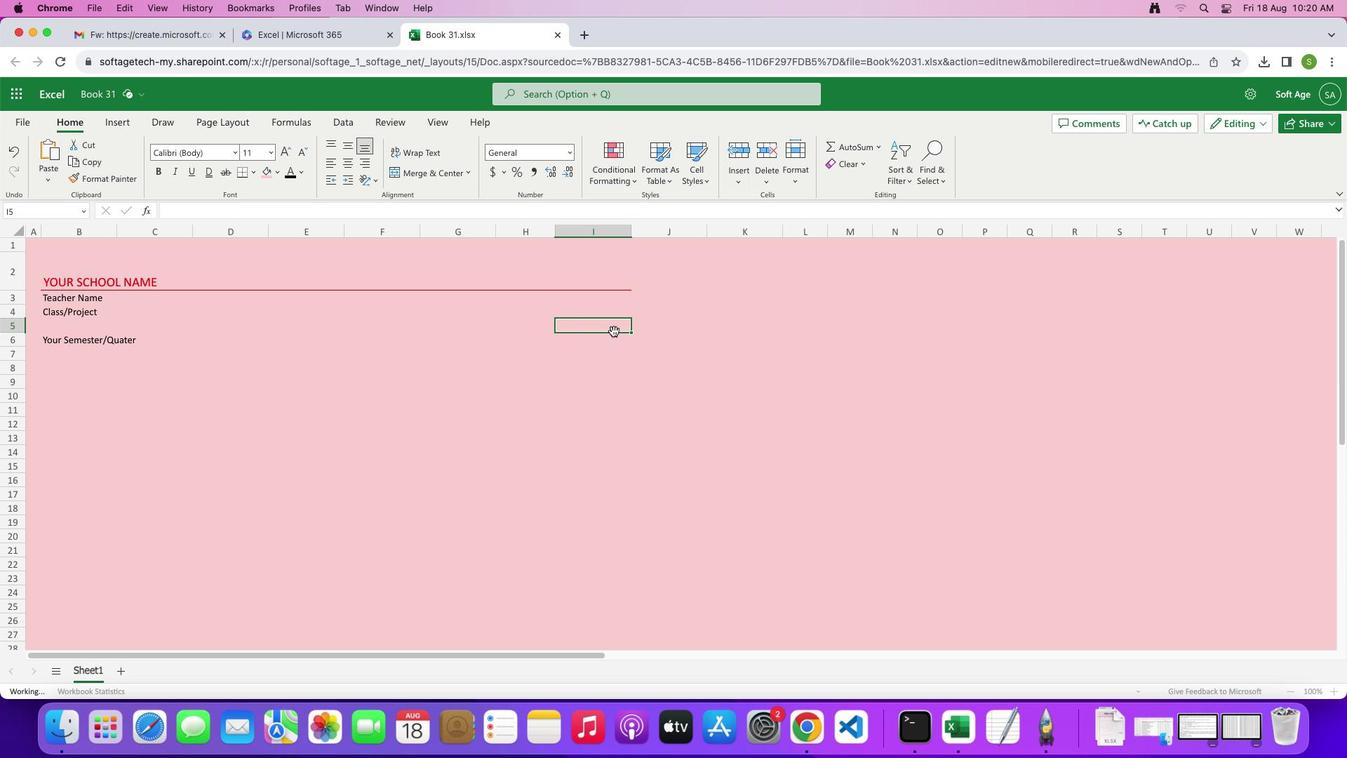 
Action: Mouse moved to (631, 230)
Screenshot: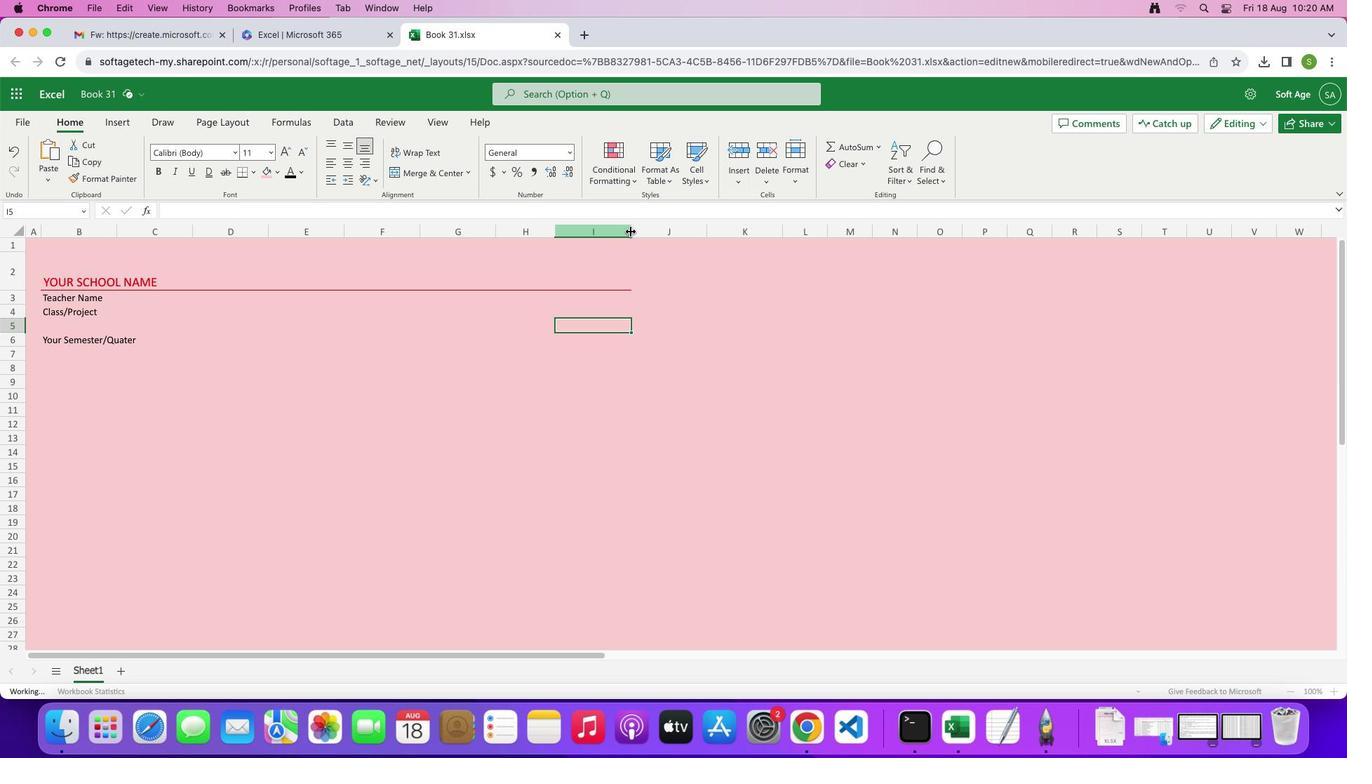 
Action: Mouse pressed left at (631, 230)
Screenshot: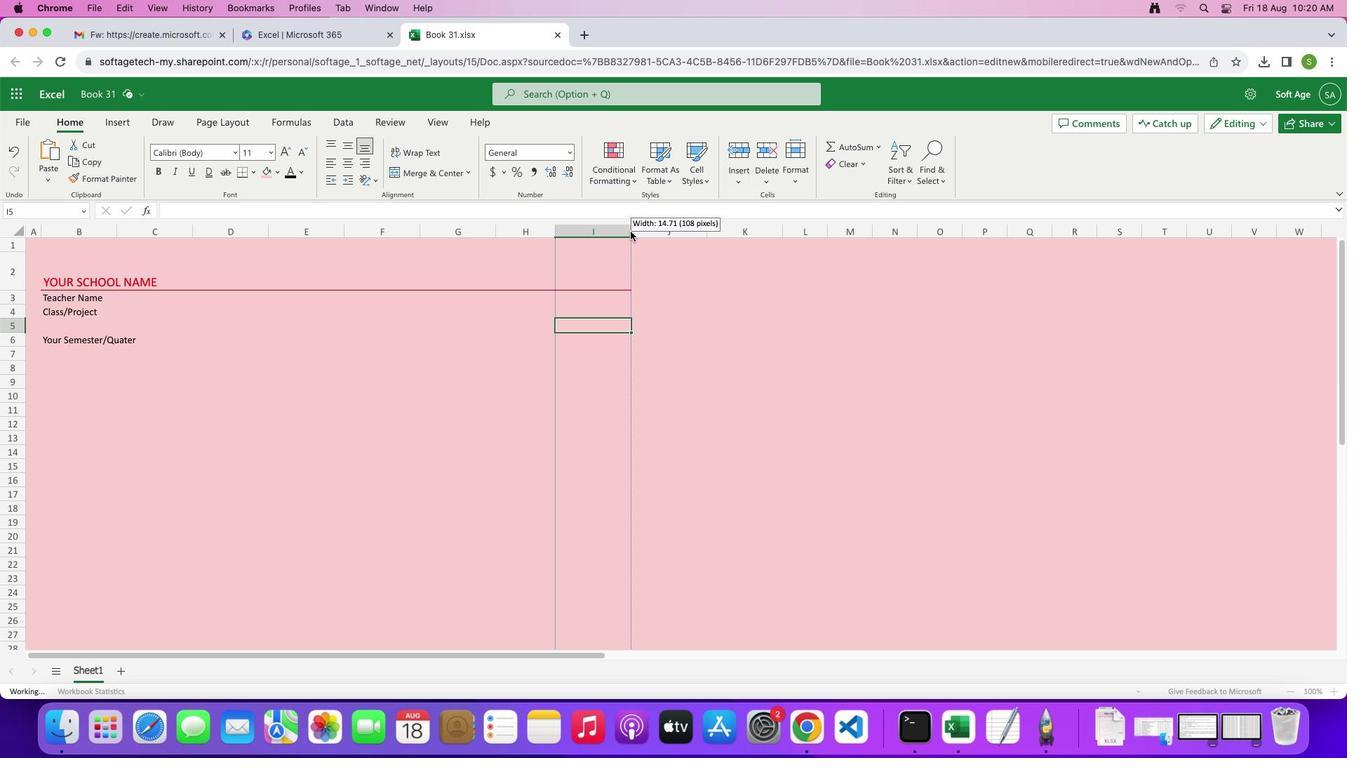 
Action: Mouse moved to (591, 329)
Screenshot: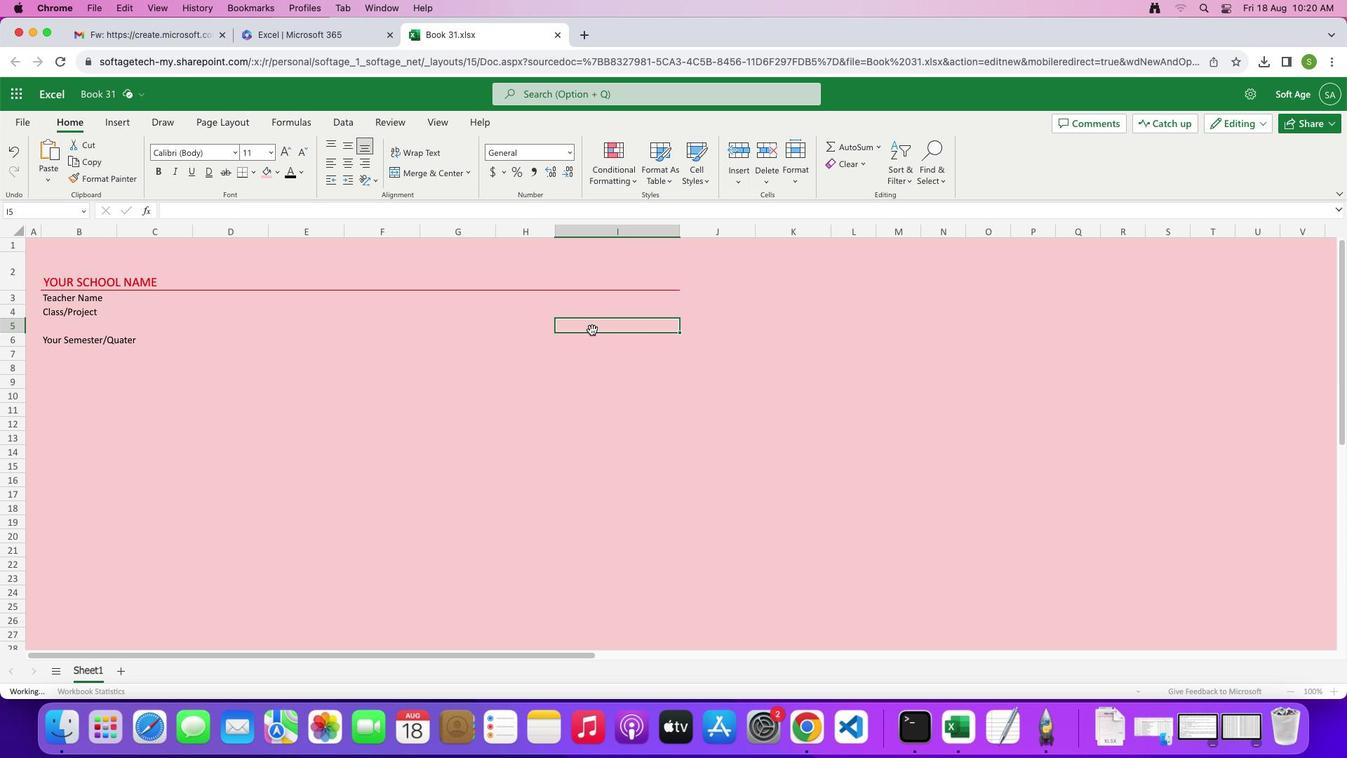 
Action: Mouse pressed left at (591, 329)
Screenshot: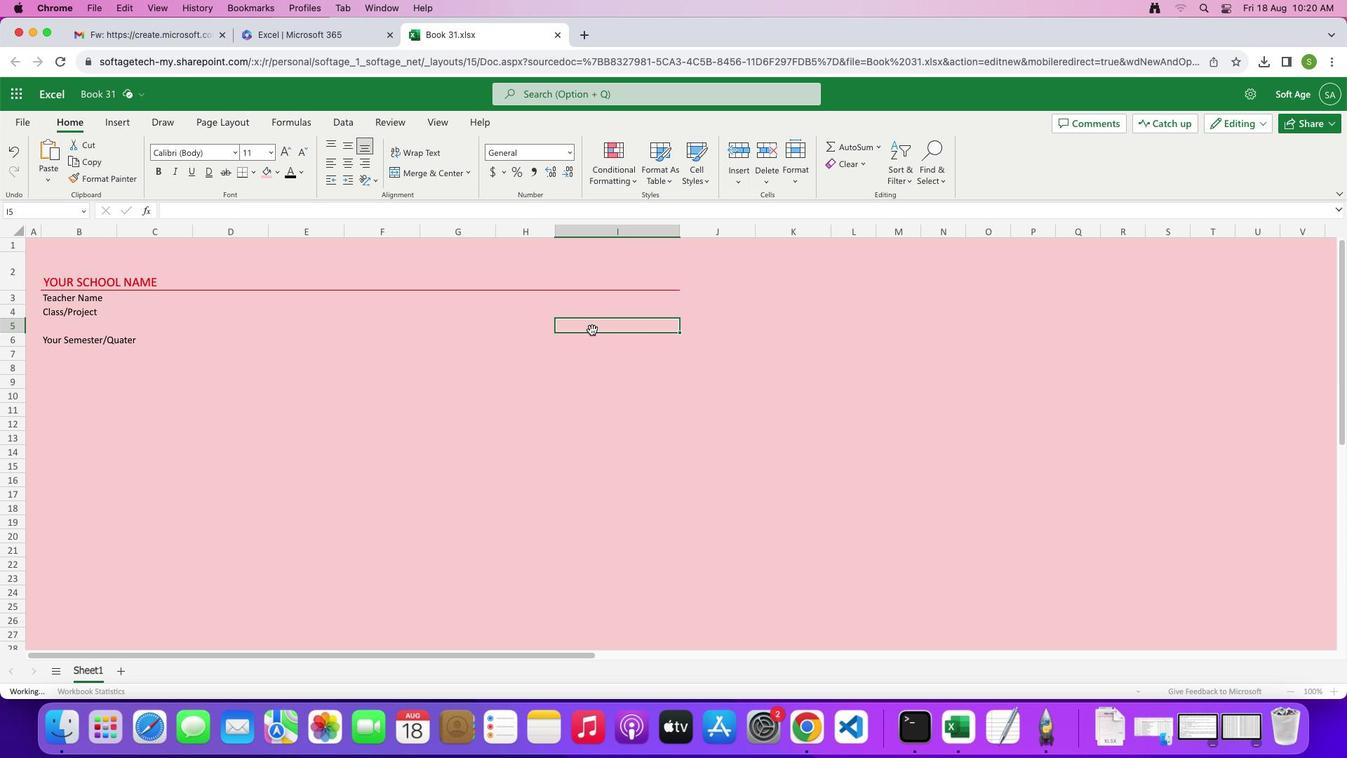
Action: Mouse moved to (290, 175)
Screenshot: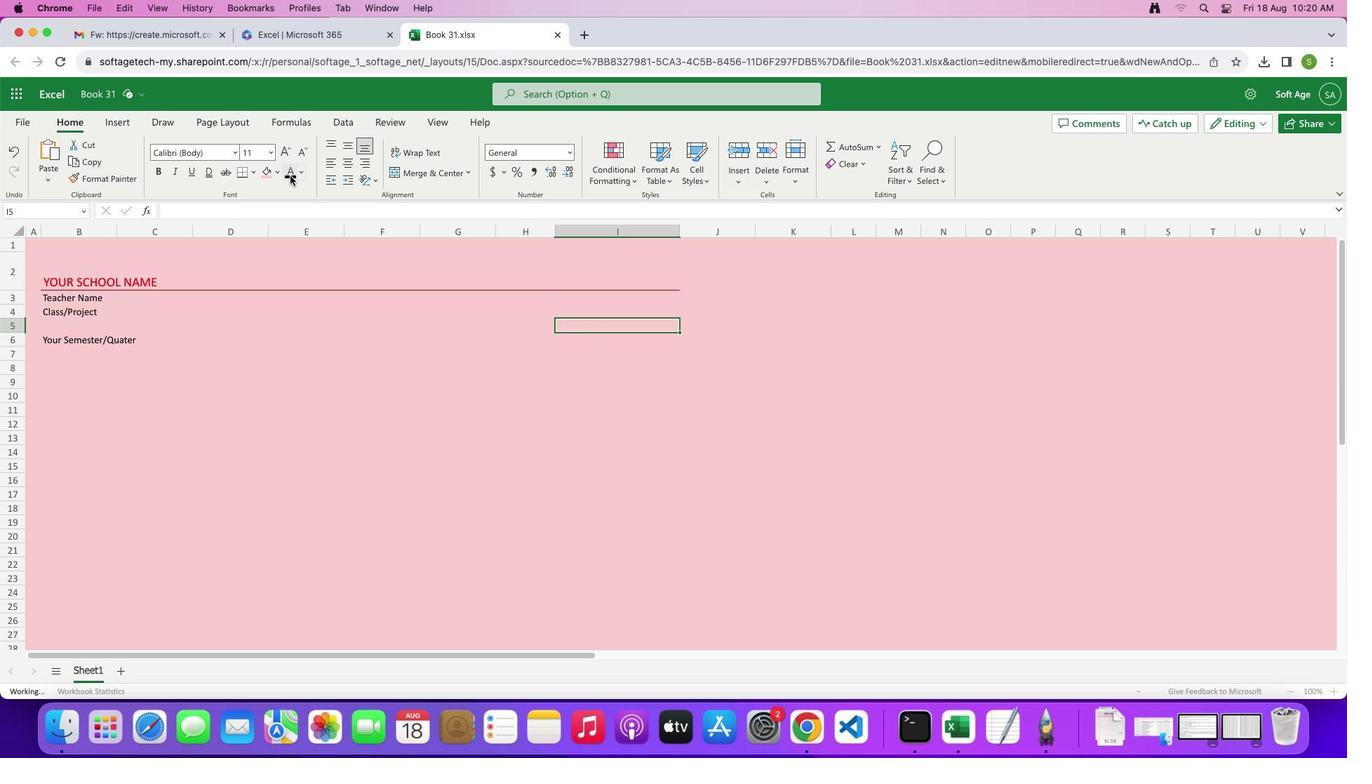 
Action: Mouse pressed left at (290, 175)
Screenshot: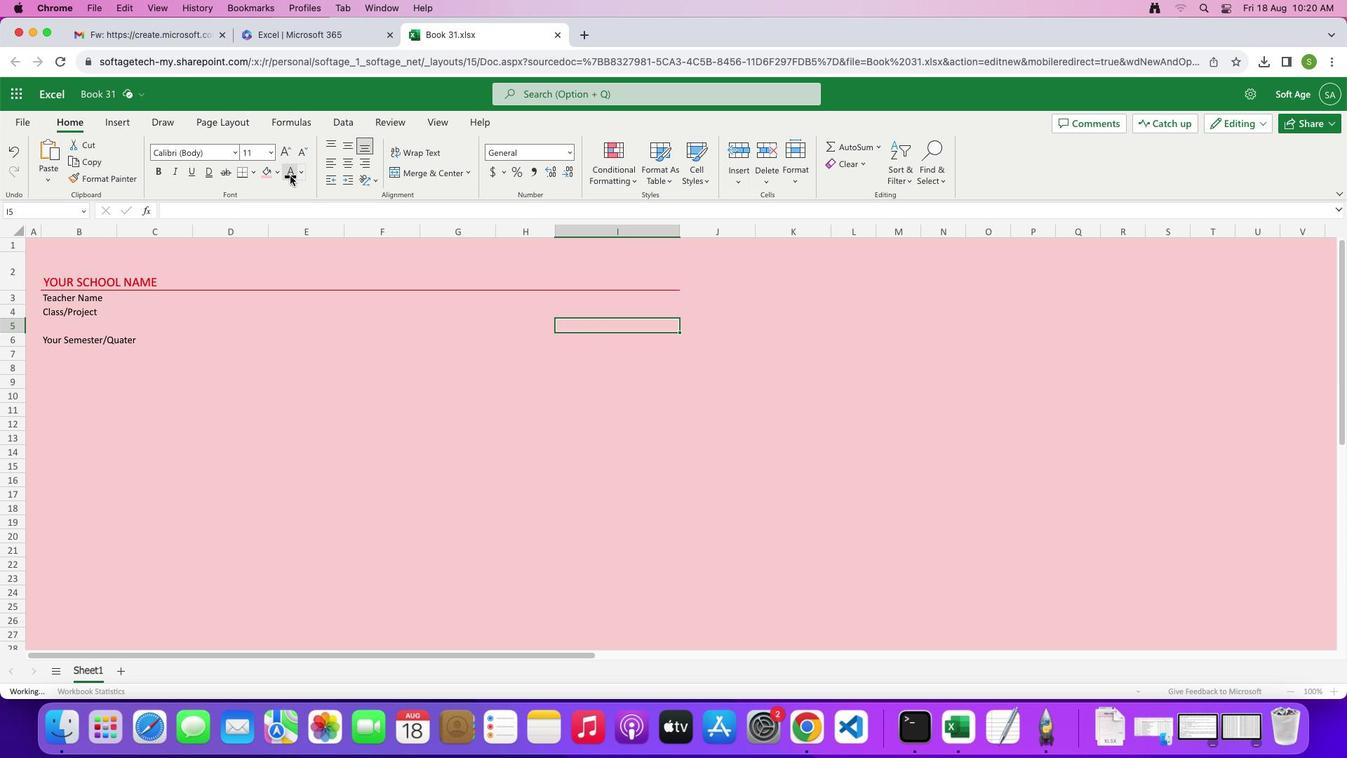 
Action: Mouse moved to (598, 348)
Screenshot: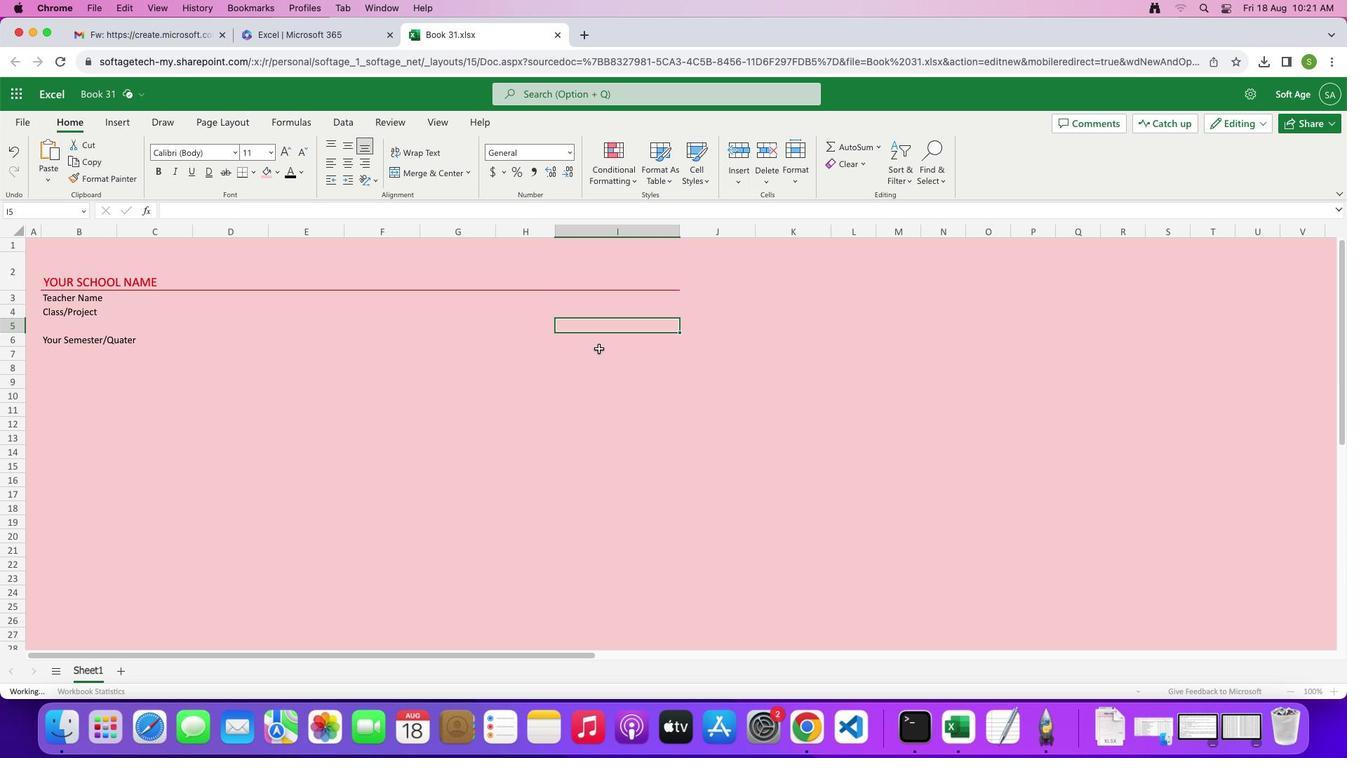 
Action: Key pressed Key.shift'A'
Screenshot: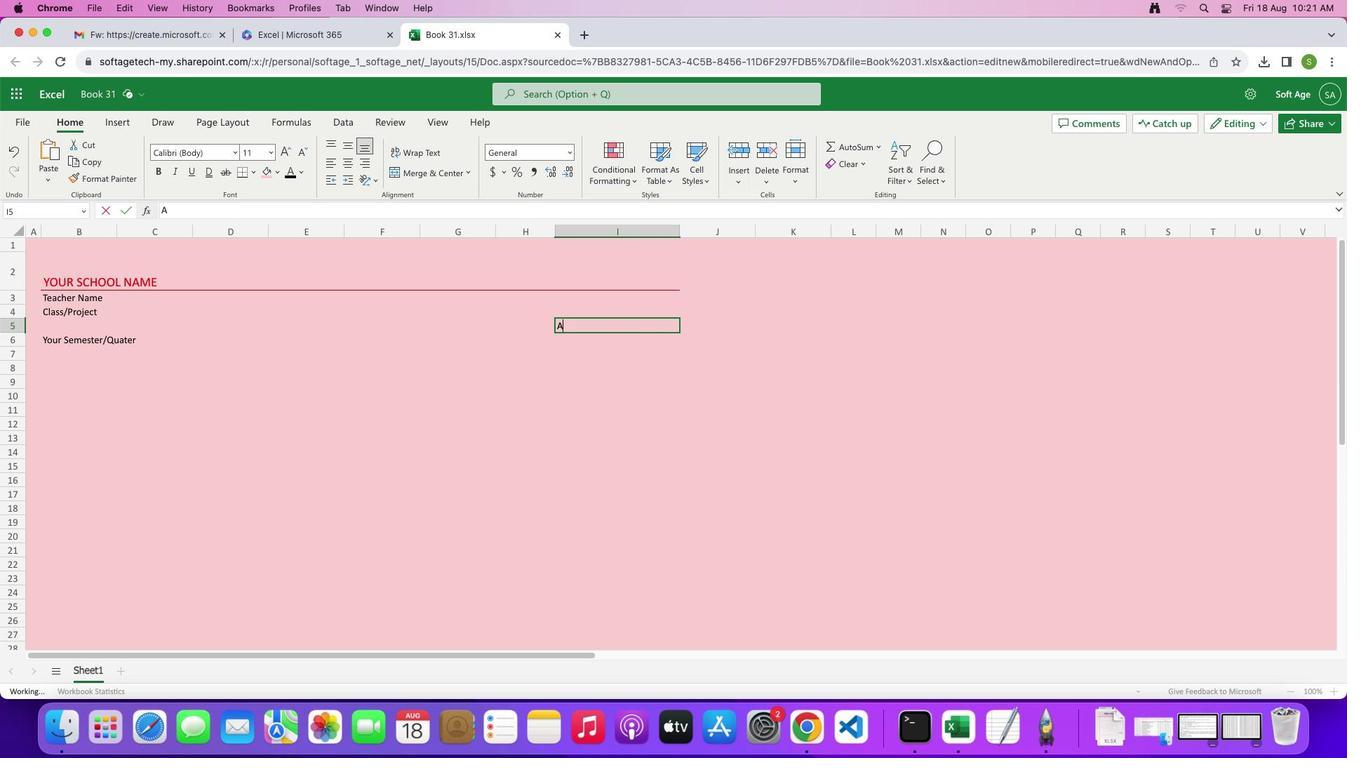 
Action: Mouse moved to (539, 379)
Screenshot: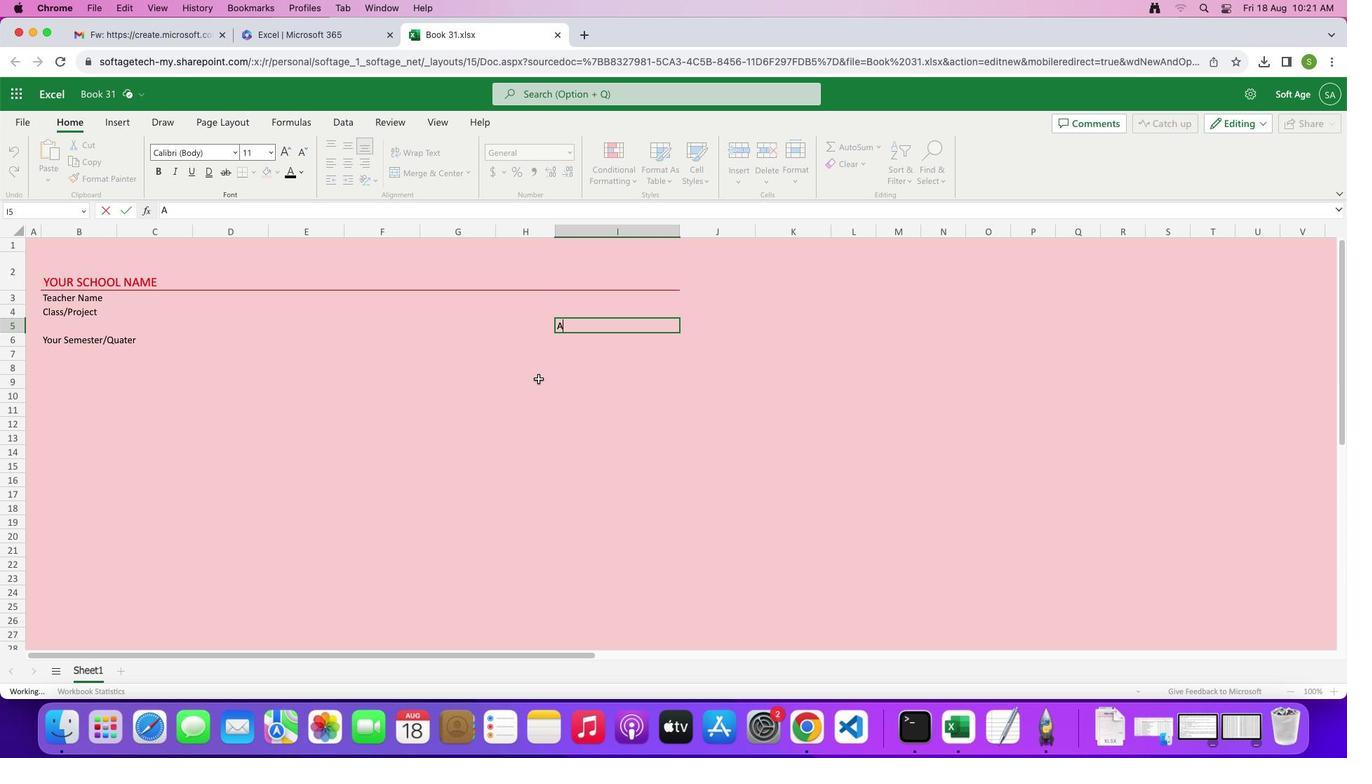 
Action: Key pressed 's''s''i''g''m''e''n''t'Key.space'o''r'Key.spaceKey.shift'T''e''s''t'Key.spaceKey.shift'N''a''m''e'
Screenshot: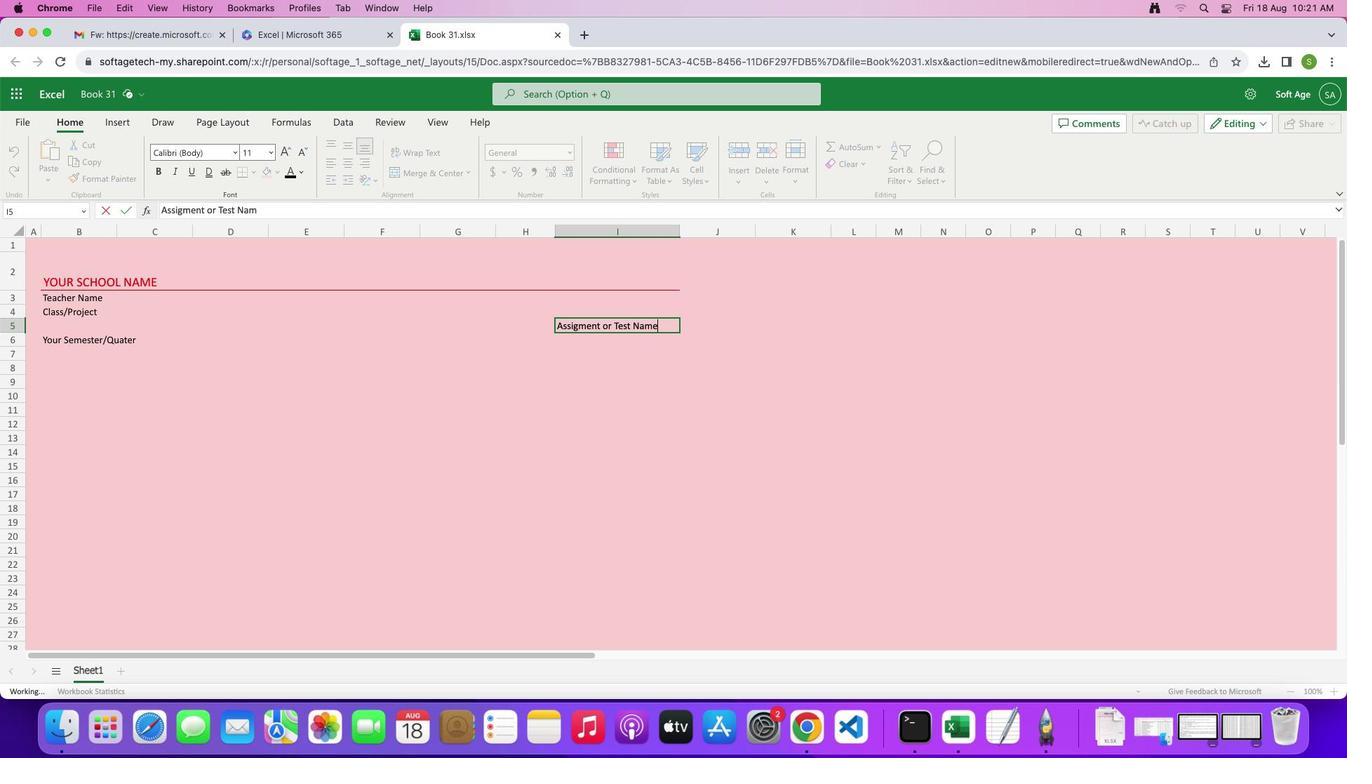 
Action: Mouse moved to (591, 351)
Screenshot: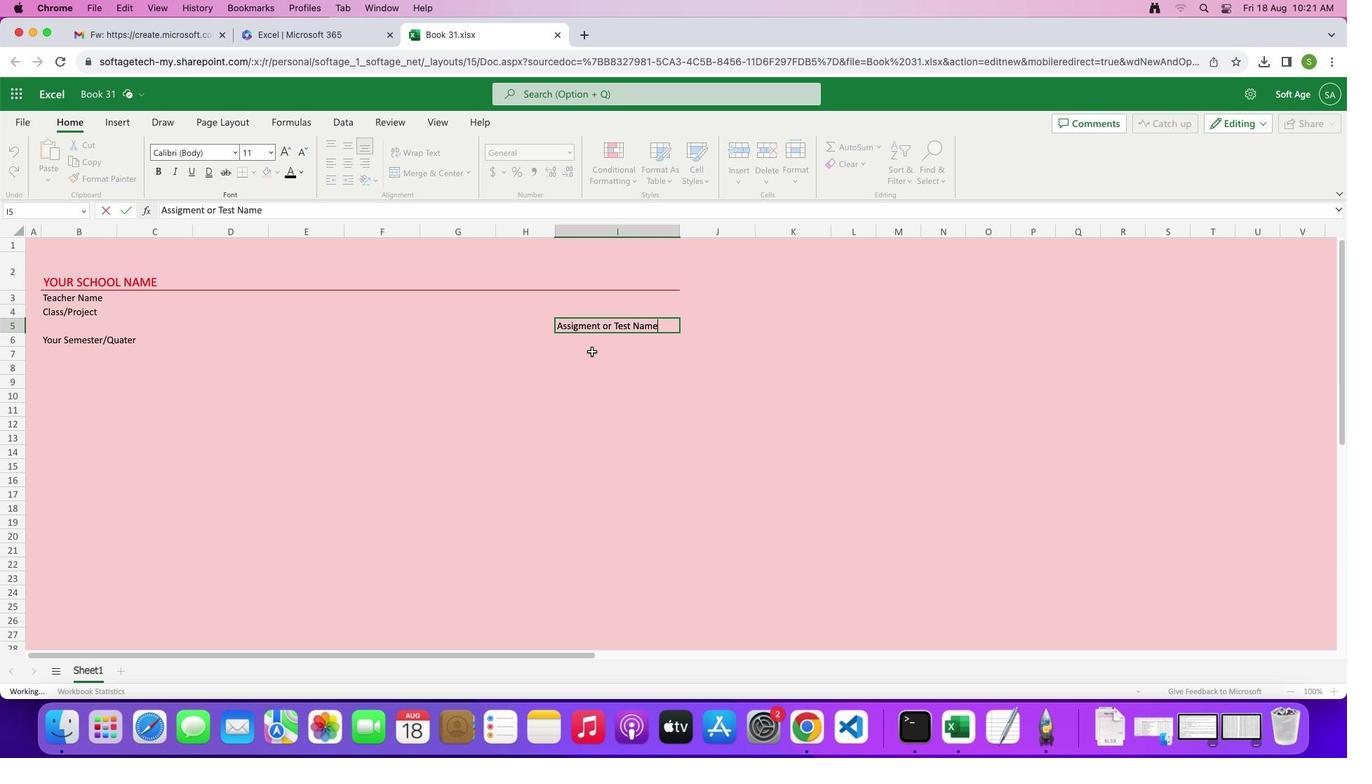 
Action: Mouse pressed left at (591, 351)
Screenshot: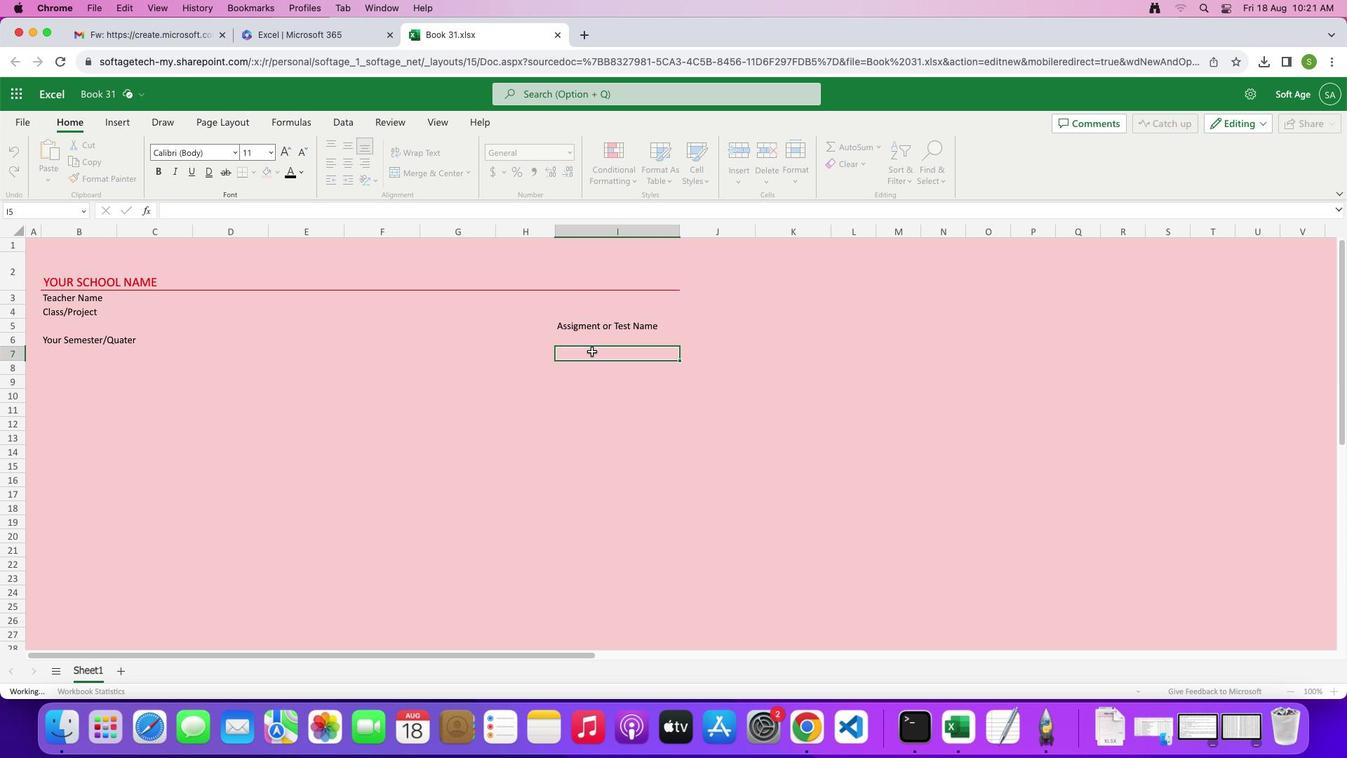 
Action: Mouse moved to (602, 327)
Screenshot: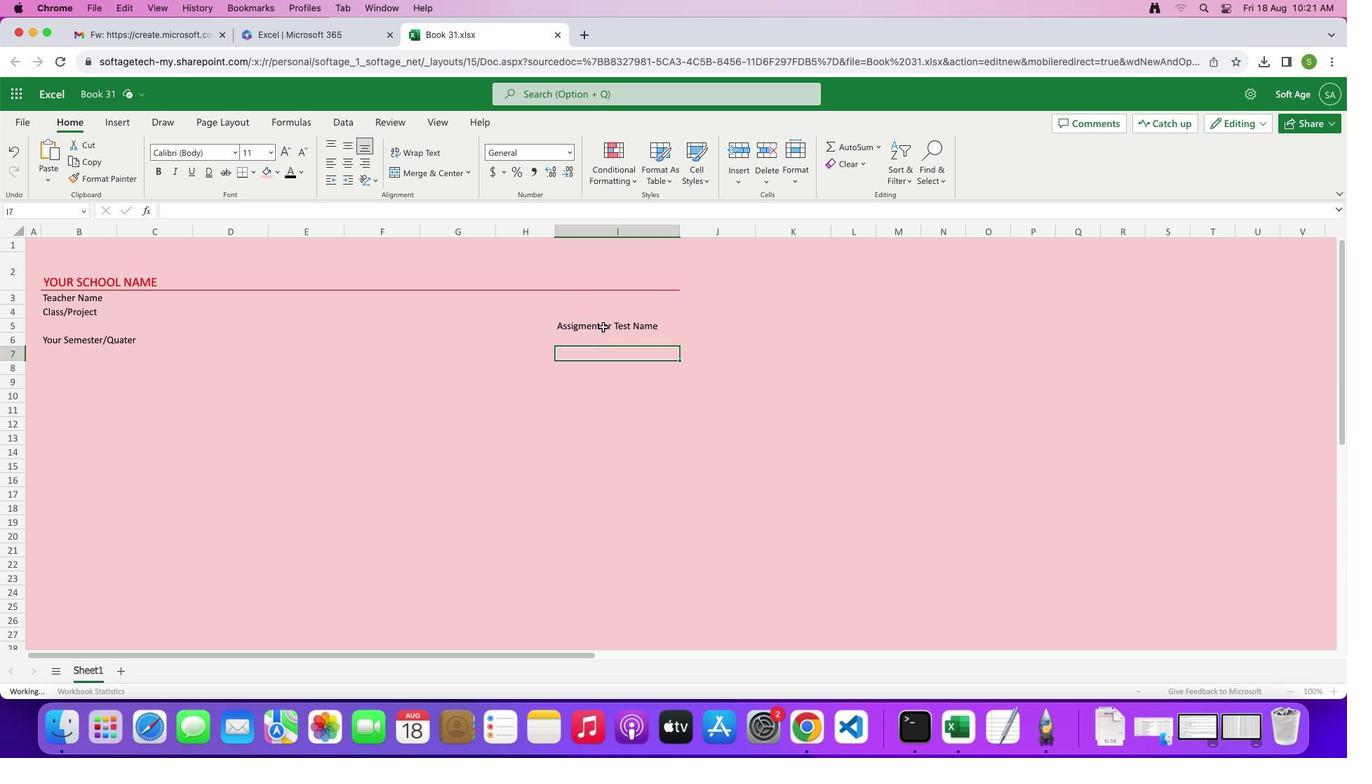 
Action: Mouse pressed left at (602, 327)
Screenshot: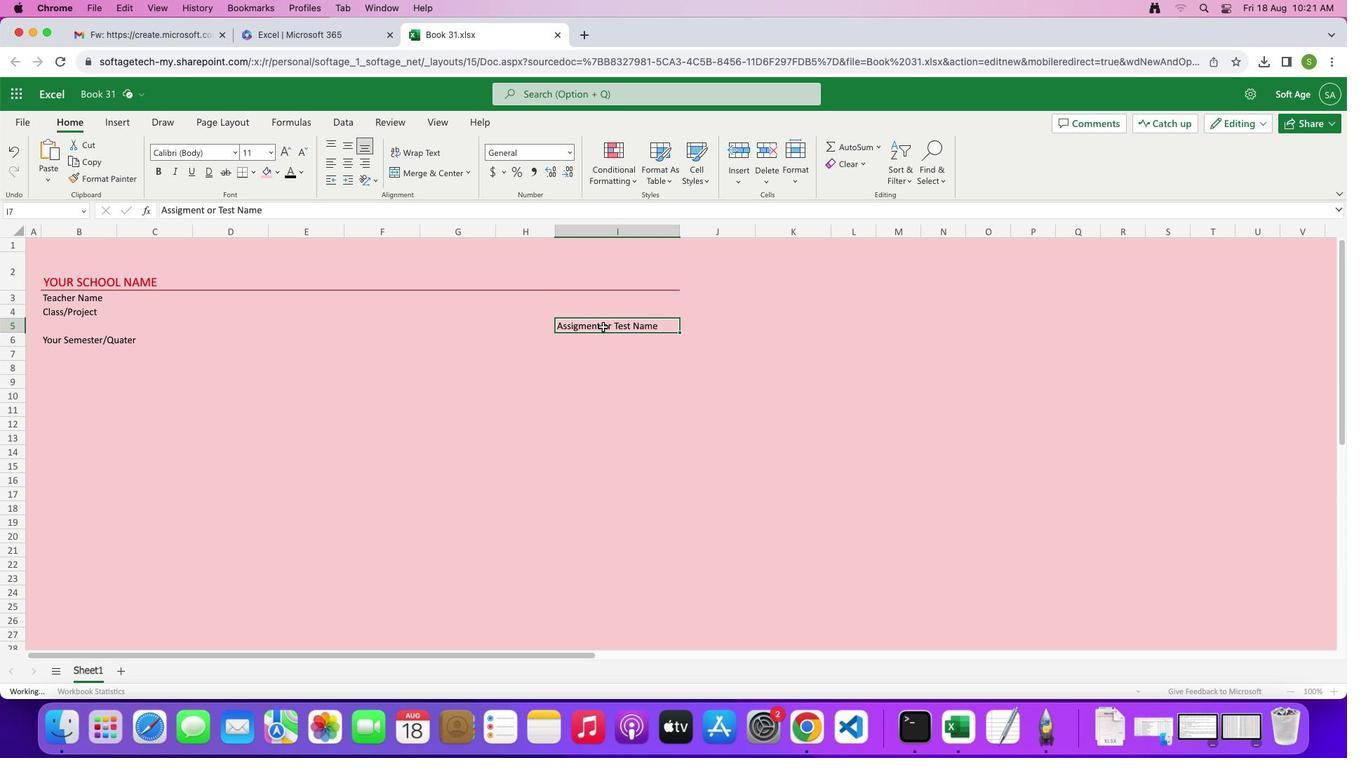 
Action: Mouse moved to (301, 146)
Screenshot: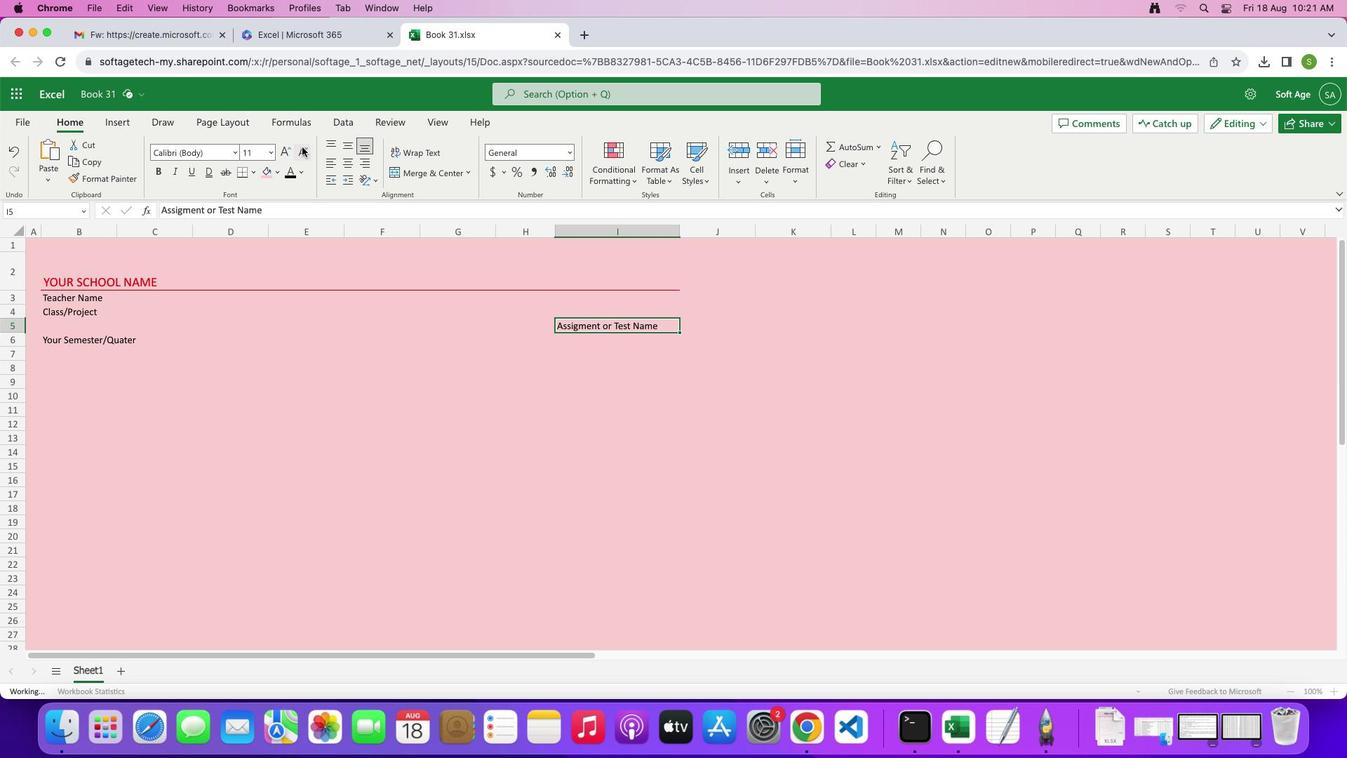 
Action: Mouse pressed left at (301, 146)
Screenshot: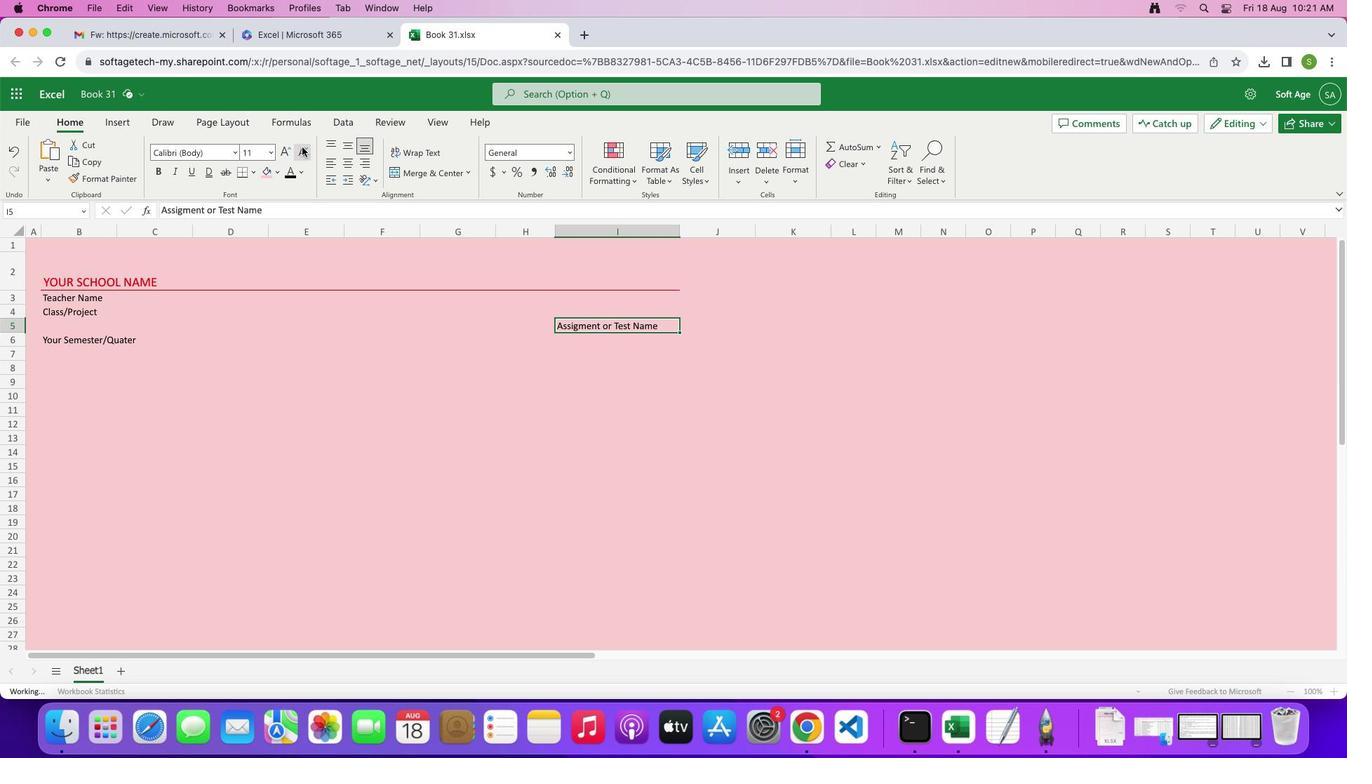
Action: Mouse moved to (366, 164)
Screenshot: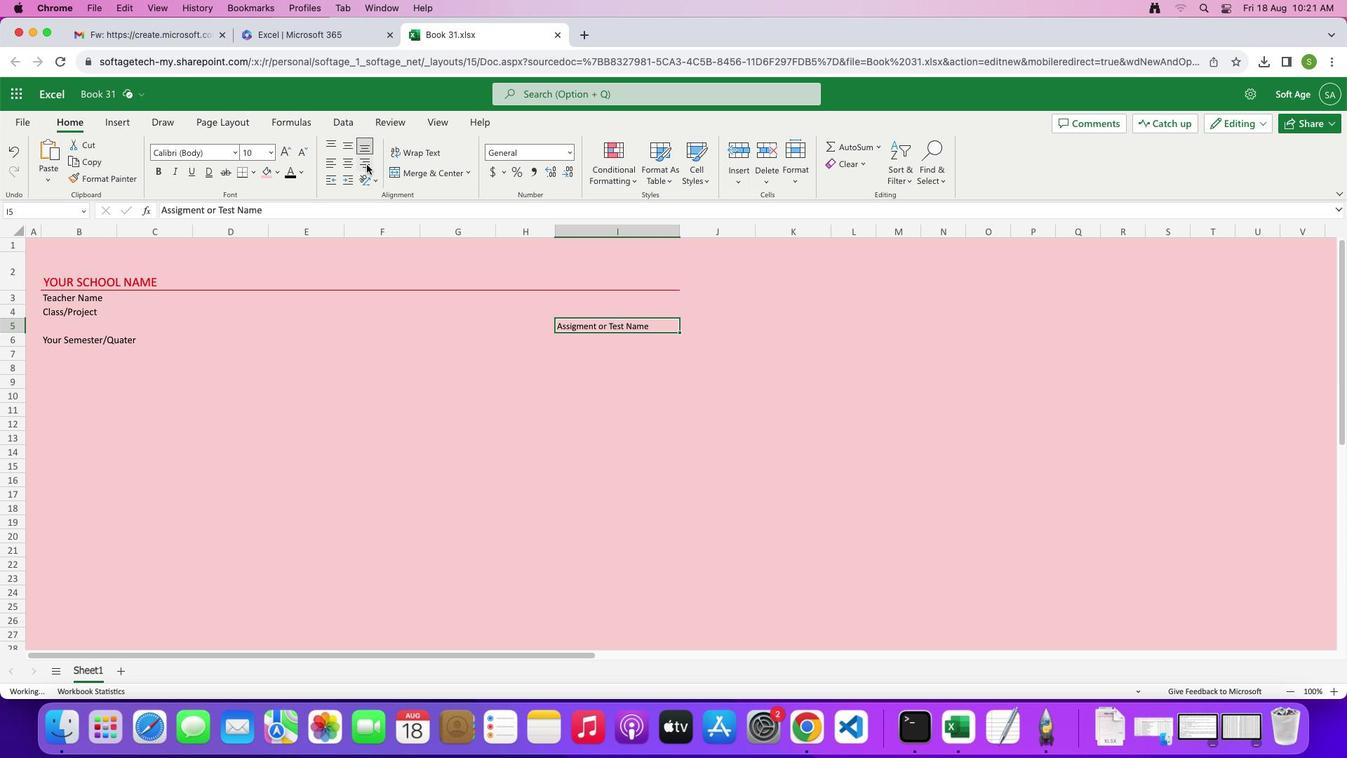 
Action: Mouse pressed left at (366, 164)
Screenshot: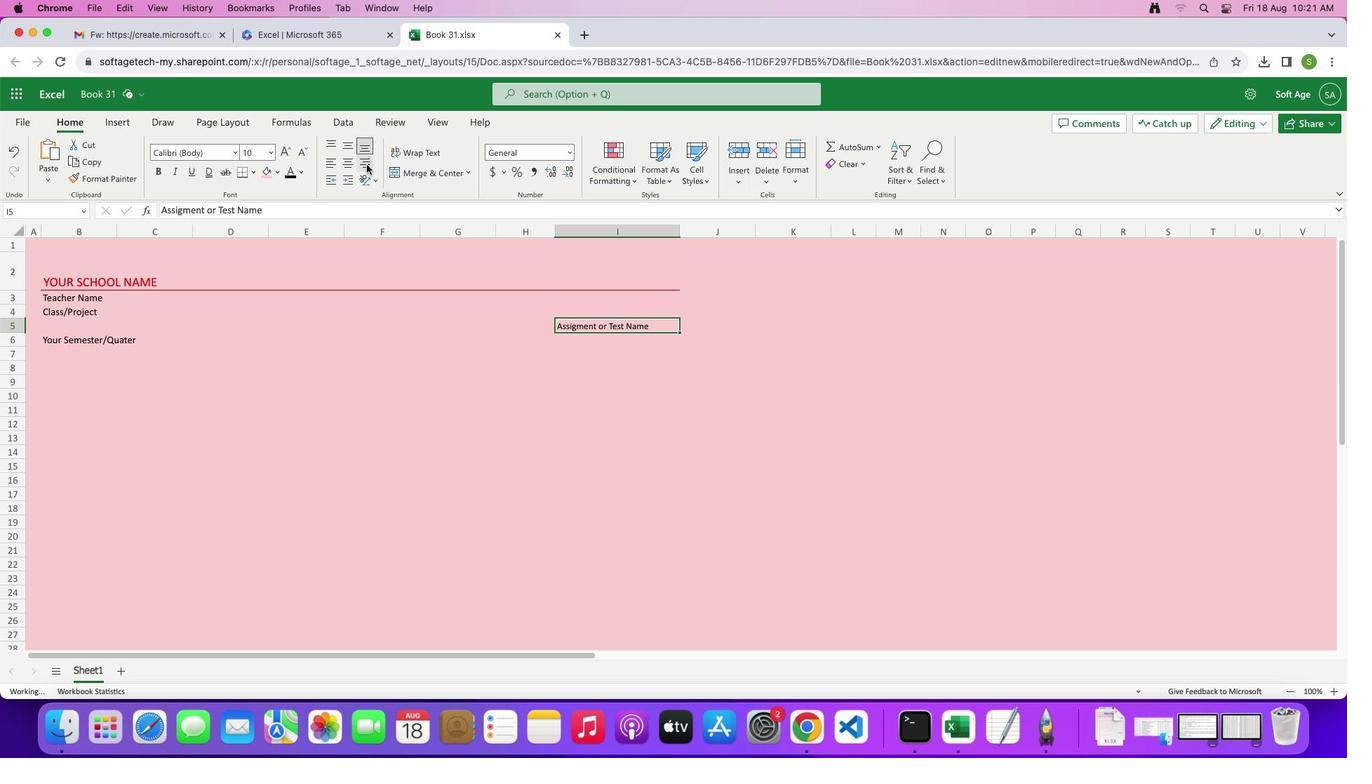 
Action: Mouse moved to (586, 343)
Screenshot: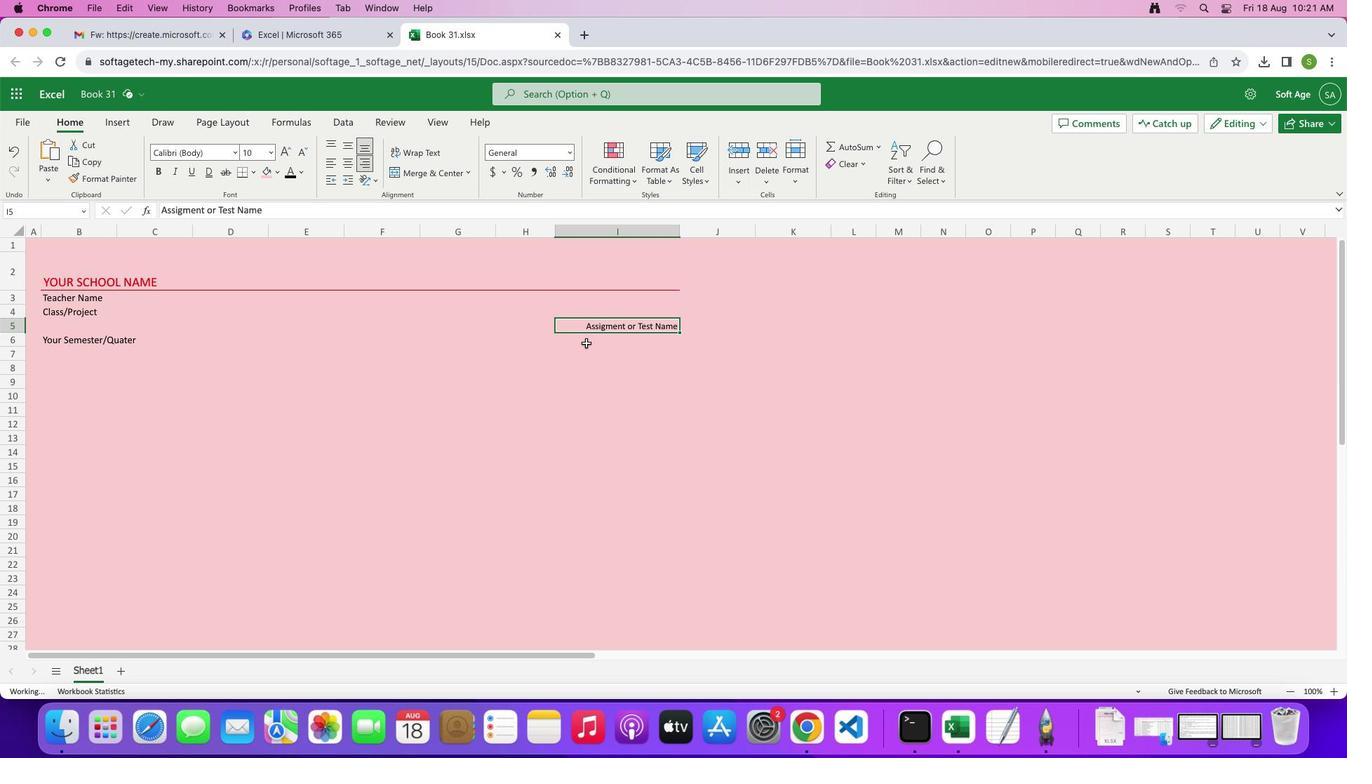 
Action: Mouse pressed left at (586, 343)
Screenshot: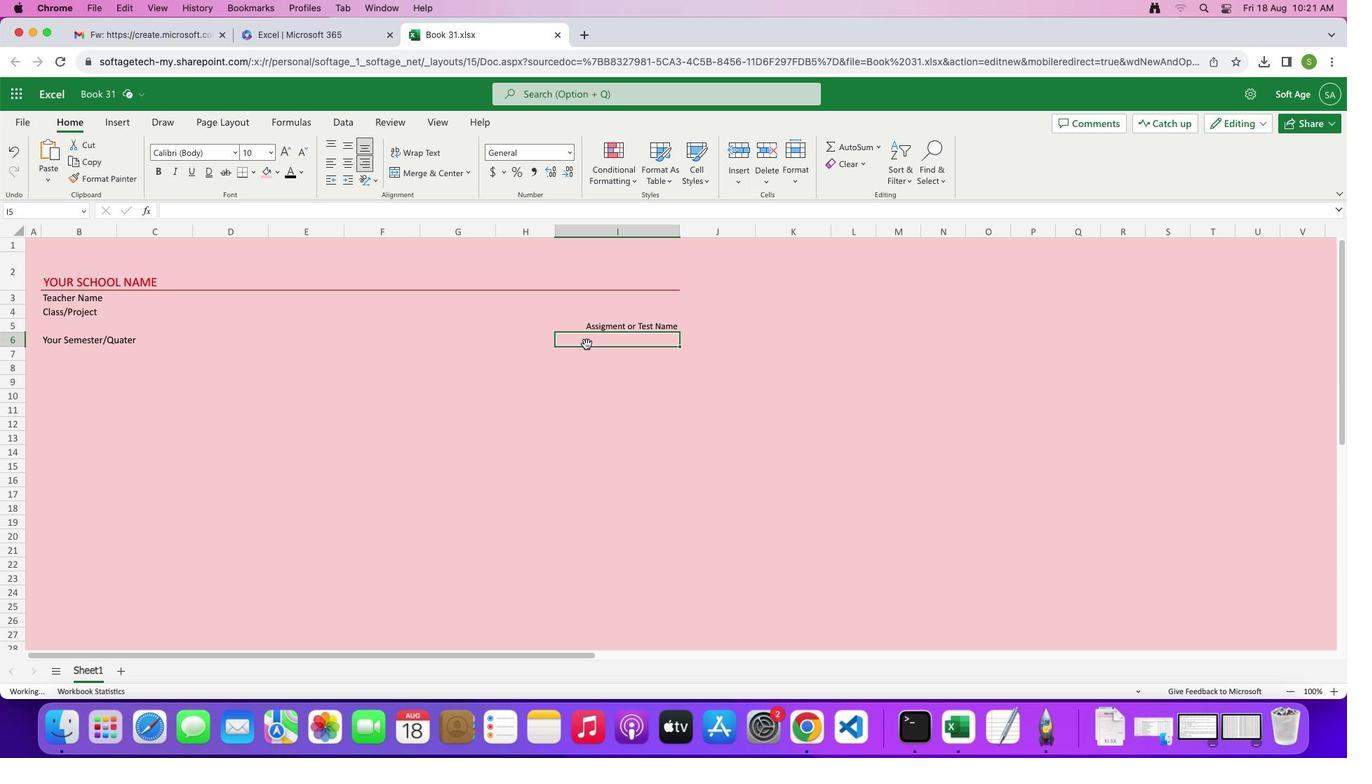 
Action: Mouse moved to (588, 336)
Screenshot: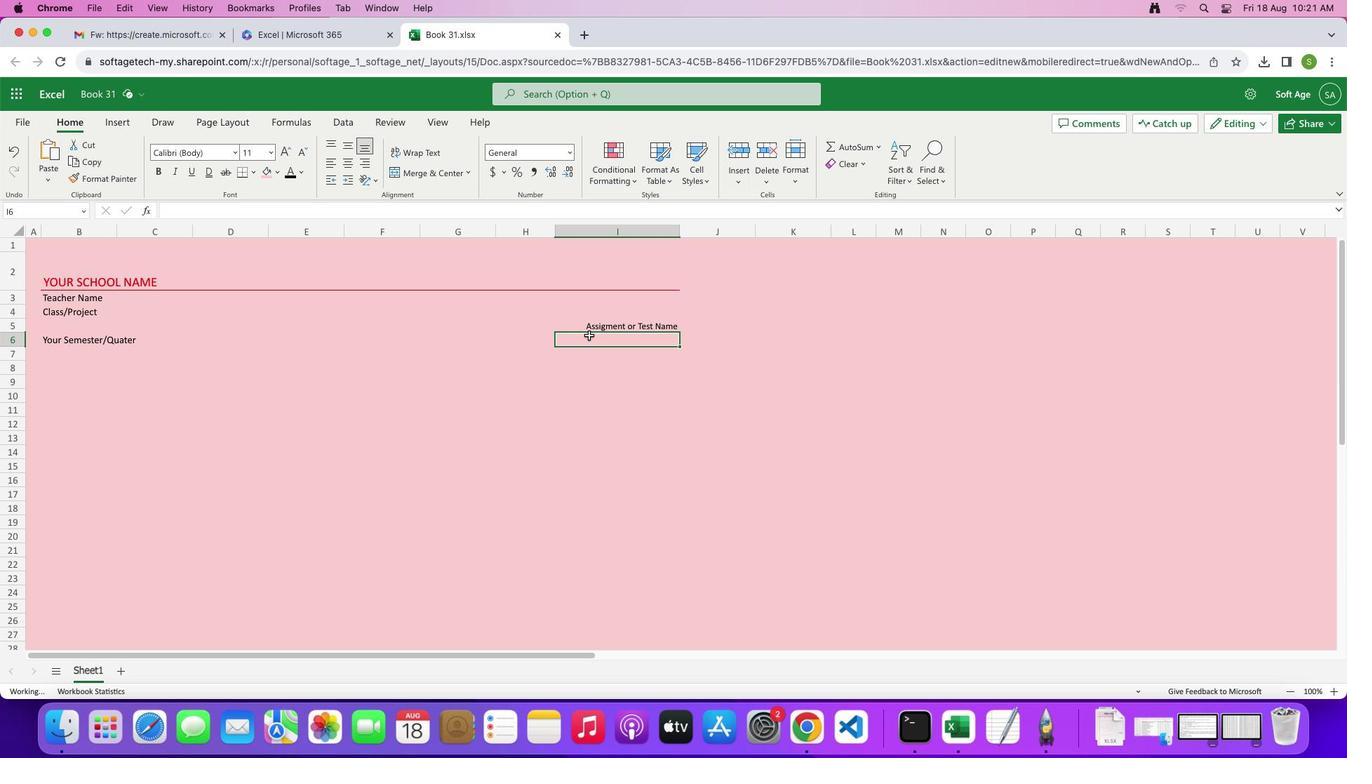 
Action: Key pressed Key.shift'P''e''r''c''e''n''t''a''g''e'Key.space
Screenshot: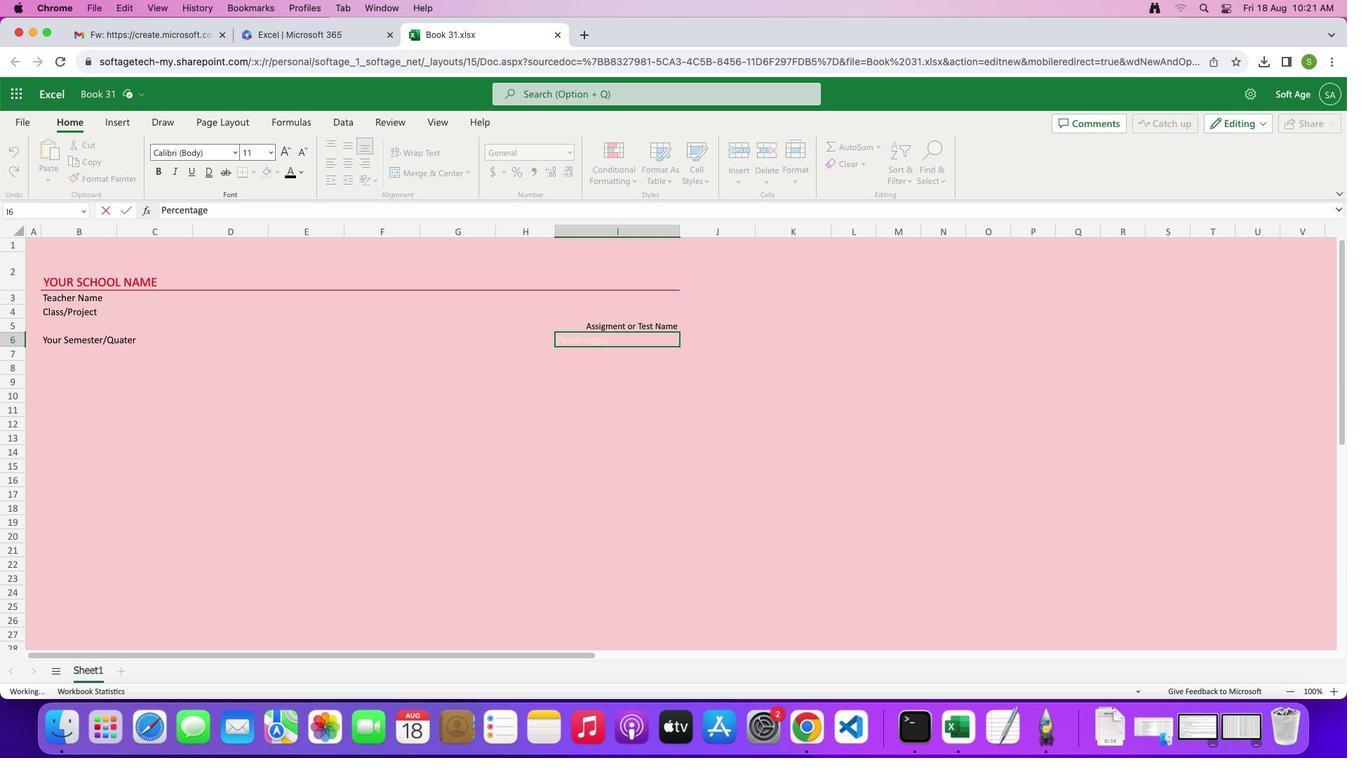 
Action: Mouse moved to (610, 342)
Screenshot: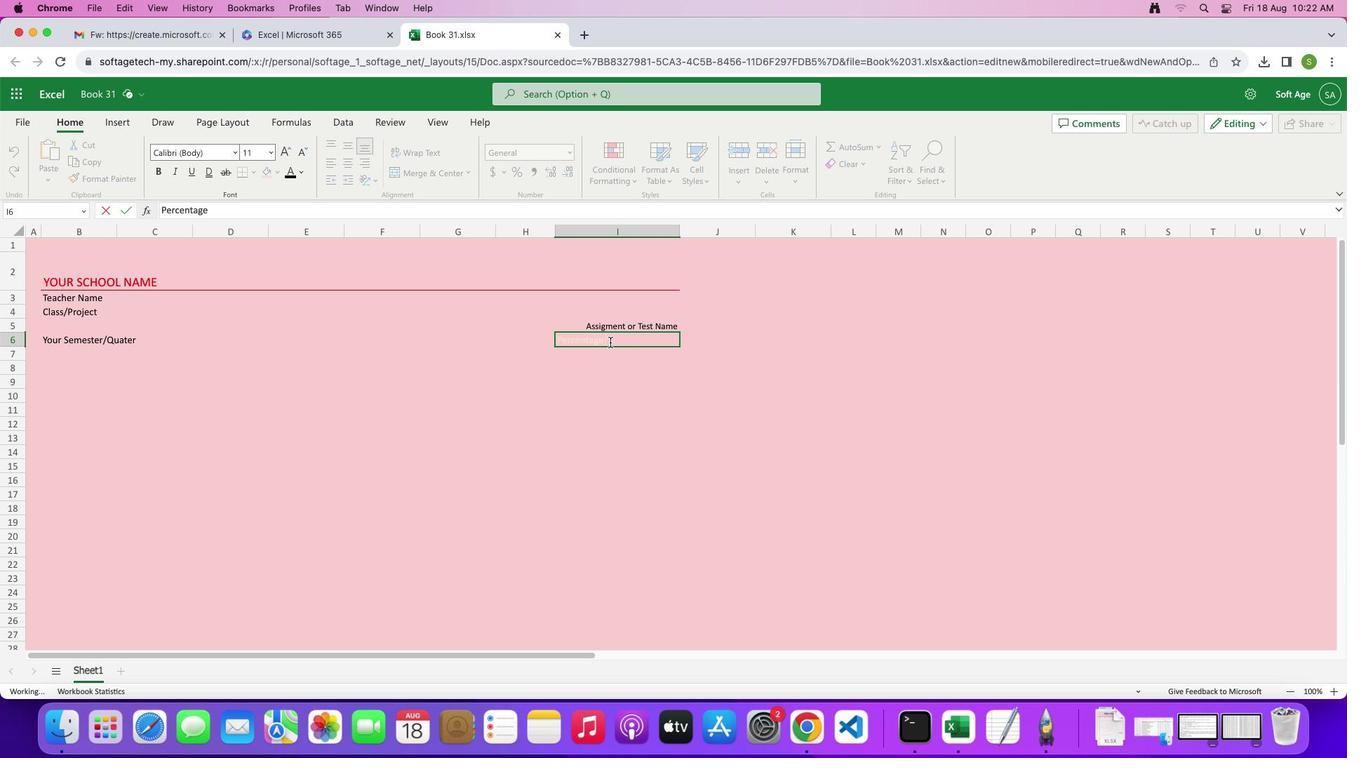 
Action: Mouse pressed left at (610, 342)
Screenshot: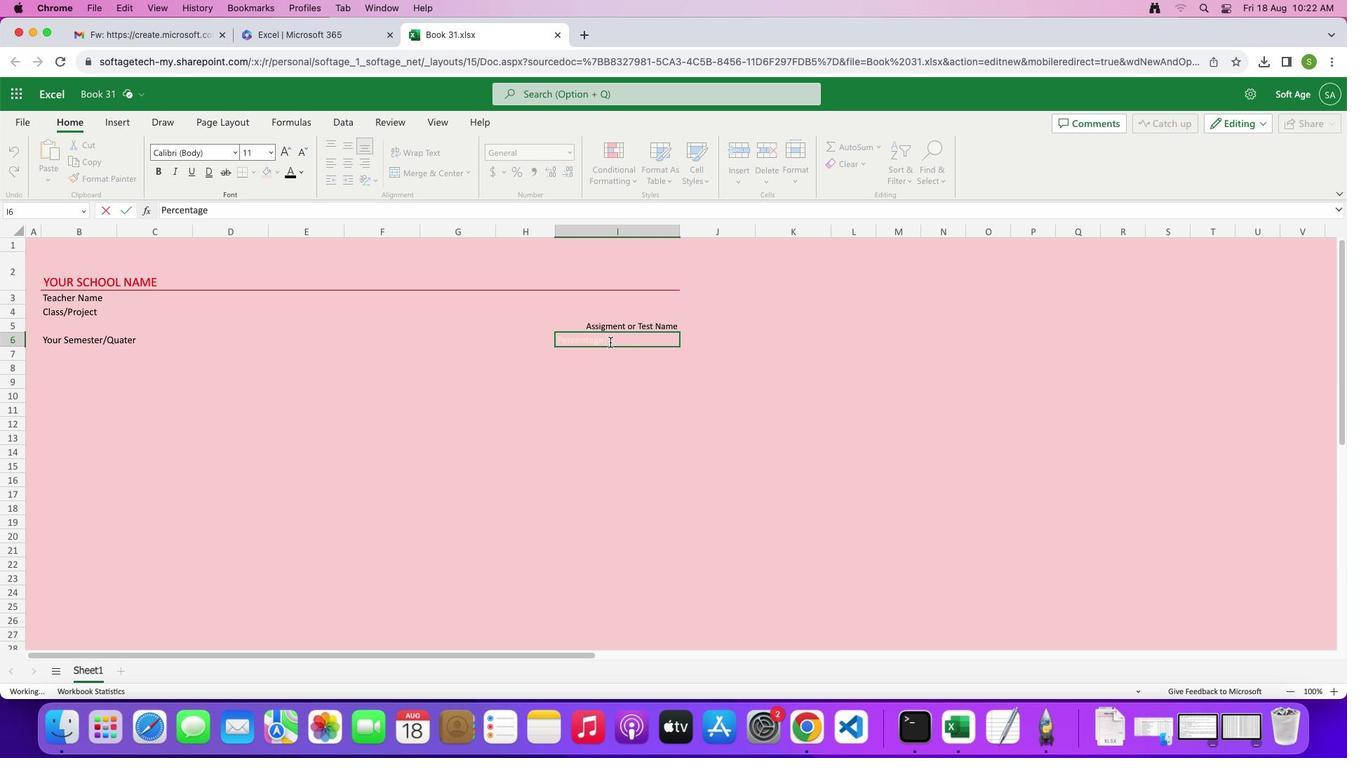 
Action: Mouse moved to (288, 176)
Screenshot: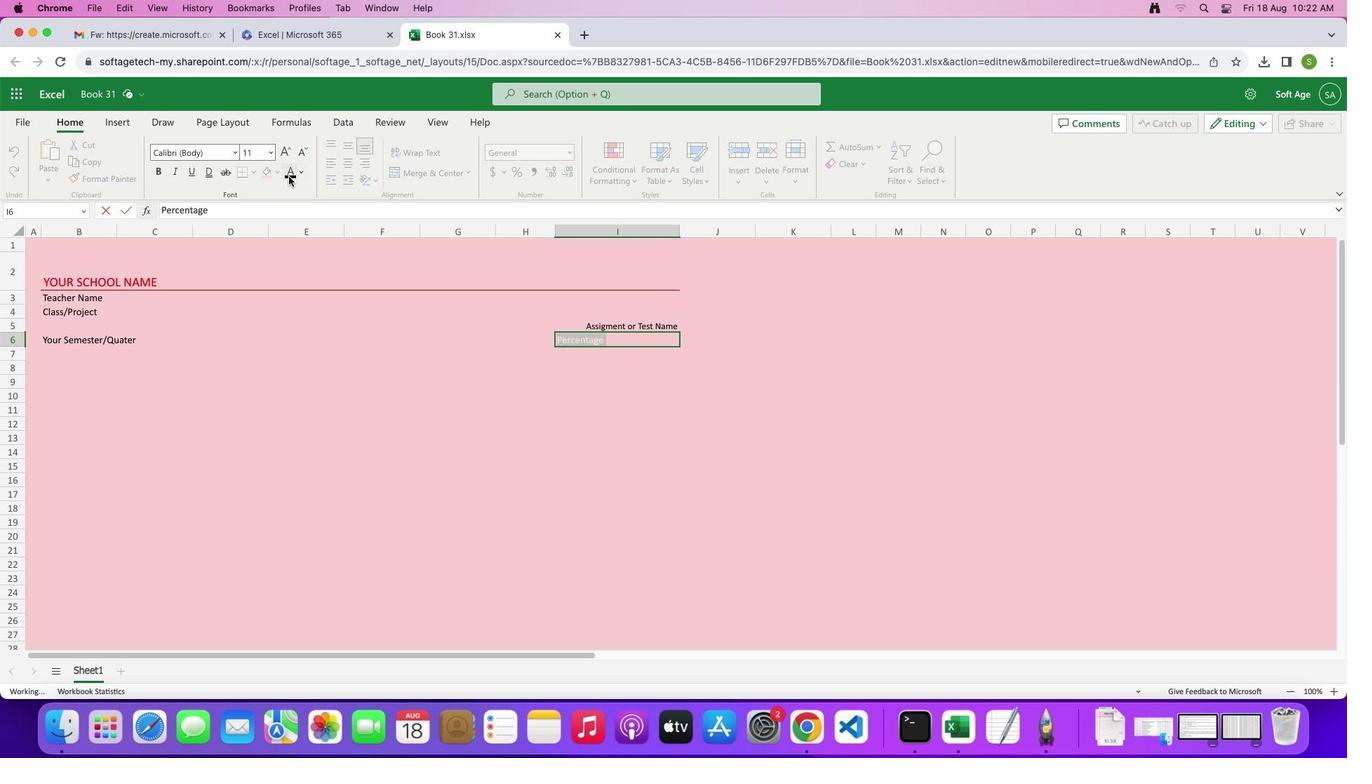 
Action: Mouse pressed left at (288, 176)
Screenshot: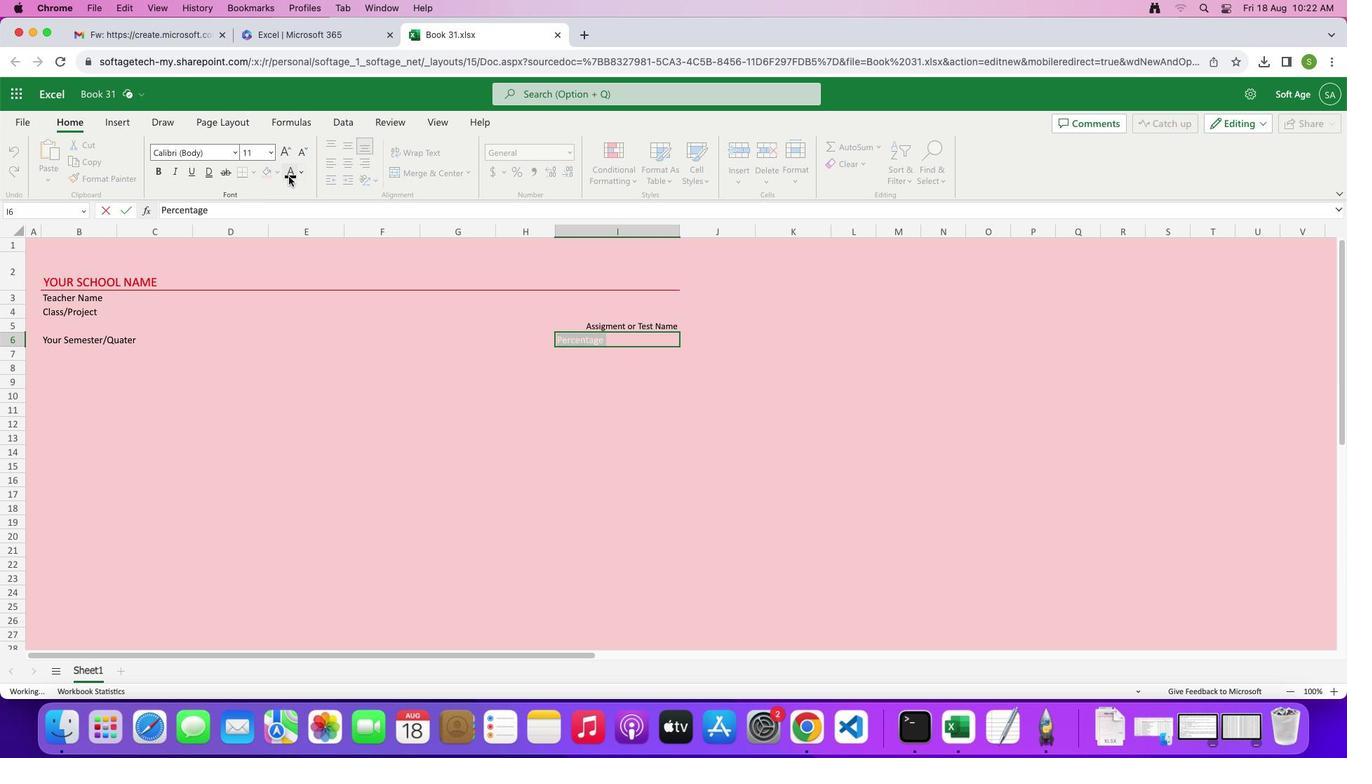 
Action: Mouse moved to (624, 341)
Screenshot: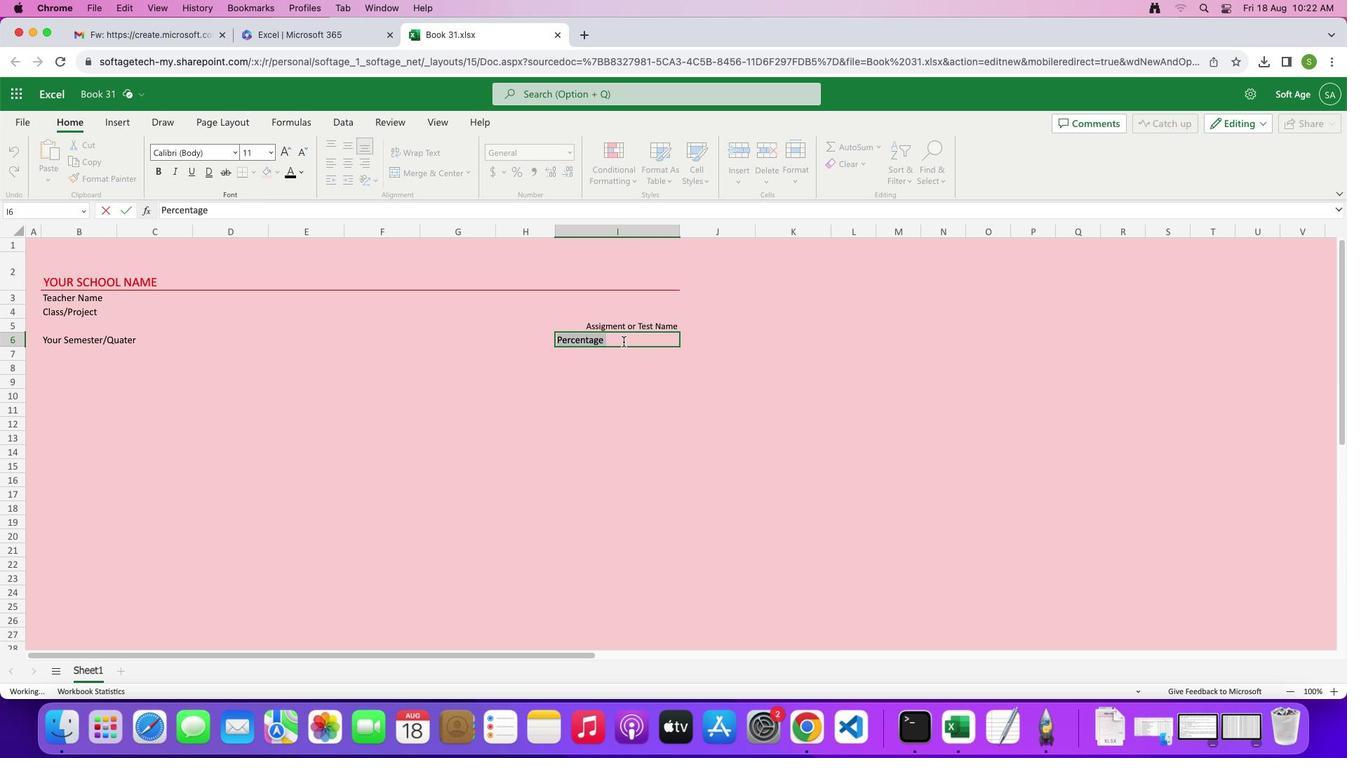 
Action: Mouse pressed left at (624, 341)
Screenshot: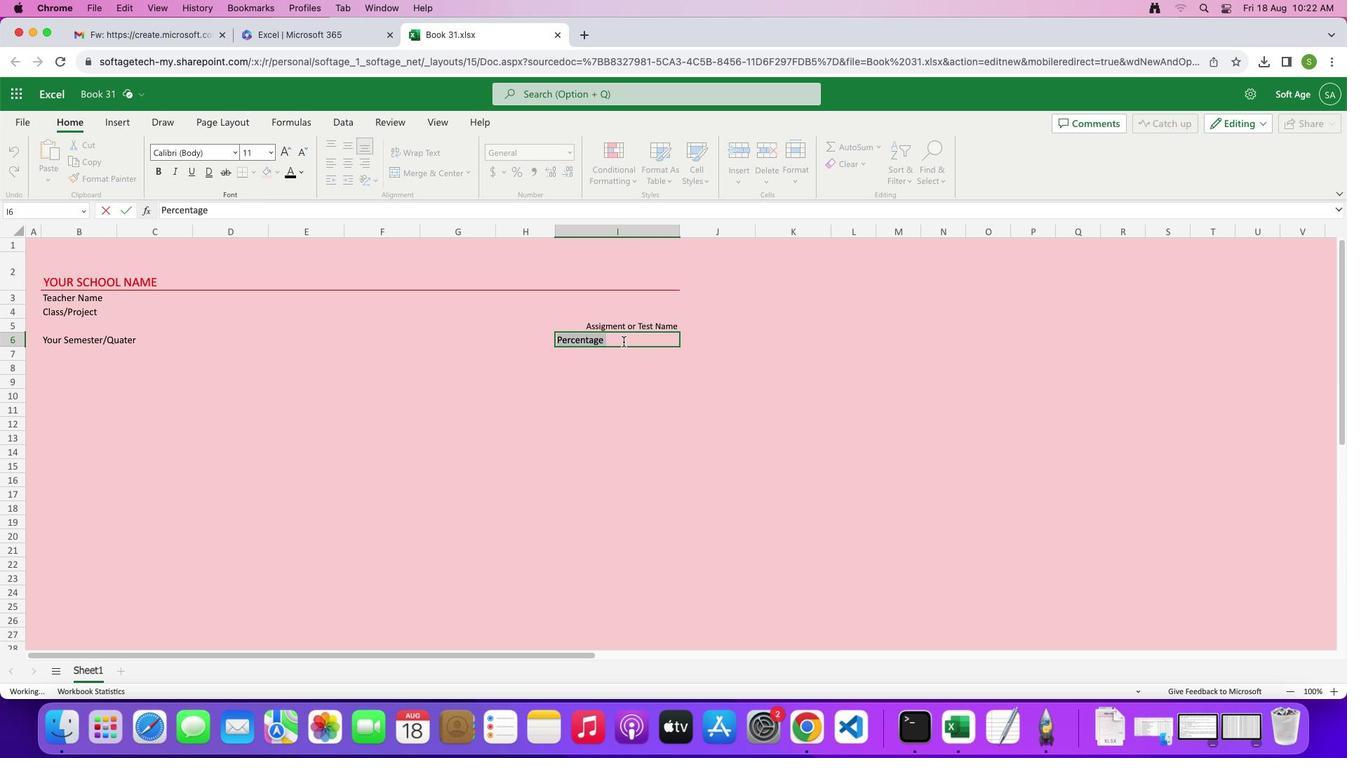 
Action: Mouse moved to (558, 343)
Screenshot: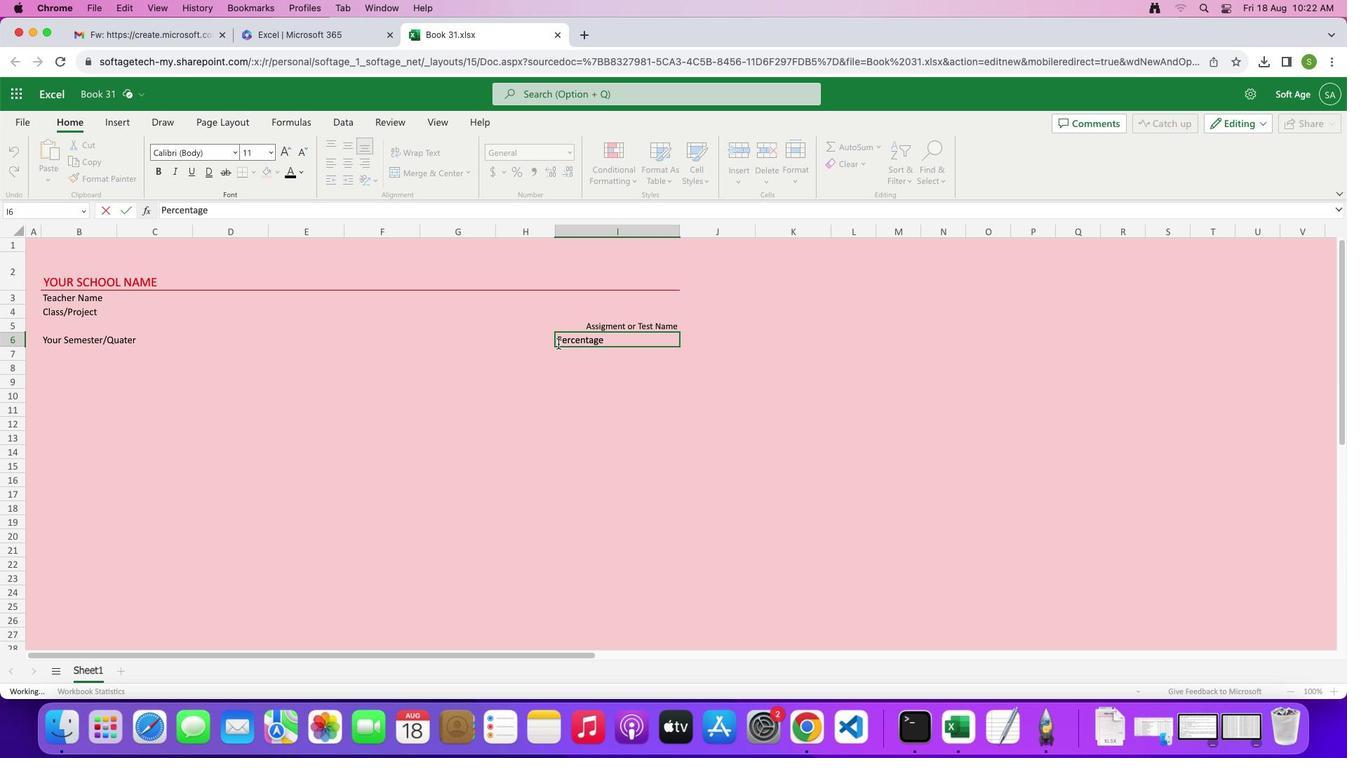 
Action: Mouse pressed left at (558, 343)
Screenshot: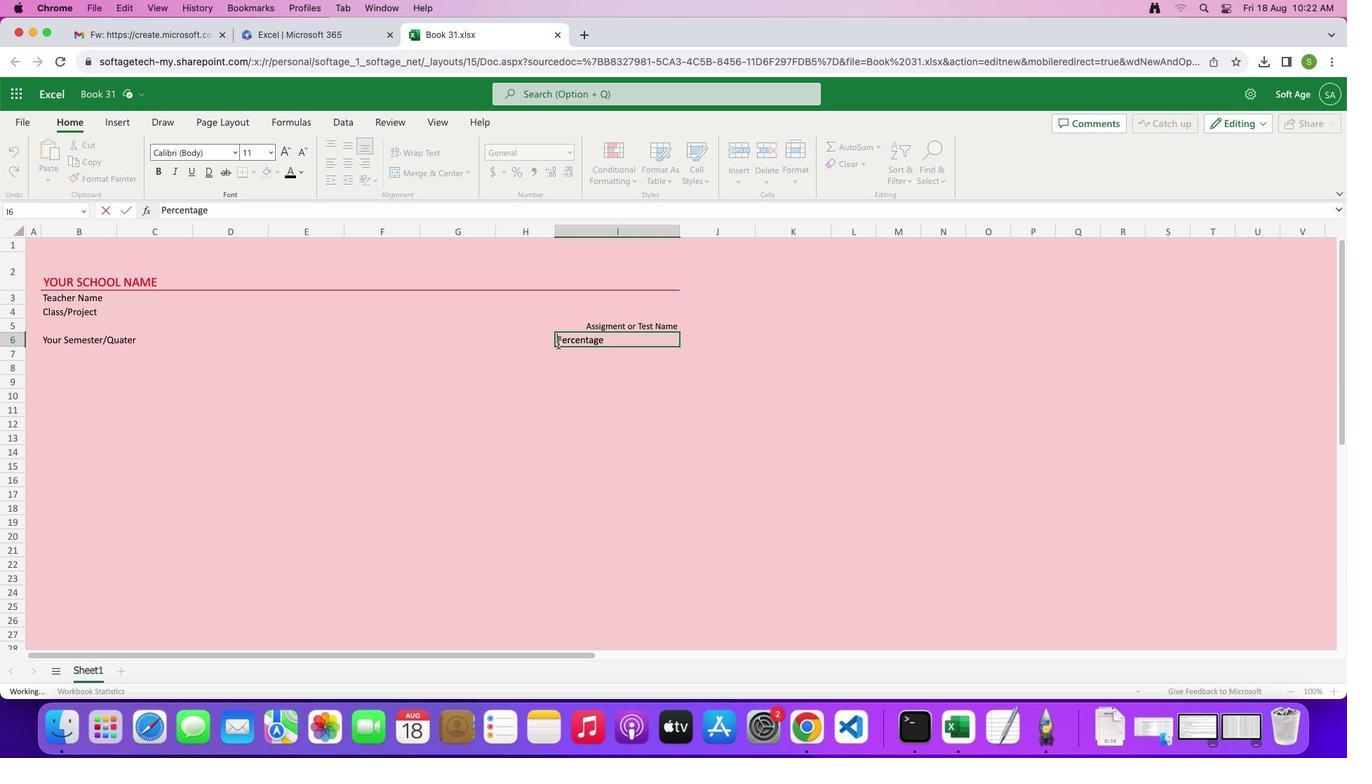 
Action: Mouse moved to (584, 348)
Screenshot: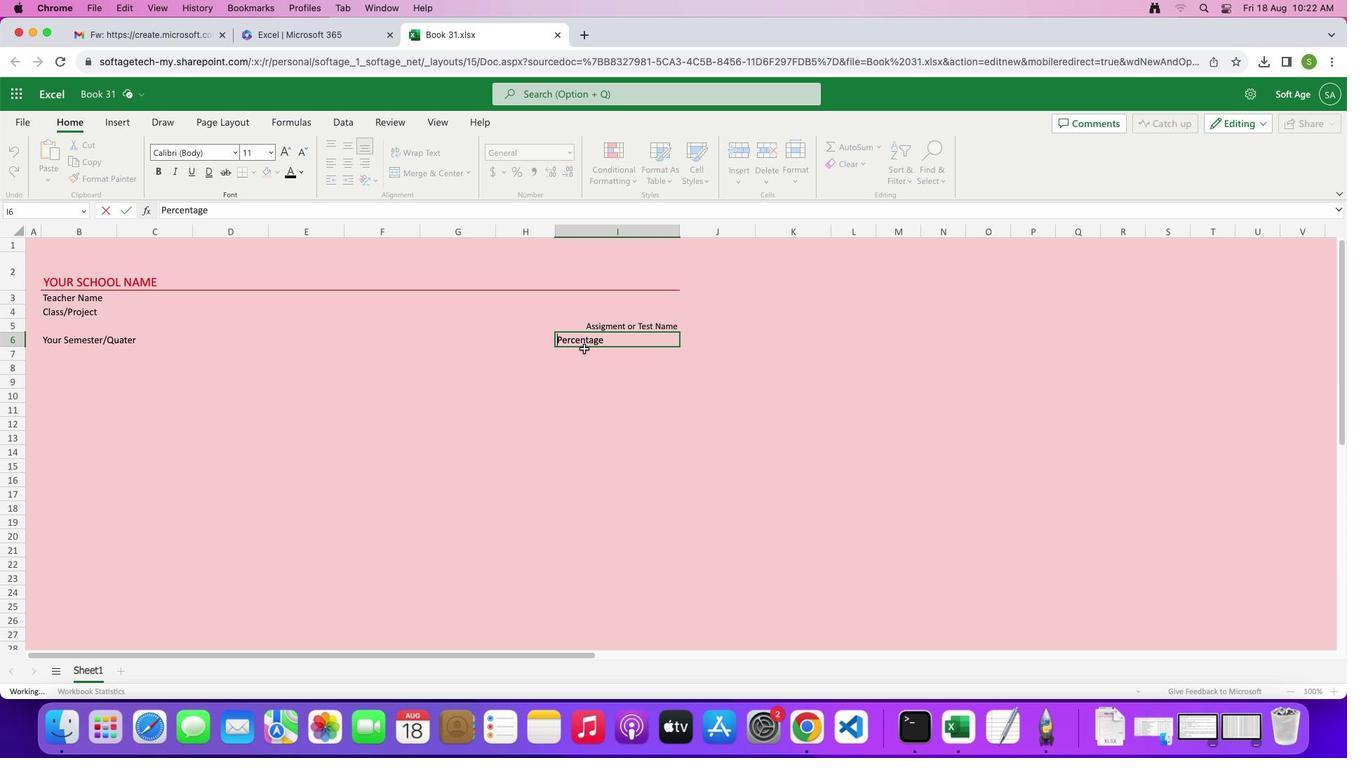 
Action: Key pressed Key.spaceKey.shift'T''o''t''a''l'Key.space
Screenshot: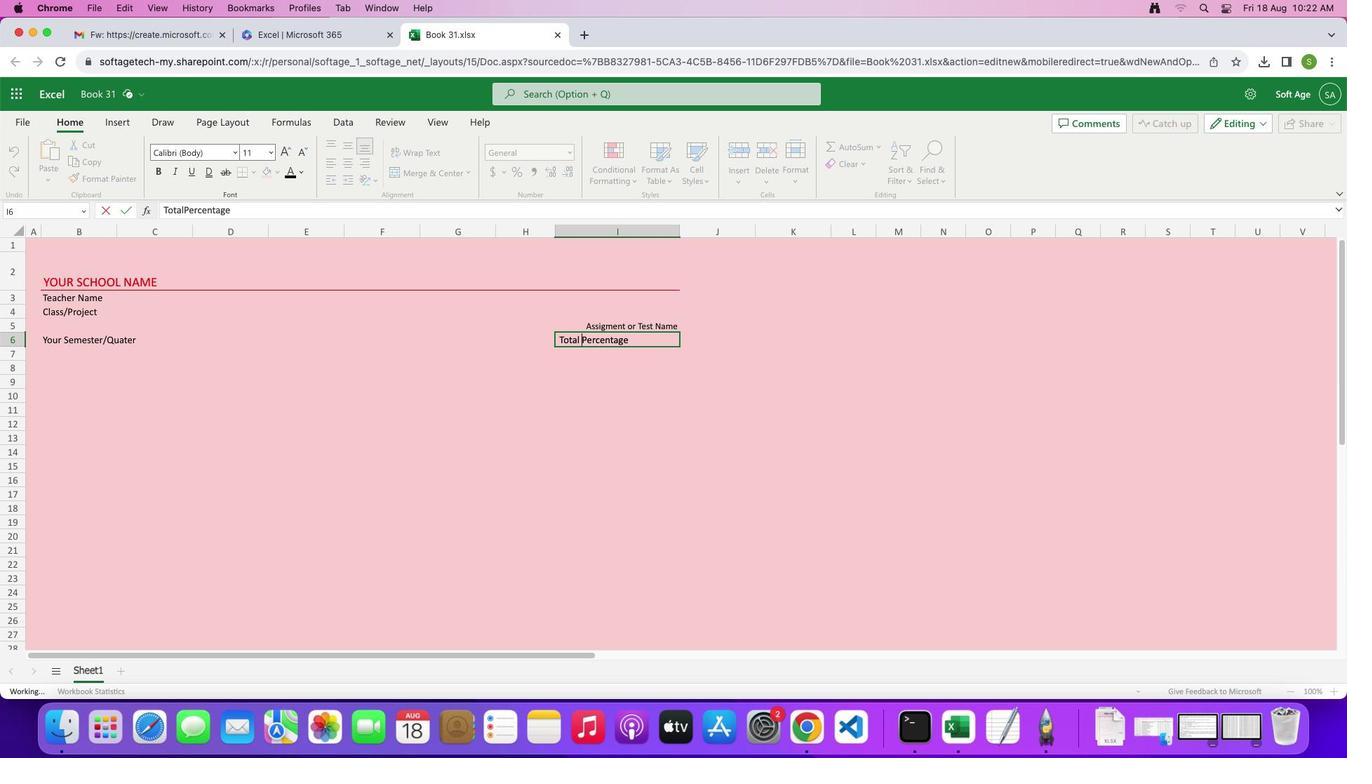 
Action: Mouse moved to (641, 343)
Screenshot: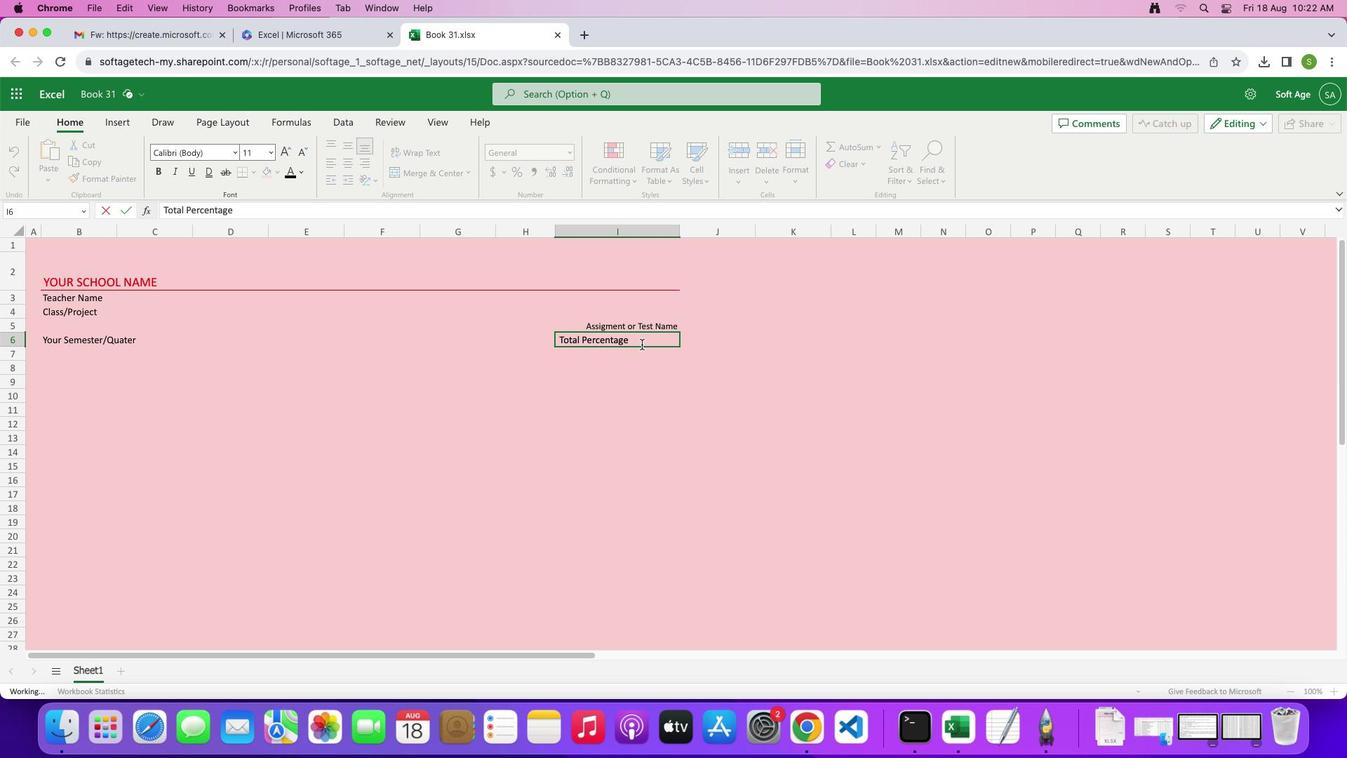 
Action: Mouse pressed left at (641, 343)
Screenshot: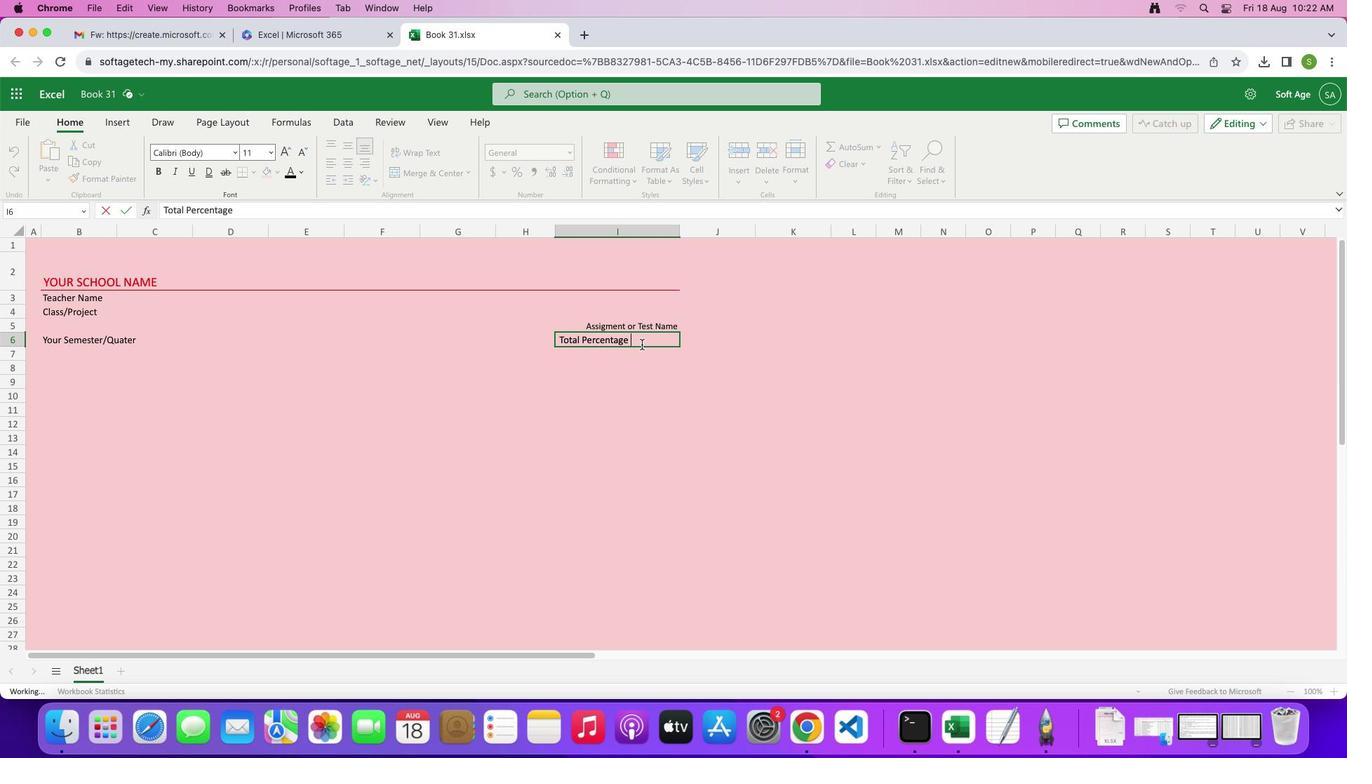 
Action: Key pressed '0'Key.shift'%'
Screenshot: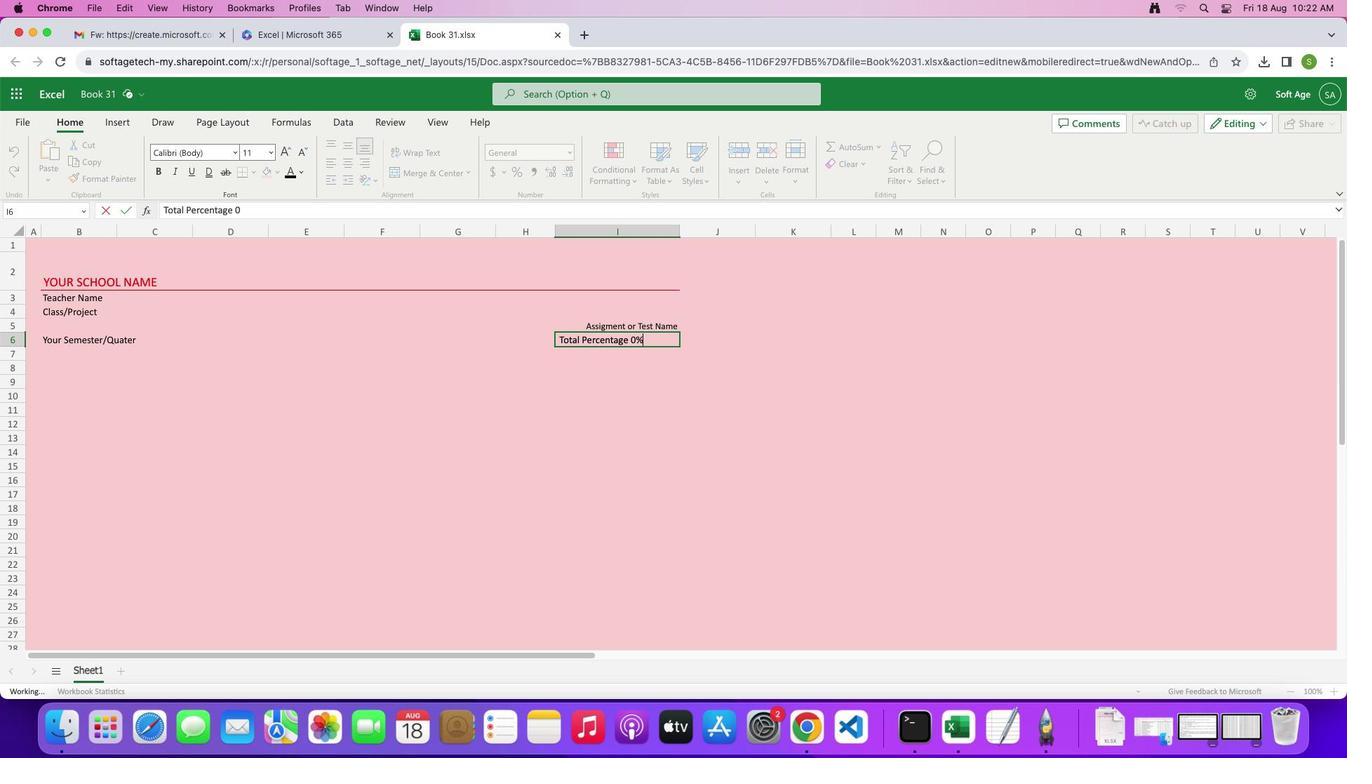 
Action: Mouse moved to (610, 357)
Screenshot: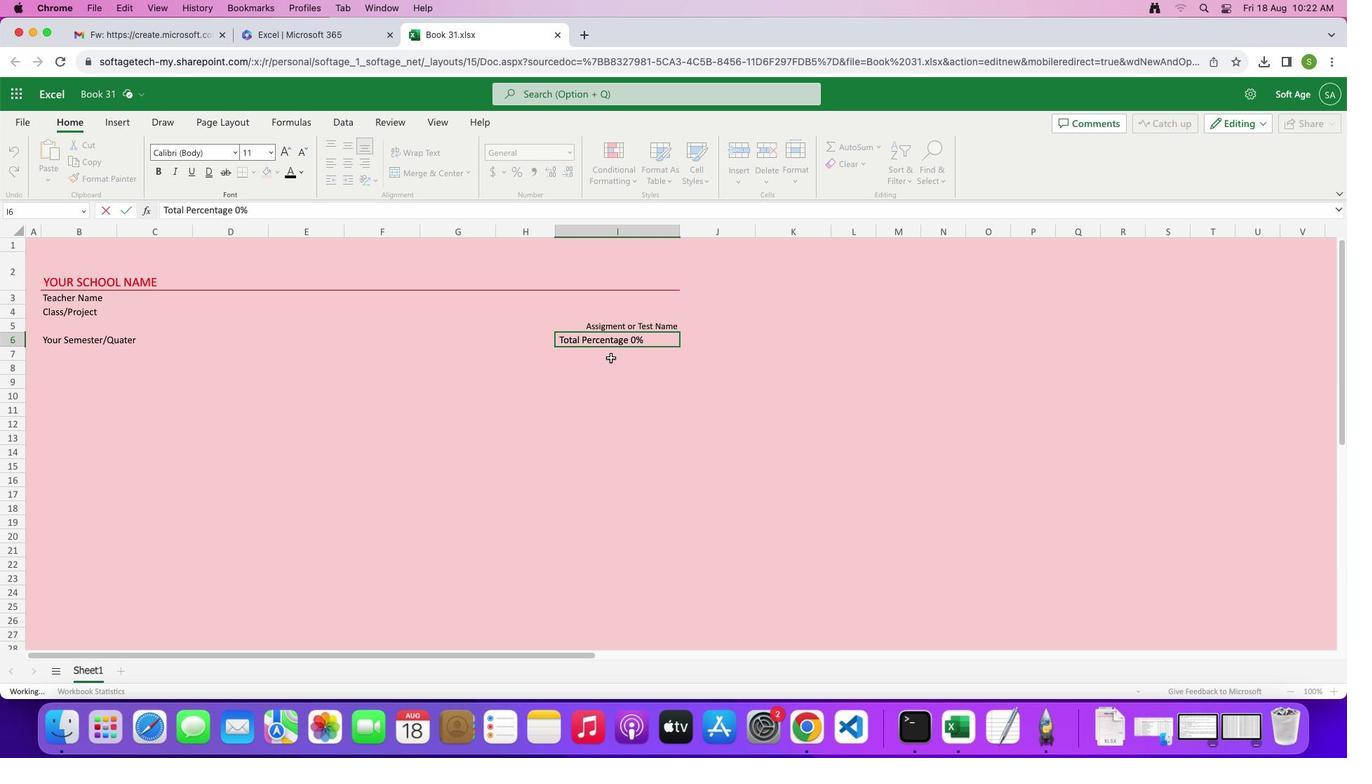 
Action: Mouse pressed left at (610, 357)
Screenshot: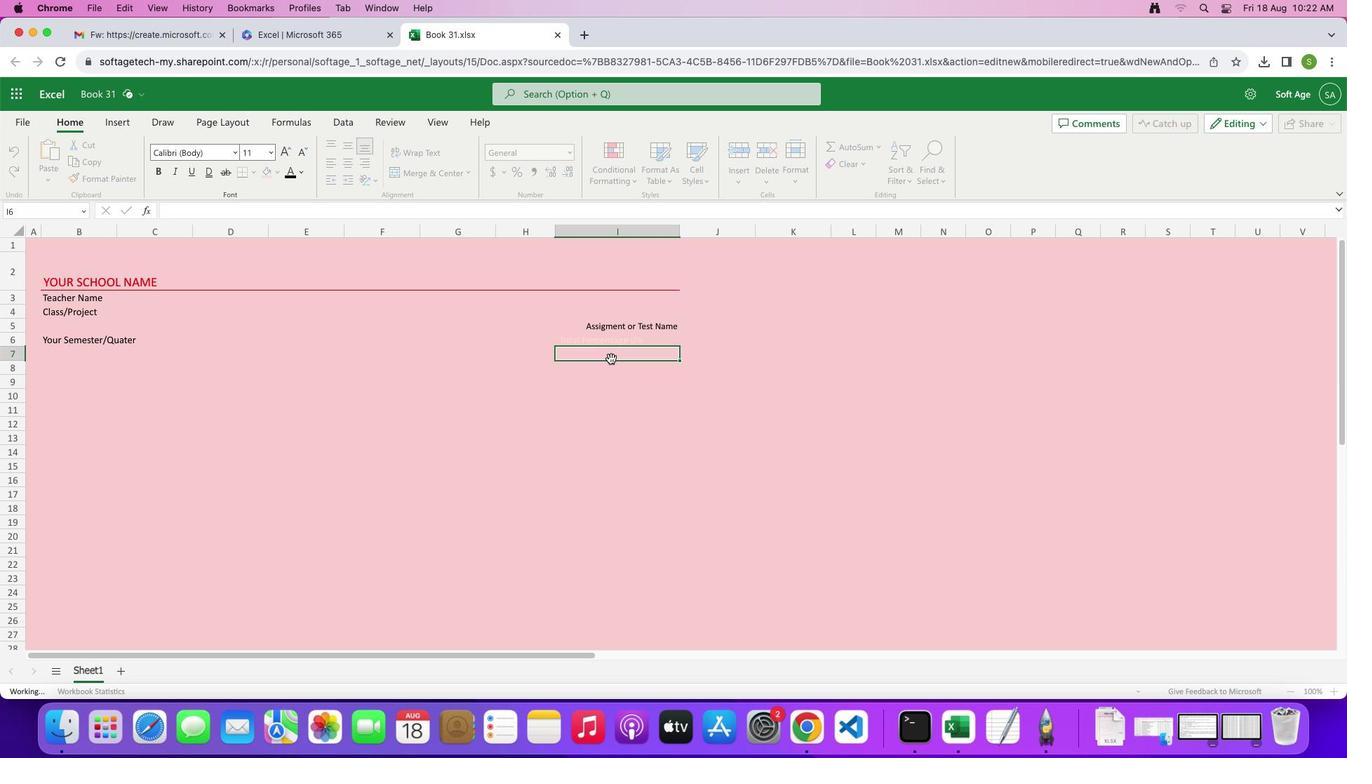 
Action: Mouse moved to (605, 343)
Screenshot: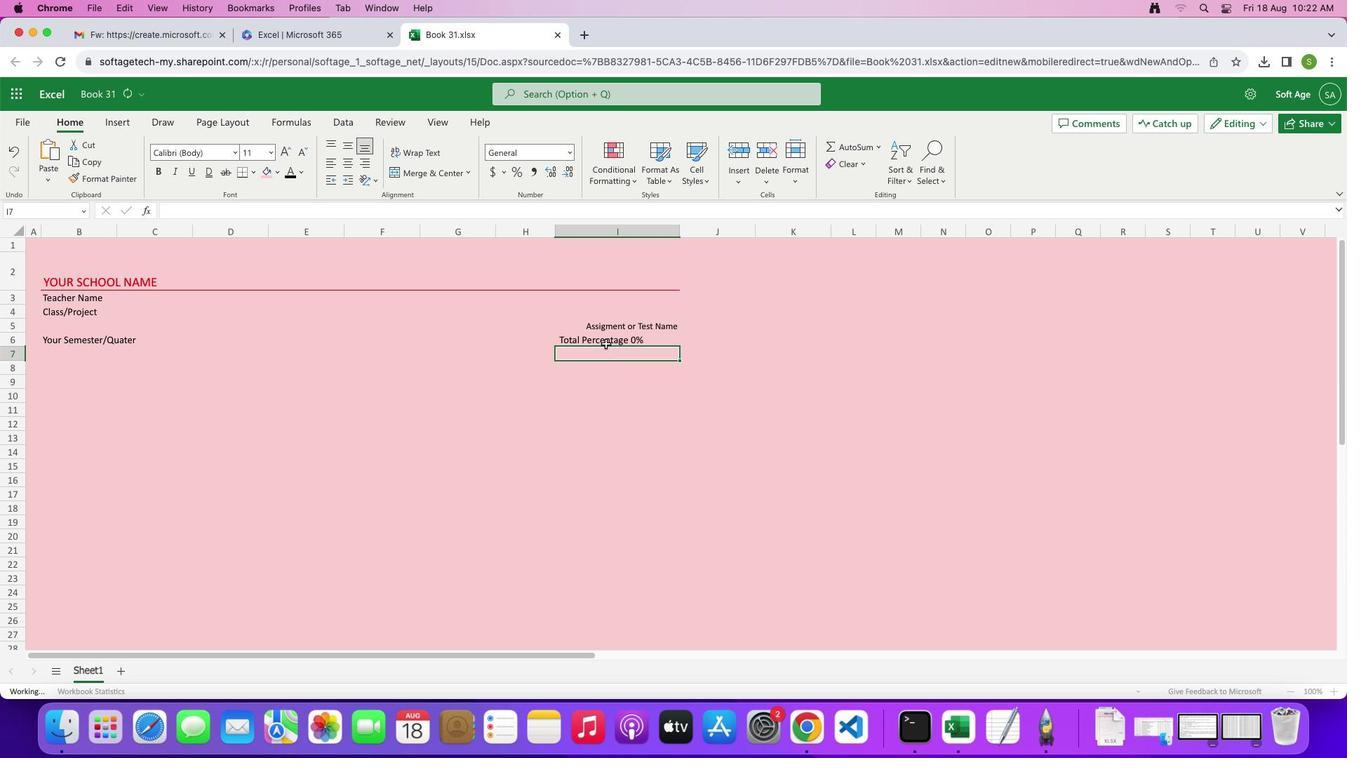 
Action: Mouse pressed left at (605, 343)
Screenshot: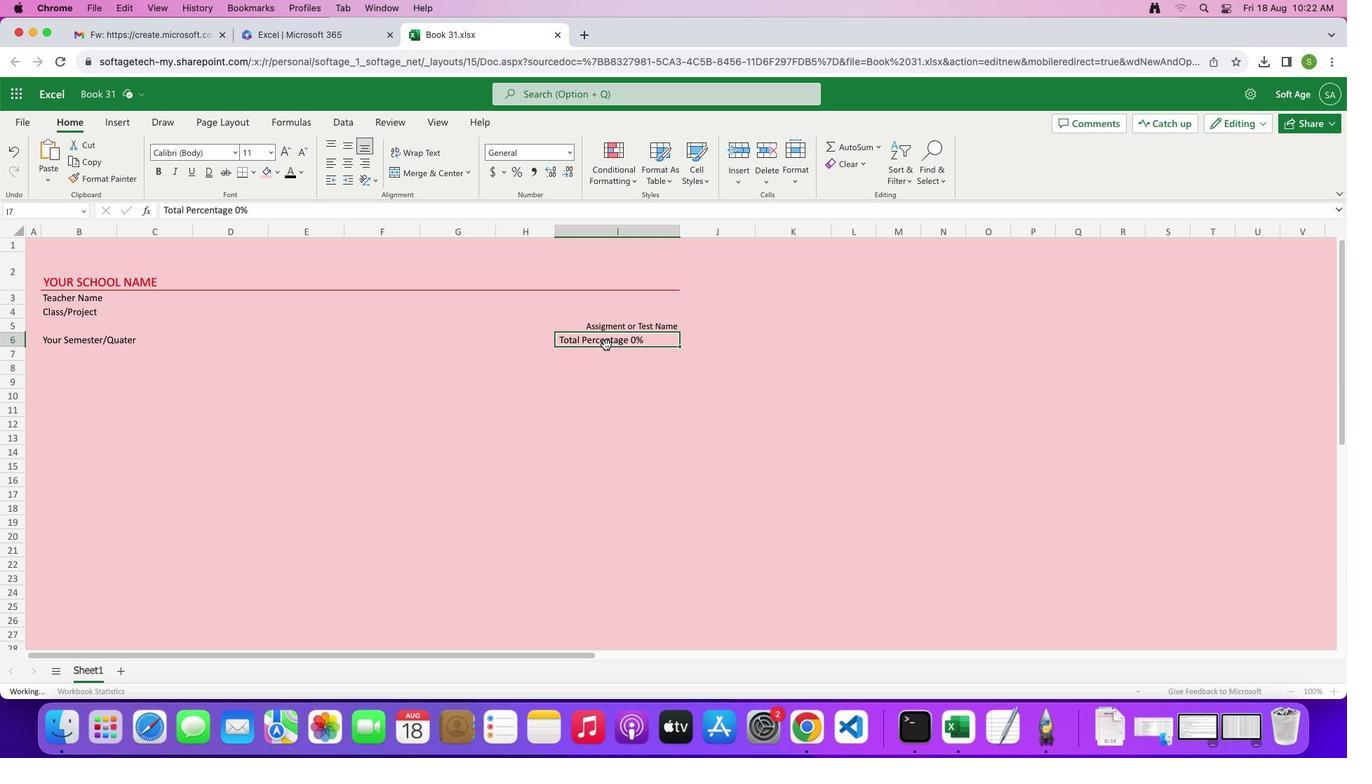 
Action: Mouse moved to (362, 162)
Screenshot: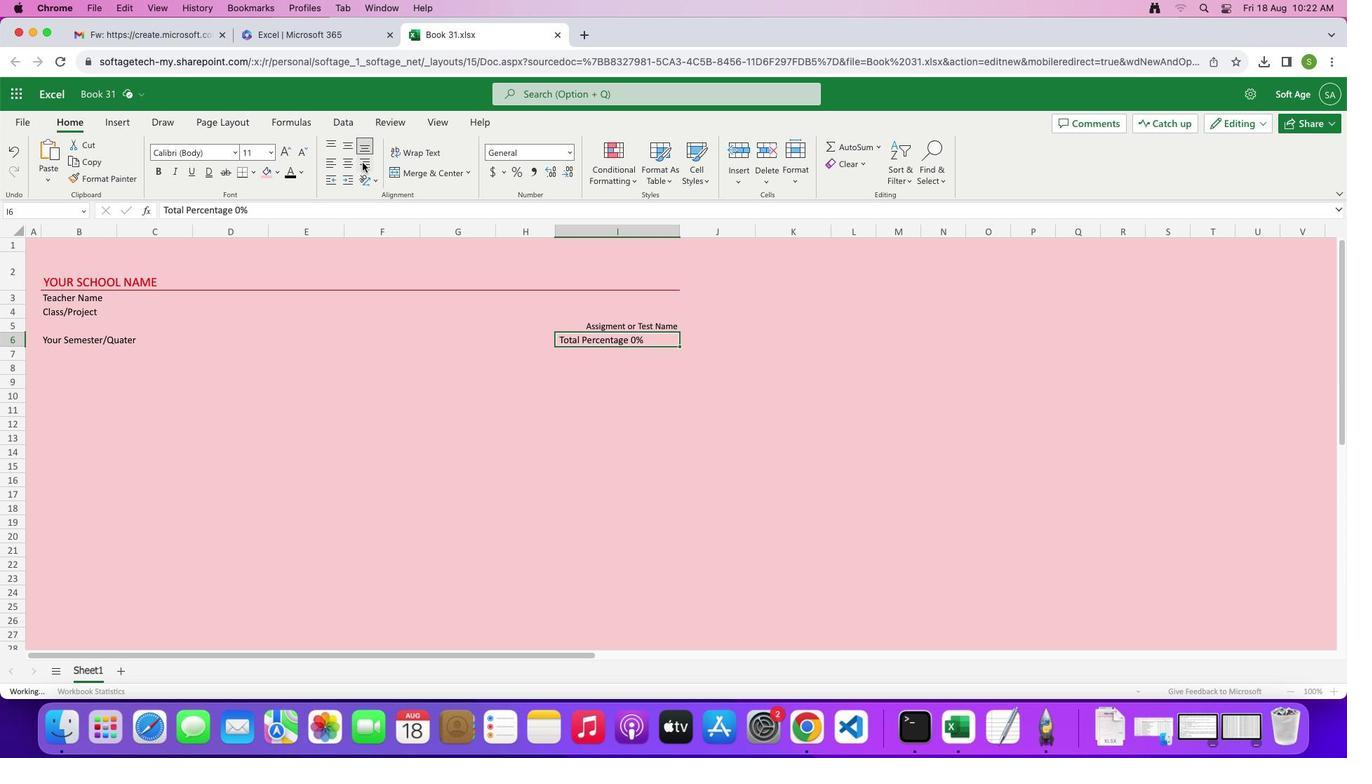 
Action: Mouse pressed left at (362, 162)
Screenshot: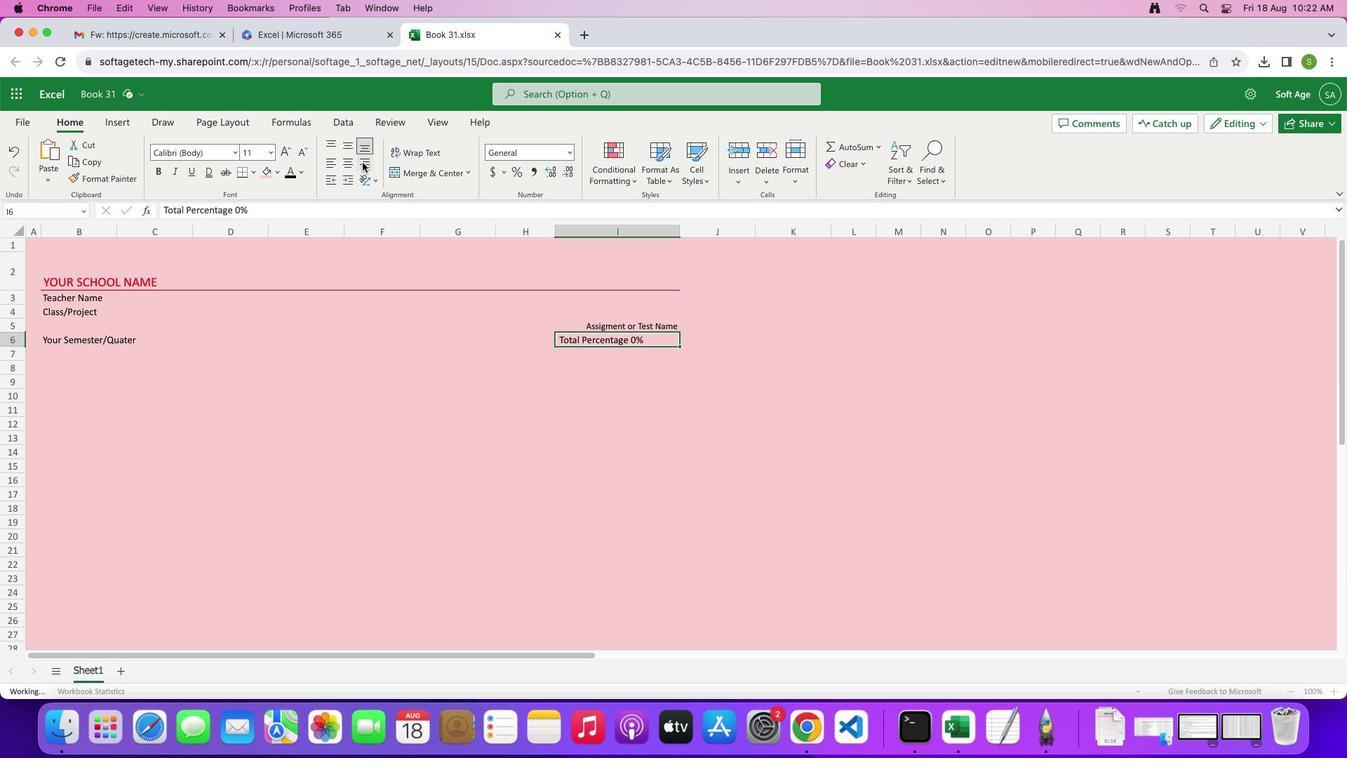 
Action: Mouse moved to (49, 365)
Screenshot: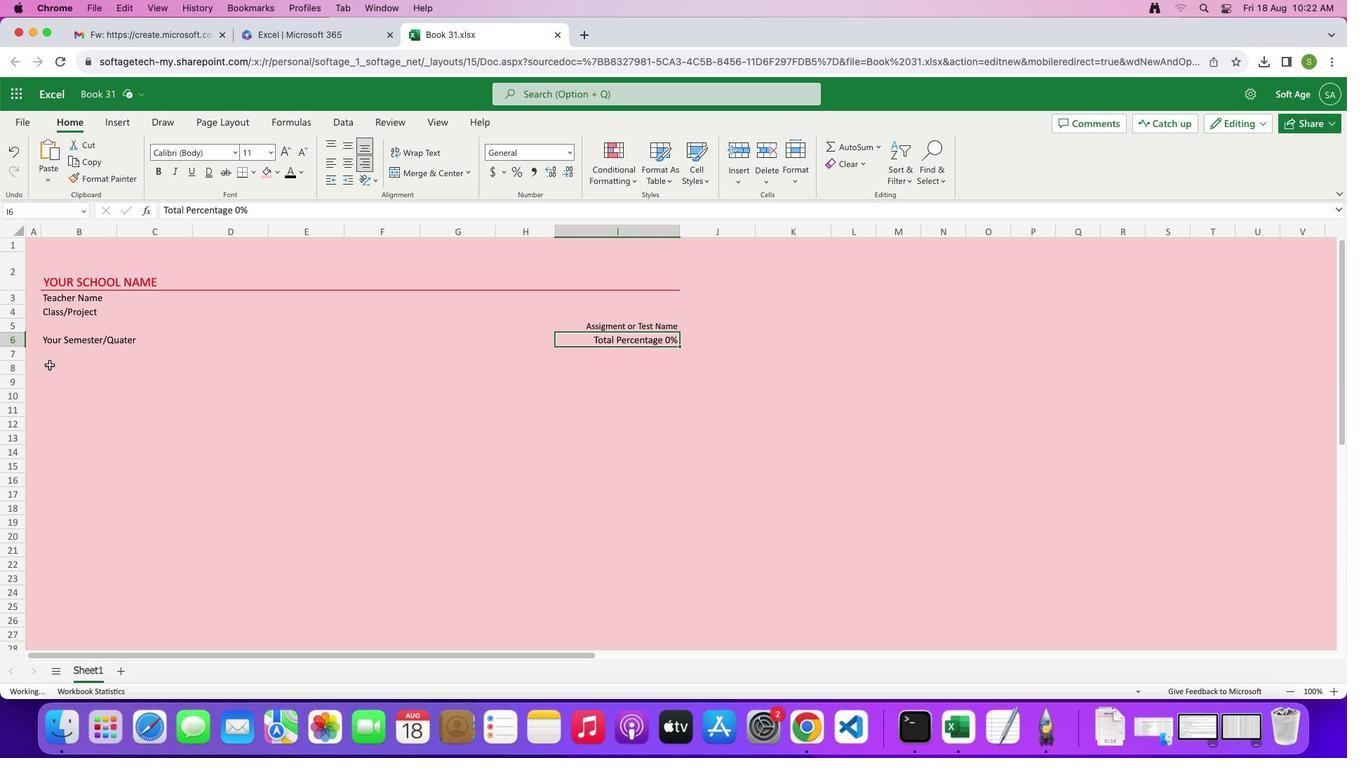 
Action: Mouse pressed left at (49, 365)
Screenshot: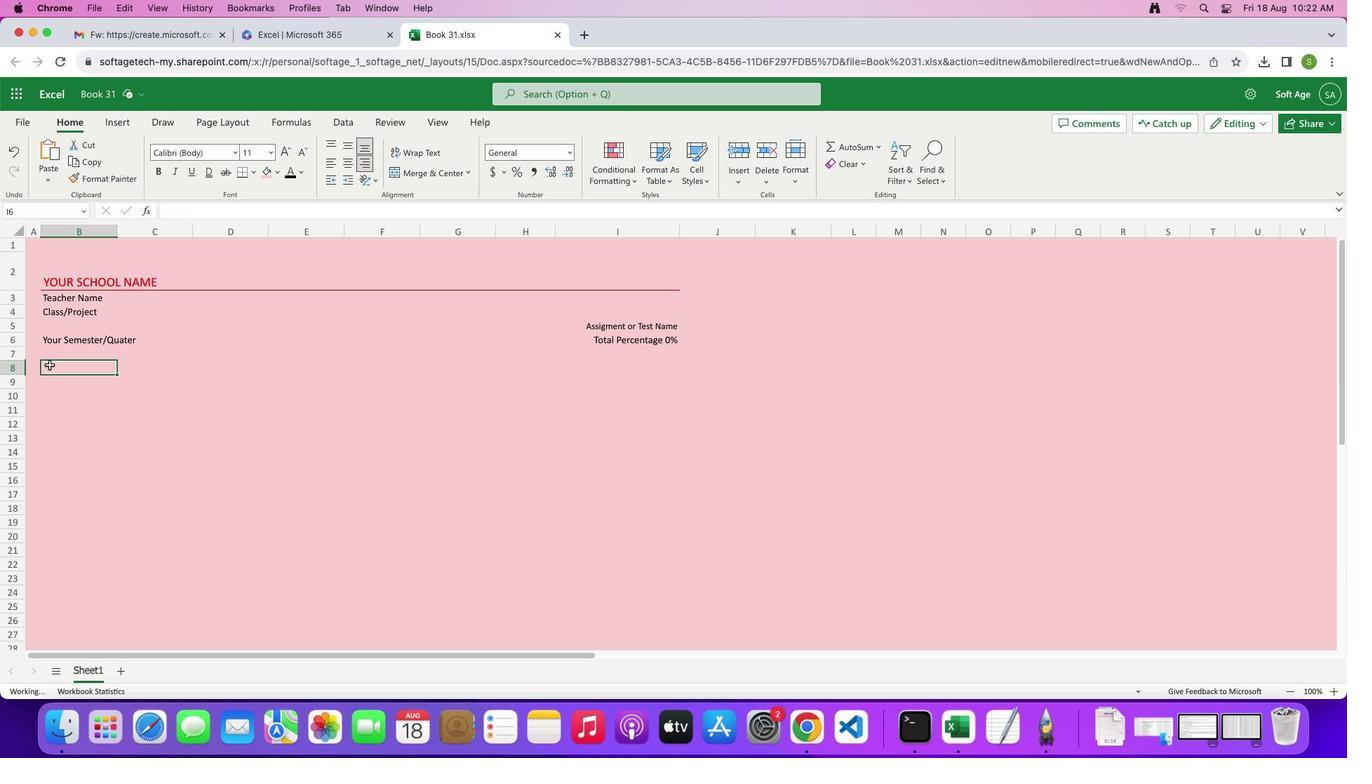 
Action: Mouse moved to (630, 390)
Screenshot: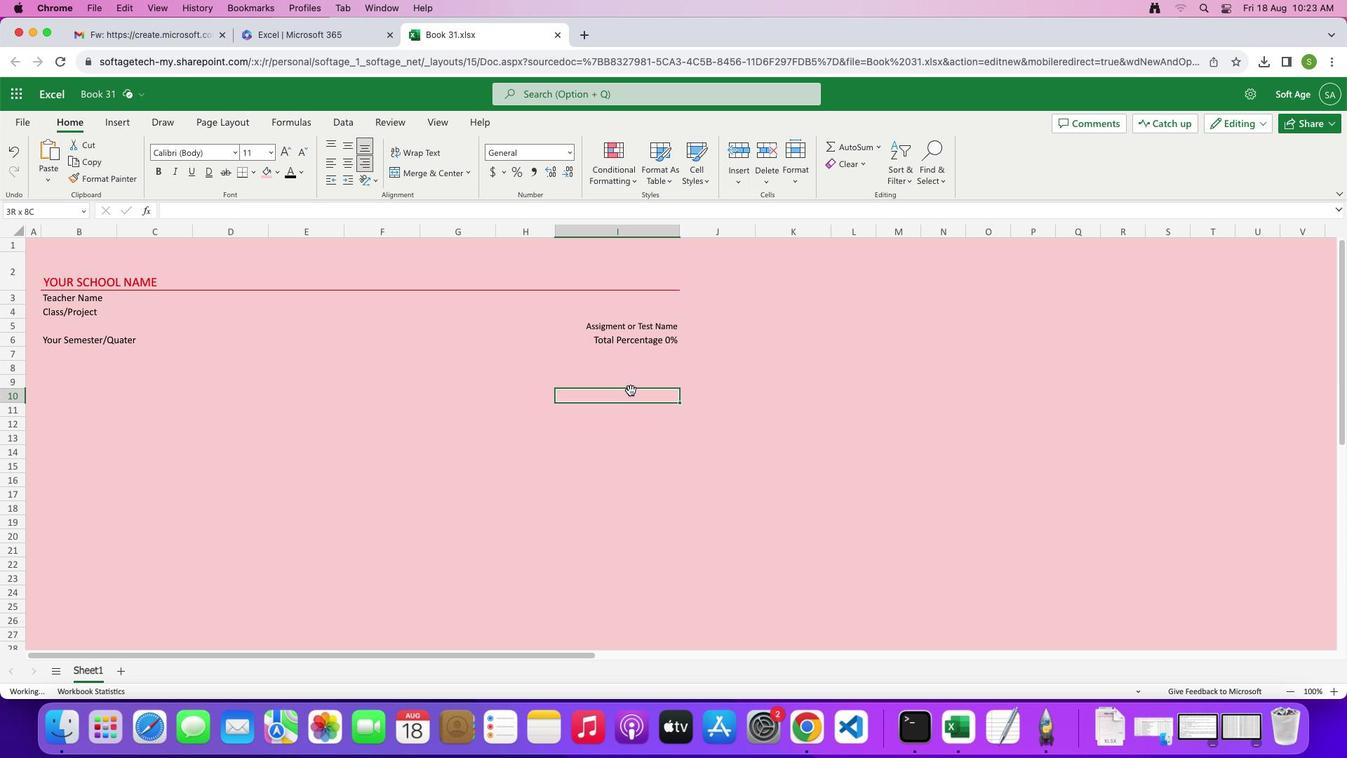 
Action: Mouse pressed left at (630, 390)
Screenshot: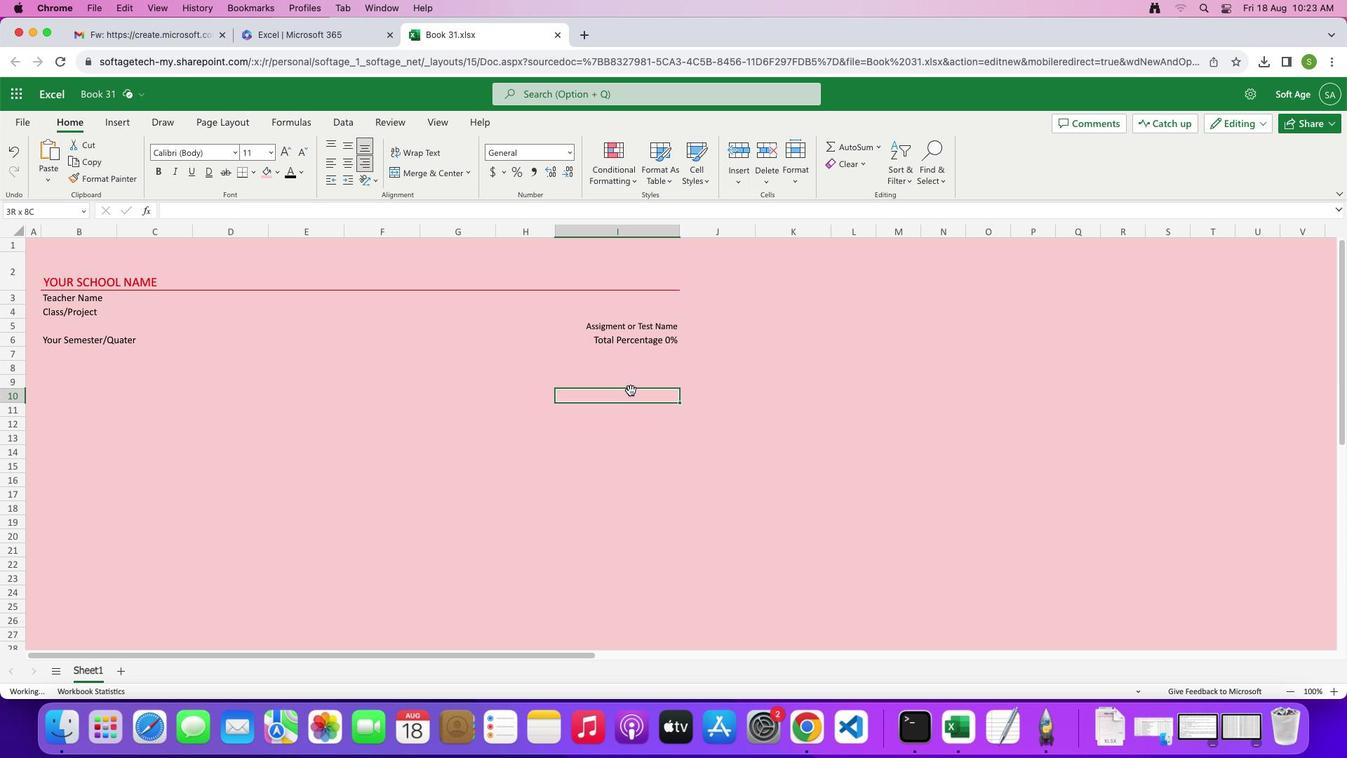 
Action: Mouse moved to (631, 388)
Screenshot: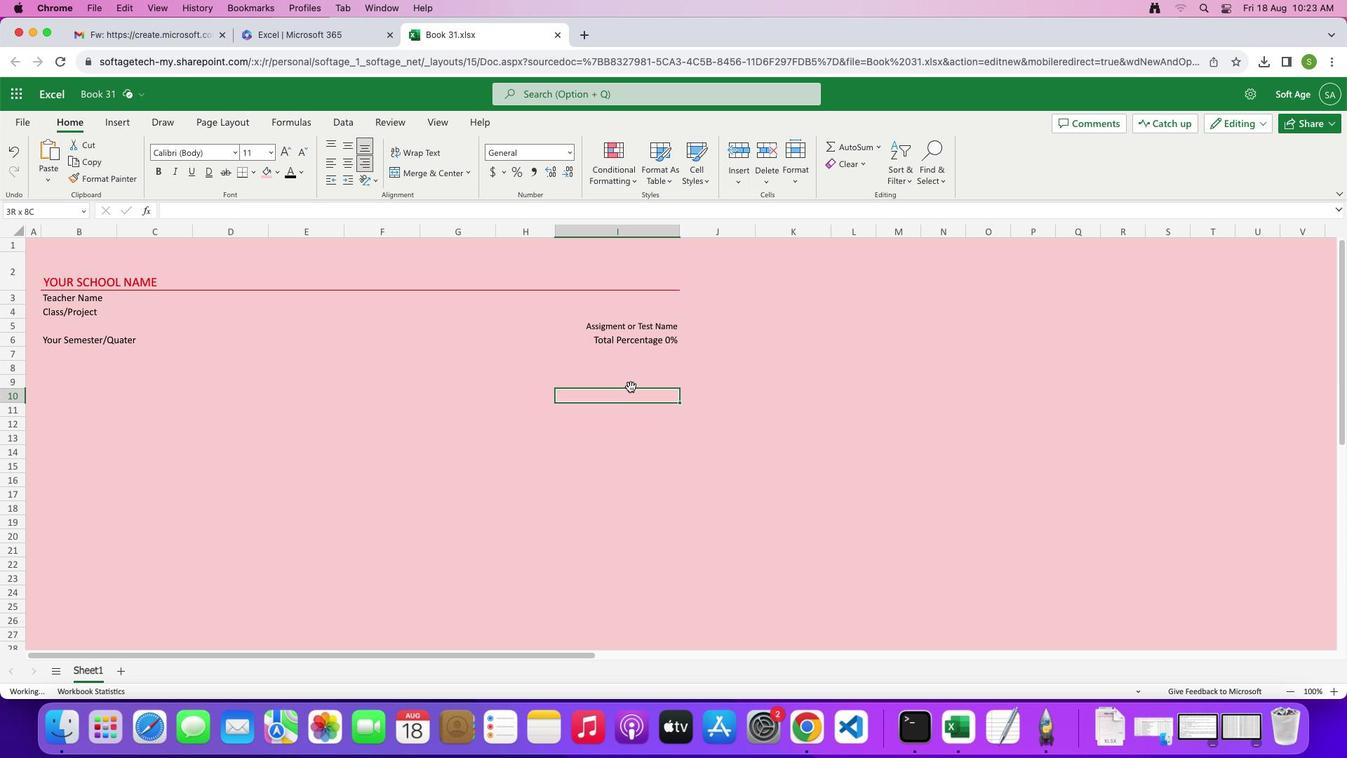 
Action: Mouse pressed left at (631, 388)
Screenshot: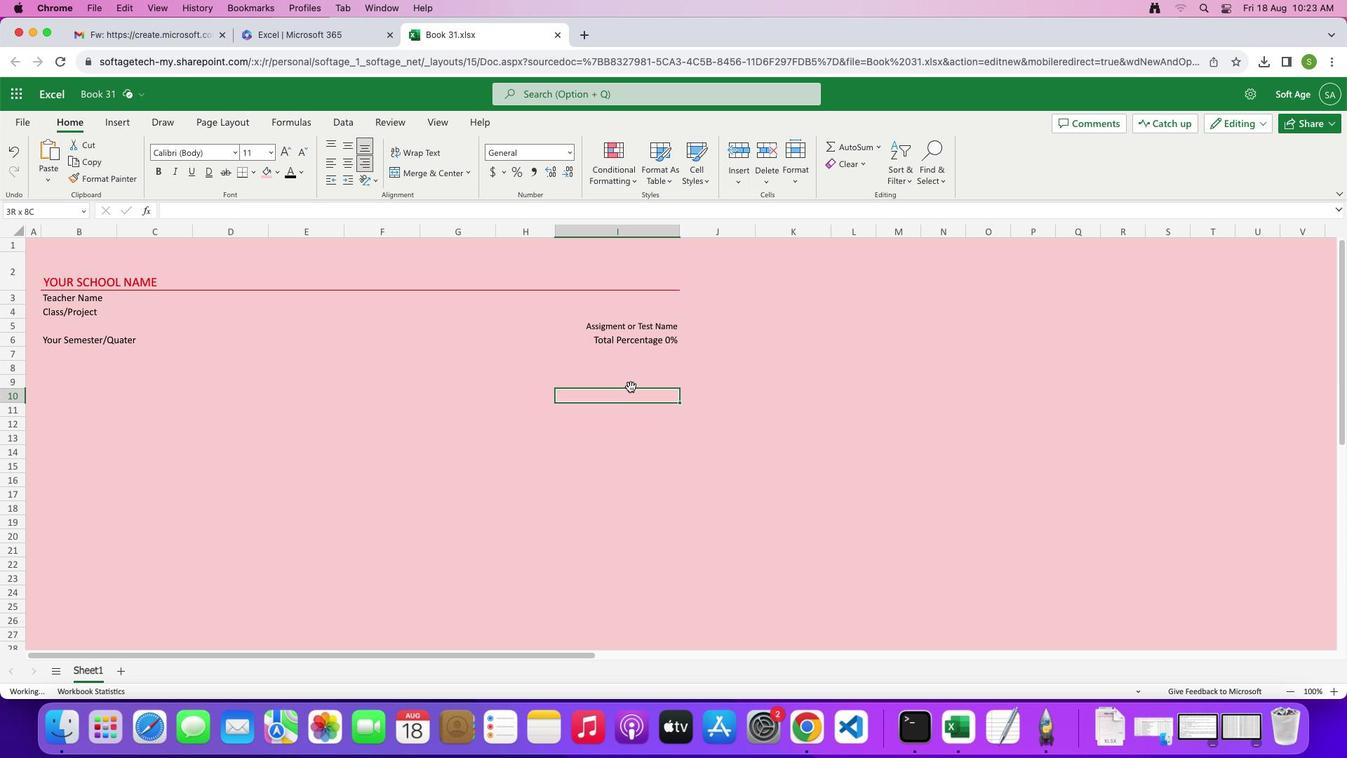 
Action: Mouse moved to (631, 383)
Screenshot: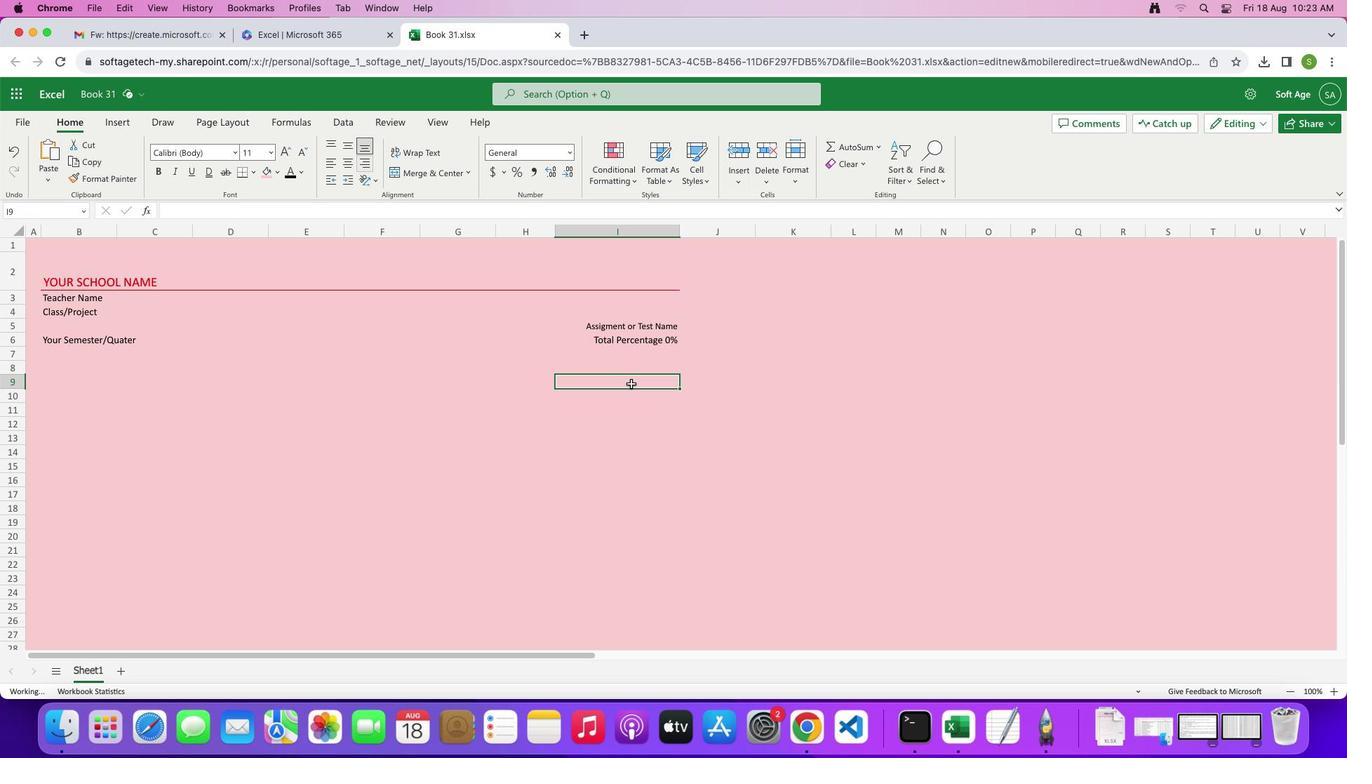 
Action: Mouse pressed left at (631, 383)
Screenshot: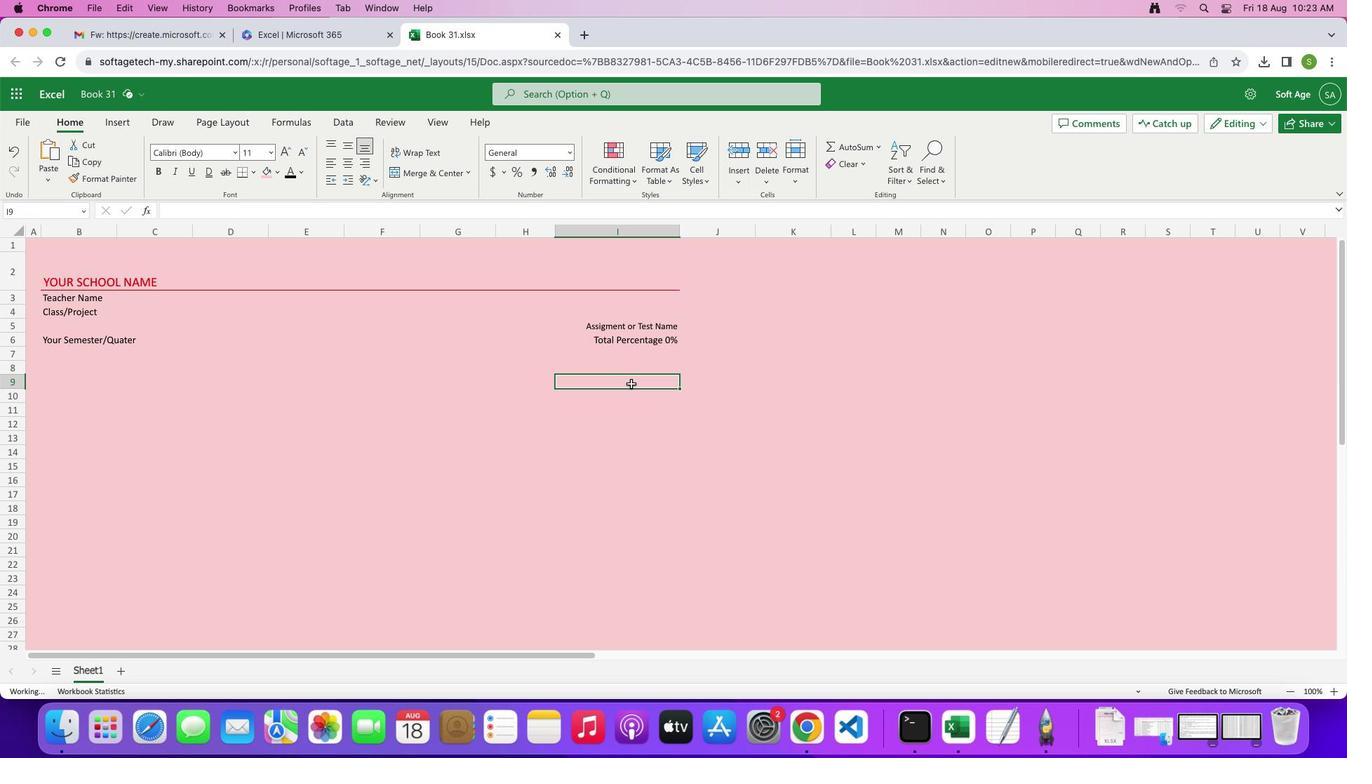 
Action: Mouse moved to (44, 368)
Screenshot: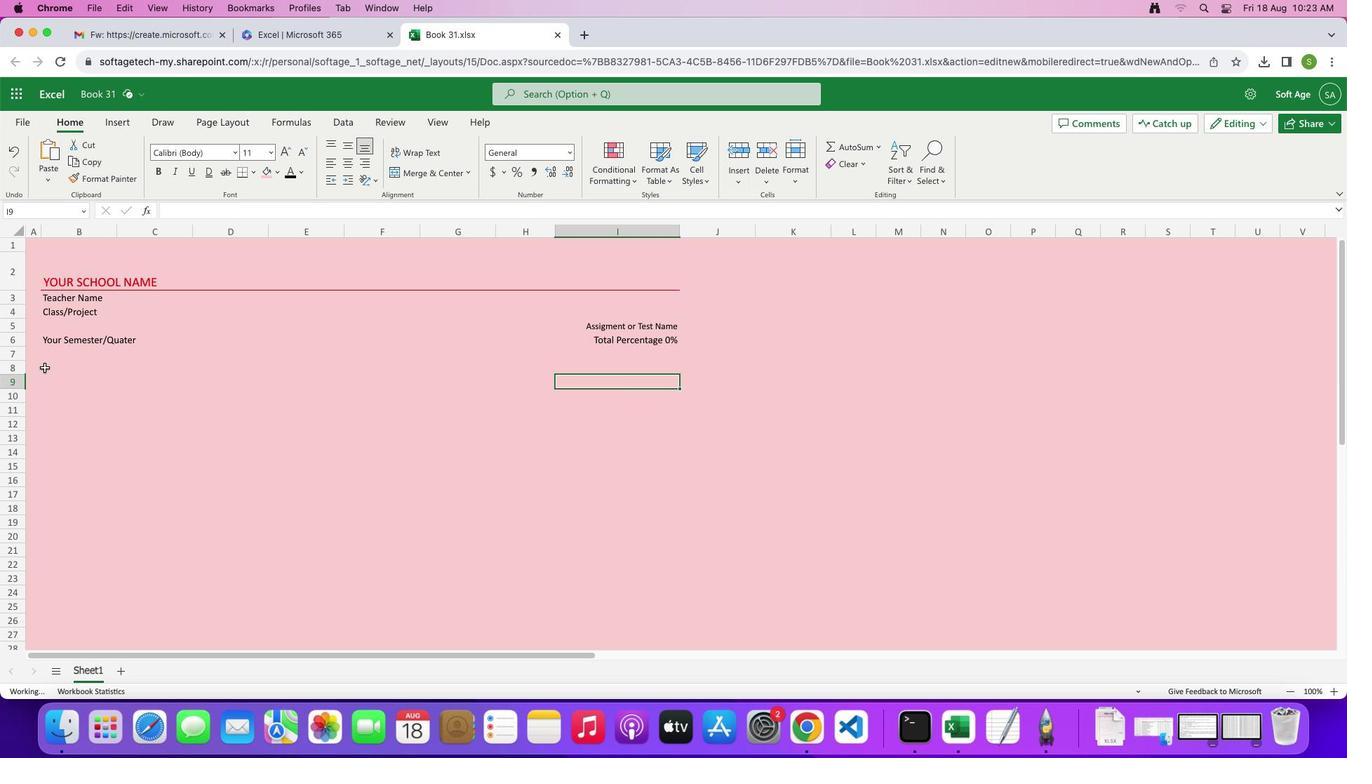 
Action: Mouse pressed left at (44, 368)
Screenshot: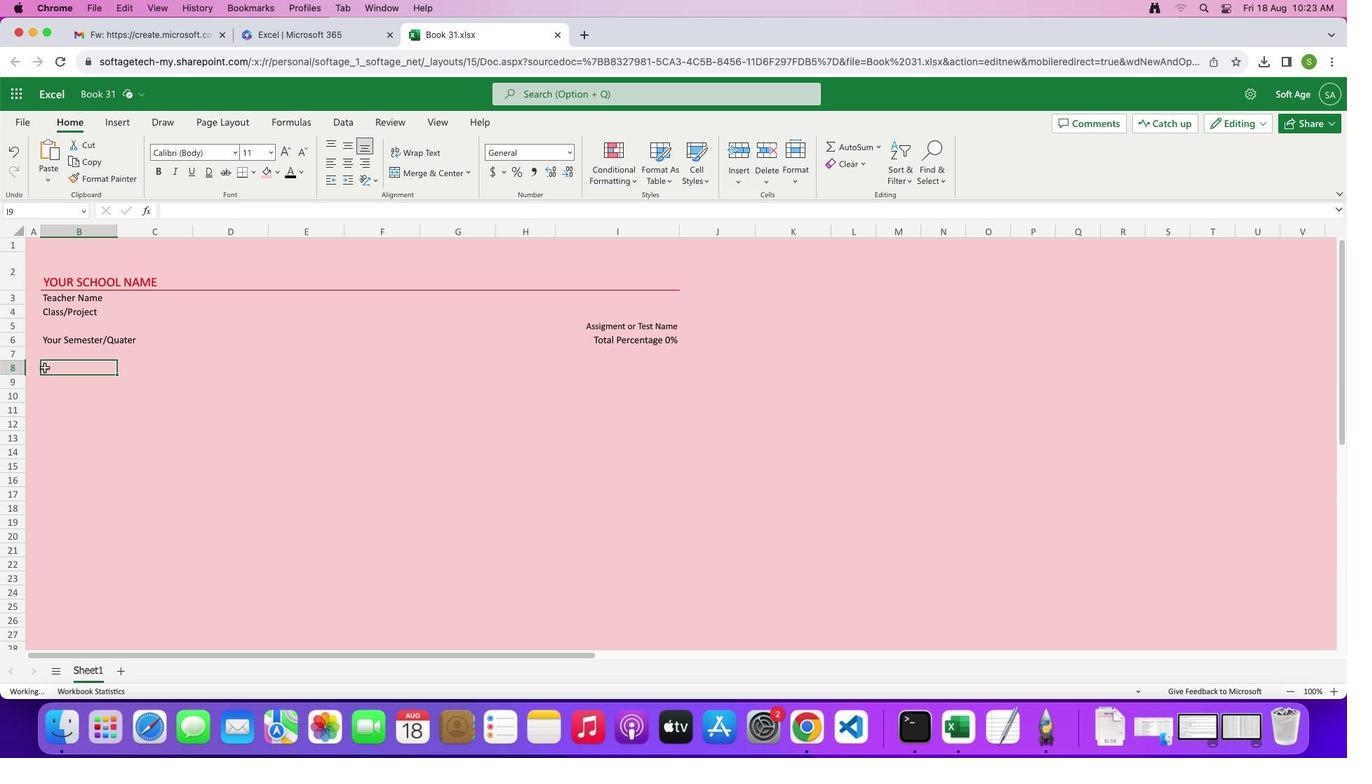 
Action: Mouse moved to (279, 172)
Screenshot: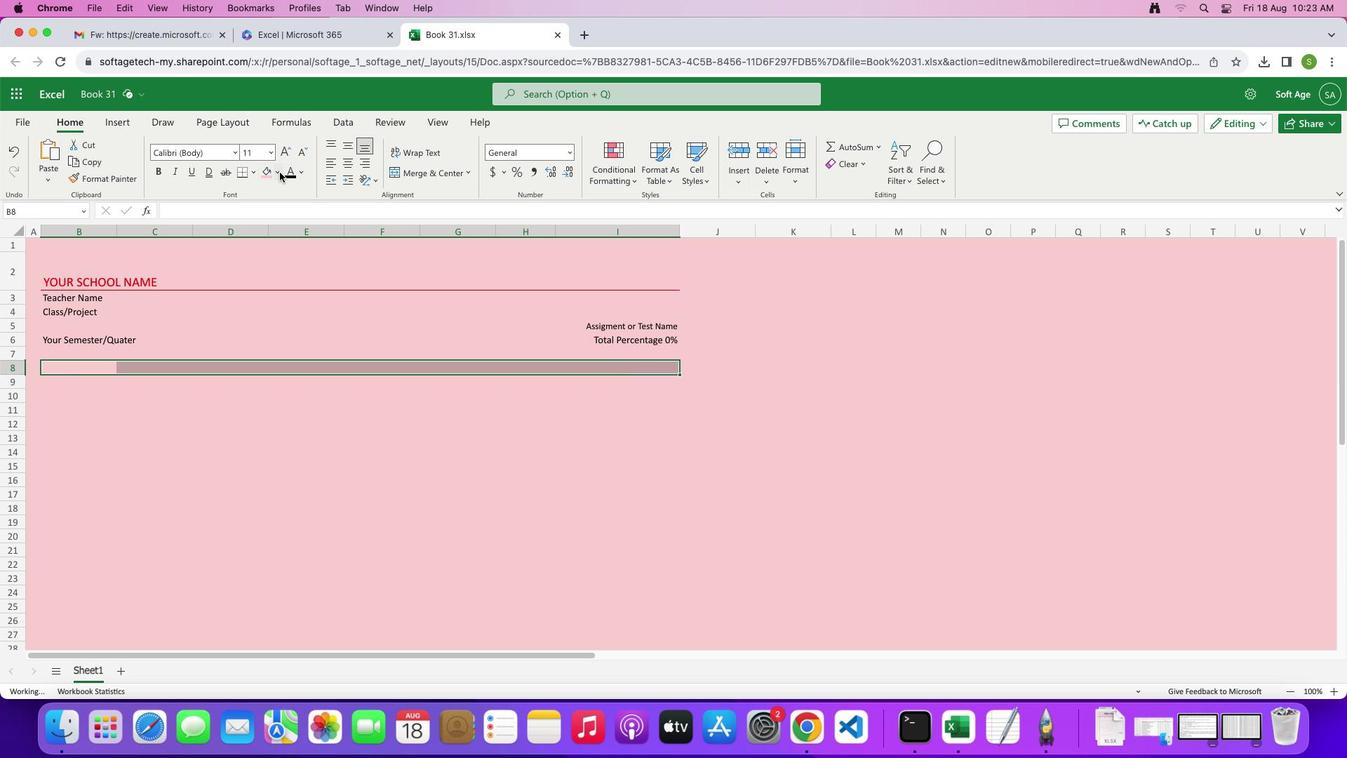 
Action: Mouse pressed left at (279, 172)
Screenshot: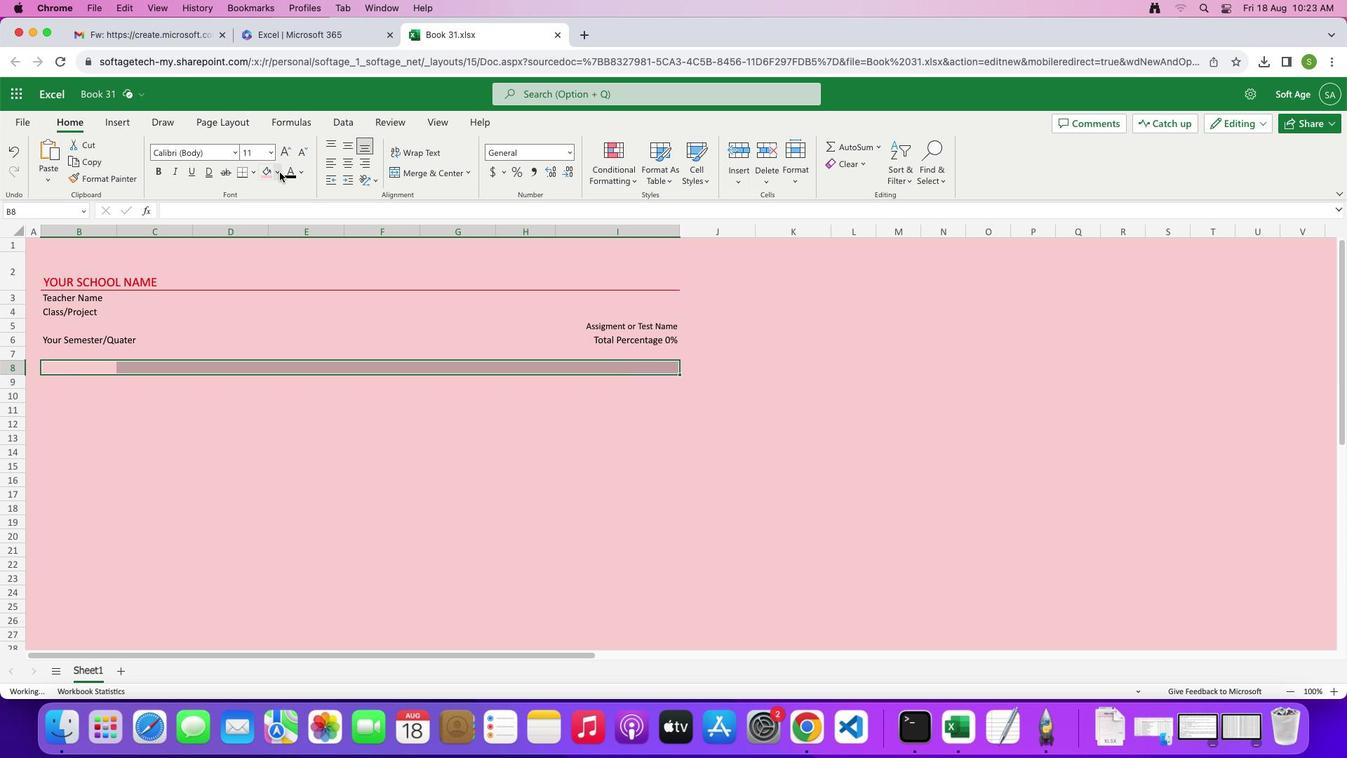 
Action: Mouse moved to (287, 345)
Screenshot: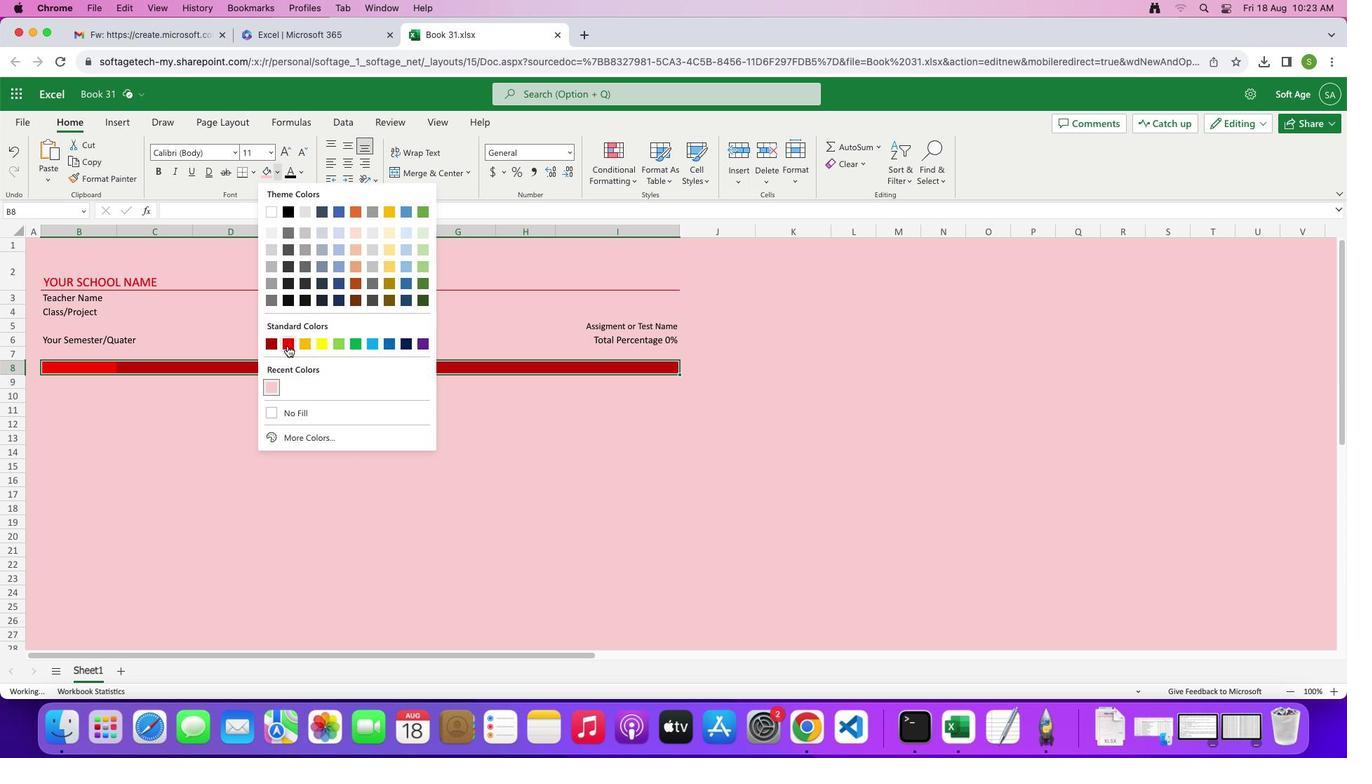 
Action: Mouse pressed left at (287, 345)
Screenshot: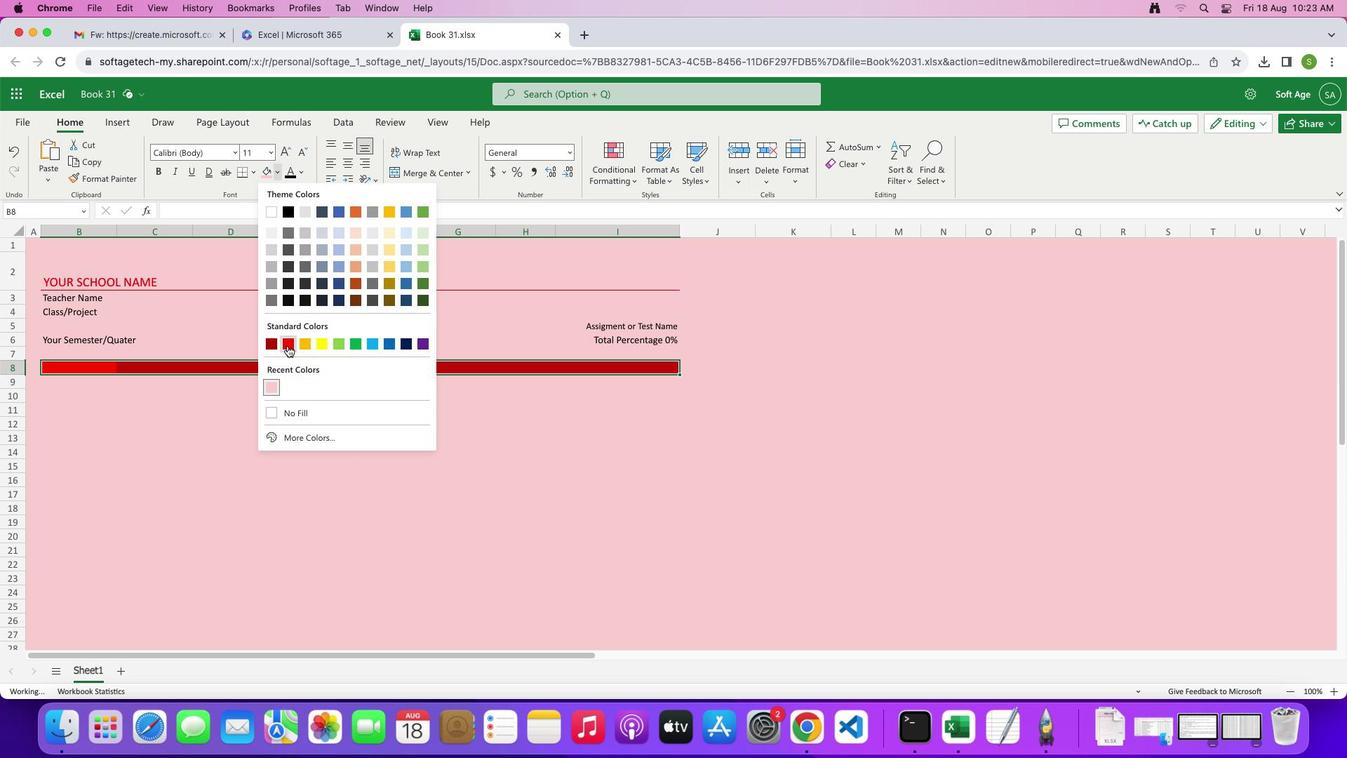 
Action: Mouse moved to (74, 368)
Screenshot: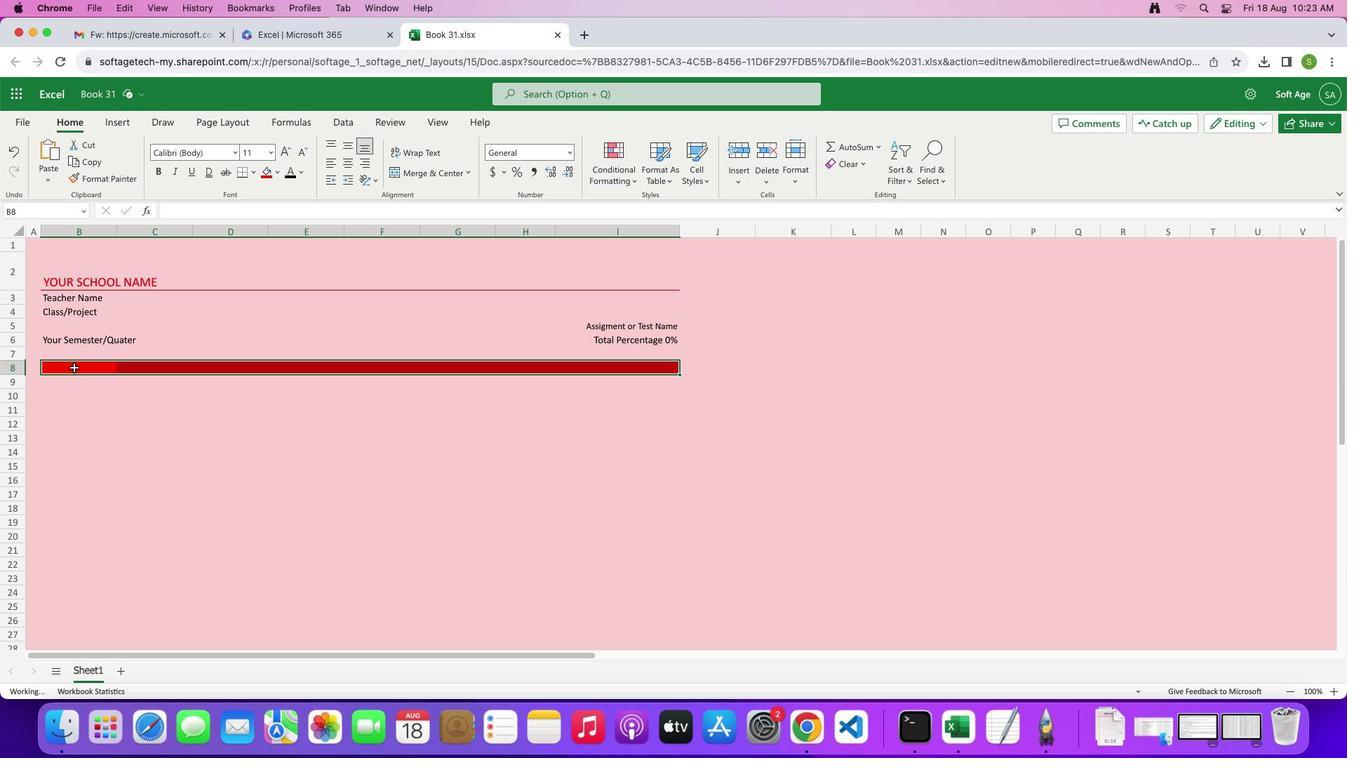 
Action: Mouse pressed left at (74, 368)
Screenshot: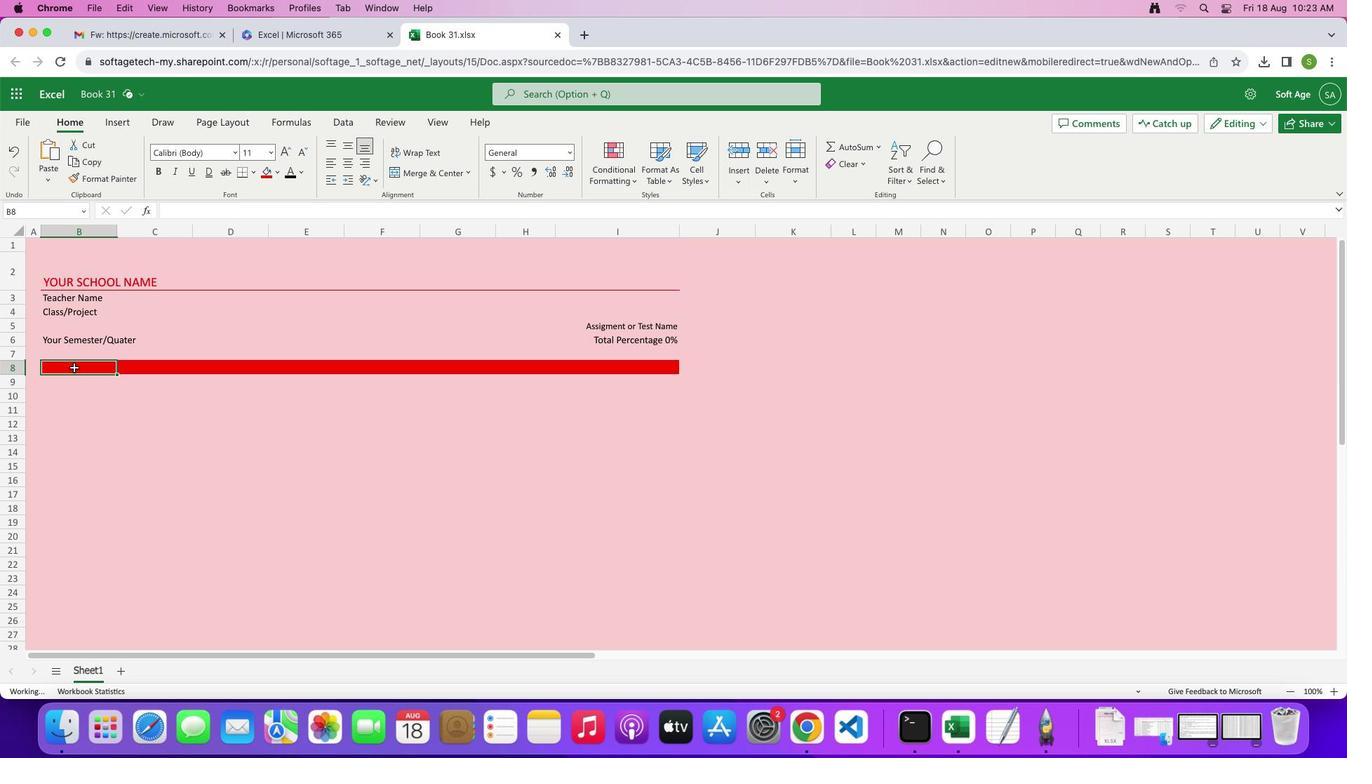 
Action: Mouse moved to (117, 230)
Screenshot: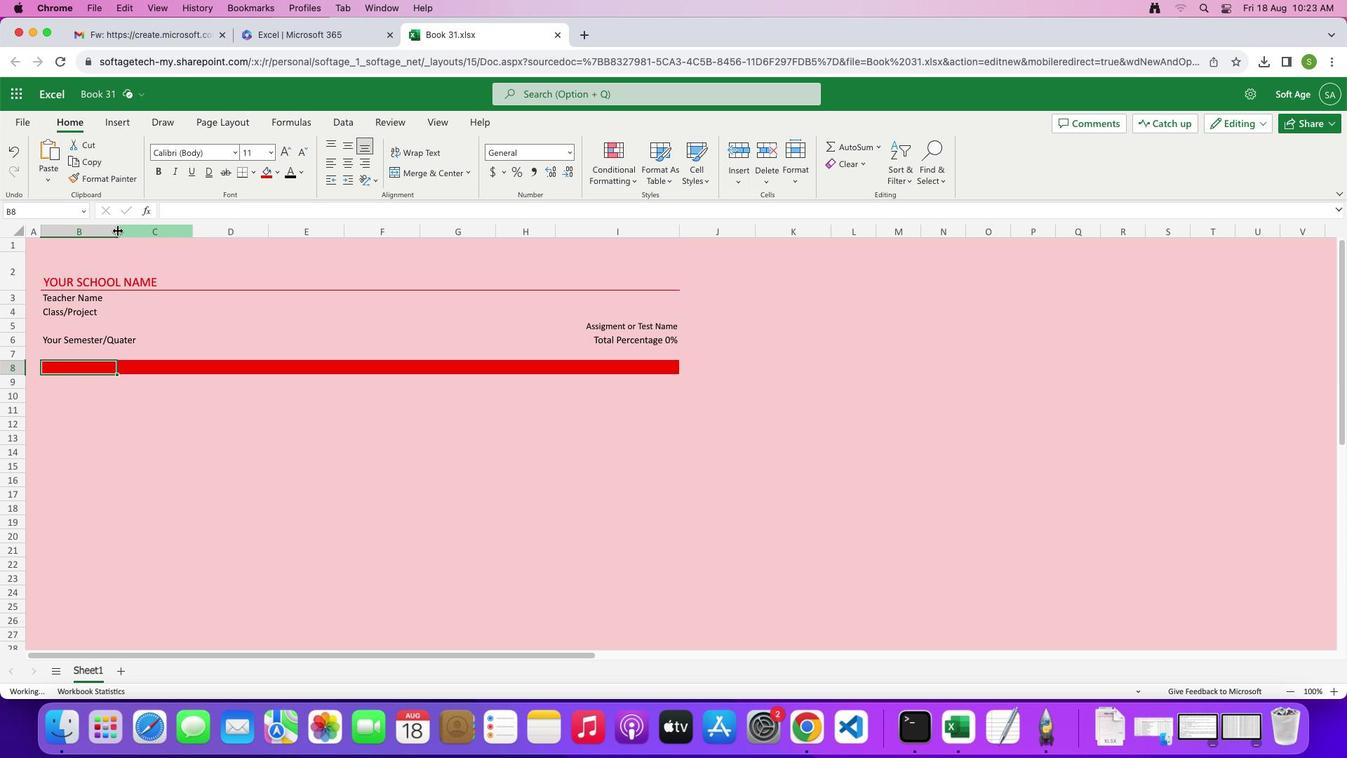 
Action: Mouse pressed left at (117, 230)
Screenshot: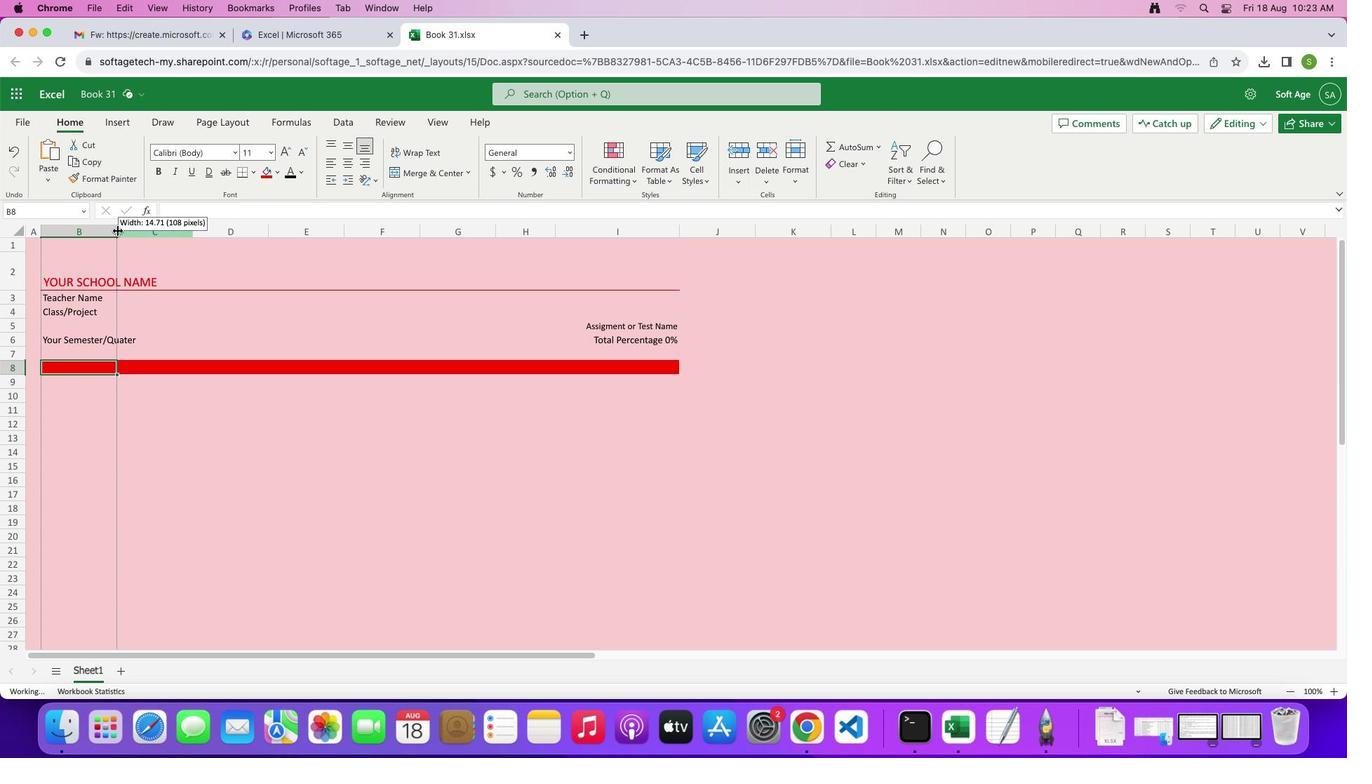 
Action: Mouse moved to (81, 372)
Screenshot: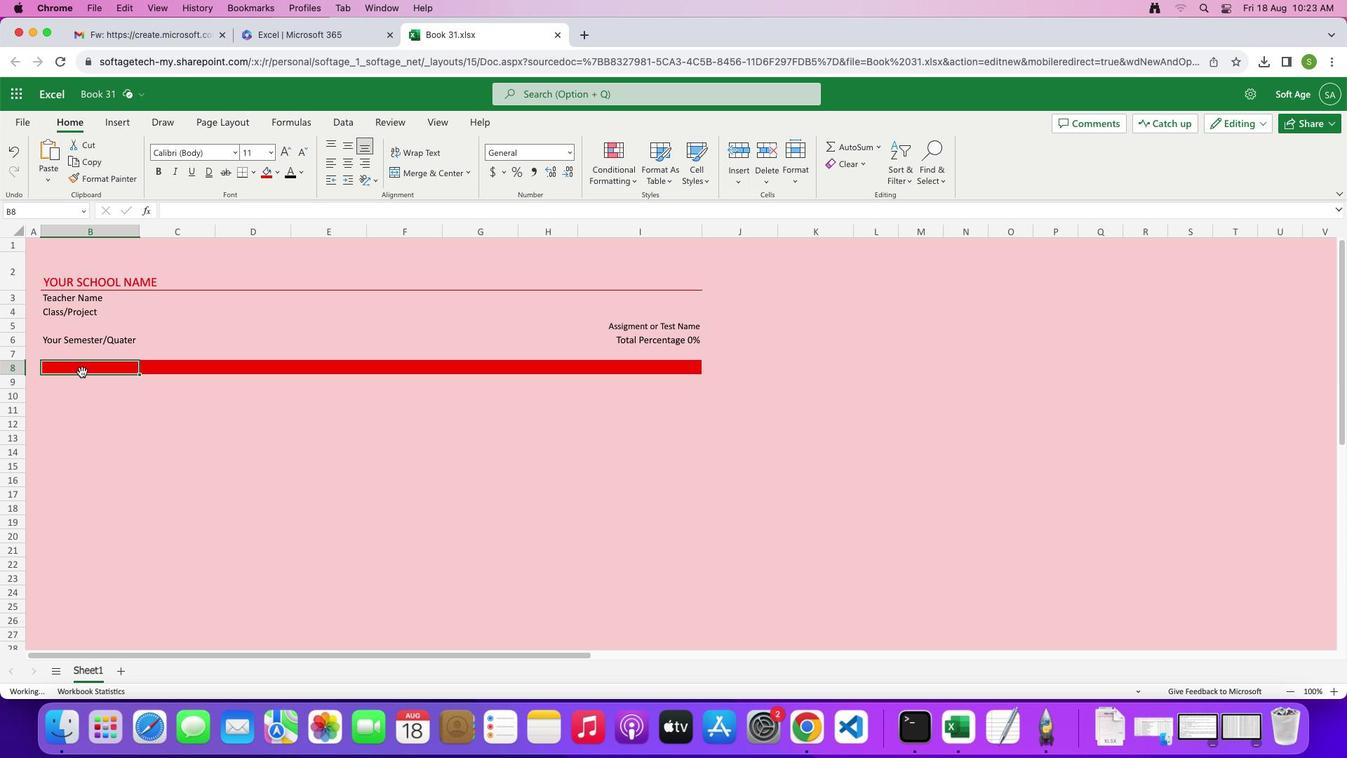 
Action: Mouse pressed left at (81, 372)
Screenshot: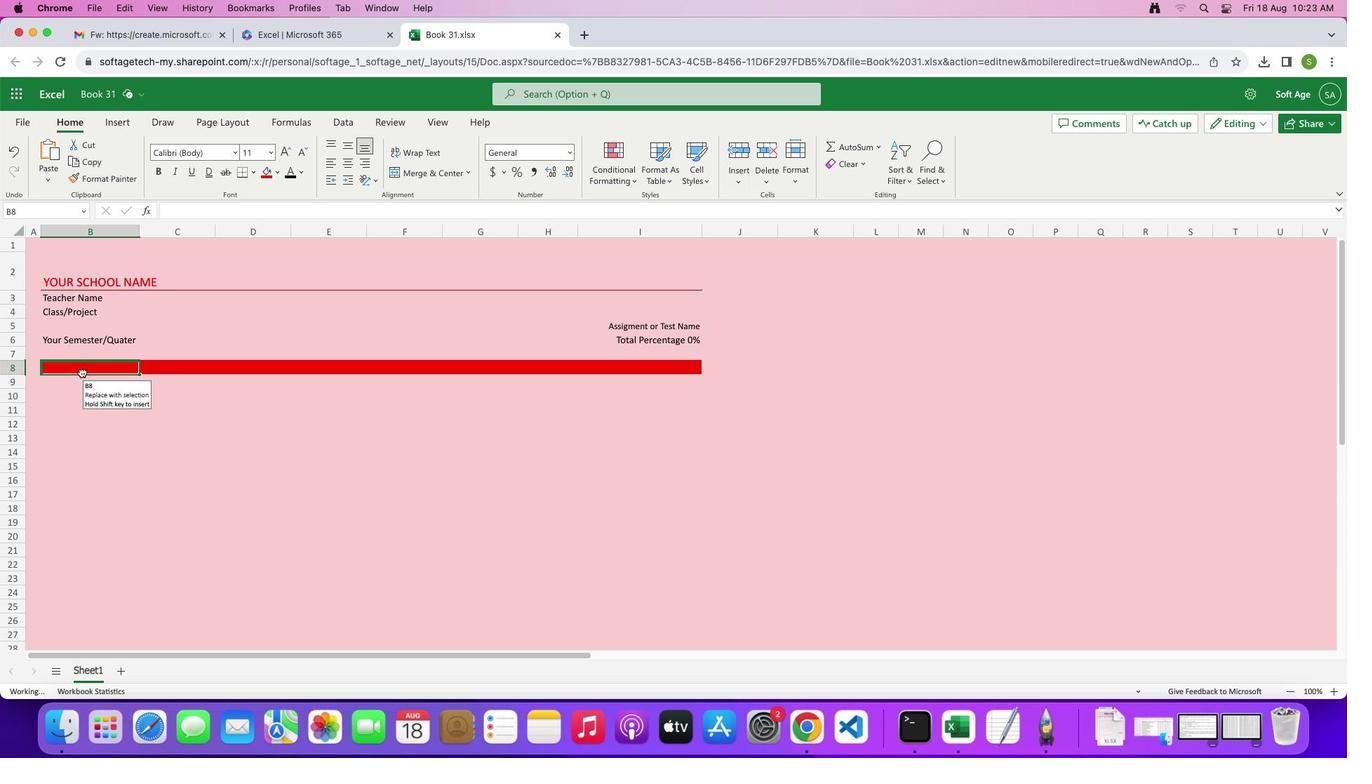 
Action: Mouse moved to (79, 418)
Screenshot: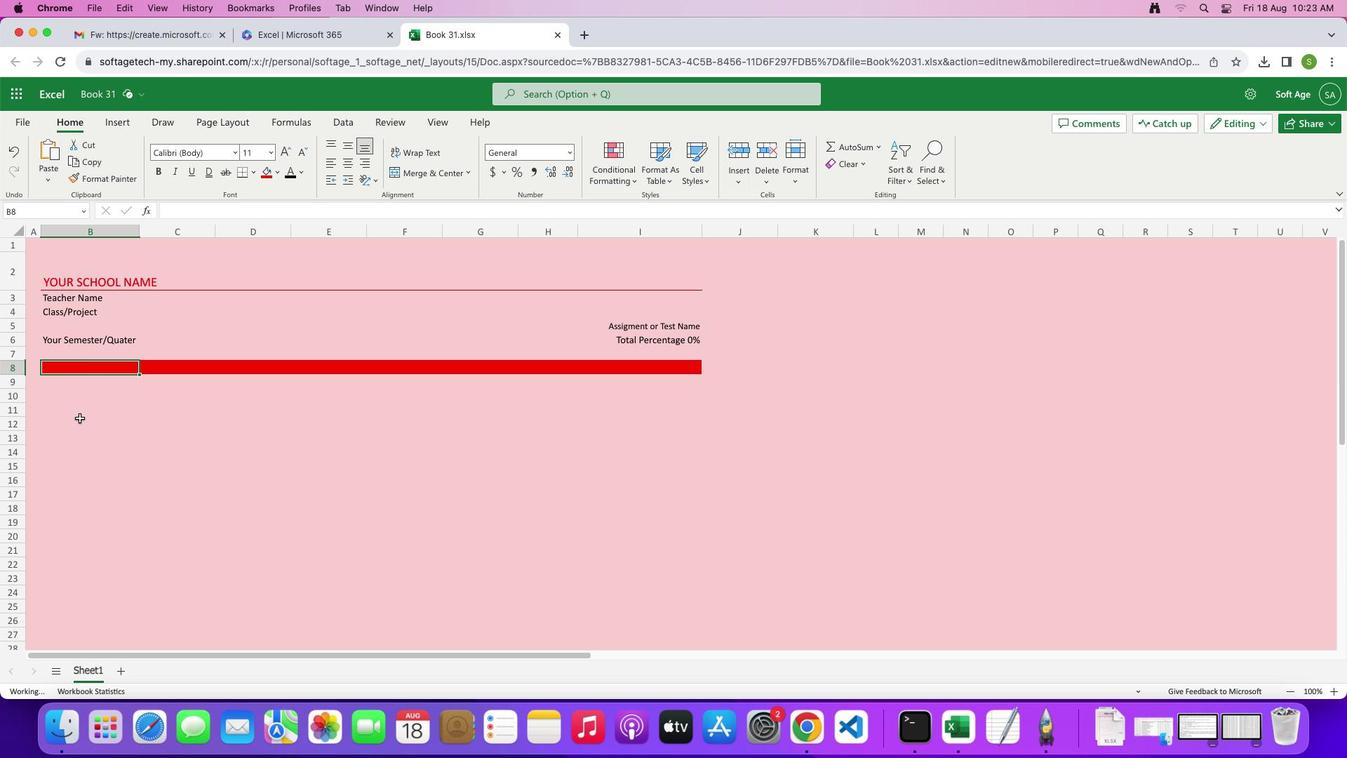 
Action: Mouse pressed left at (79, 418)
Screenshot: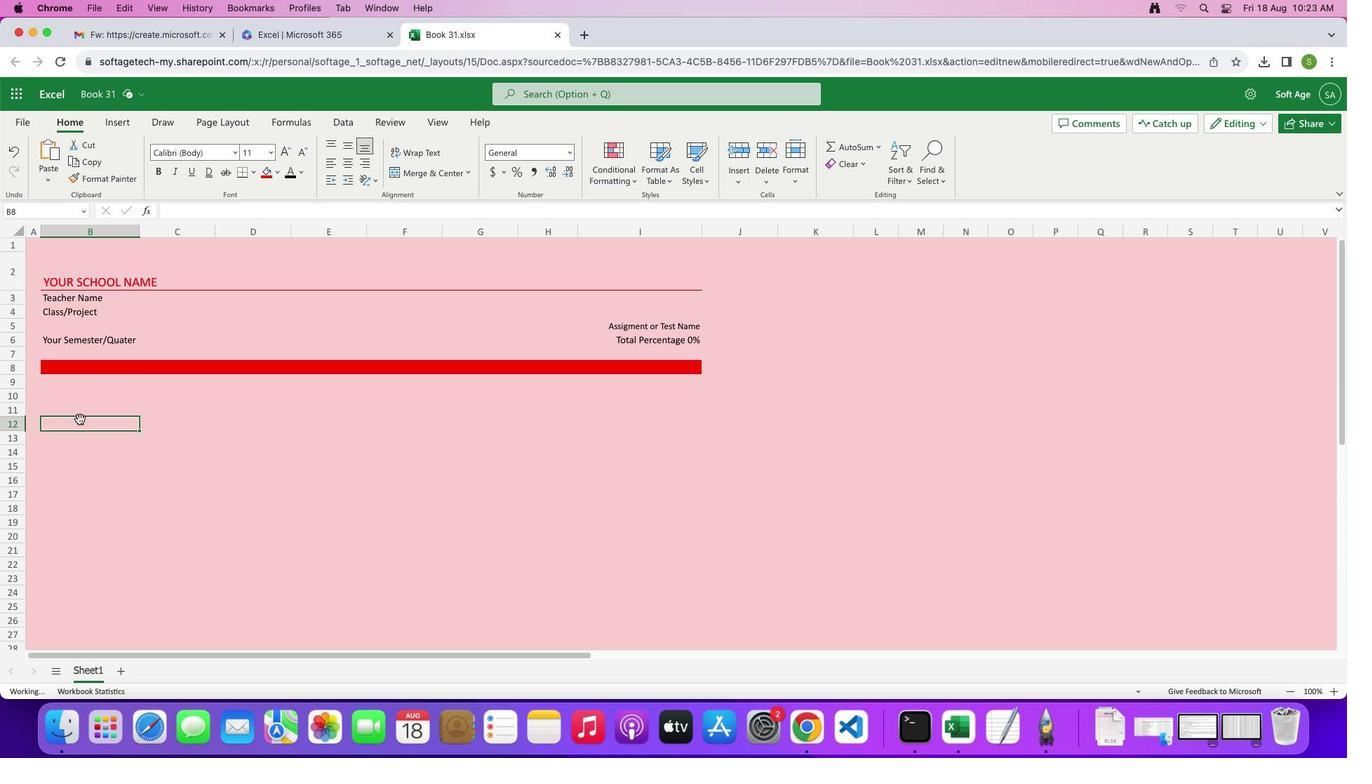 
Action: Mouse moved to (77, 368)
Screenshot: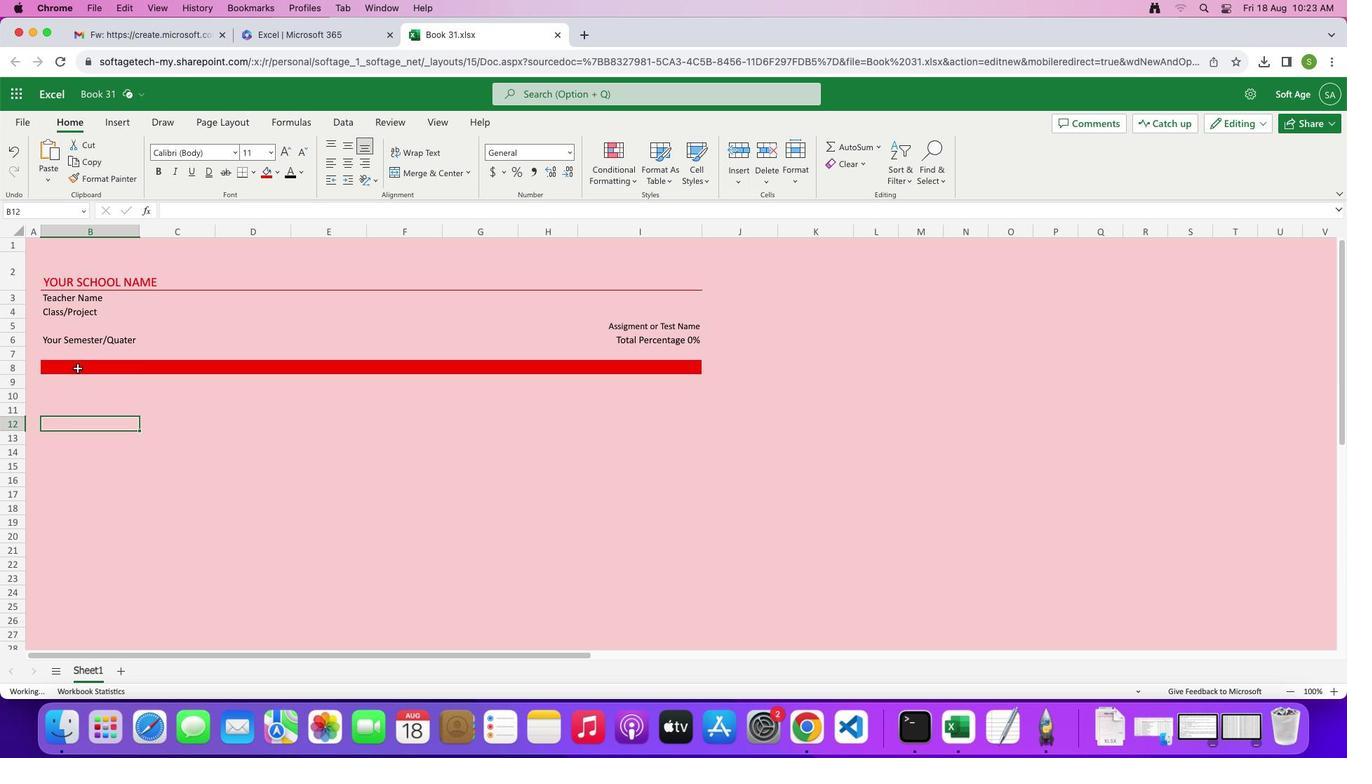 
Action: Mouse pressed left at (77, 368)
Screenshot: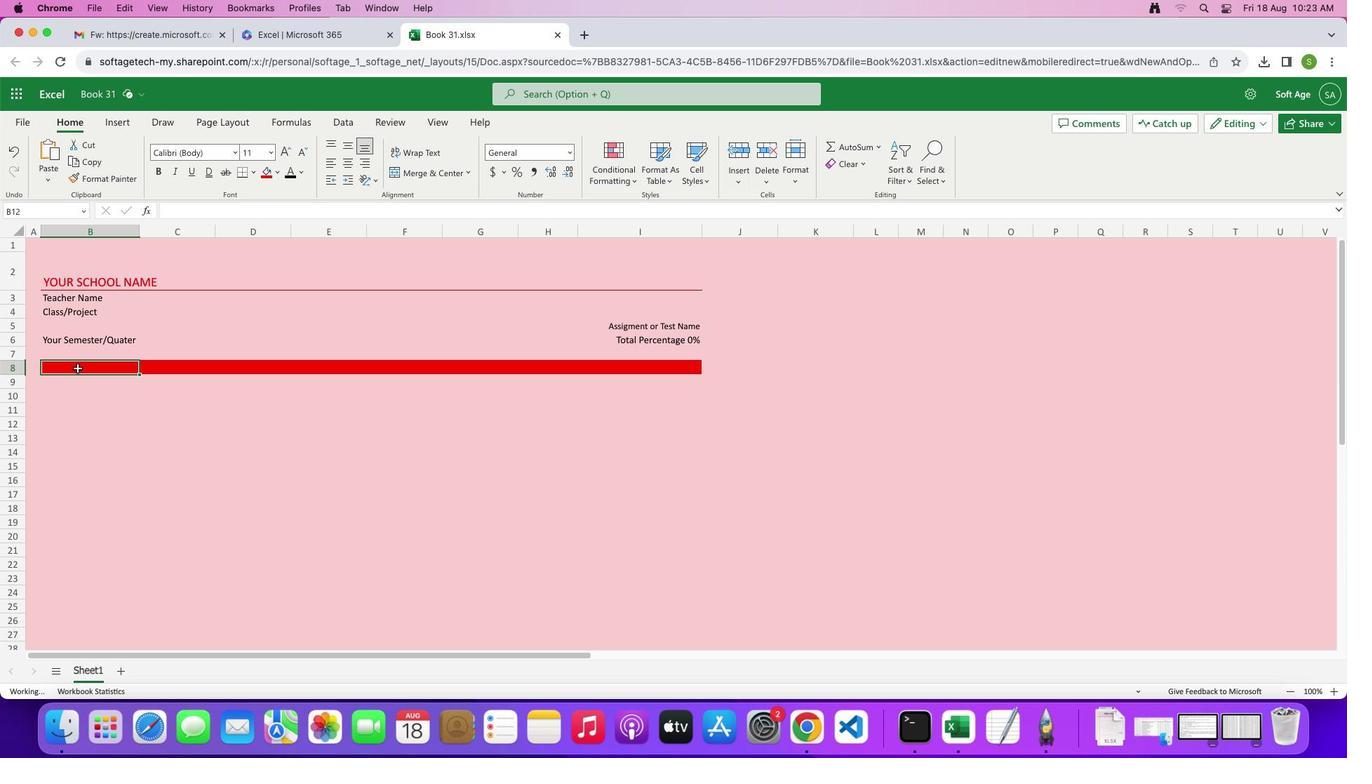 
Action: Mouse moved to (298, 173)
Screenshot: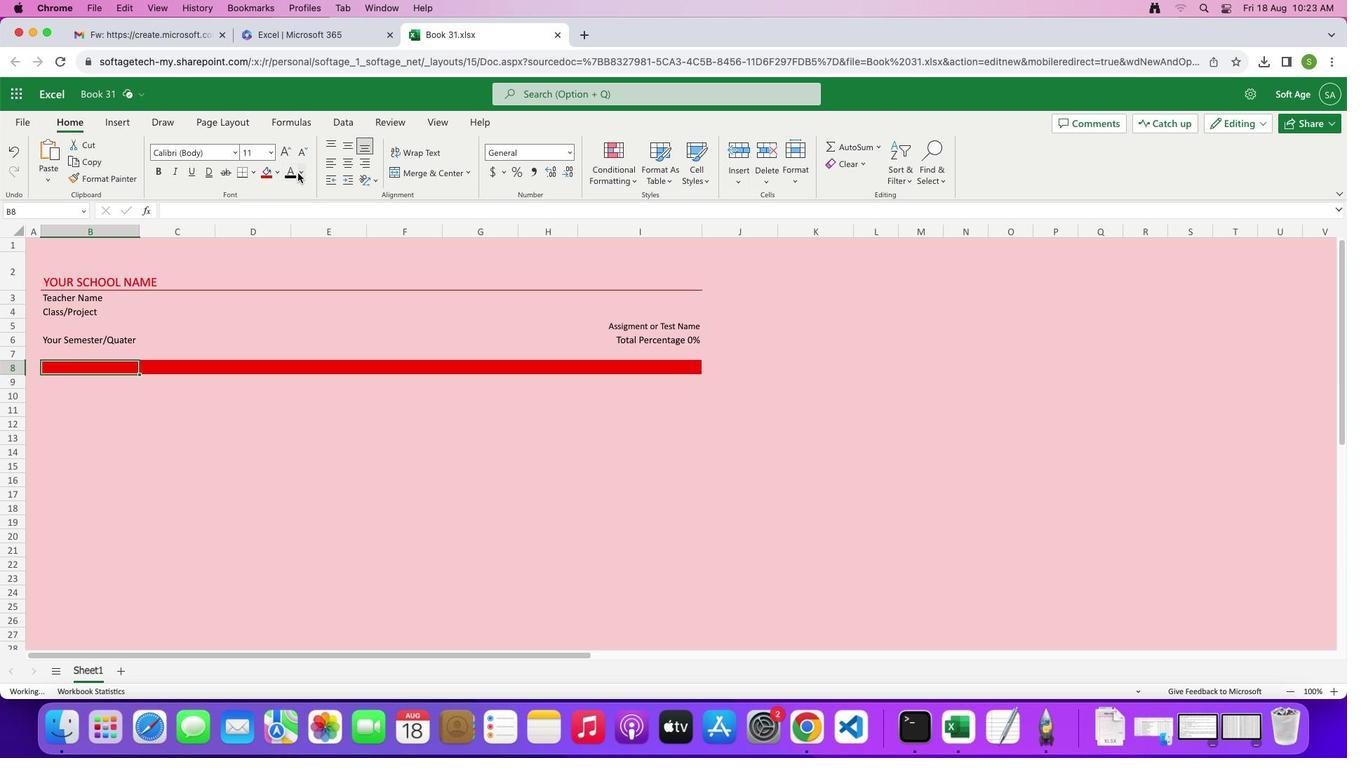 
Action: Mouse pressed left at (298, 173)
Screenshot: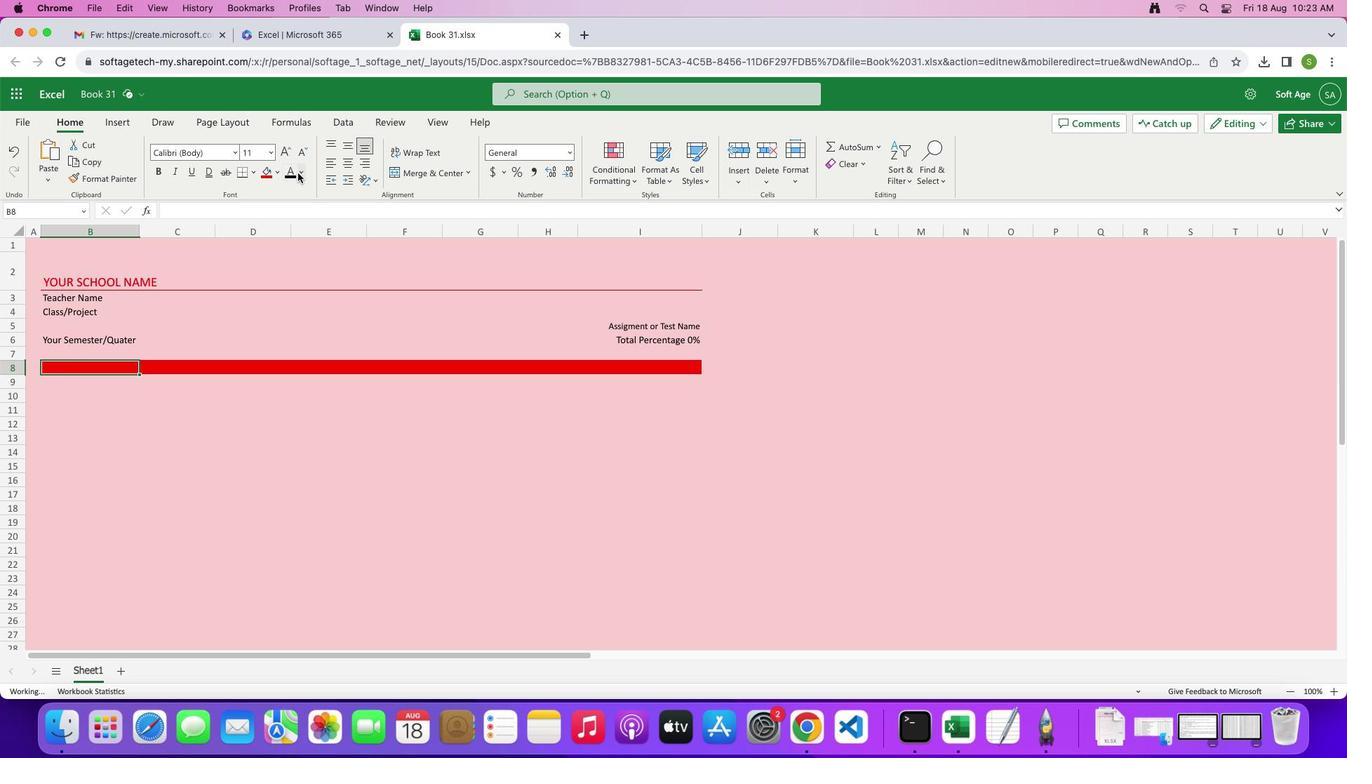 
Action: Mouse moved to (294, 233)
Screenshot: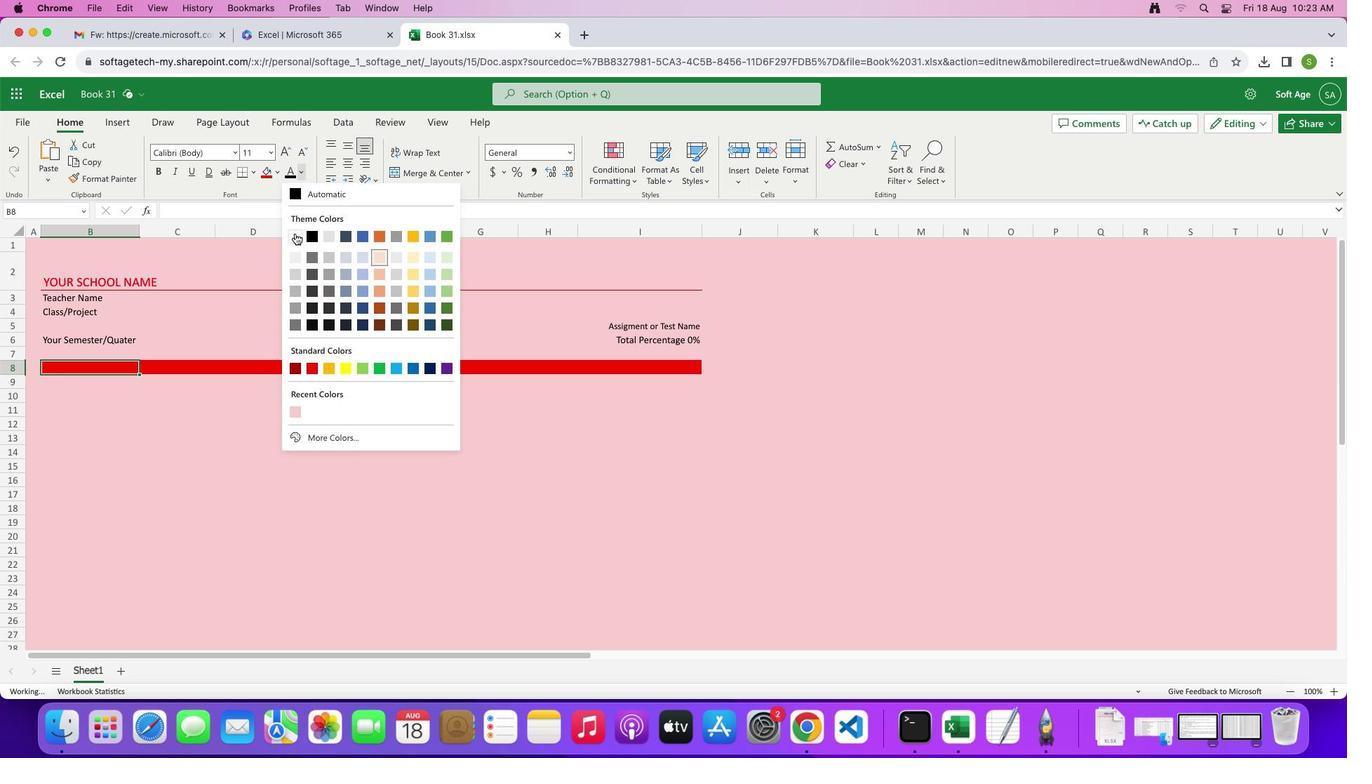 
Action: Mouse pressed left at (294, 233)
Screenshot: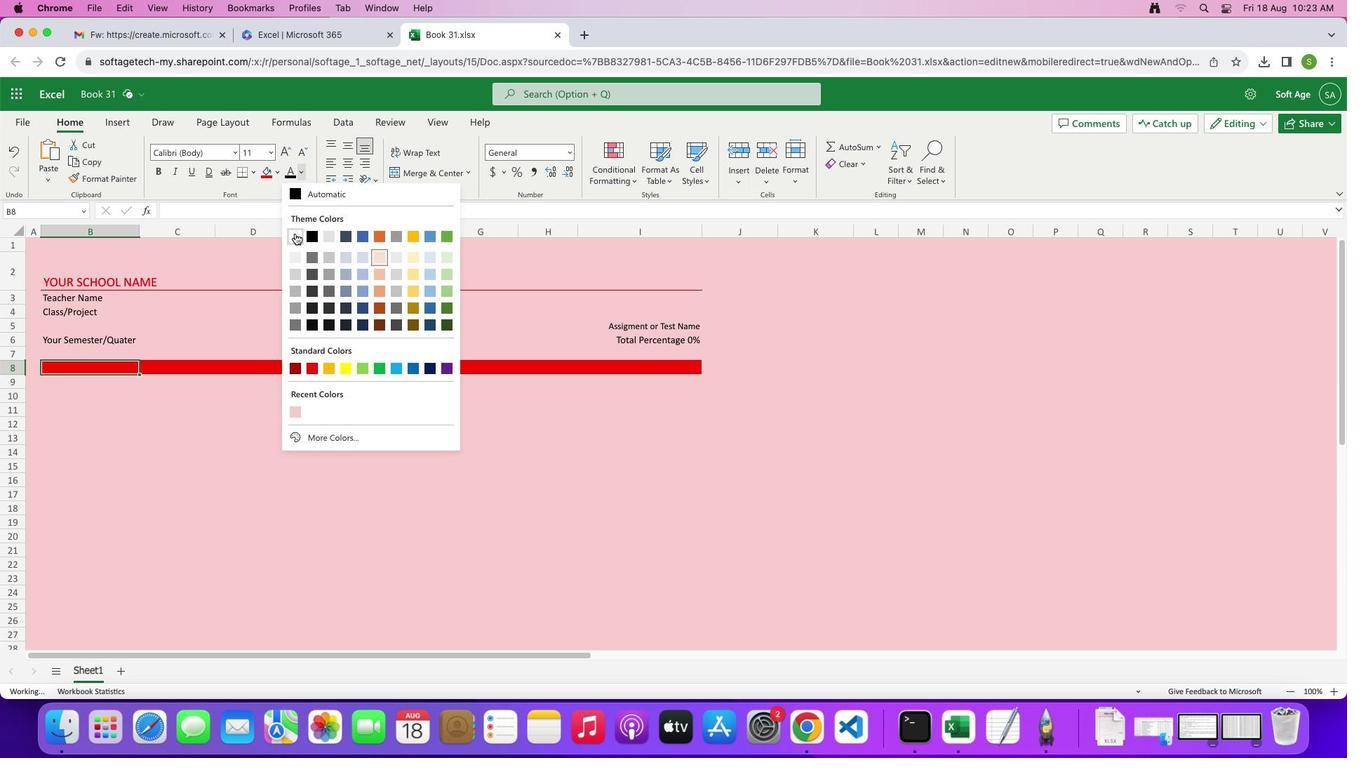 
Action: Mouse moved to (350, 145)
Screenshot: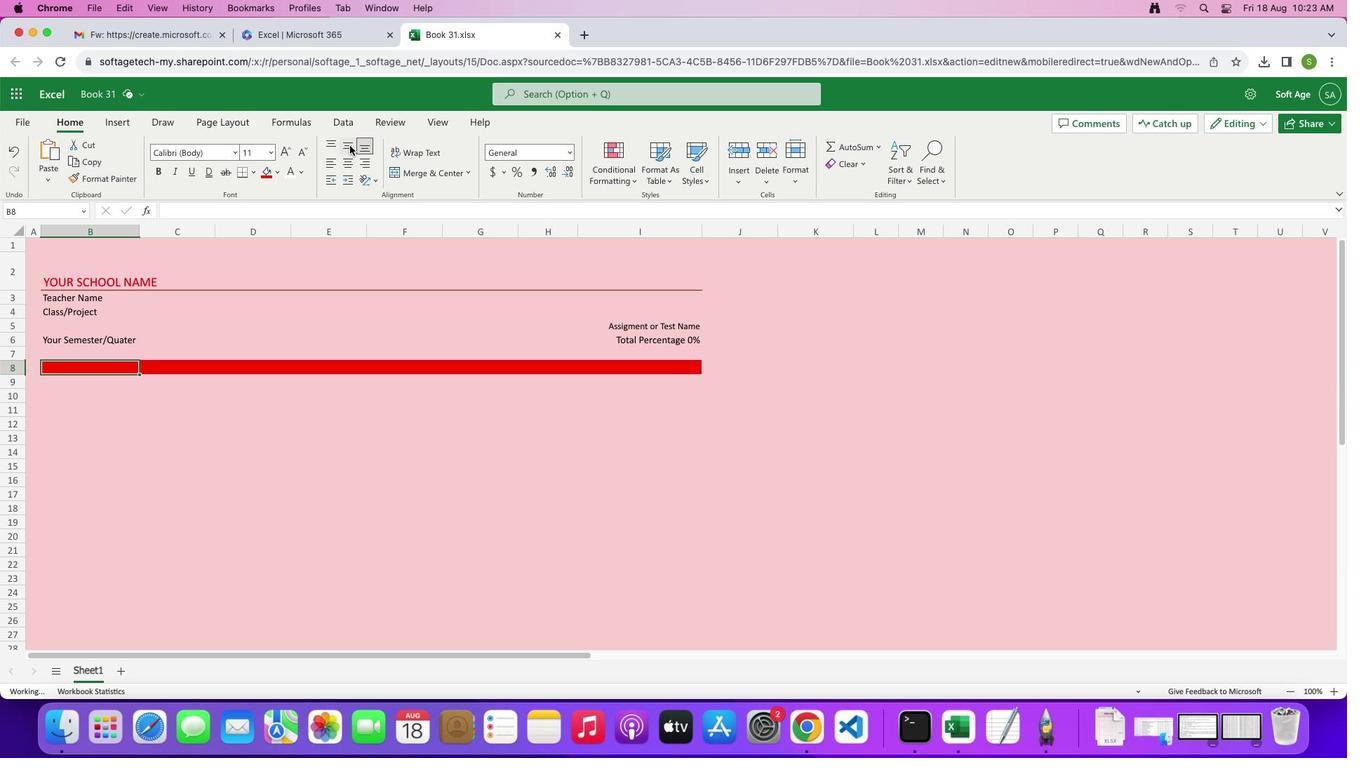 
Action: Mouse pressed left at (350, 145)
Screenshot: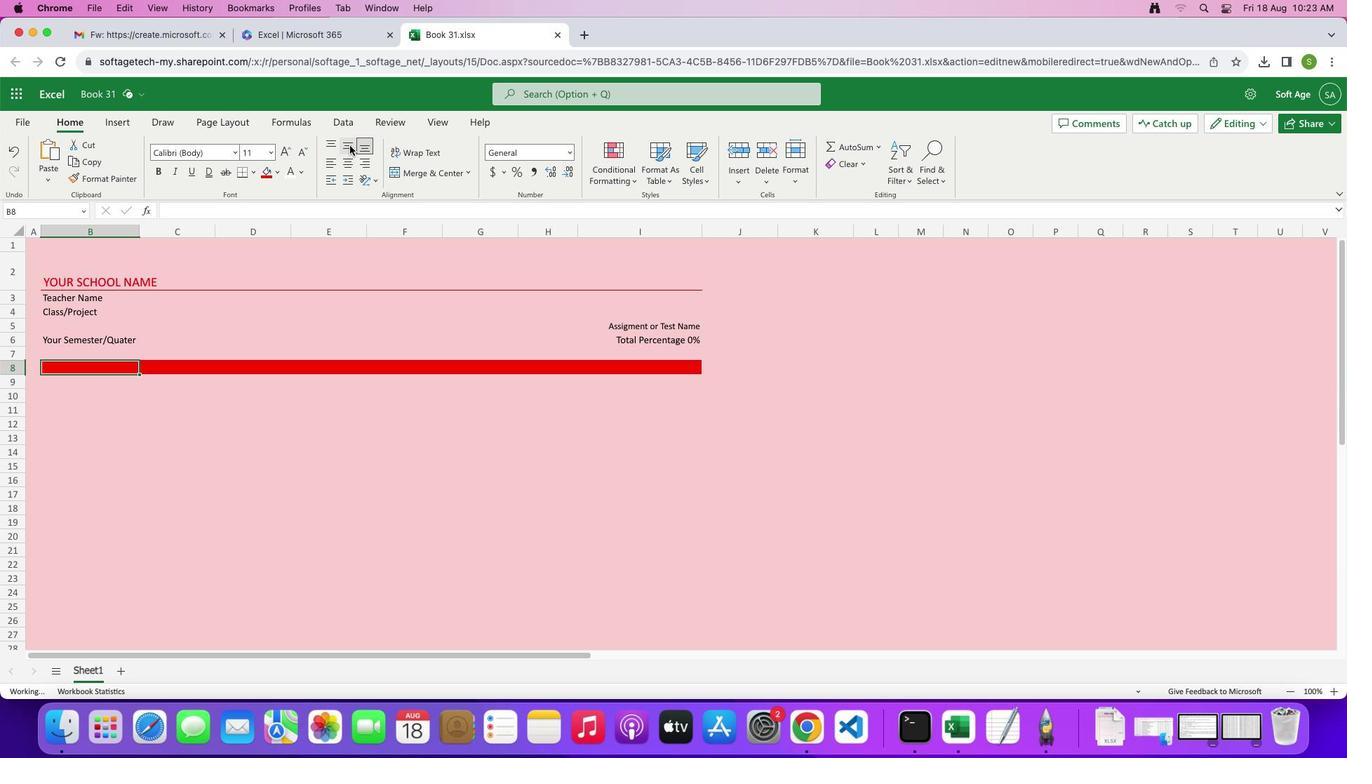 
Action: Mouse moved to (350, 159)
Screenshot: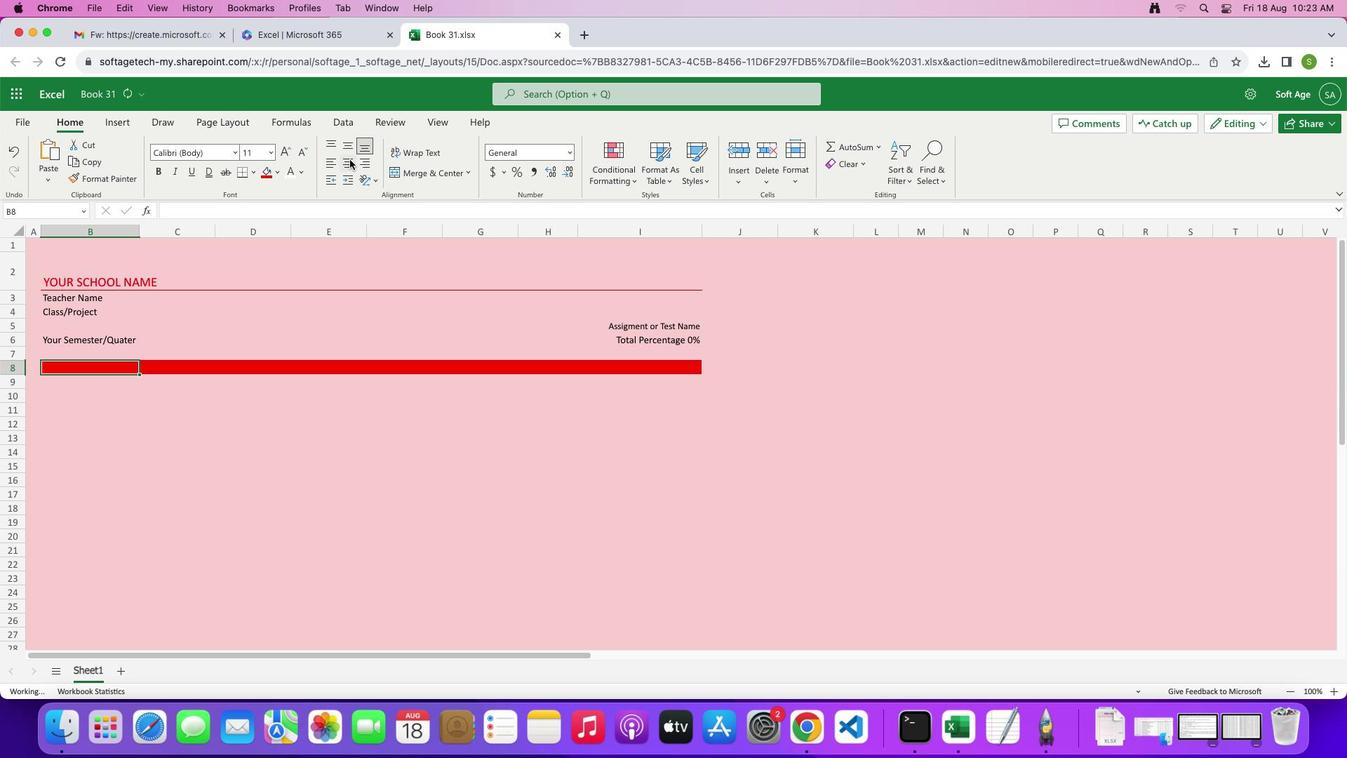 
Action: Mouse pressed left at (350, 159)
Screenshot: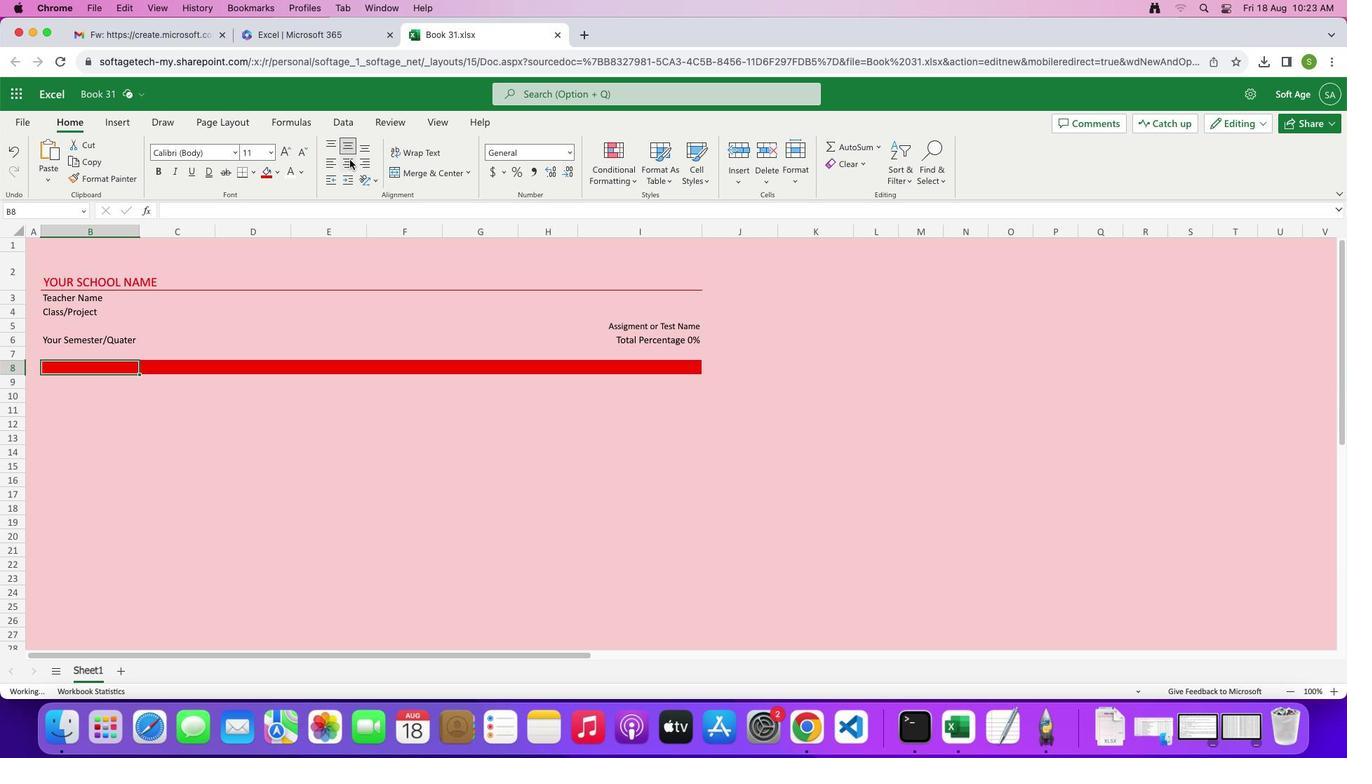 
Action: Mouse moved to (353, 465)
Screenshot: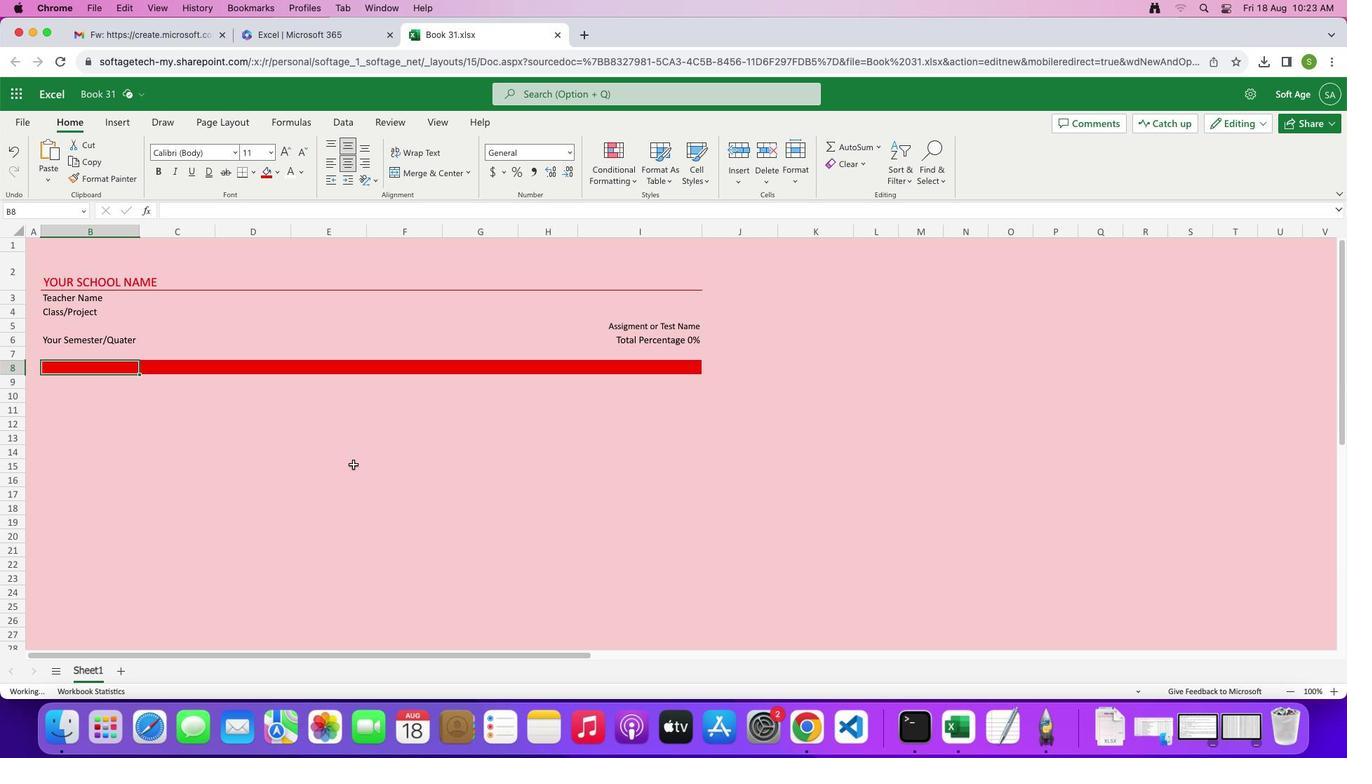 
Action: Key pressed Key.shift'S''t''u''d''e''n''t'Key.spaceKey.shift'N''a''m''e'
Screenshot: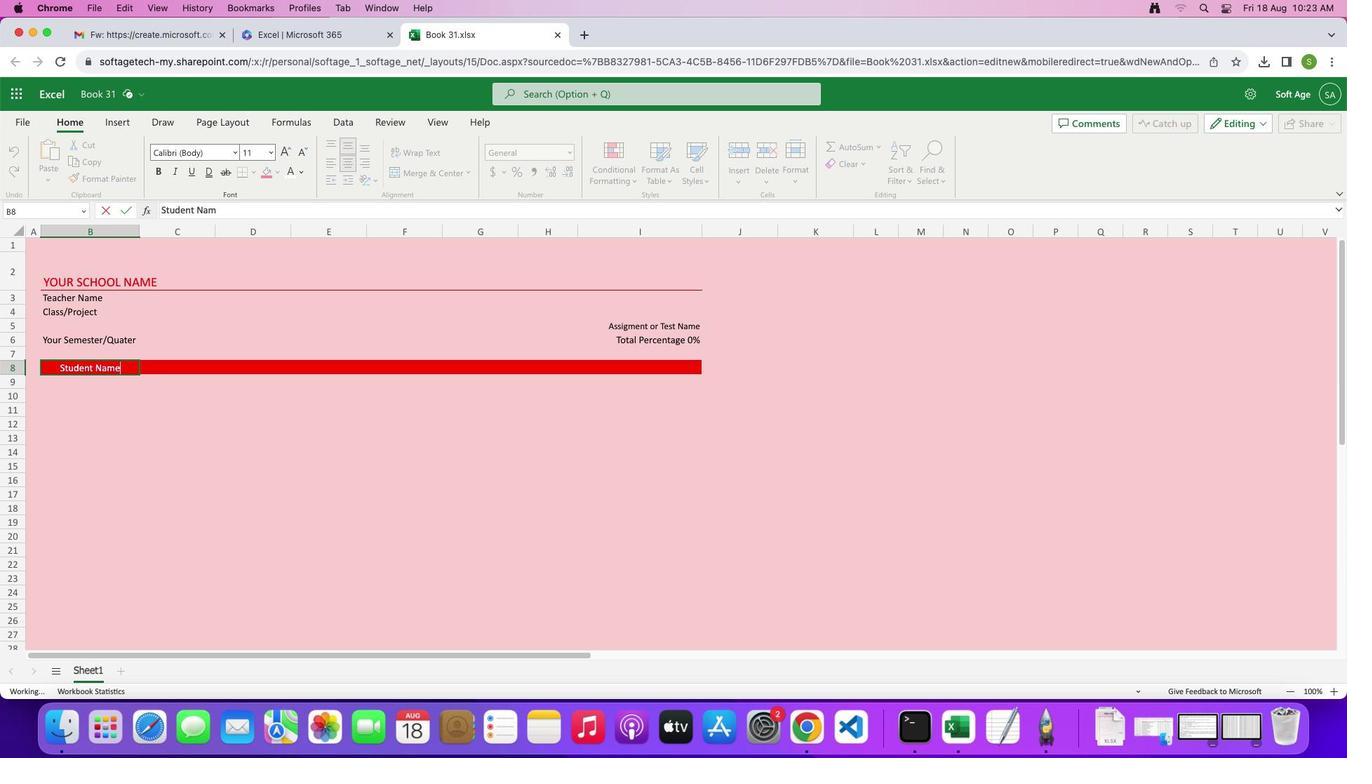 
Action: Mouse moved to (167, 370)
Screenshot: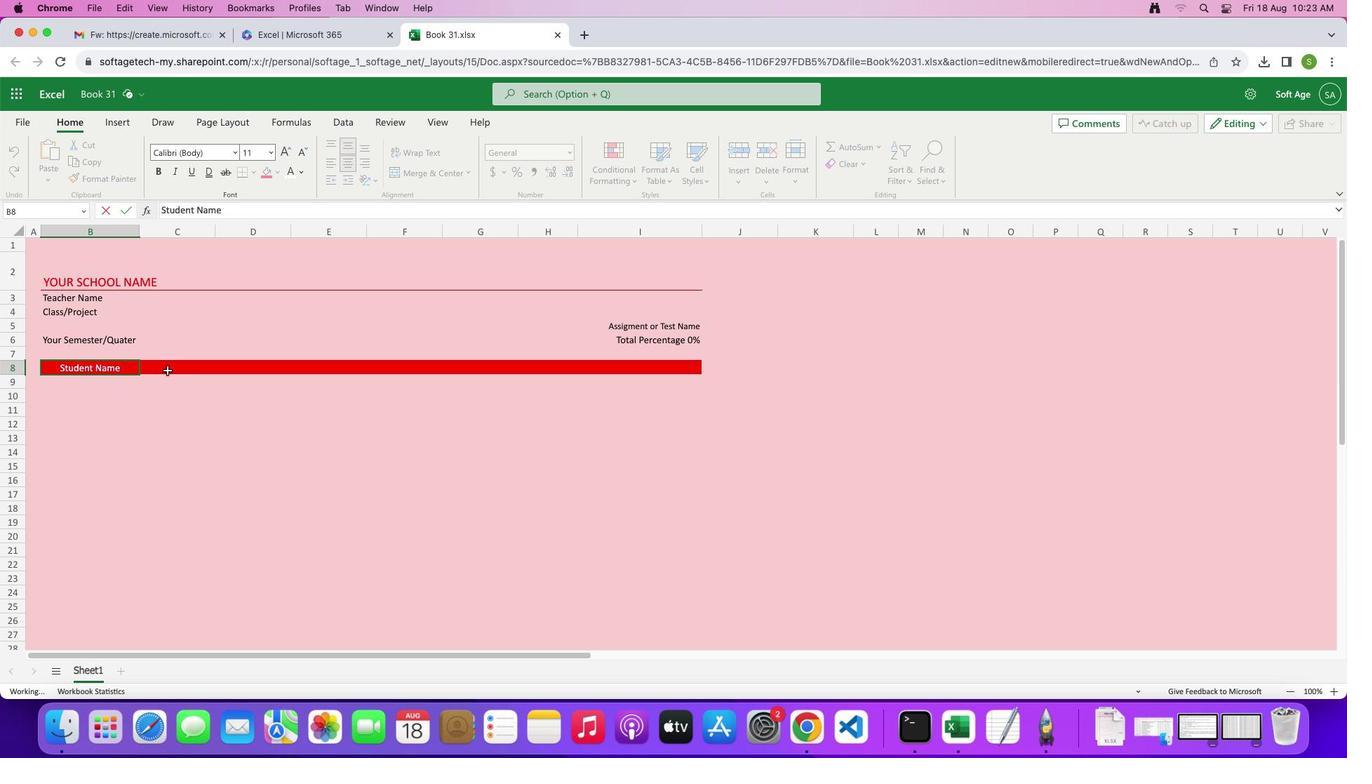 
Action: Mouse pressed left at (167, 370)
Screenshot: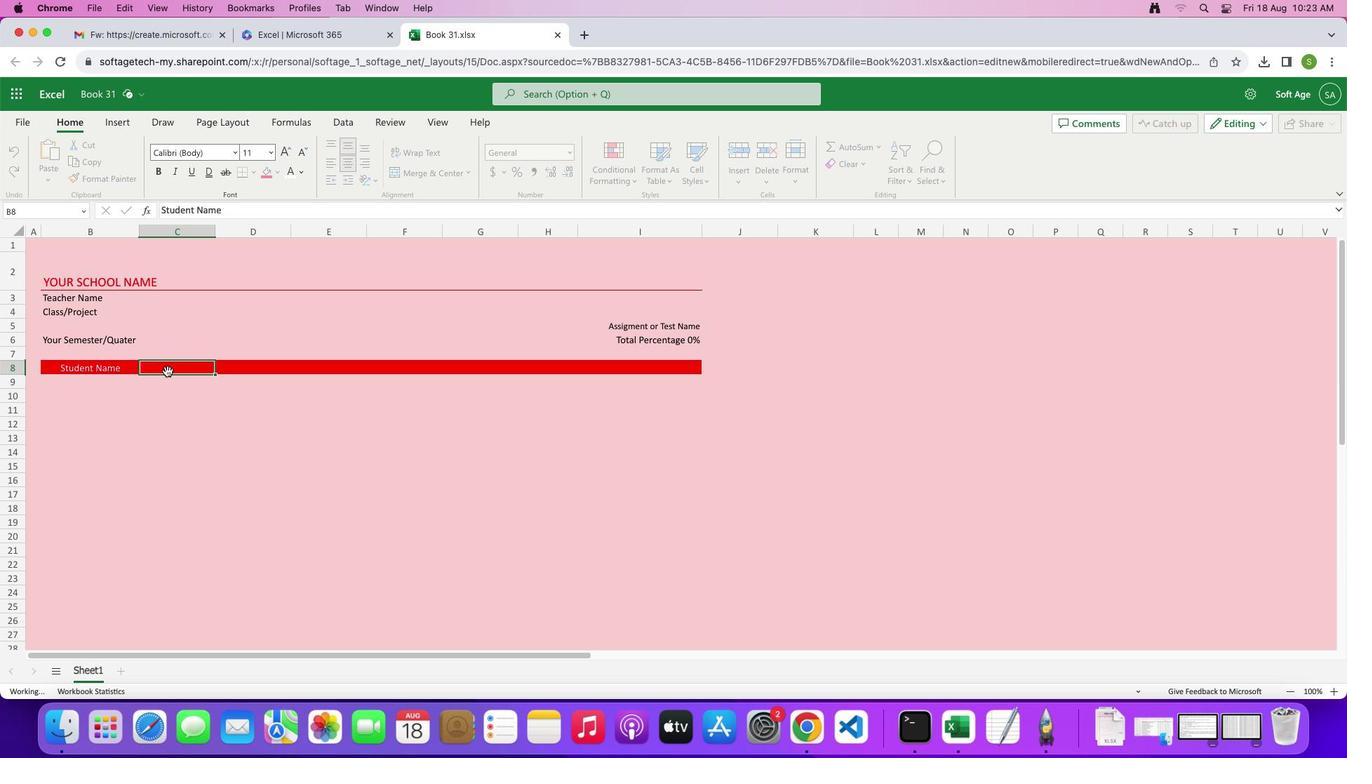 
Action: Key pressed Key.shift'S''t'
Screenshot: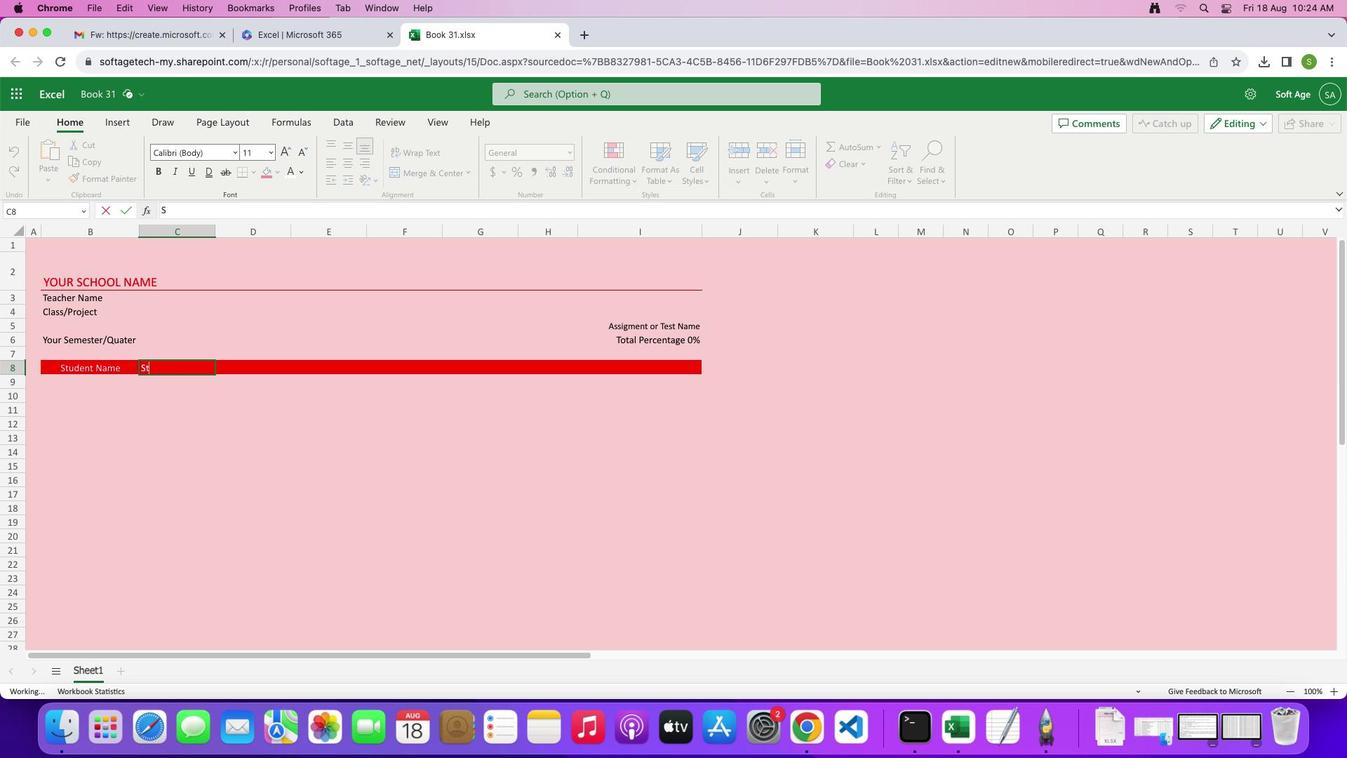 
Action: Mouse moved to (161, 369)
Screenshot: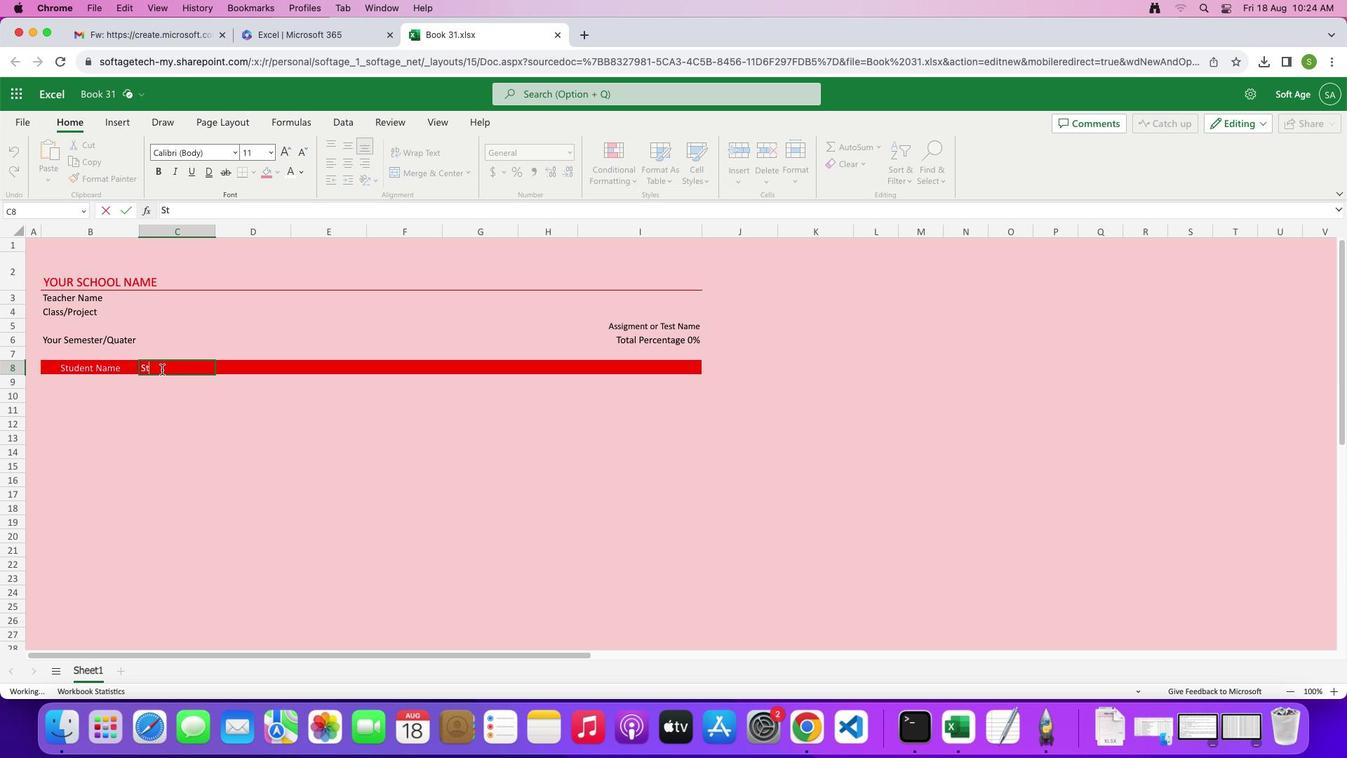 
Action: Key pressed 'u''d''e''n''t'Key.spaceKey.shift'I''D'
Screenshot: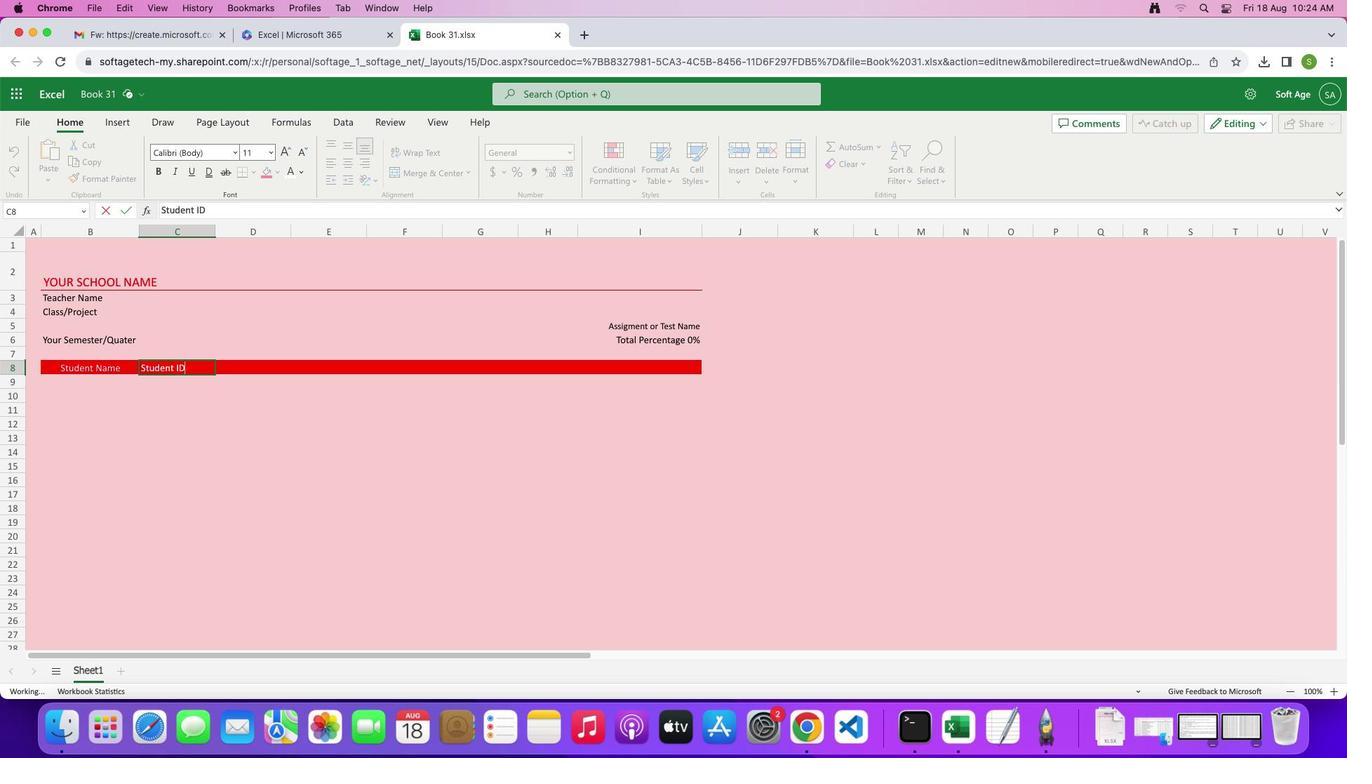 
Action: Mouse moved to (266, 372)
Screenshot: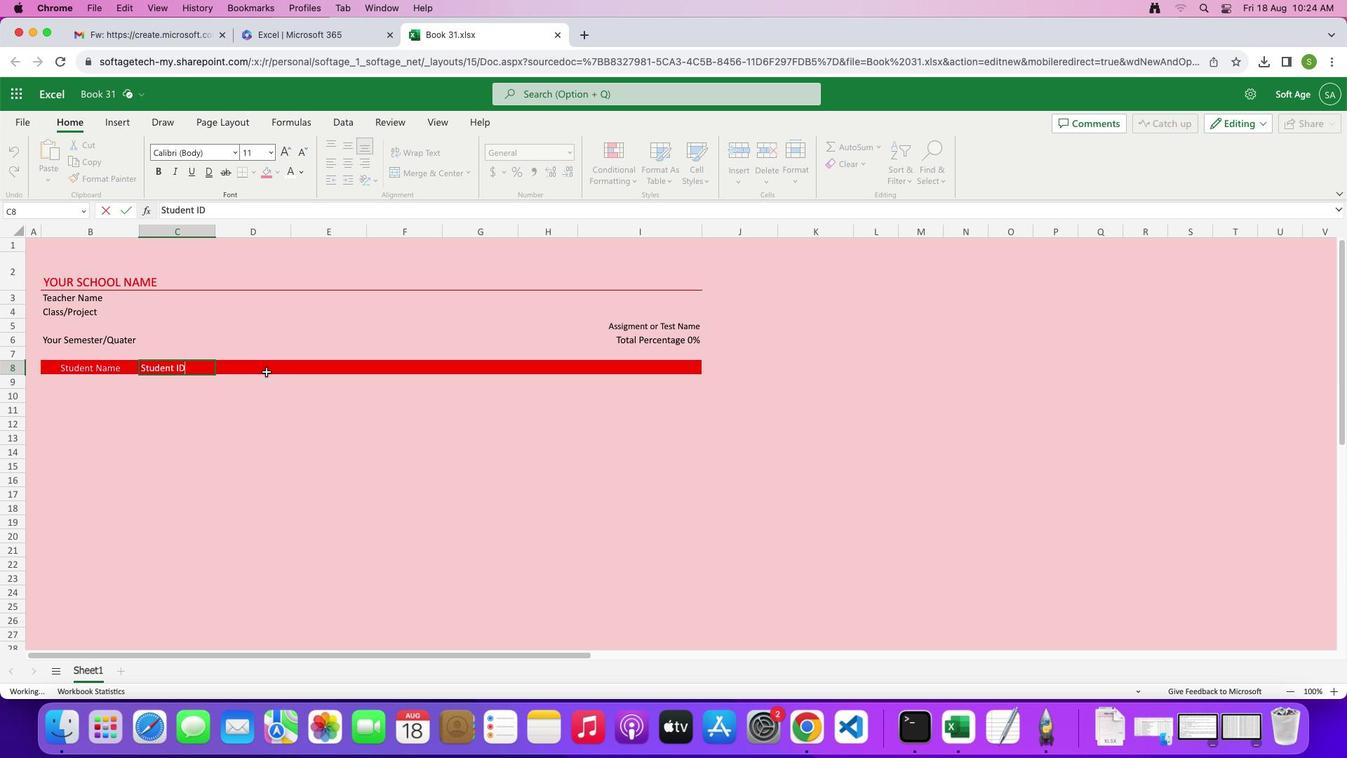 
Action: Mouse pressed left at (266, 372)
Screenshot: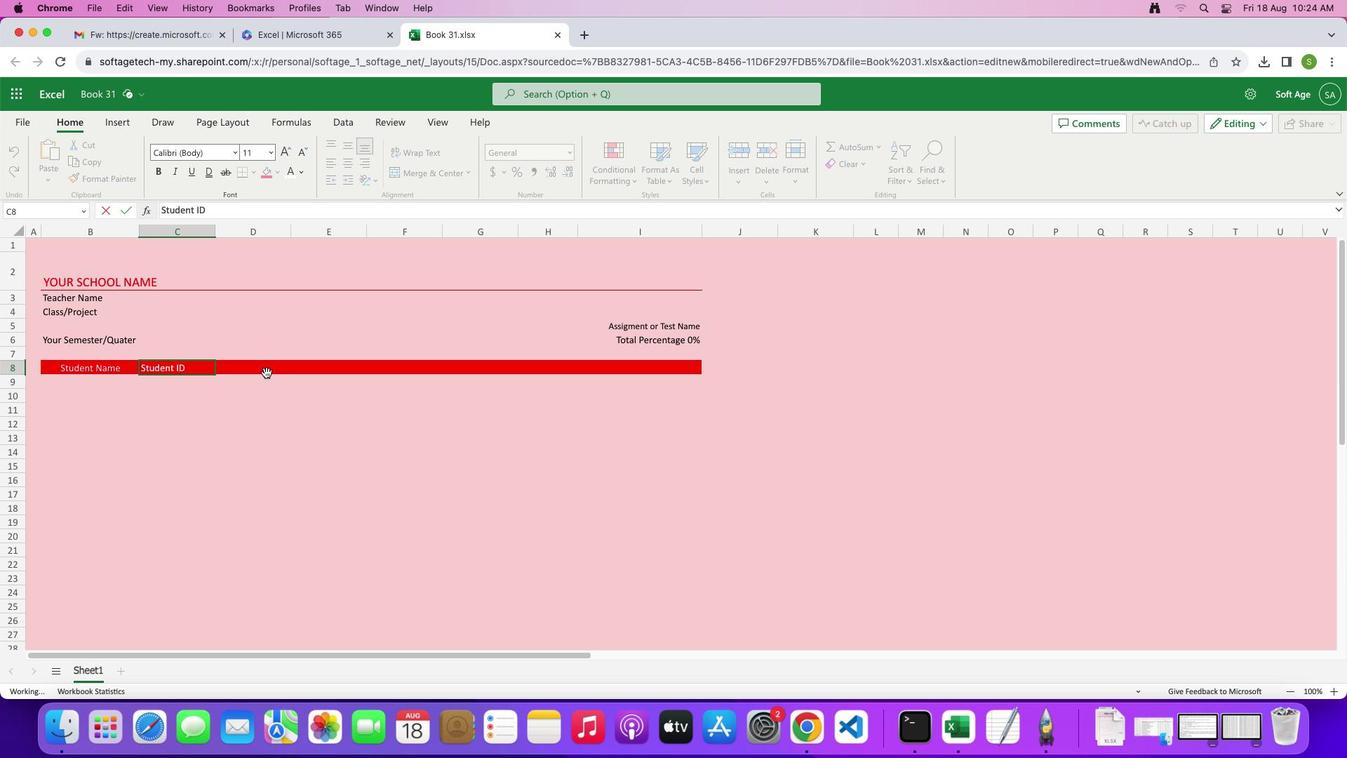 
Action: Key pressed Key.shift'A''v''e''r''a''g''e'
Screenshot: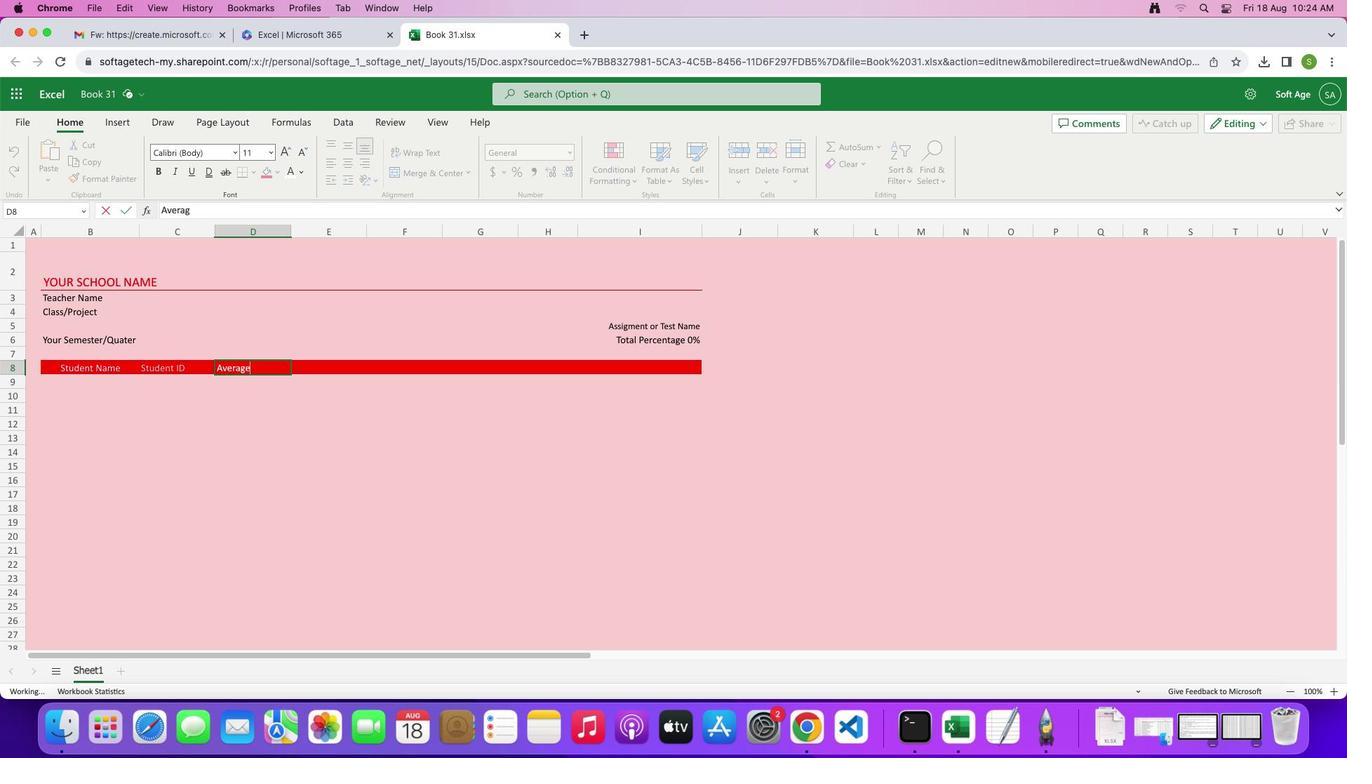 
Action: Mouse moved to (313, 369)
Screenshot: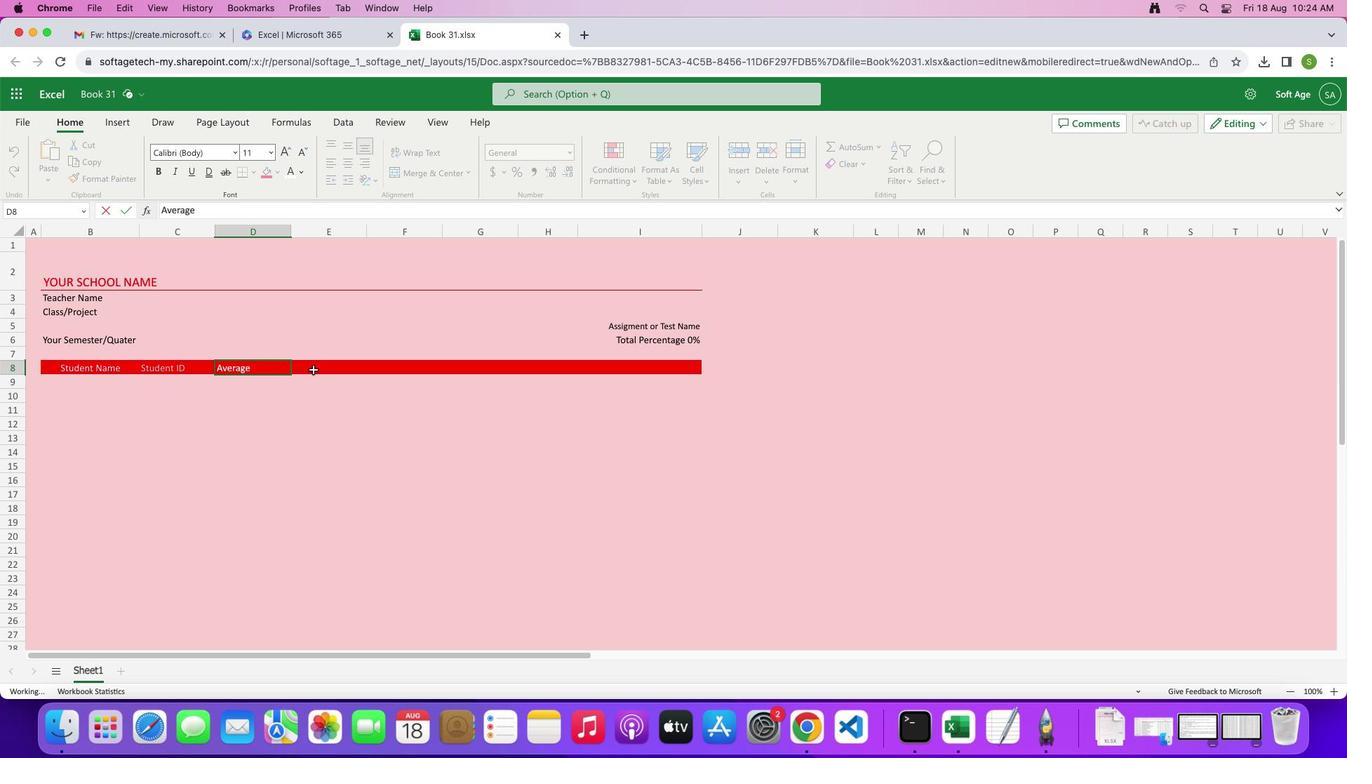 
Action: Mouse pressed left at (313, 369)
Screenshot: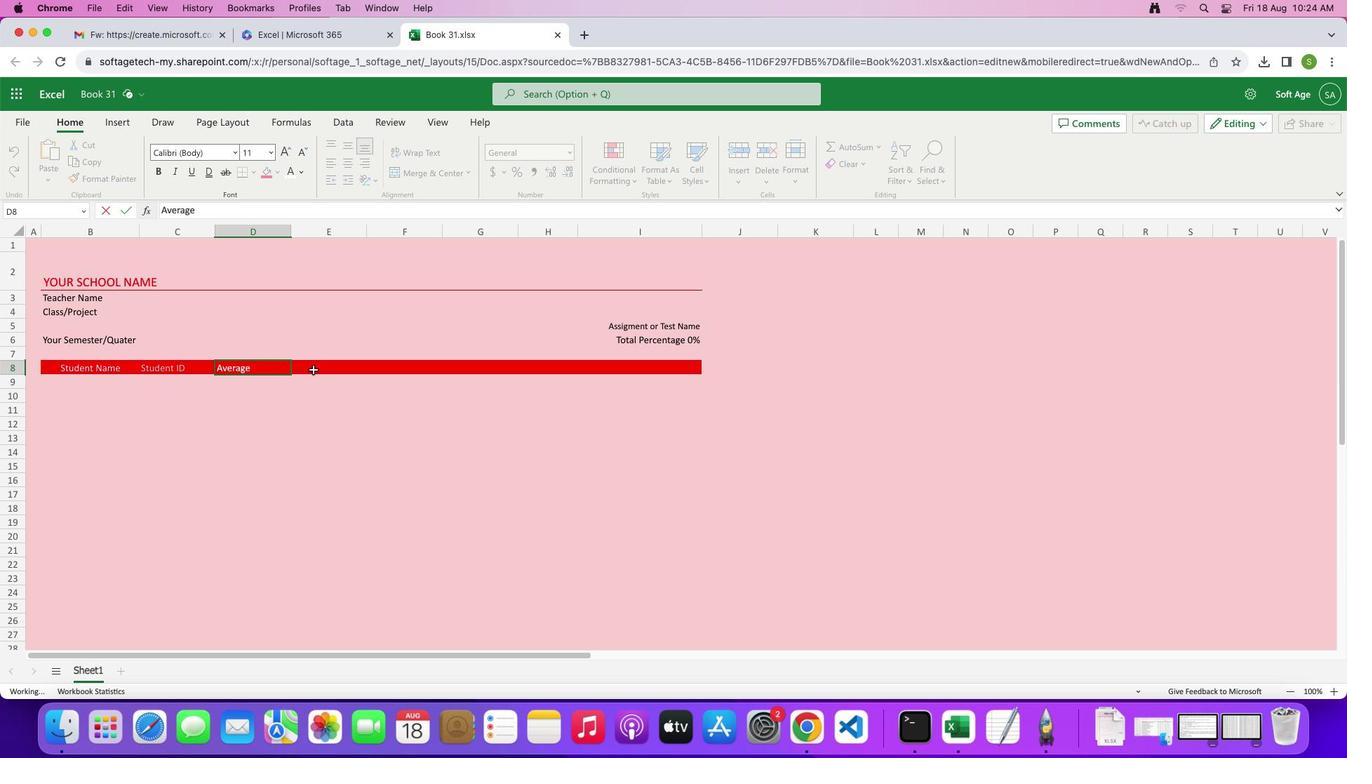 
Action: Mouse moved to (308, 371)
Screenshot: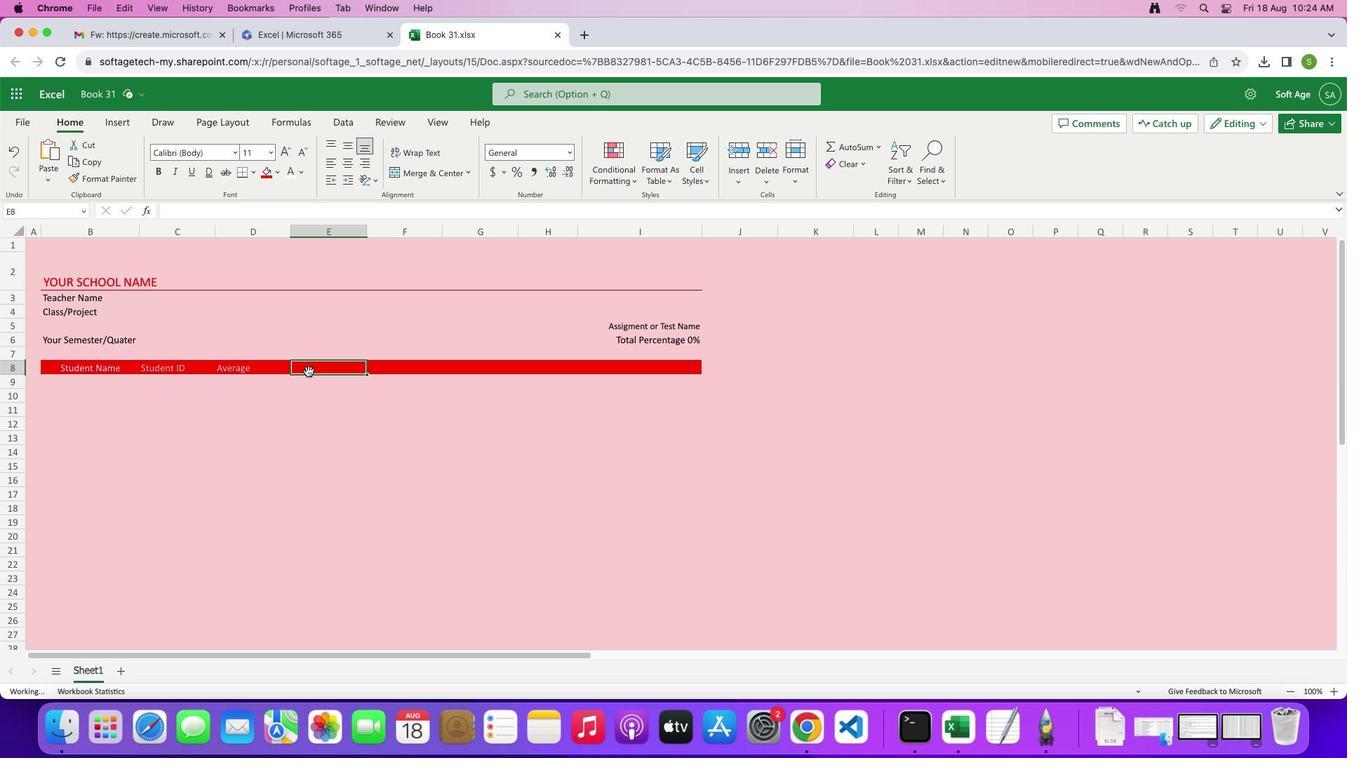 
Action: Key pressed Key.shift'S''c''o''r''e'
Screenshot: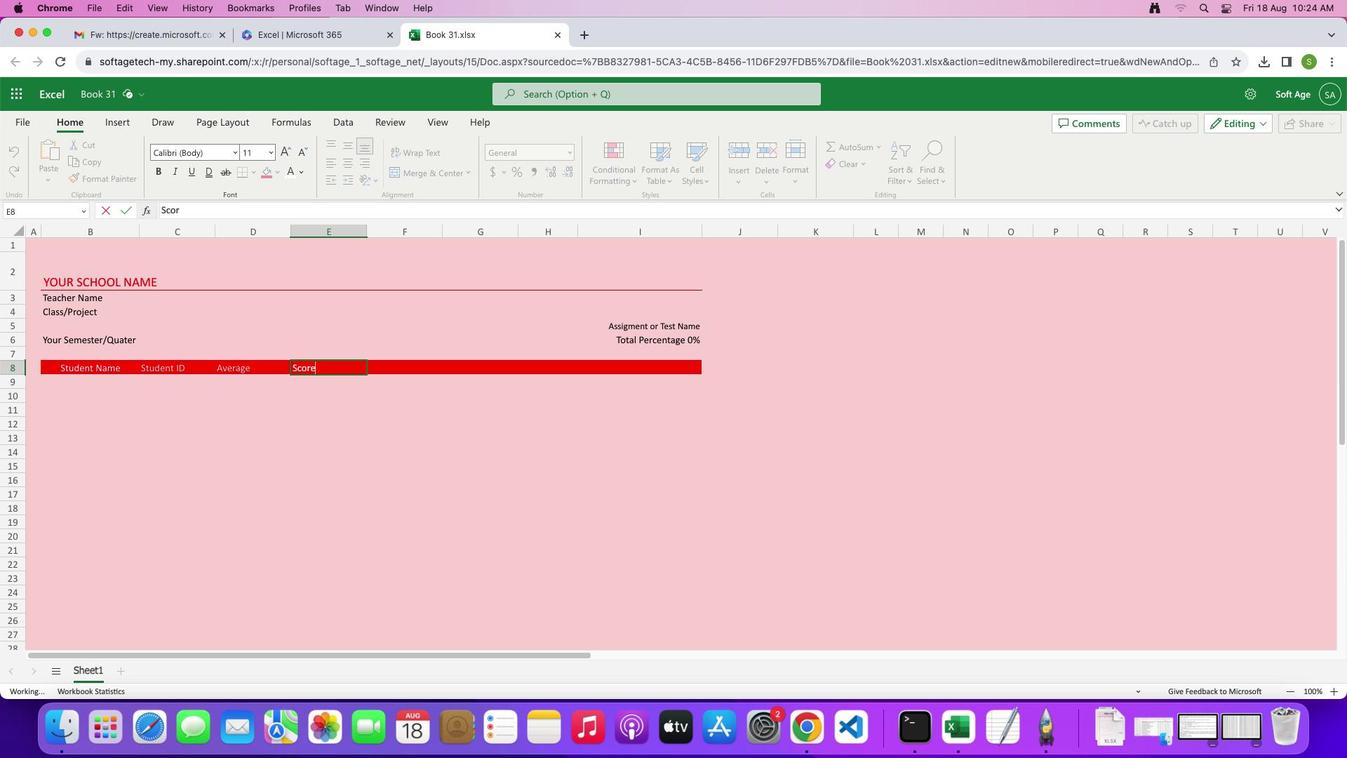 
Action: Mouse moved to (413, 367)
Screenshot: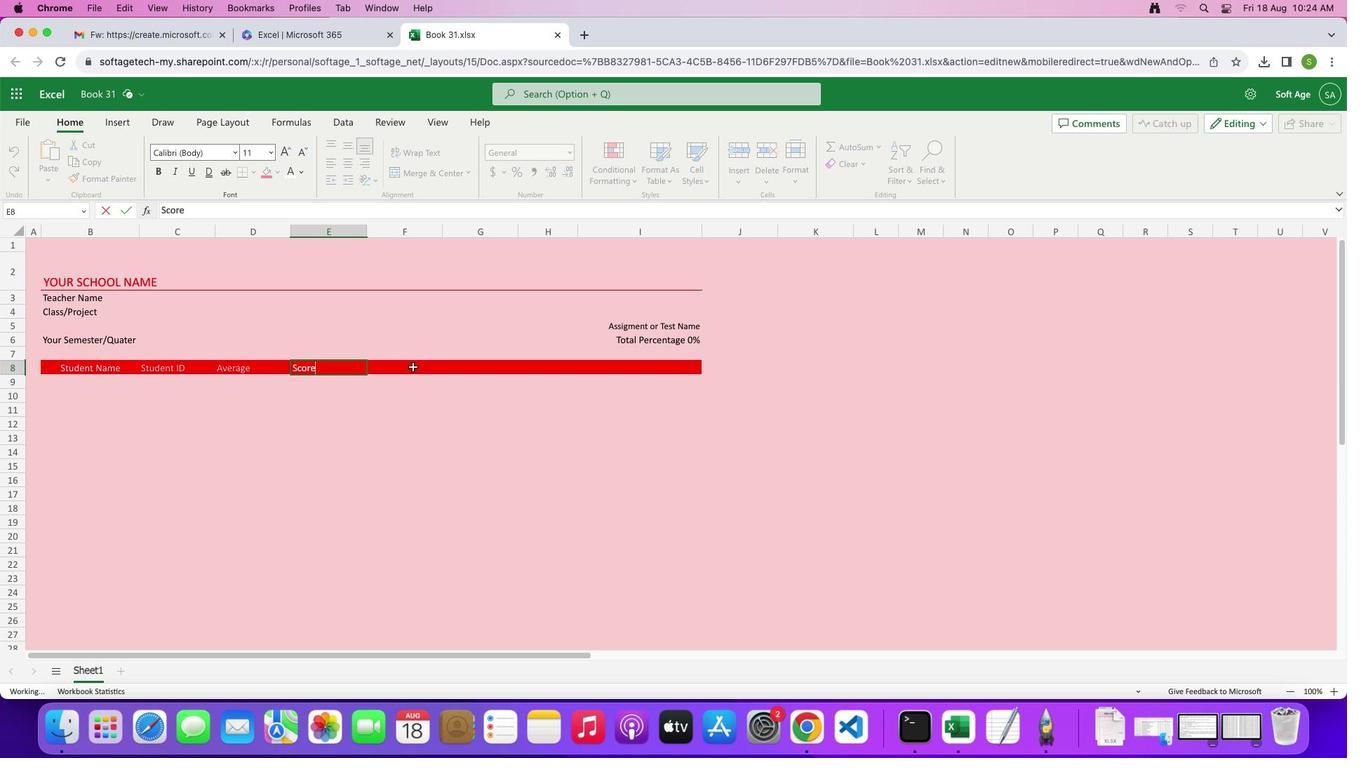 
Action: Mouse pressed left at (413, 367)
Screenshot: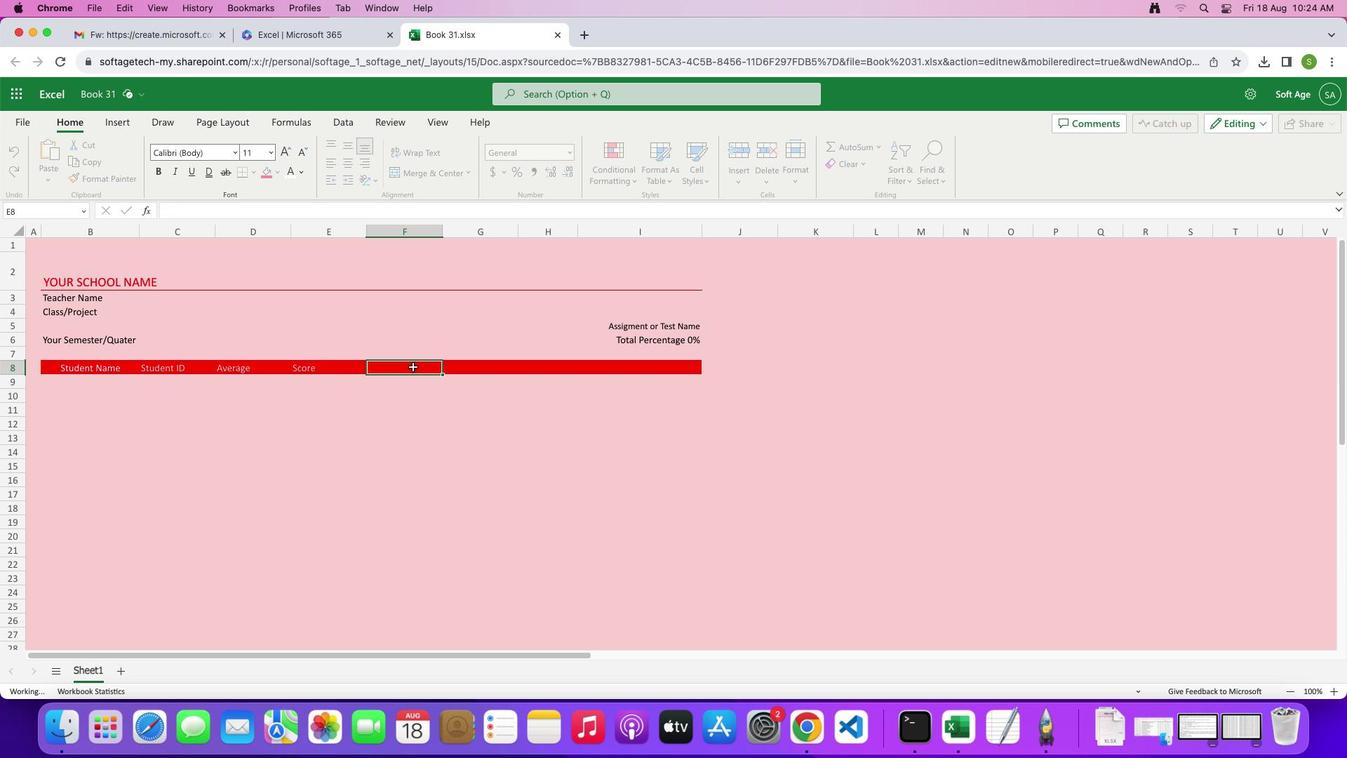 
Action: Mouse moved to (400, 371)
Screenshot: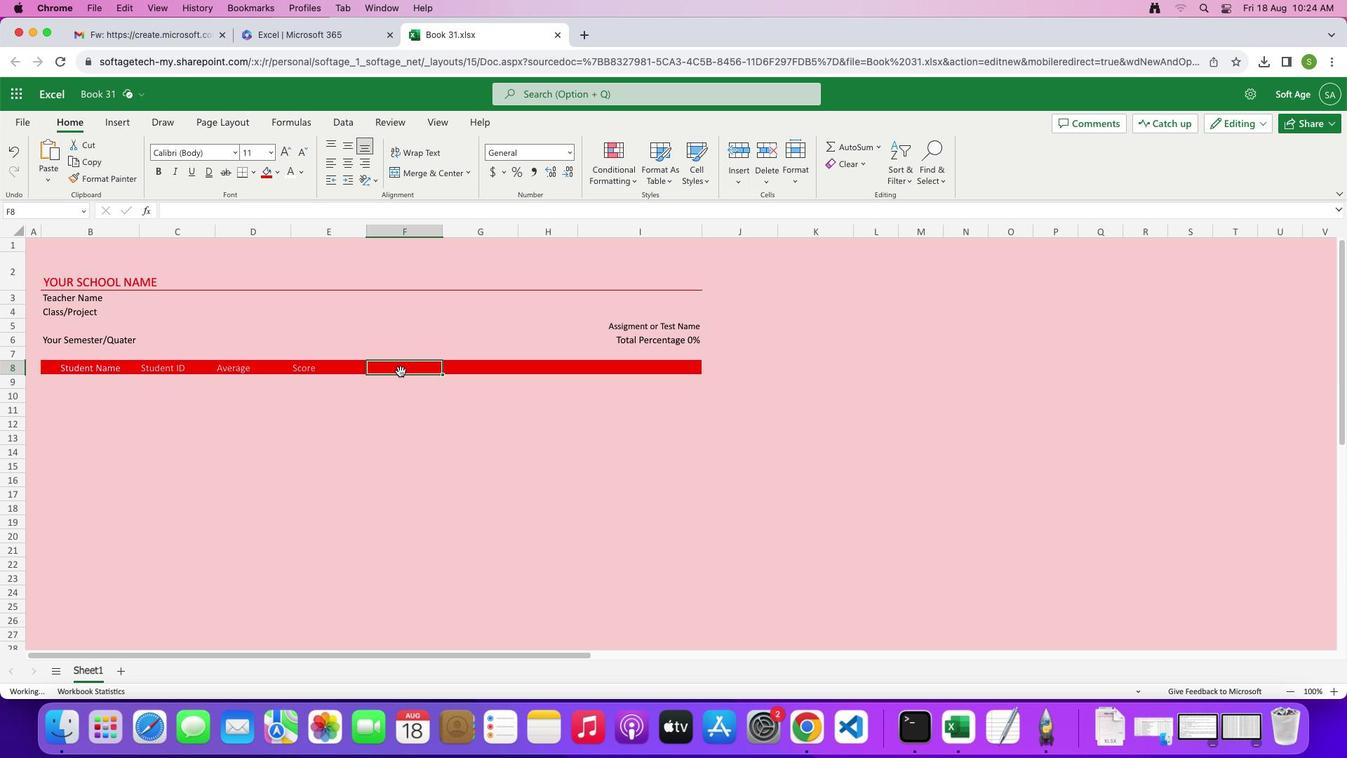 
Action: Mouse pressed left at (400, 371)
Screenshot: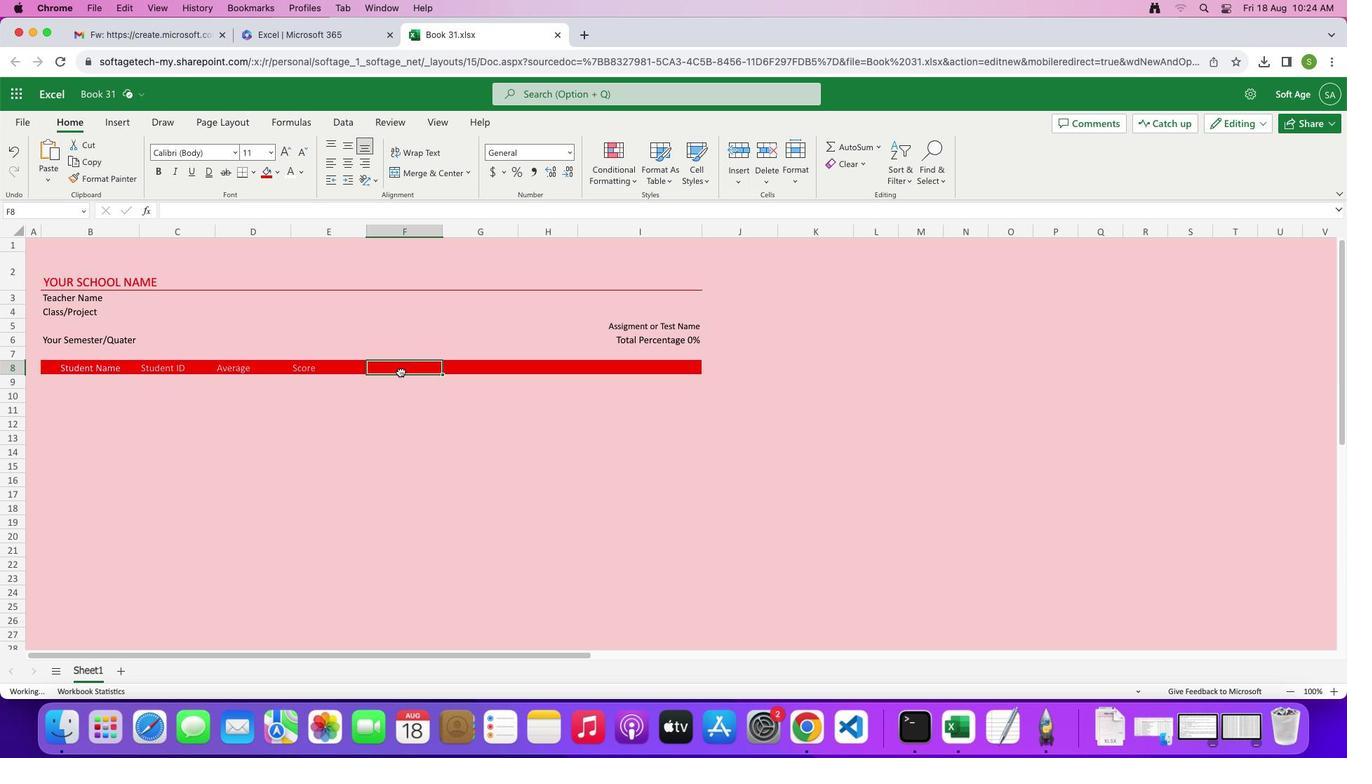 
Action: Mouse moved to (400, 371)
Screenshot: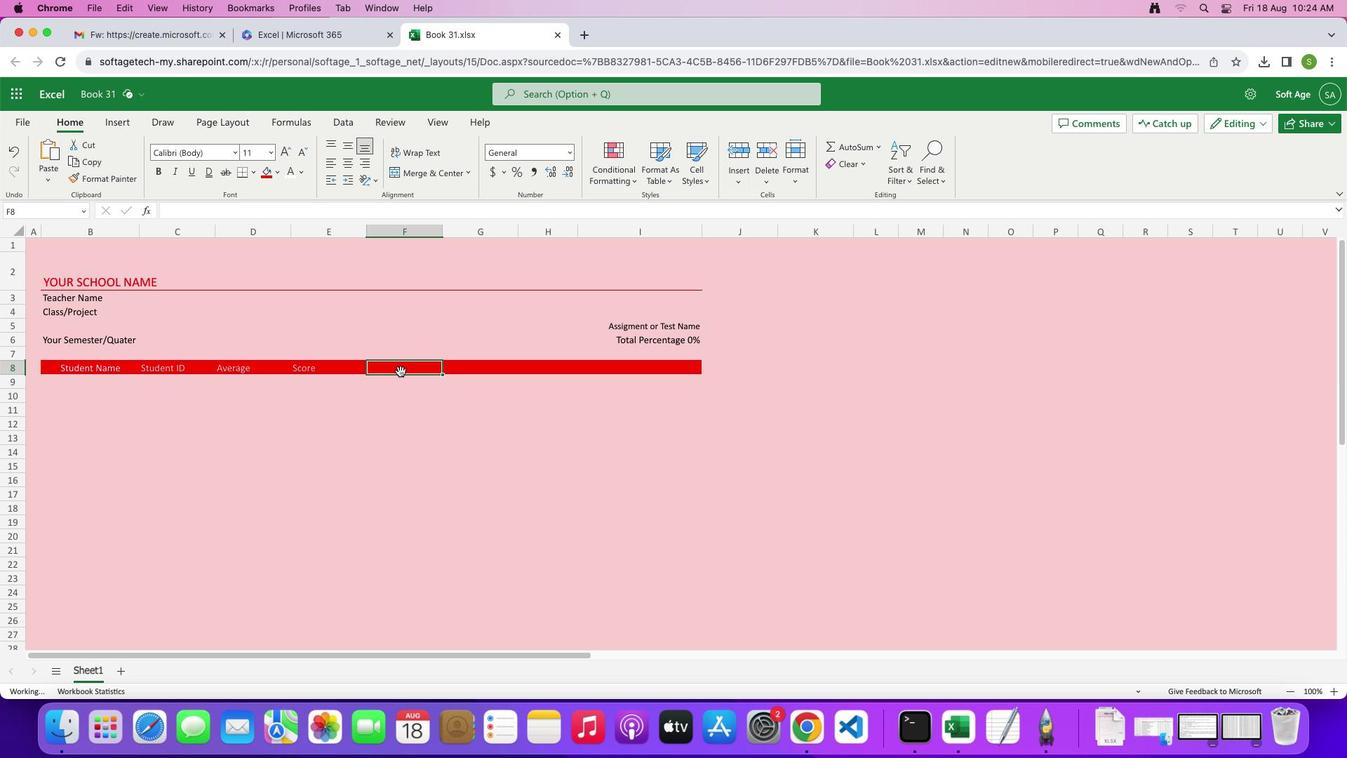 
Action: Key pressed Key.shift'G''r''a''d'
Screenshot: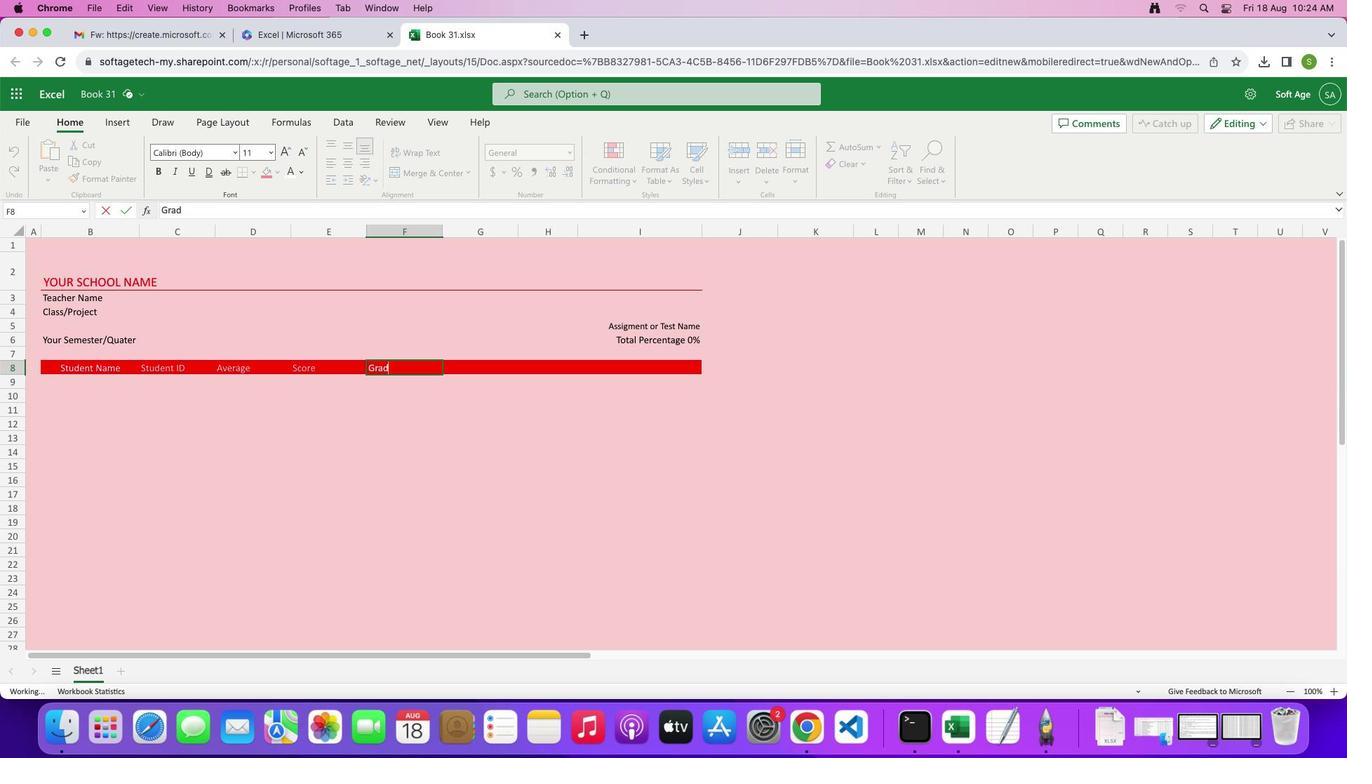 
Action: Mouse moved to (397, 372)
Screenshot: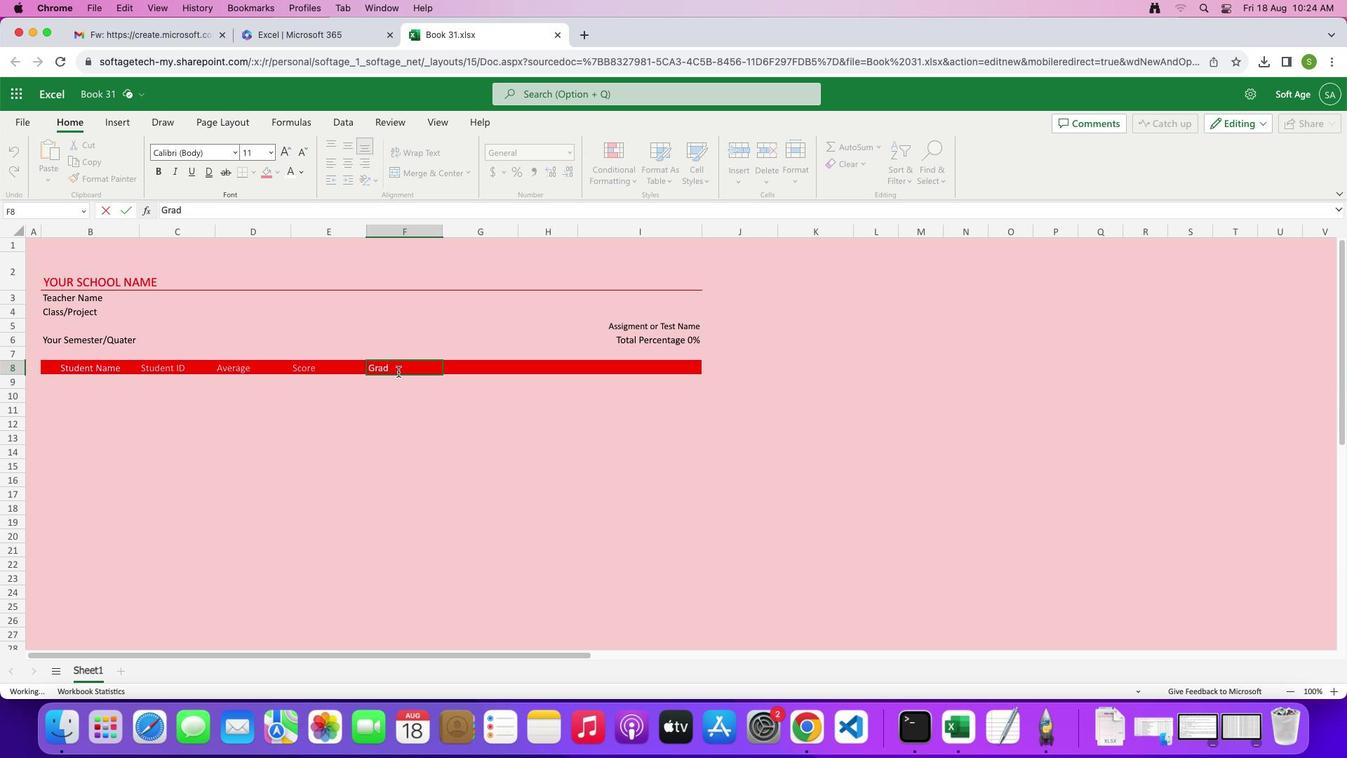 
Action: Key pressed 'e'
Screenshot: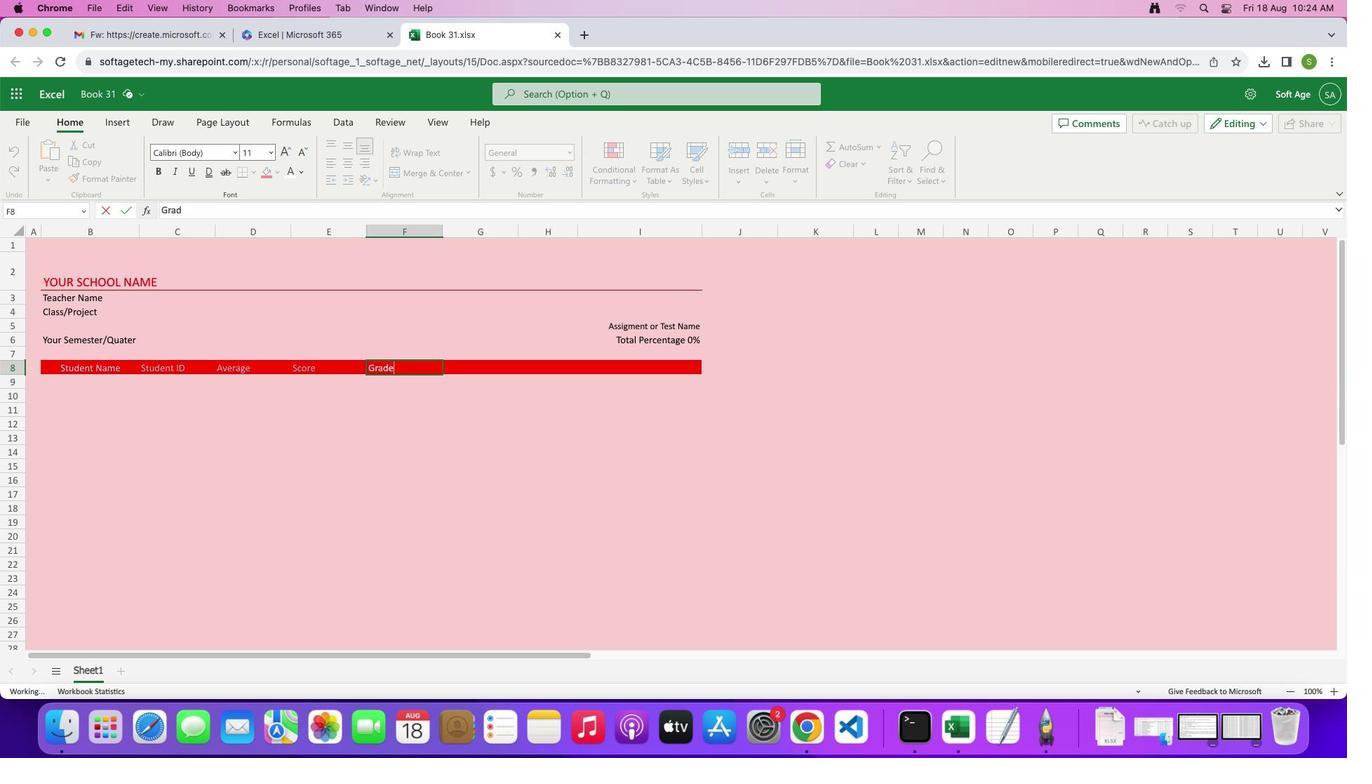 
Action: Mouse moved to (522, 368)
Screenshot: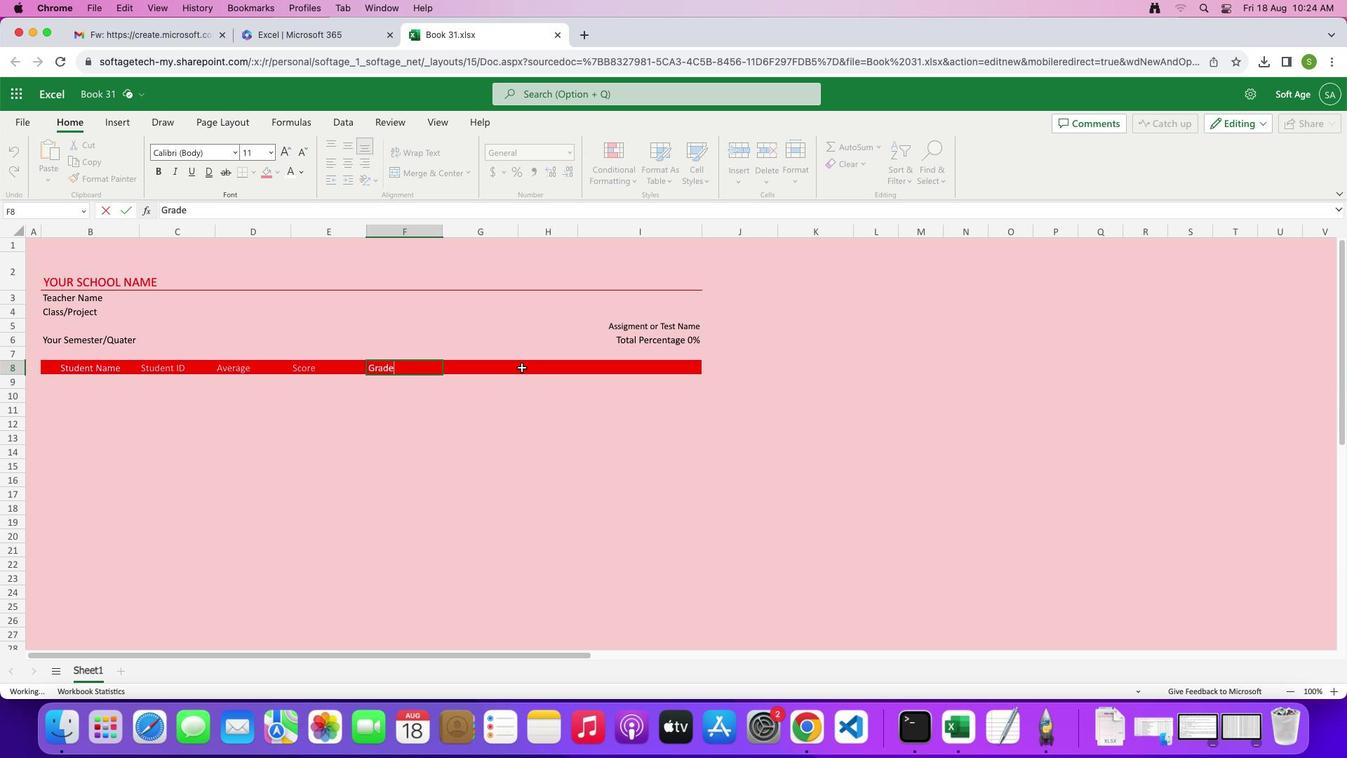 
Action: Mouse pressed left at (522, 368)
Screenshot: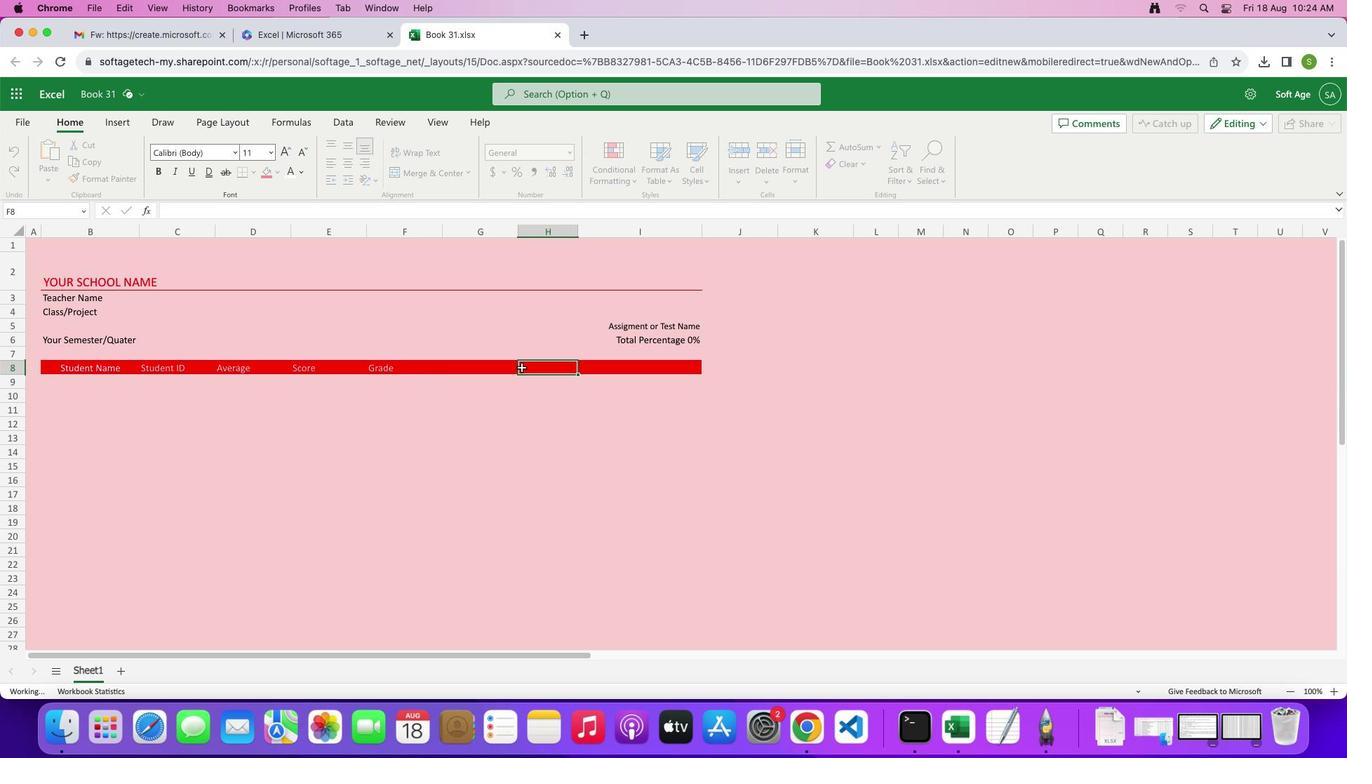 
Action: Mouse moved to (473, 368)
Screenshot: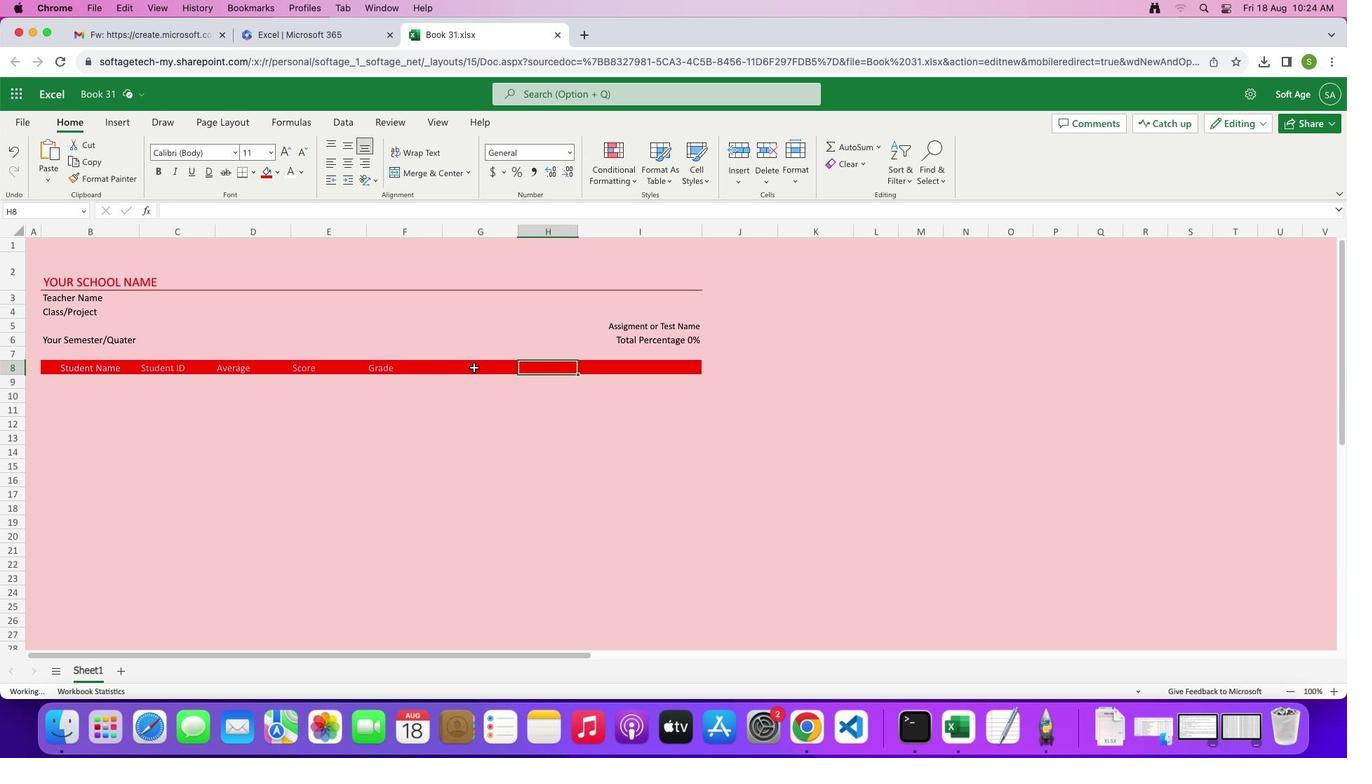 
Action: Mouse pressed left at (473, 368)
Screenshot: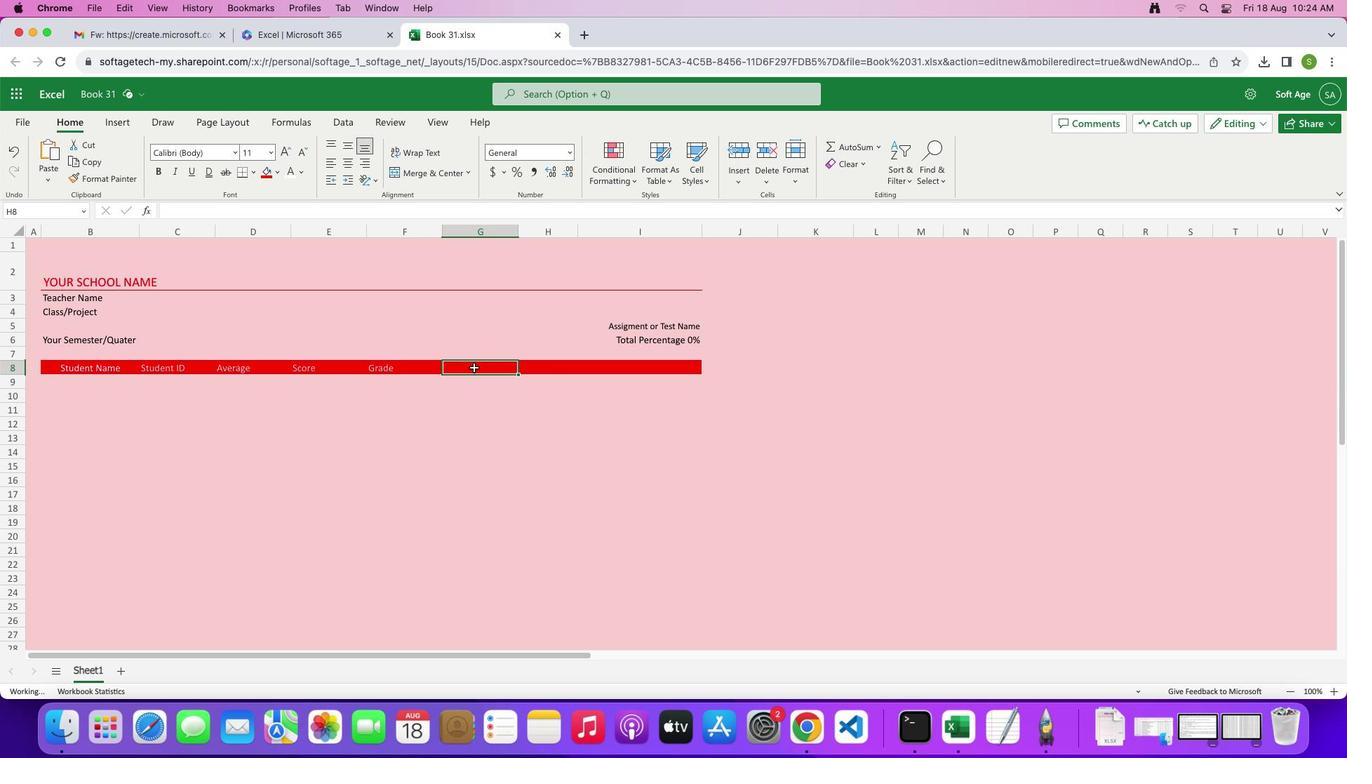 
Action: Key pressed Key.shift'Q''P''A'
Screenshot: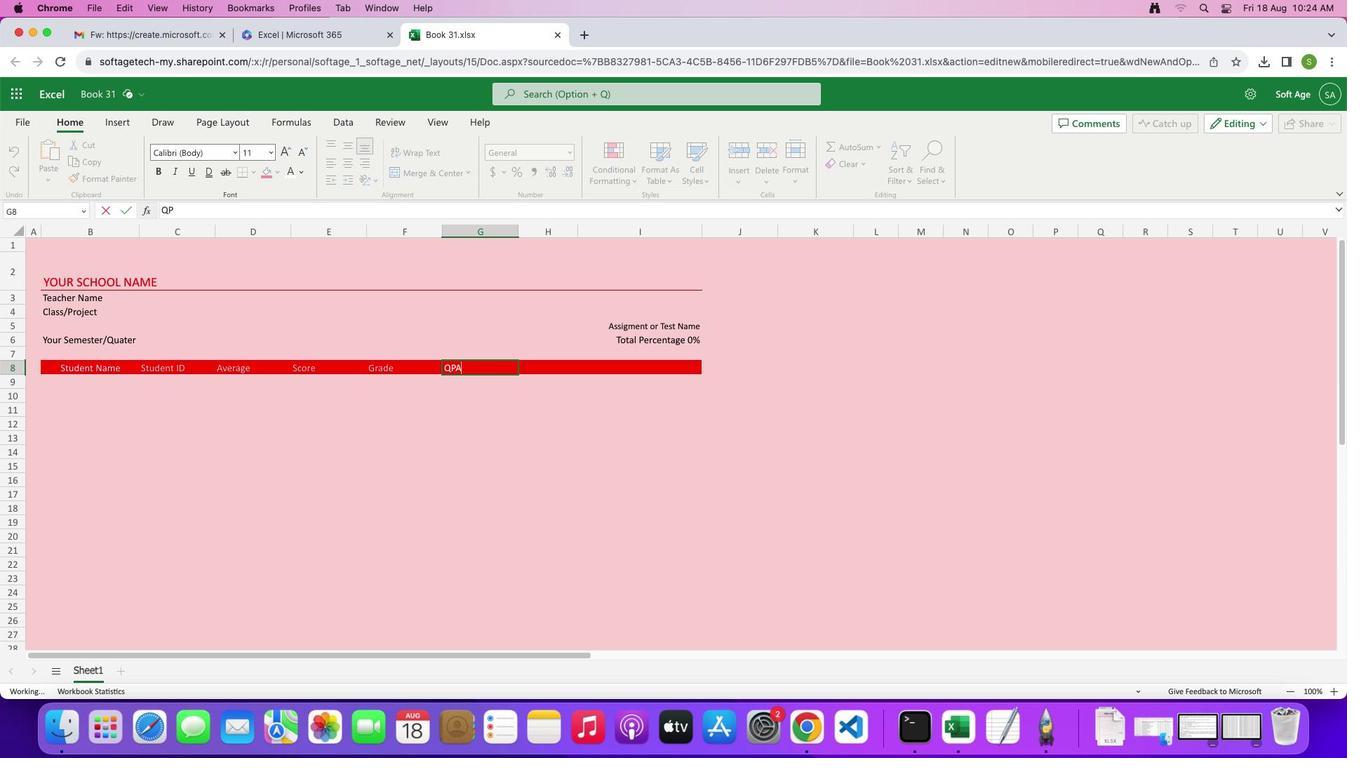 
Action: Mouse moved to (448, 390)
Screenshot: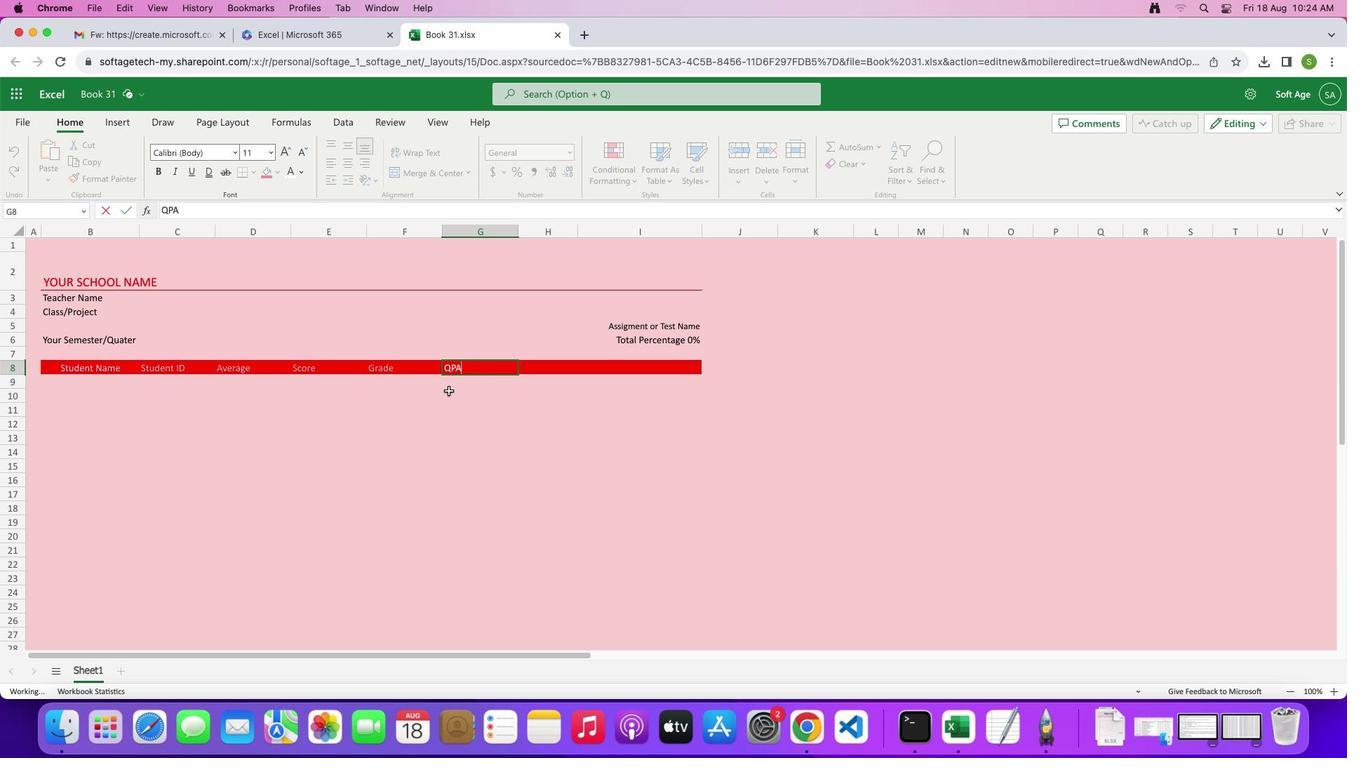 
Action: Mouse pressed left at (448, 390)
Screenshot: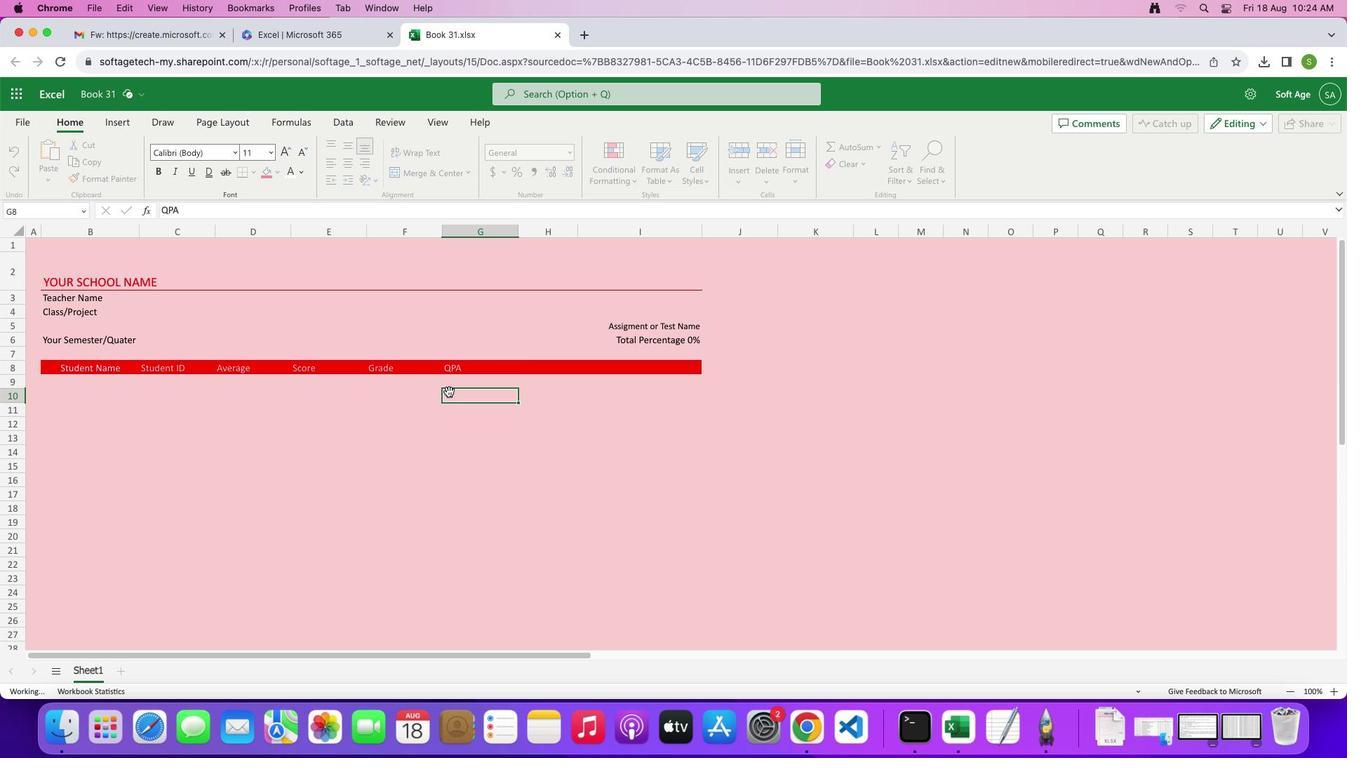 
Action: Mouse moved to (612, 320)
Screenshot: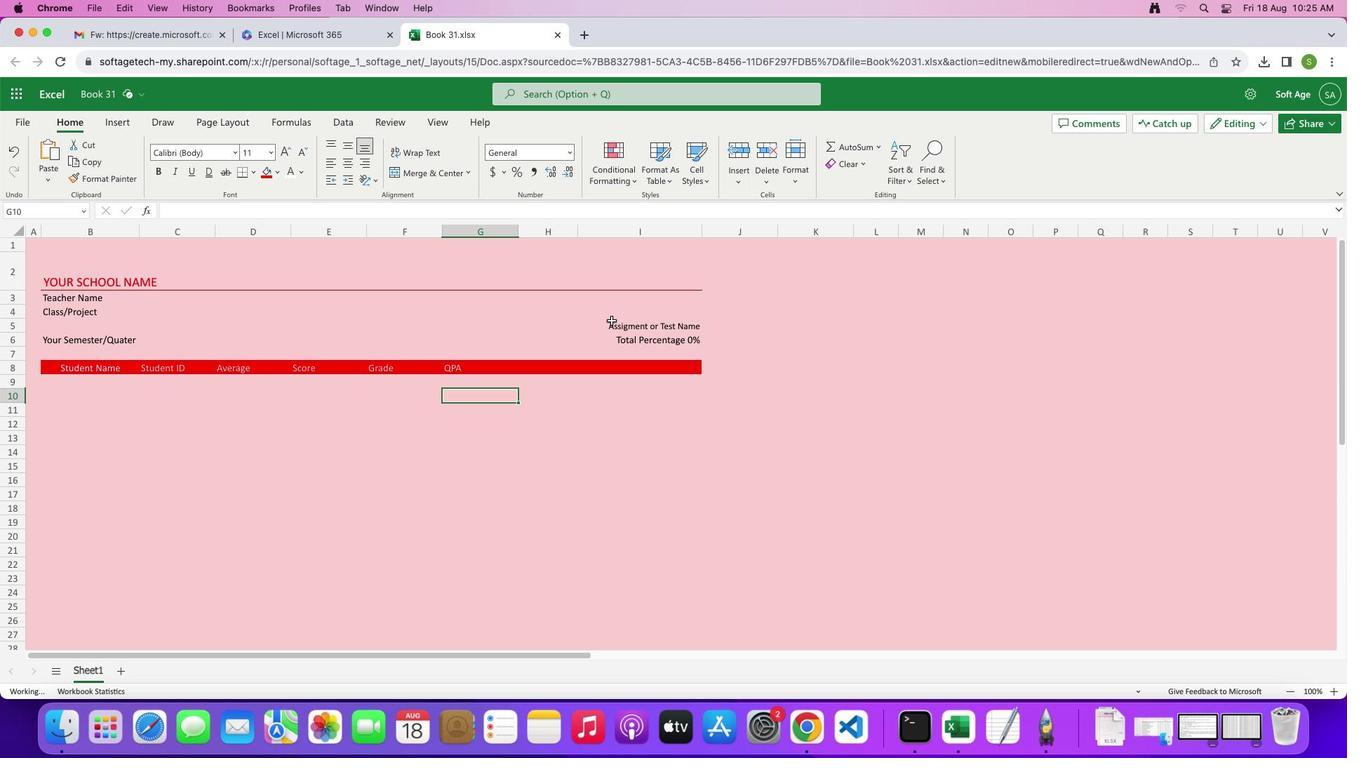 
Action: Mouse pressed left at (612, 320)
Screenshot: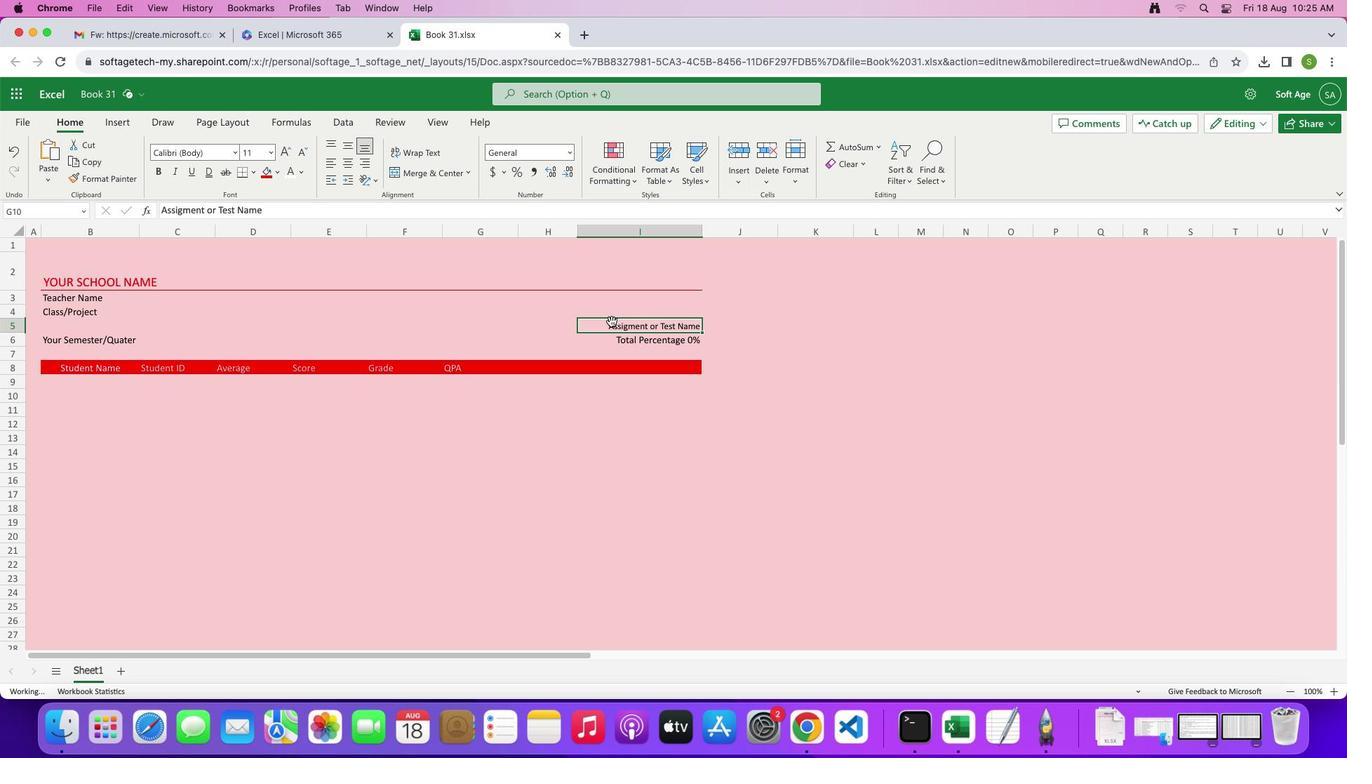 
Action: Mouse moved to (687, 353)
Screenshot: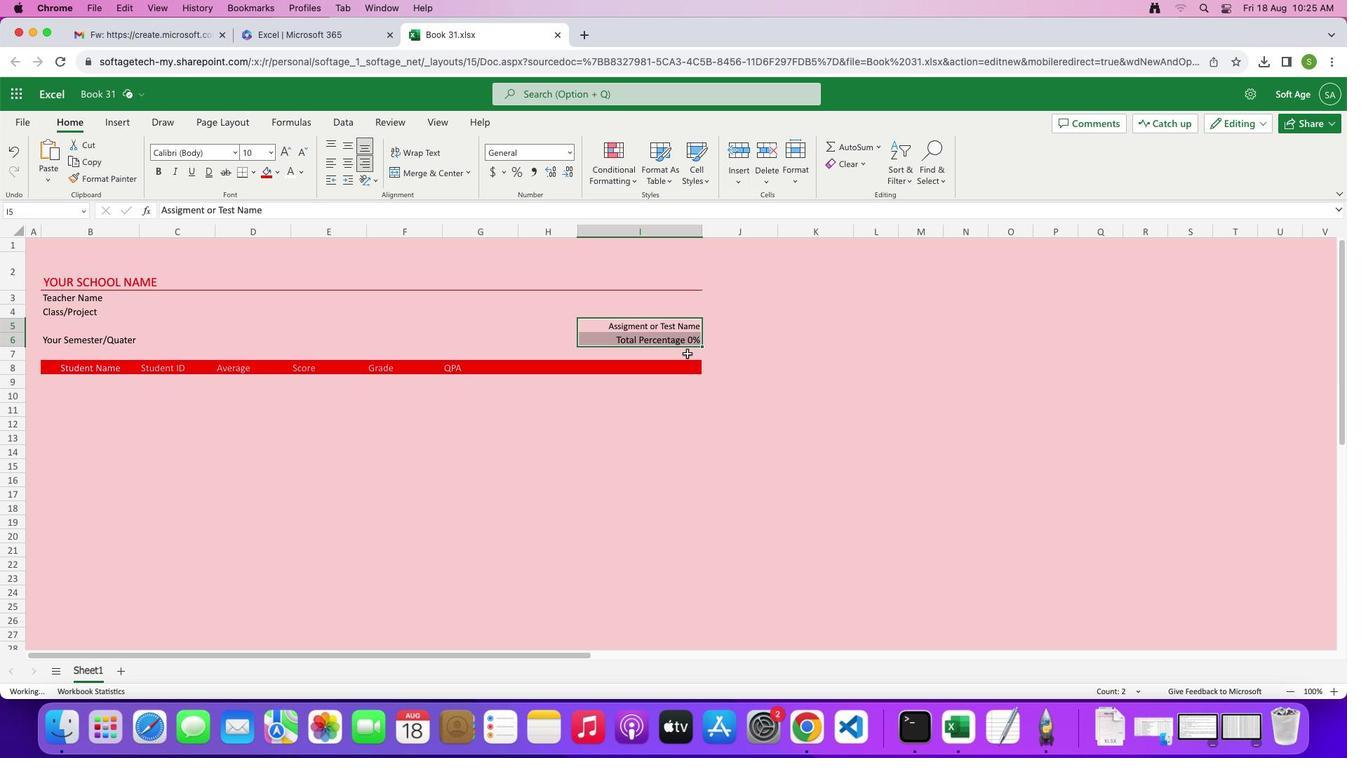
Action: Key pressed Key.cmd'x'
Screenshot: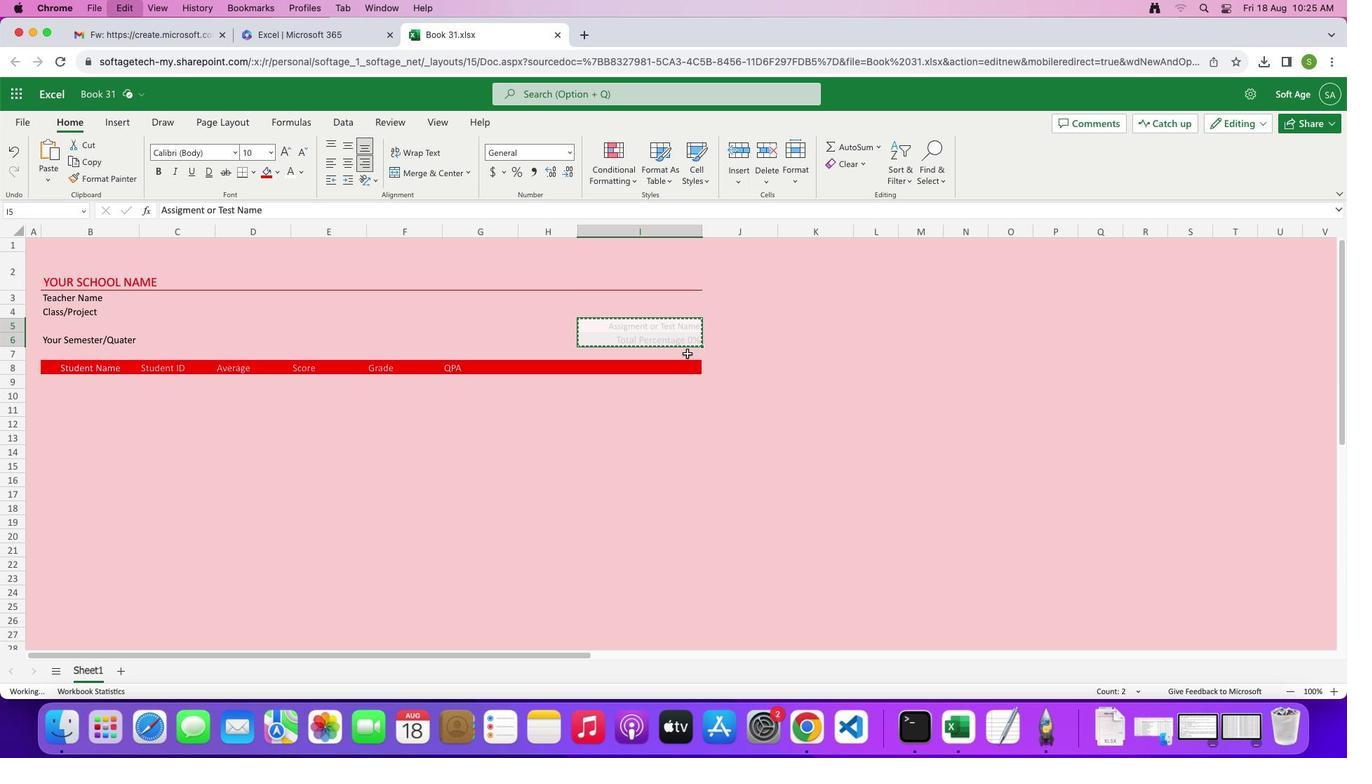 
Action: Mouse moved to (420, 318)
Screenshot: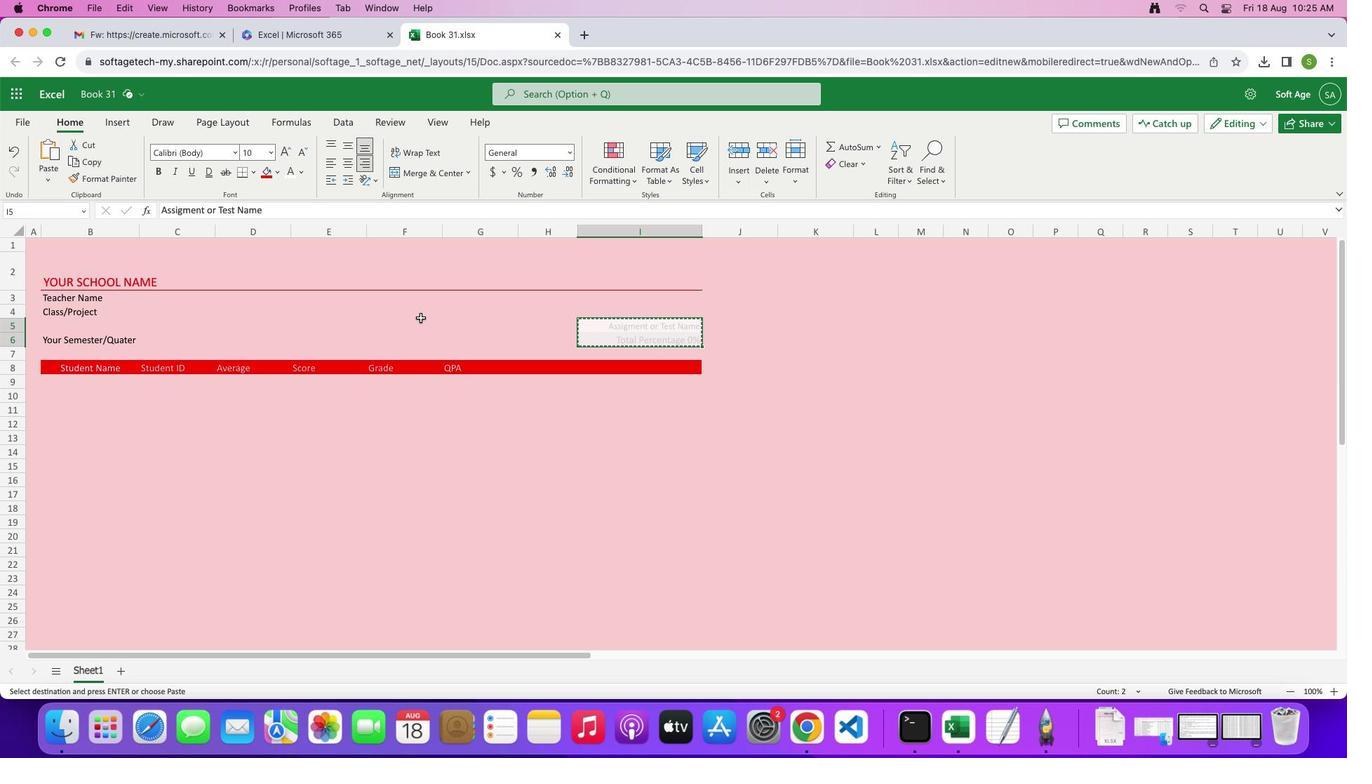 
Action: Mouse pressed left at (420, 318)
Screenshot: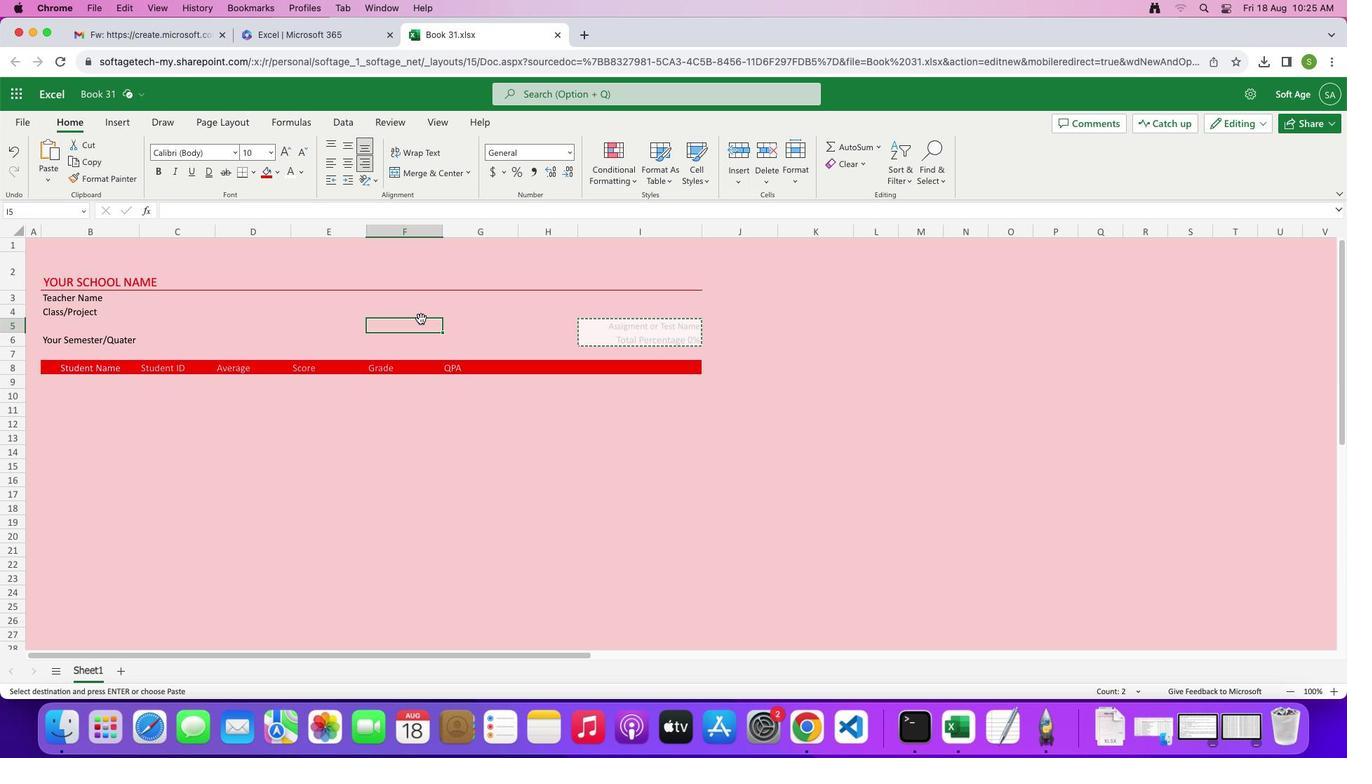 
Action: Mouse moved to (444, 322)
